 Task: Buy 5 Wheel Hubs & Bearings from Brake System section under best seller category for shipping address: Bethany Lewis, 779 Spadafore Drive, State College, Pennsylvania 16803, Cell Number 8148222457. Pay from credit card ending with 6010, CVV 682
Action: Mouse moved to (19, 101)
Screenshot: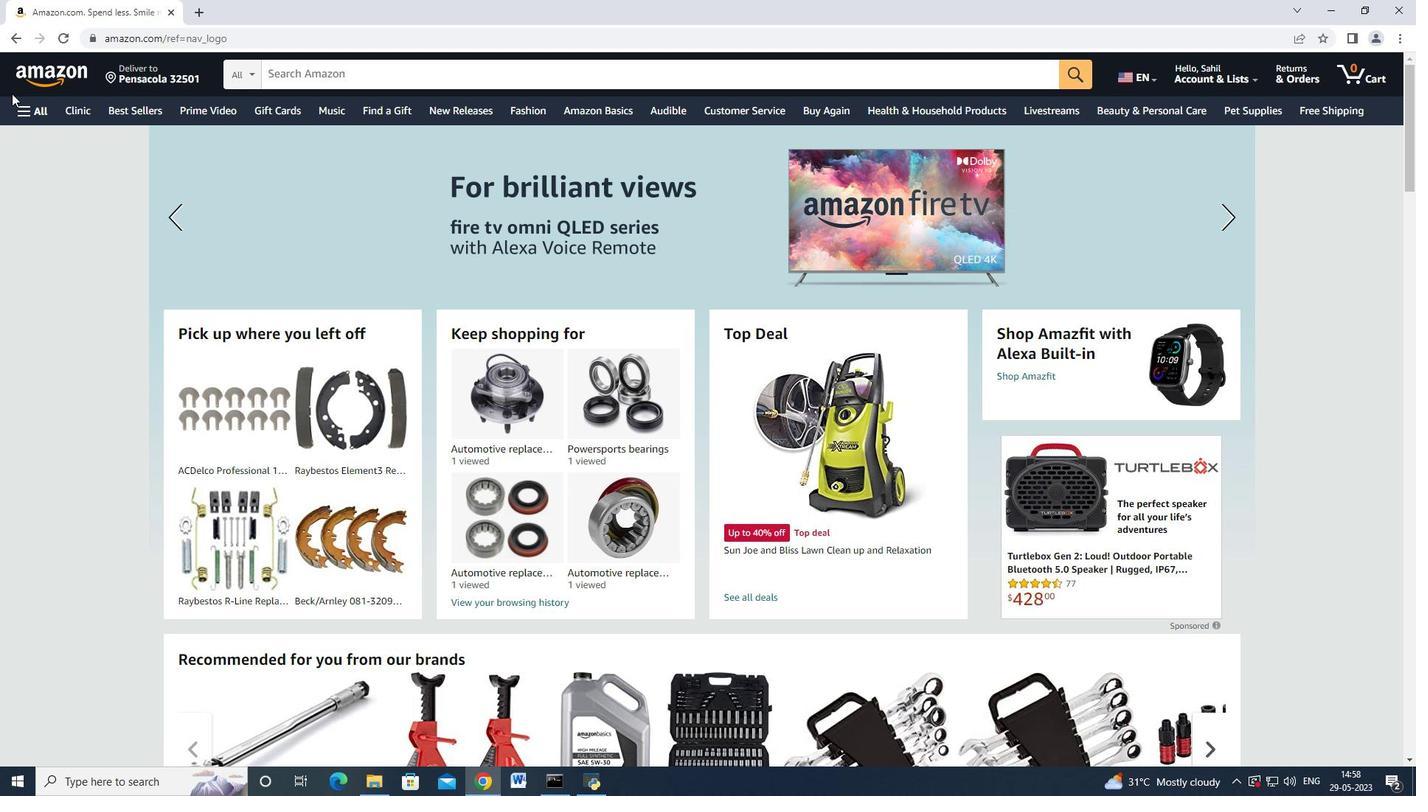 
Action: Mouse pressed left at (19, 101)
Screenshot: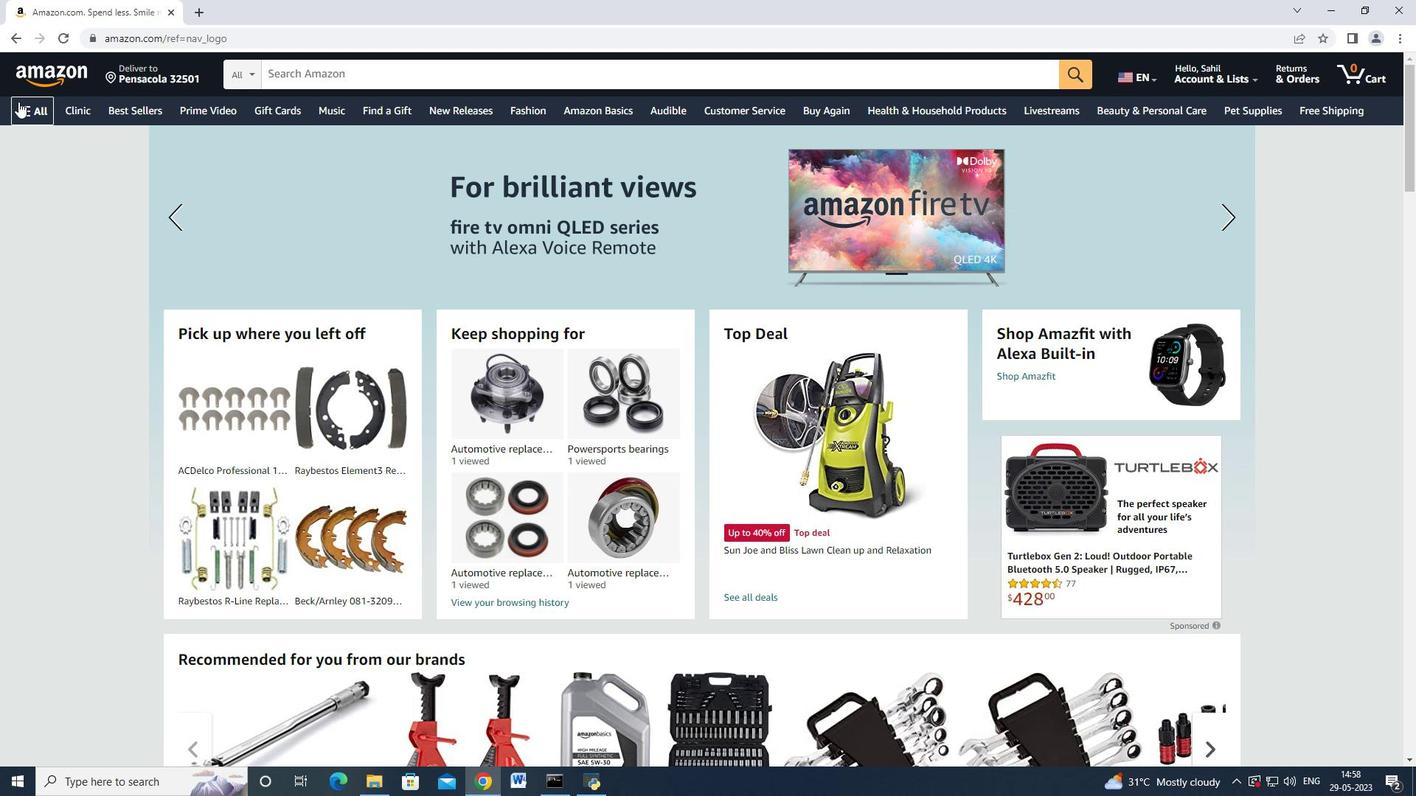 
Action: Mouse moved to (99, 362)
Screenshot: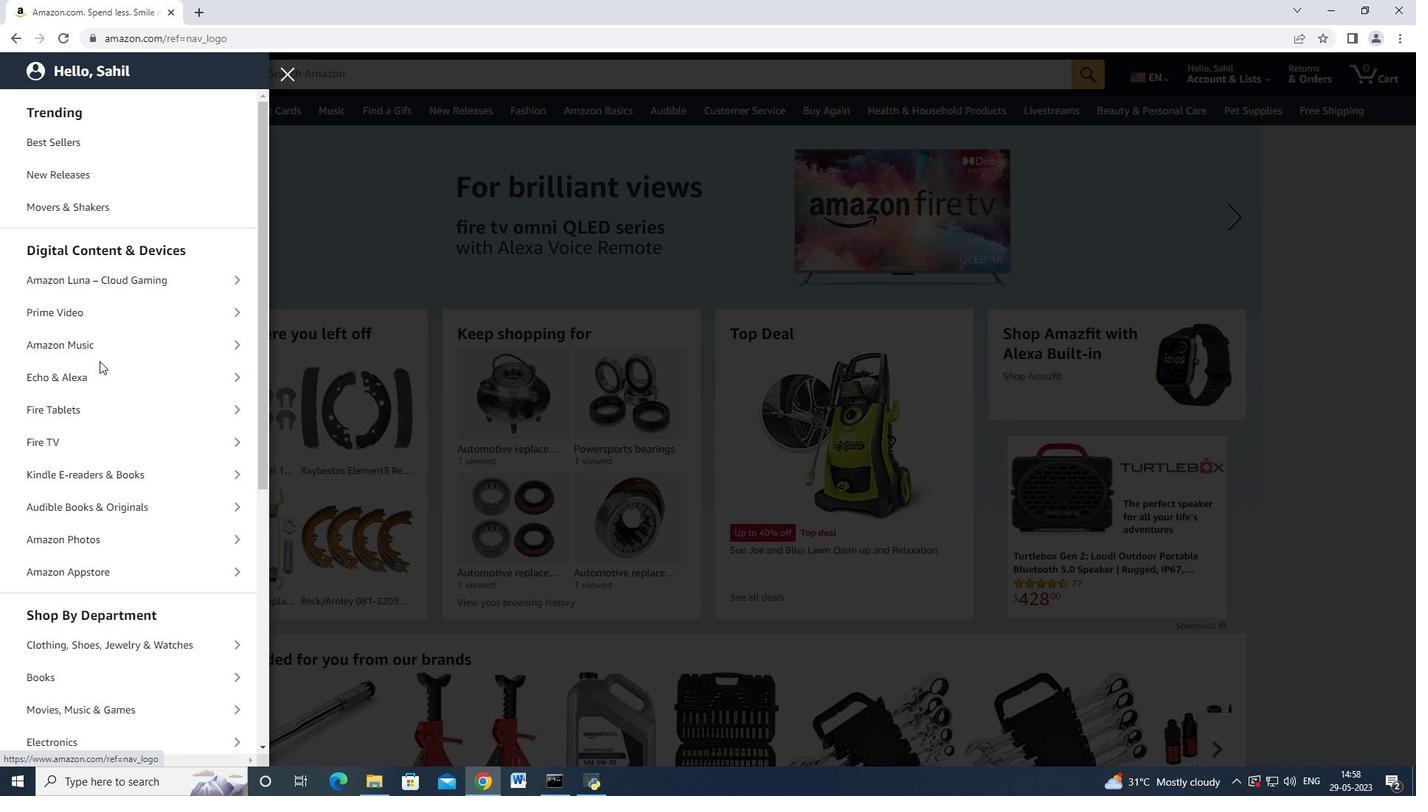 
Action: Mouse scrolled (99, 362) with delta (0, 0)
Screenshot: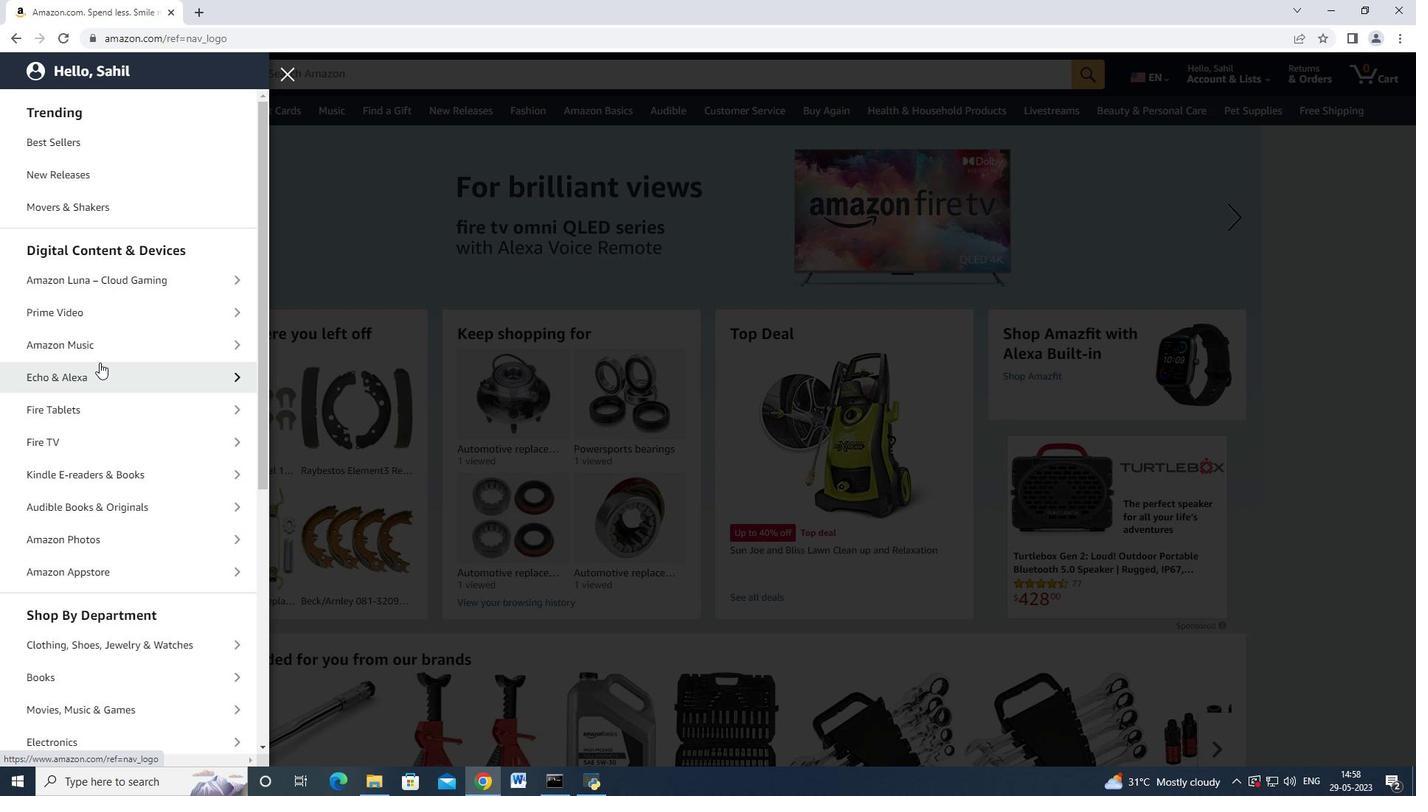 
Action: Mouse moved to (98, 362)
Screenshot: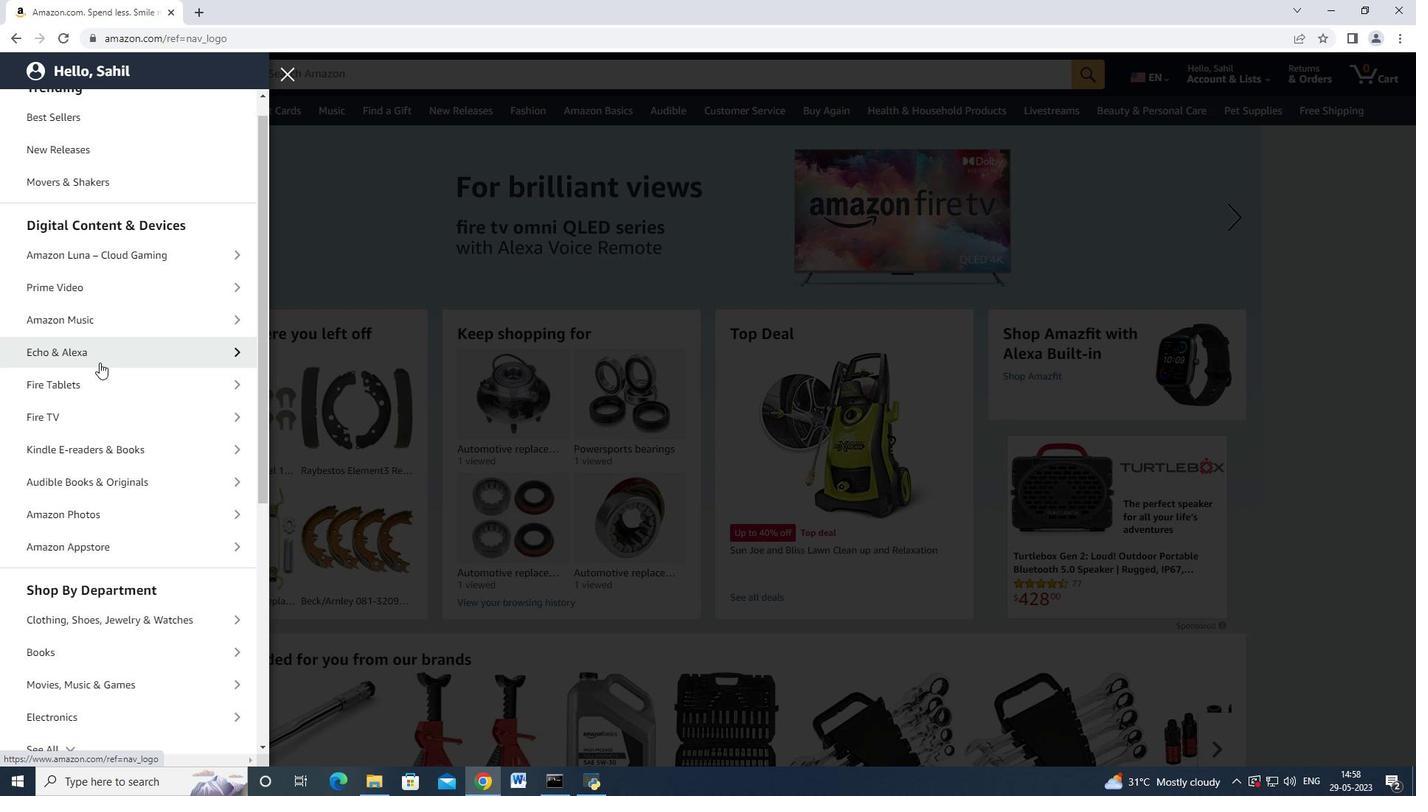 
Action: Mouse scrolled (98, 362) with delta (0, 0)
Screenshot: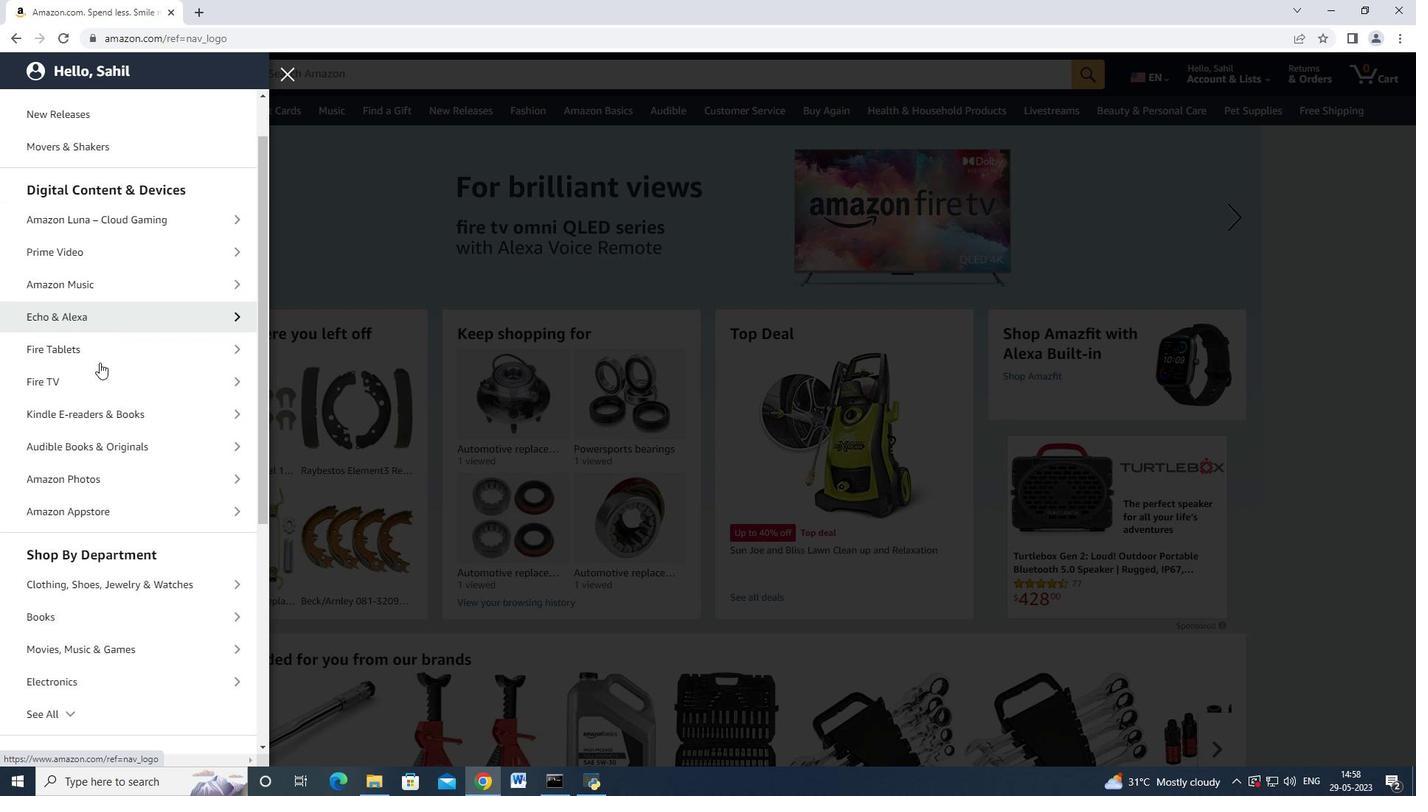 
Action: Mouse moved to (98, 362)
Screenshot: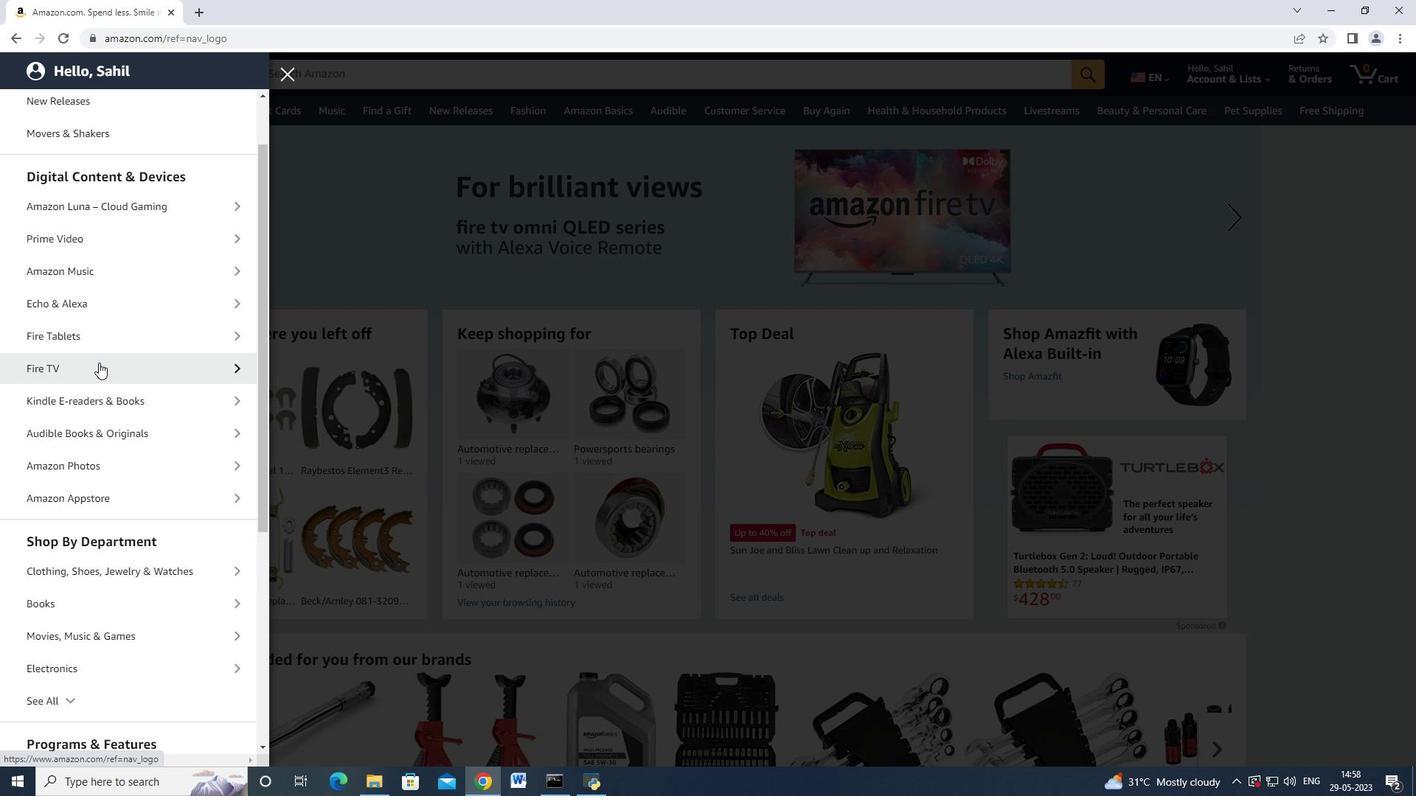 
Action: Mouse scrolled (98, 362) with delta (0, 0)
Screenshot: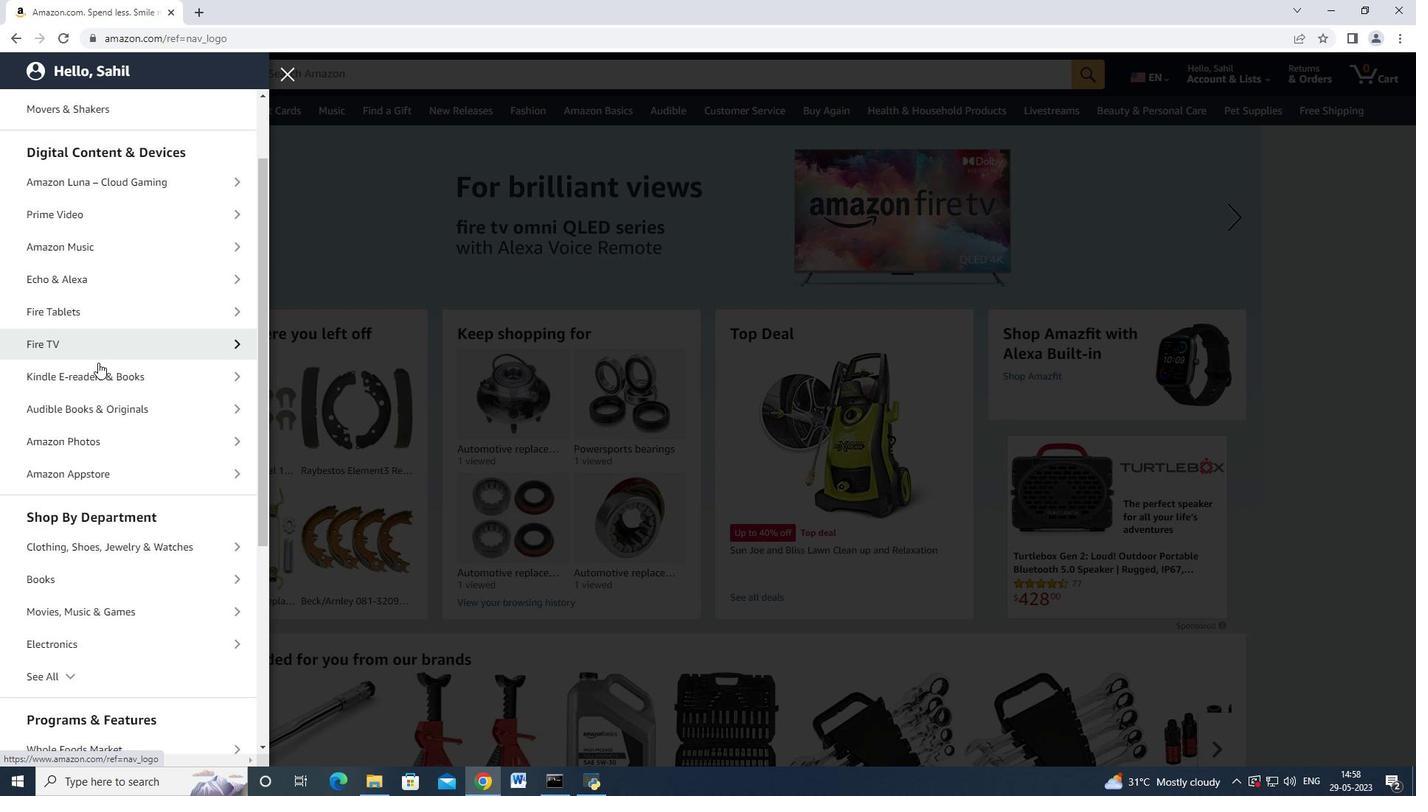 
Action: Mouse moved to (98, 362)
Screenshot: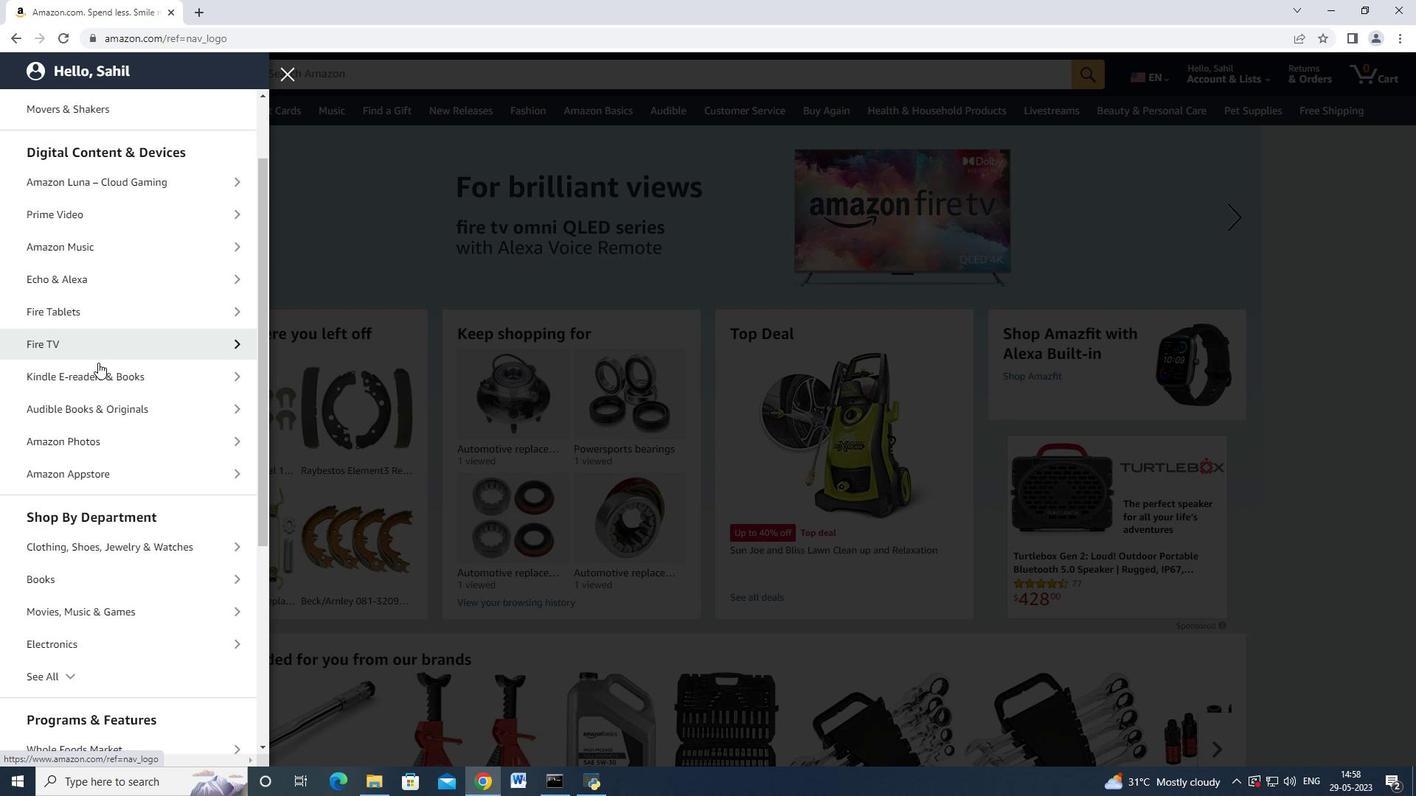 
Action: Mouse scrolled (98, 362) with delta (0, 0)
Screenshot: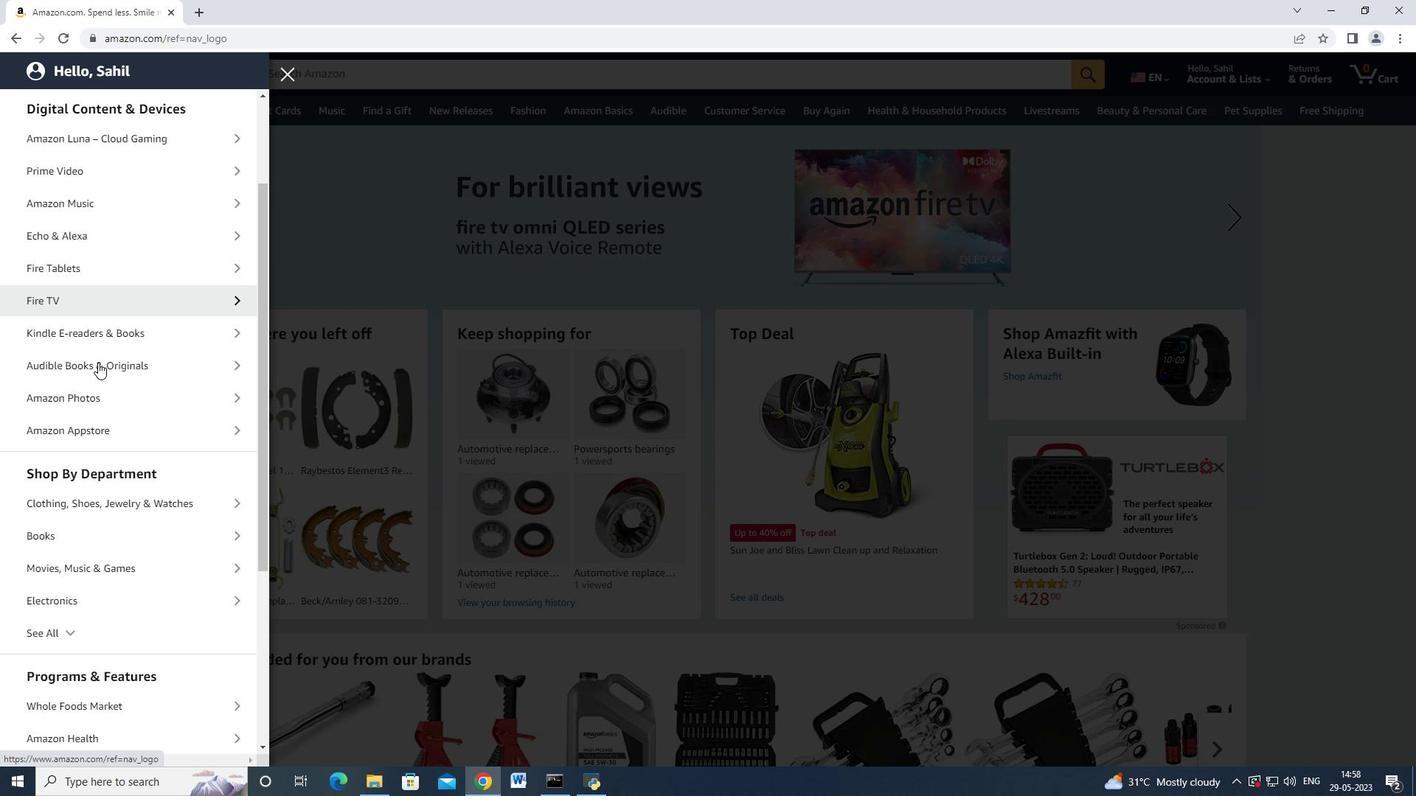 
Action: Mouse scrolled (98, 362) with delta (0, 0)
Screenshot: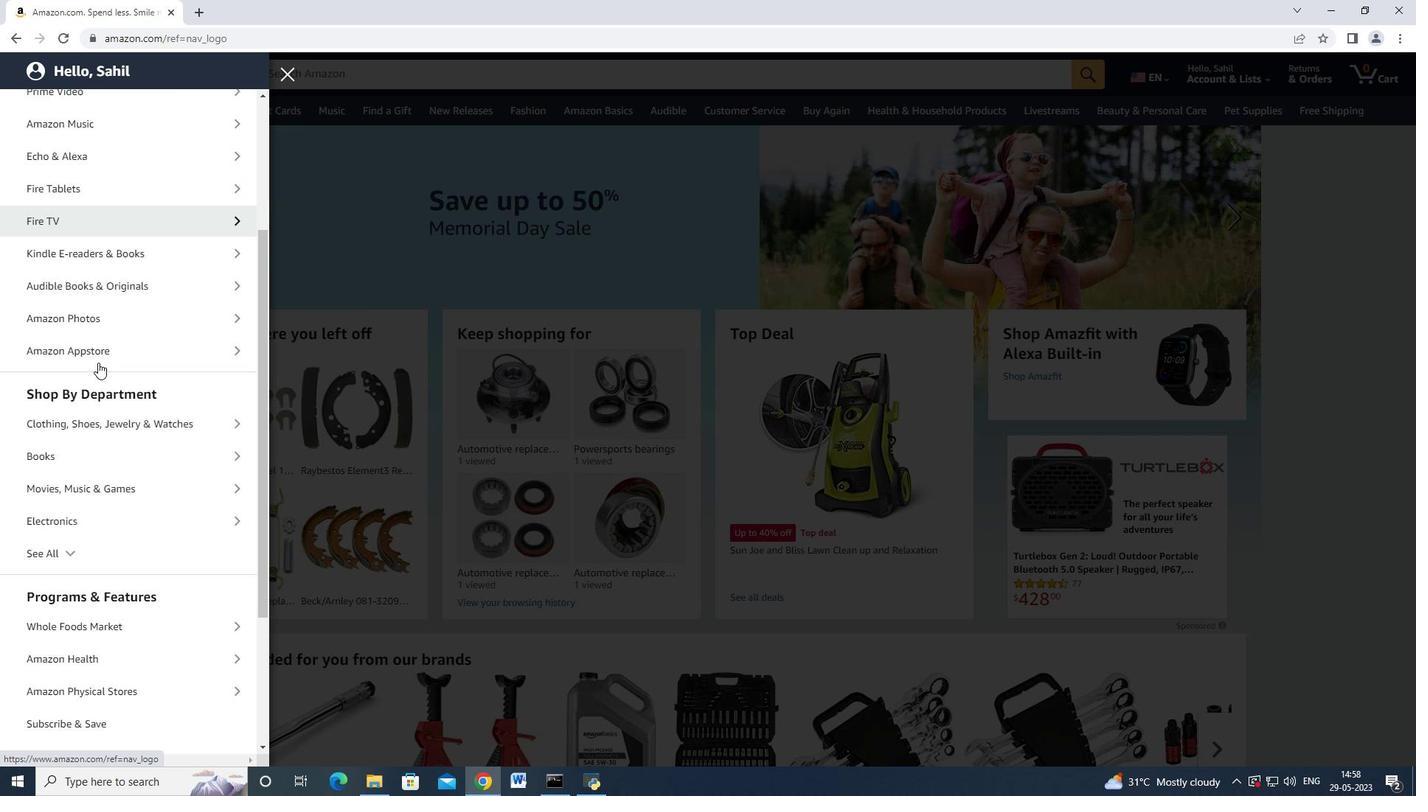 
Action: Mouse moved to (85, 362)
Screenshot: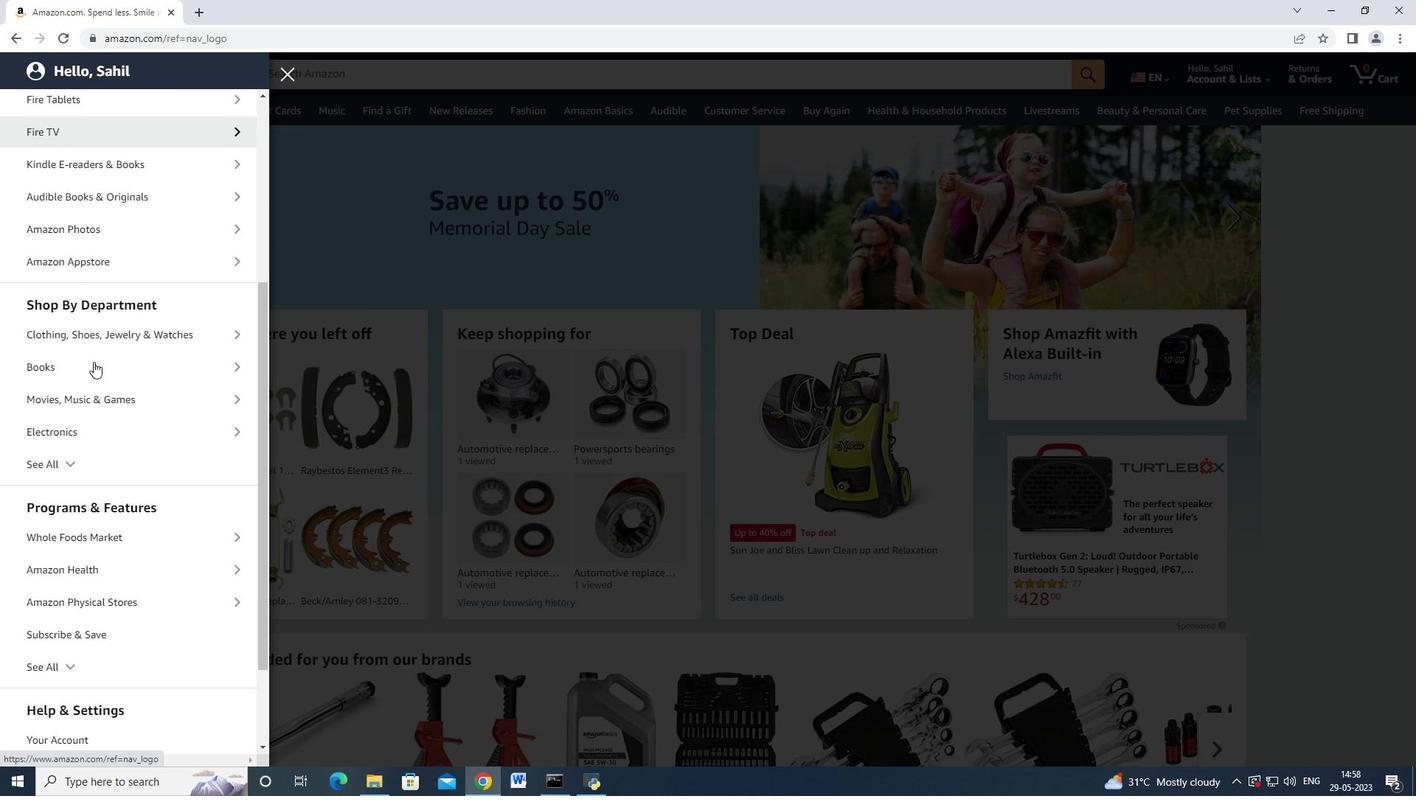 
Action: Mouse scrolled (85, 361) with delta (0, 0)
Screenshot: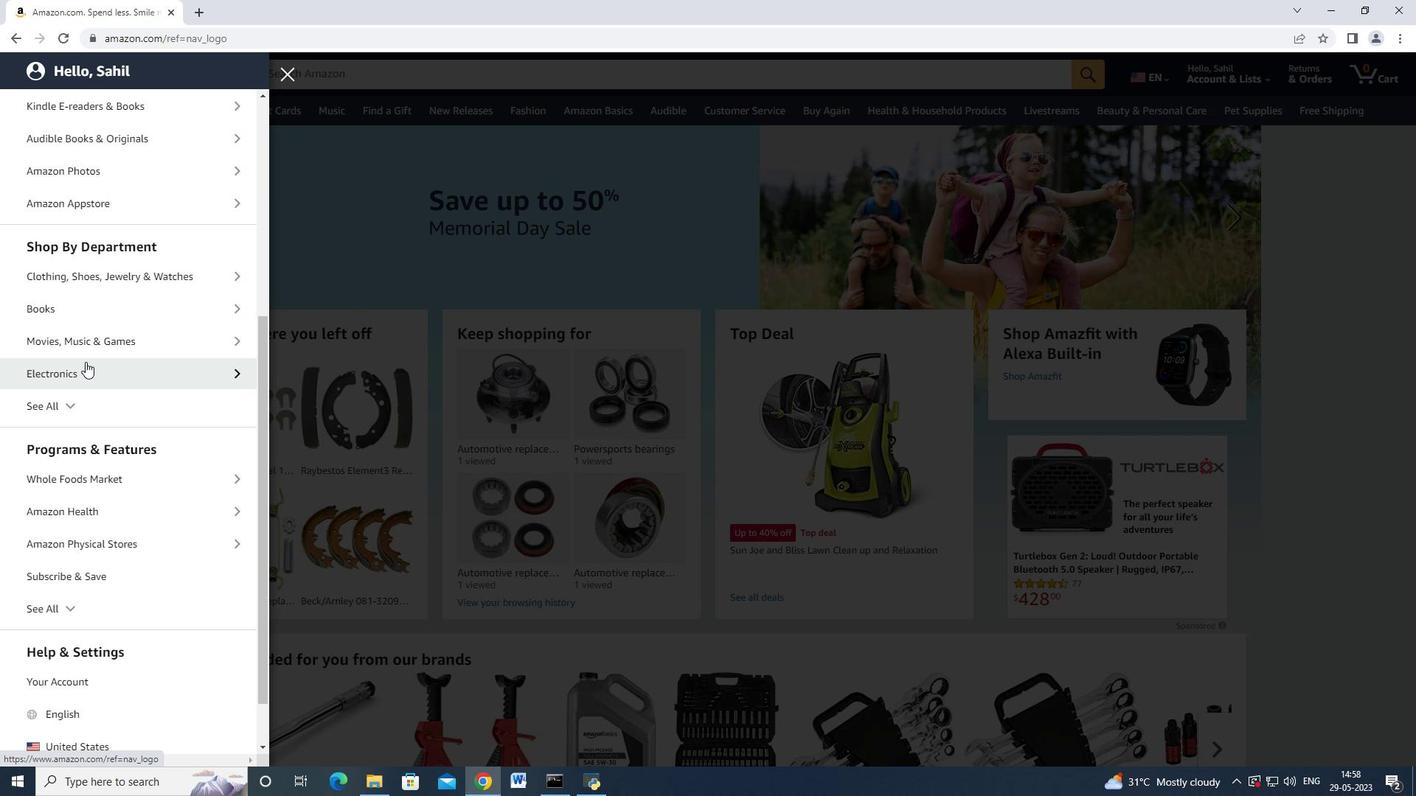 
Action: Mouse scrolled (85, 361) with delta (0, 0)
Screenshot: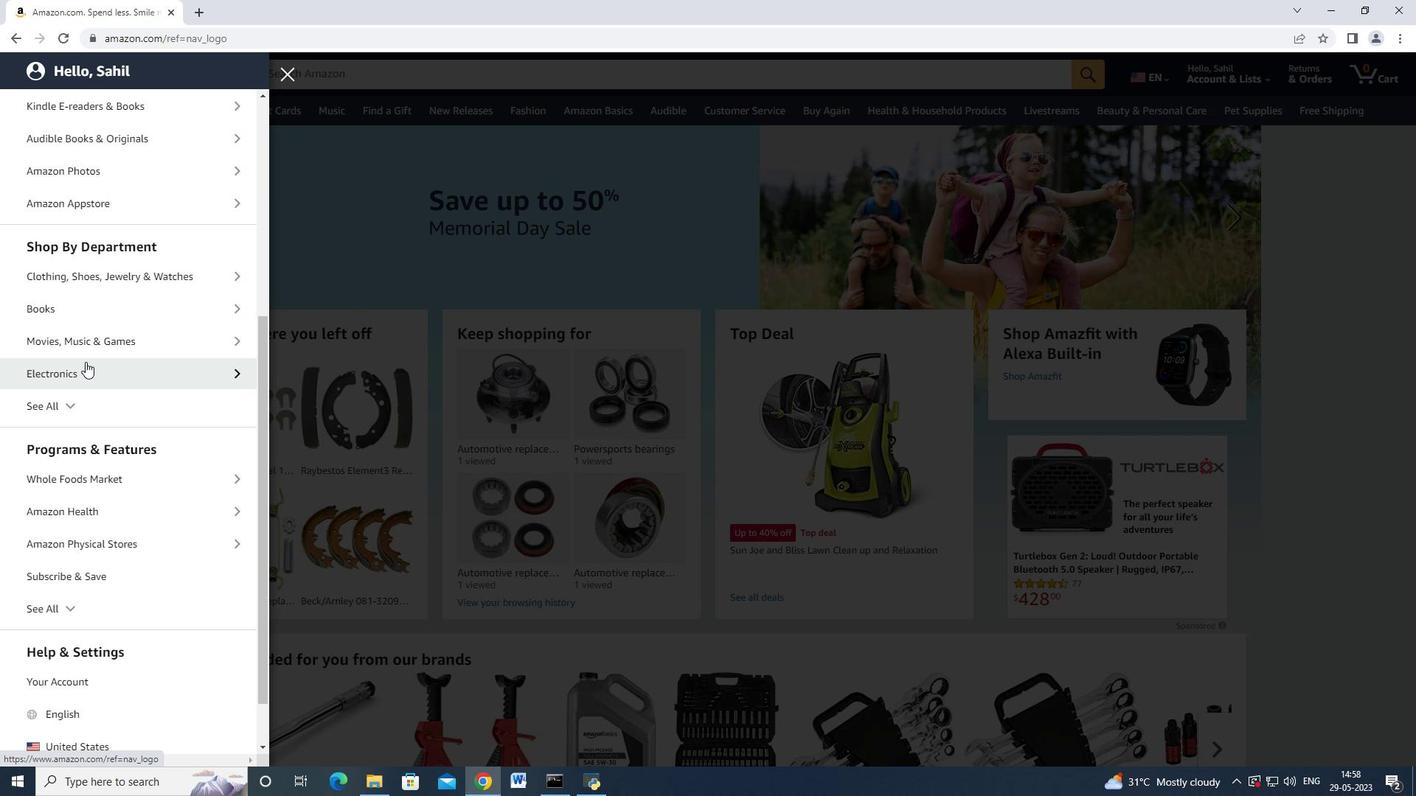 
Action: Mouse scrolled (85, 361) with delta (0, 0)
Screenshot: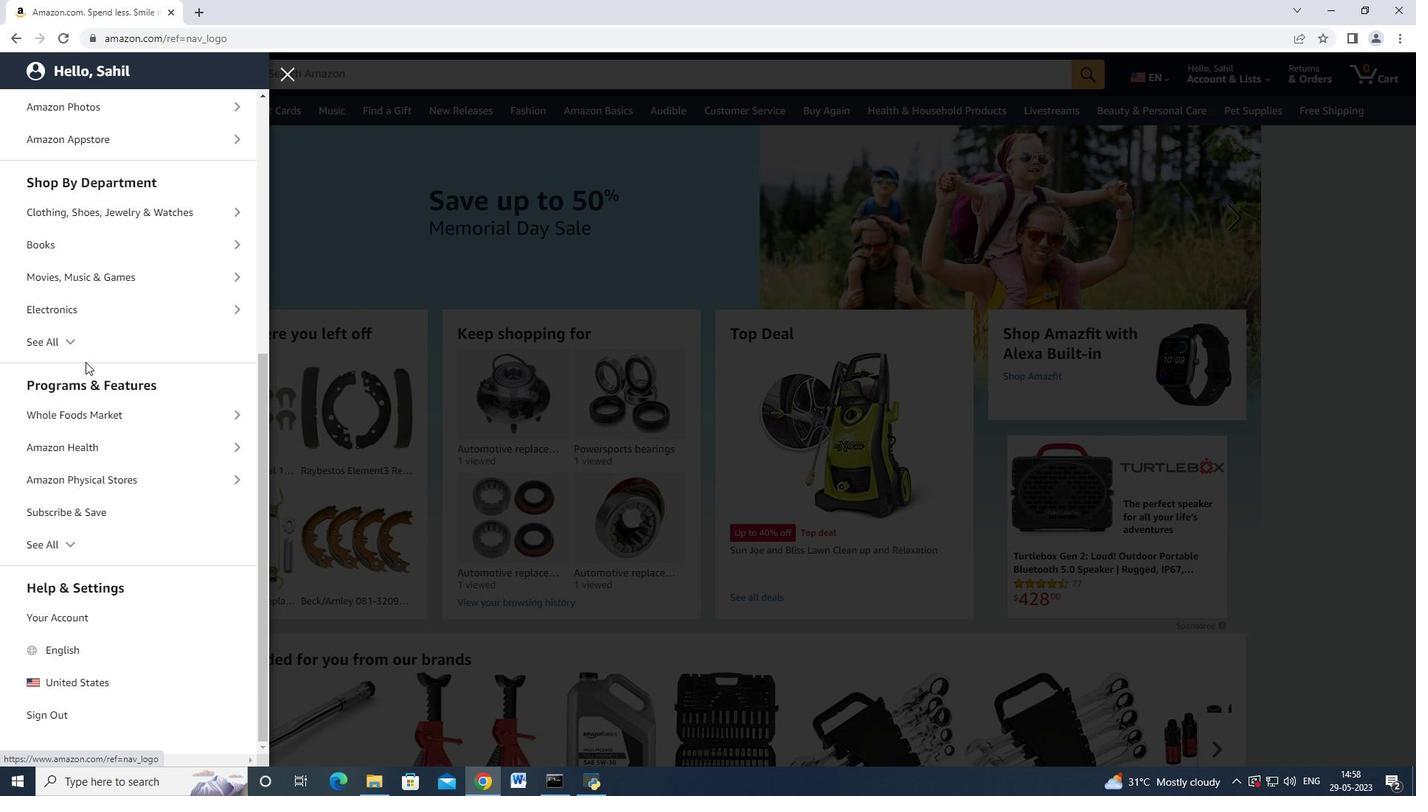 
Action: Mouse moved to (100, 380)
Screenshot: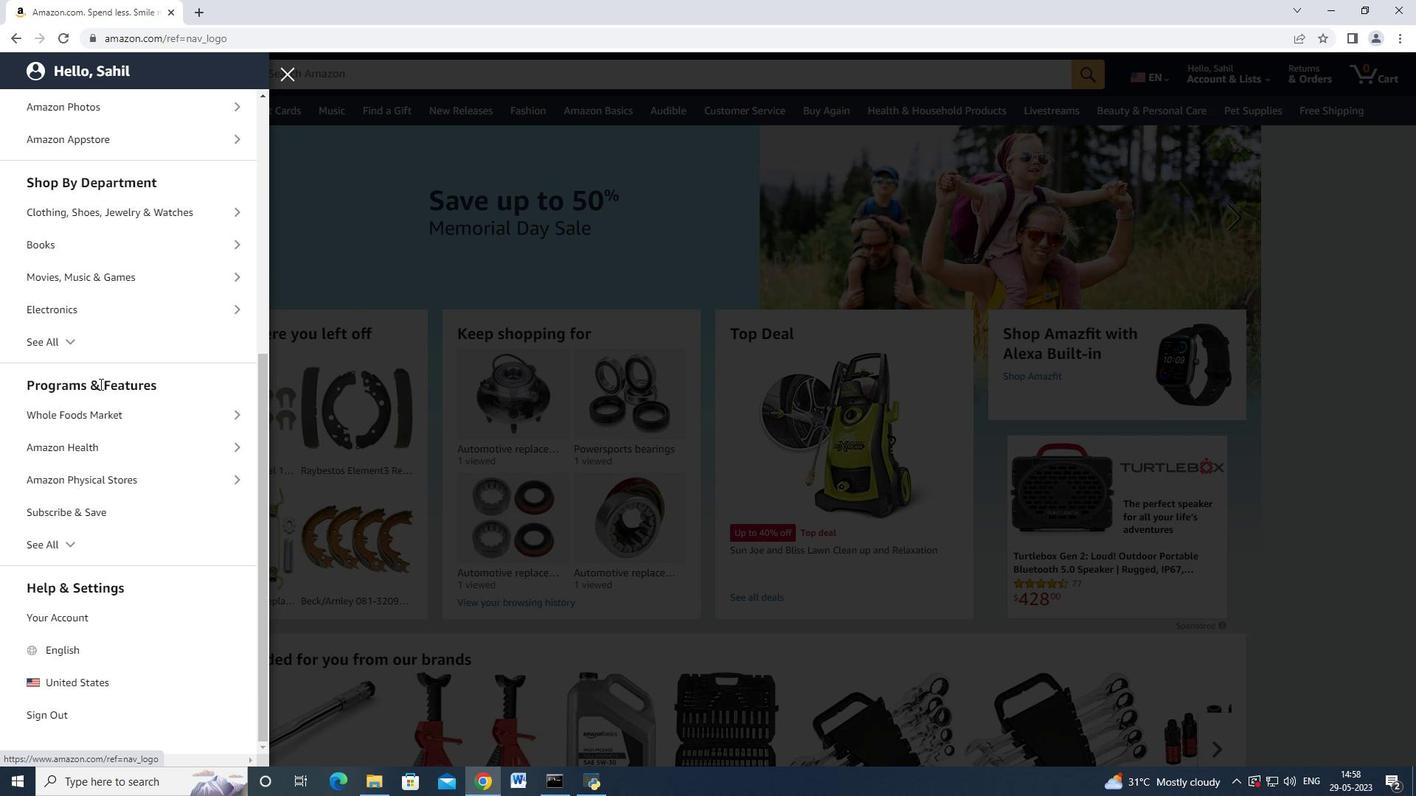 
Action: Mouse scrolled (100, 381) with delta (0, 0)
Screenshot: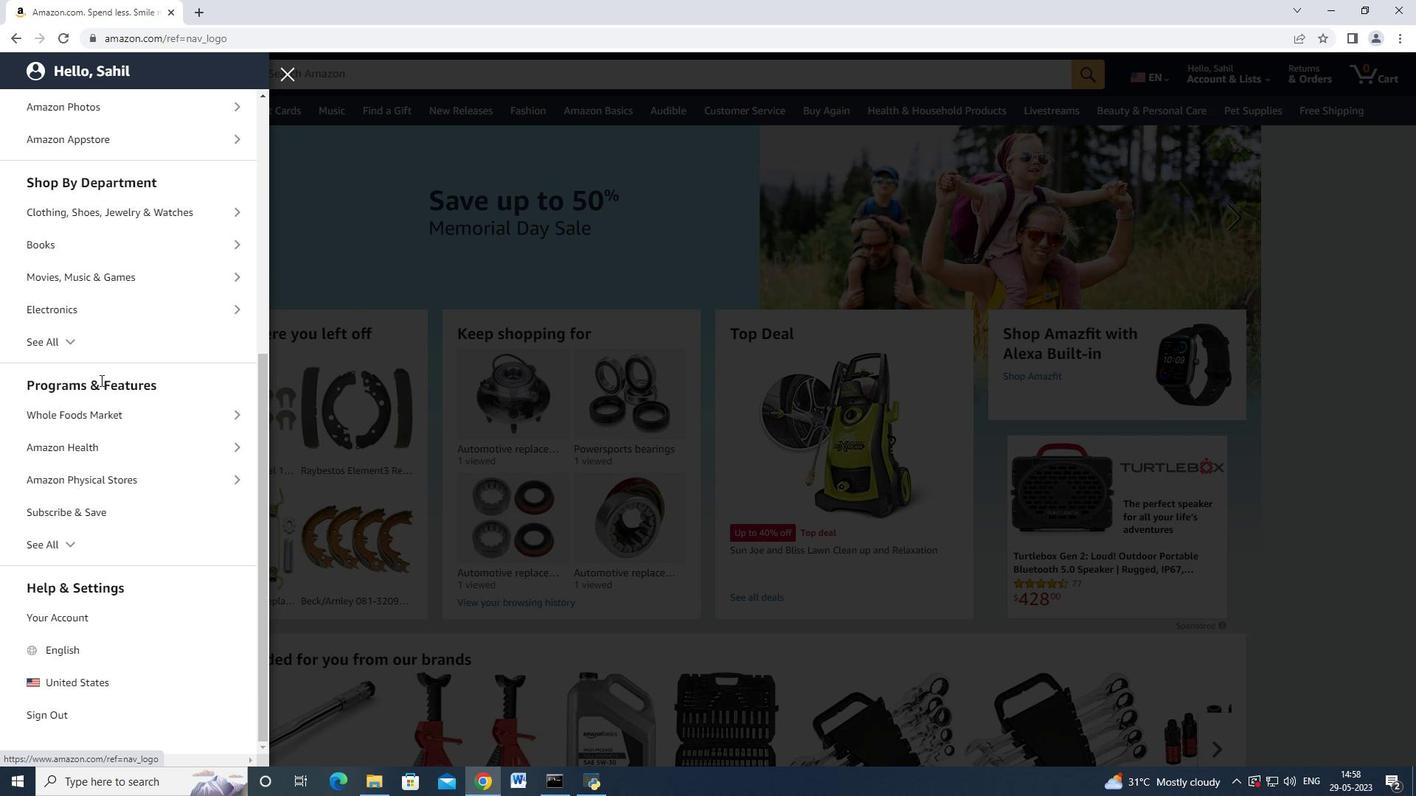 
Action: Mouse scrolled (100, 381) with delta (0, 0)
Screenshot: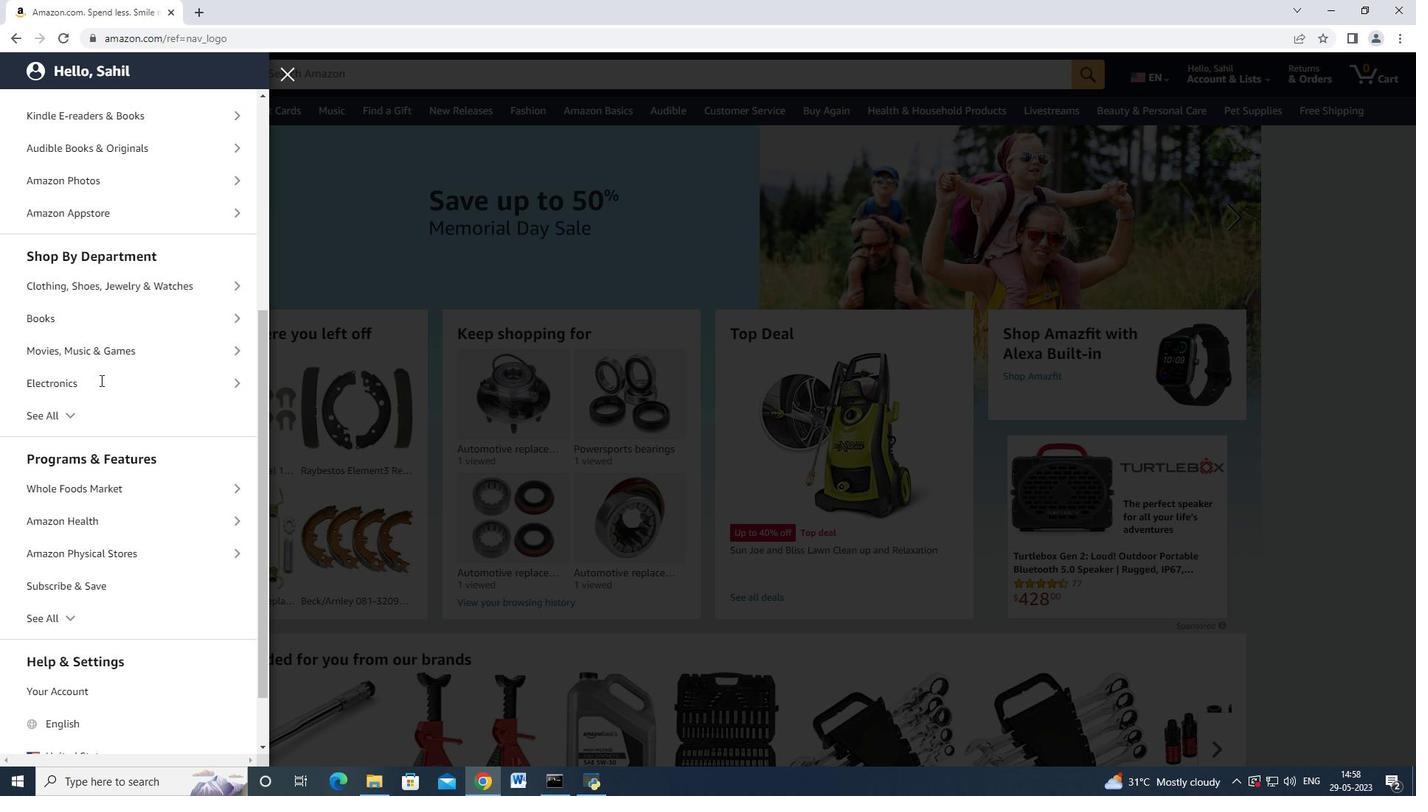 
Action: Mouse moved to (100, 380)
Screenshot: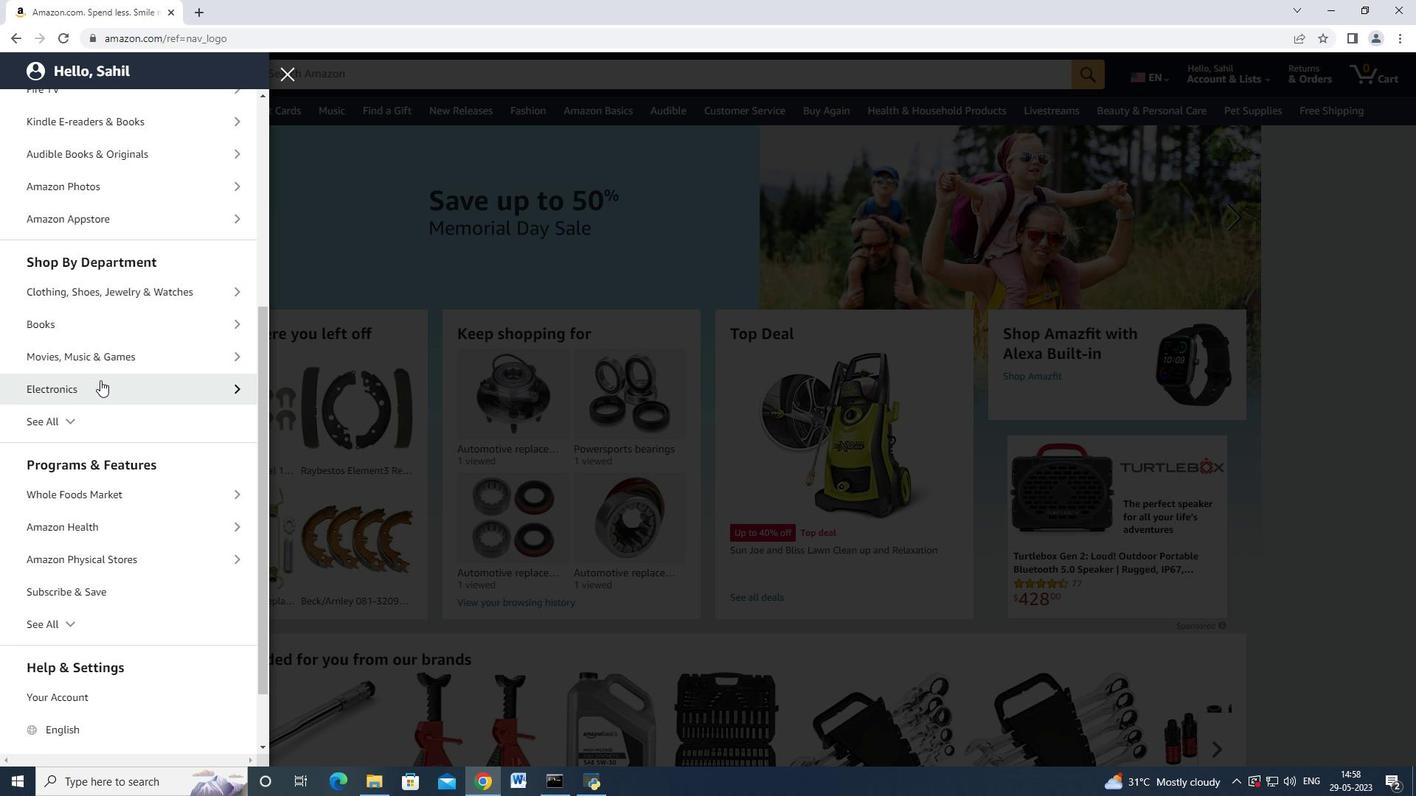
Action: Mouse scrolled (100, 381) with delta (0, 0)
Screenshot: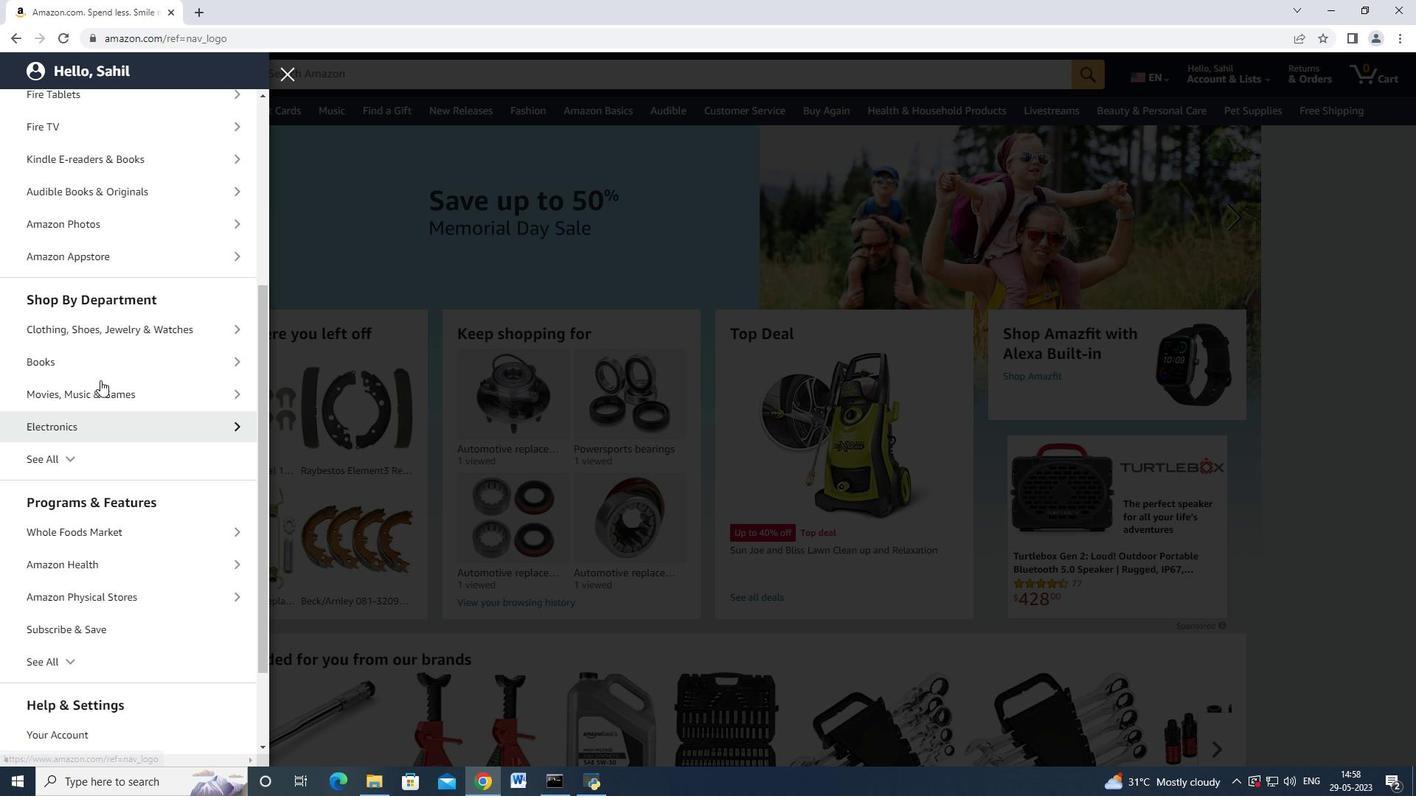 
Action: Mouse moved to (92, 382)
Screenshot: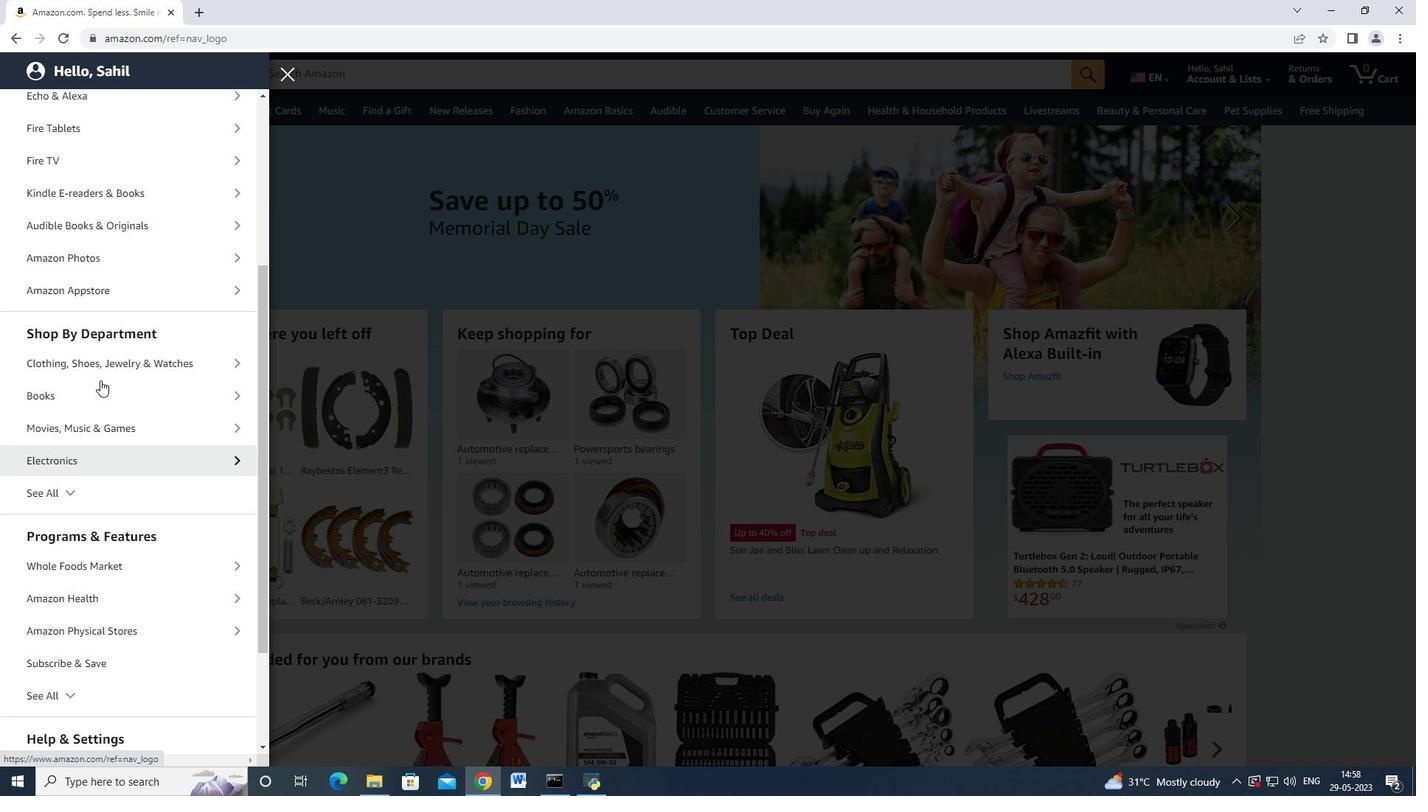 
Action: Mouse scrolled (92, 382) with delta (0, 0)
Screenshot: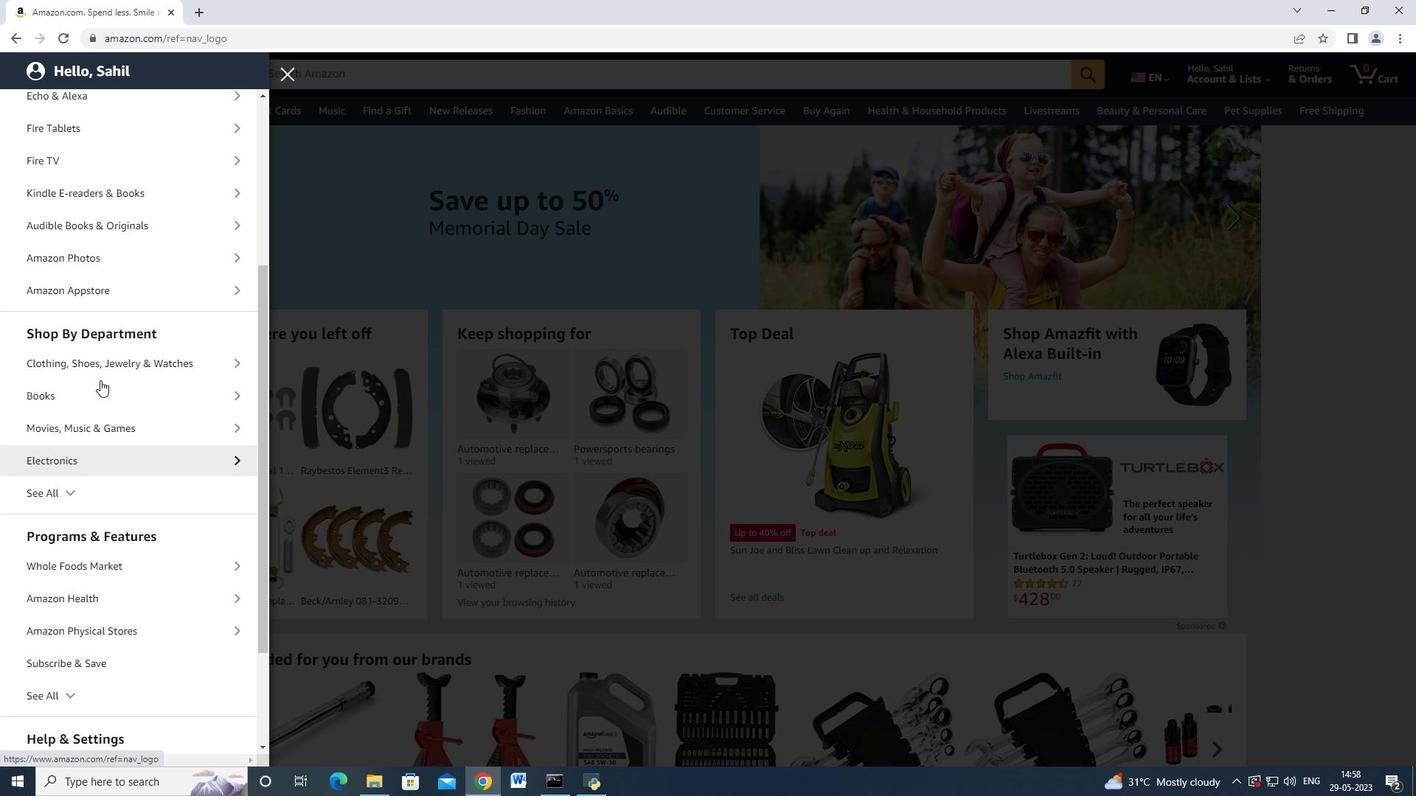 
Action: Mouse moved to (92, 382)
Screenshot: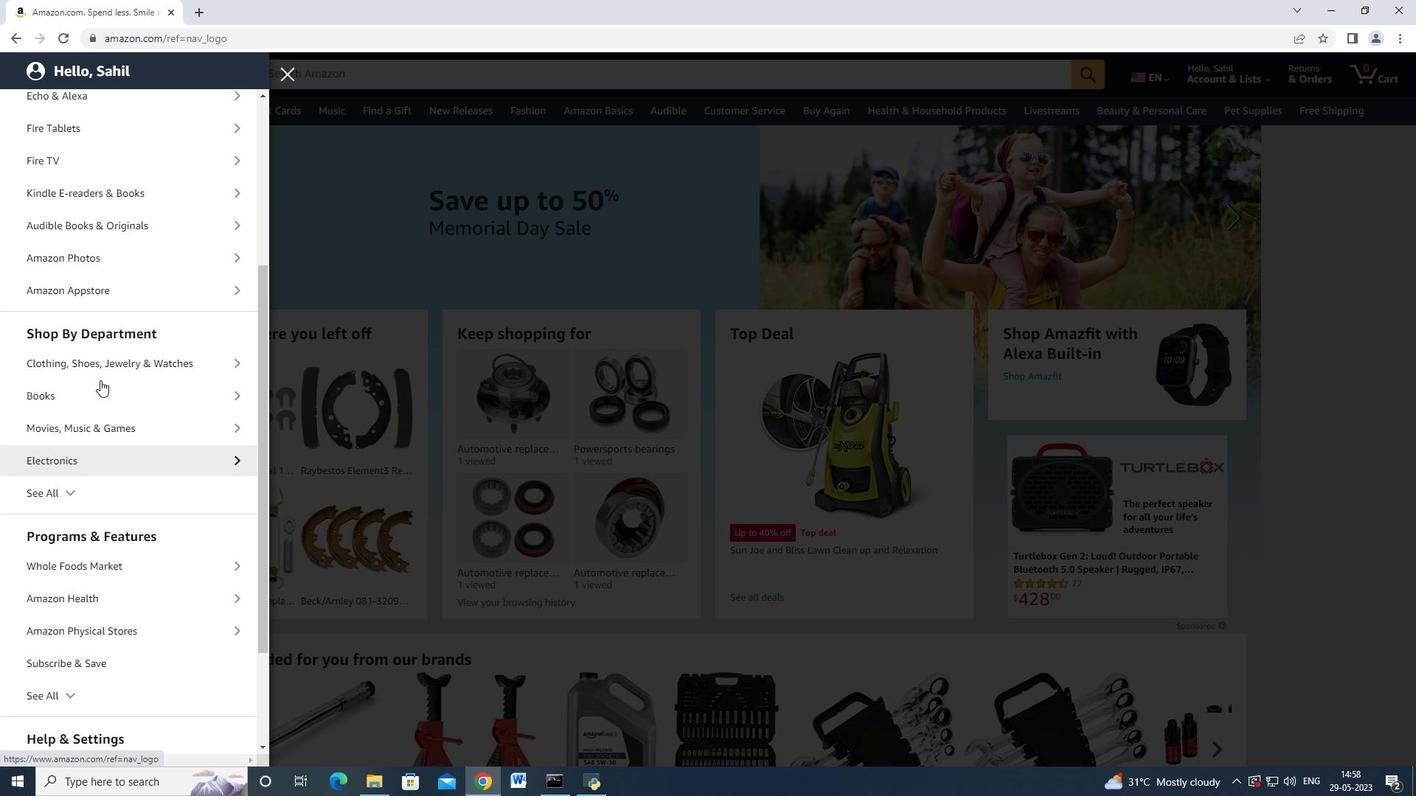 
Action: Mouse scrolled (92, 382) with delta (0, 0)
Screenshot: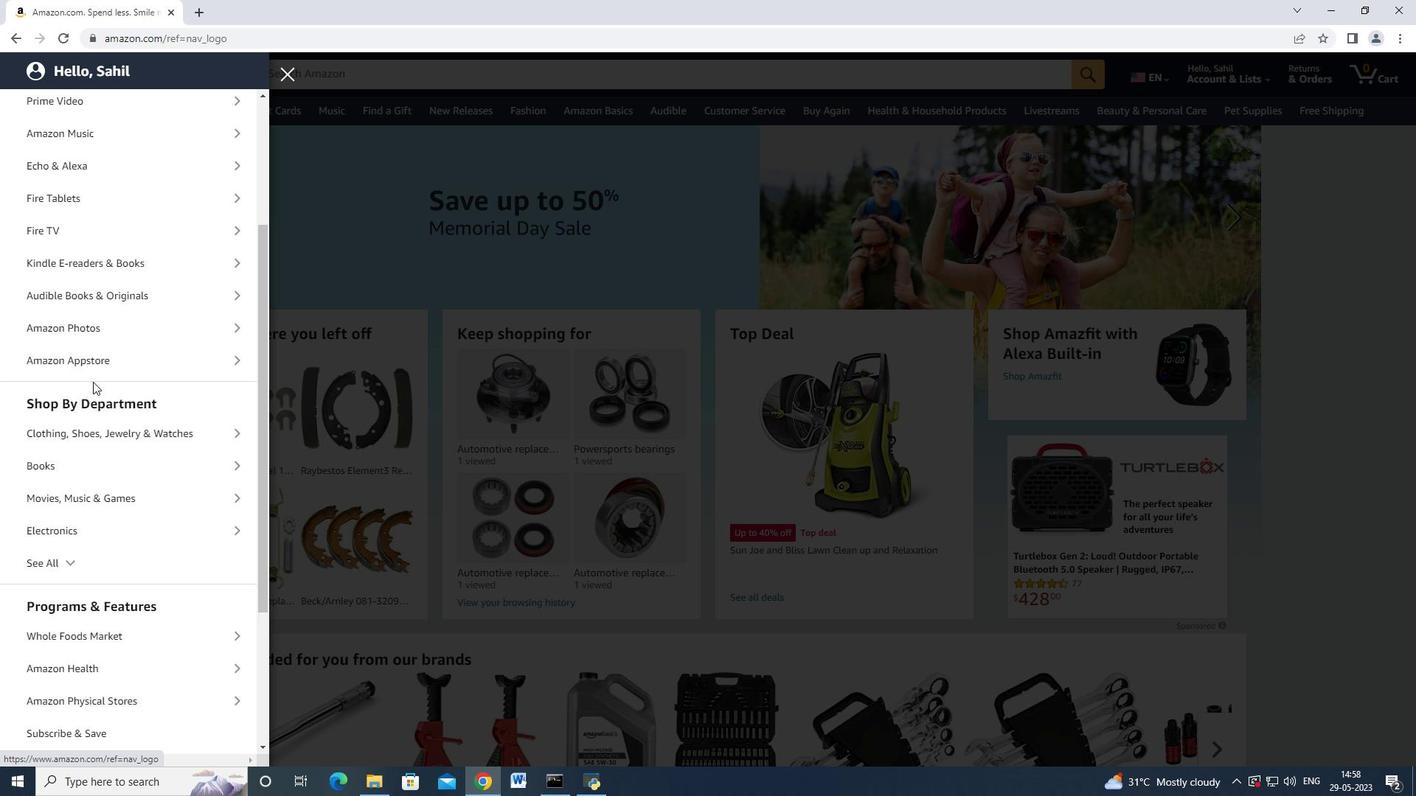 
Action: Mouse scrolled (92, 382) with delta (0, 0)
Screenshot: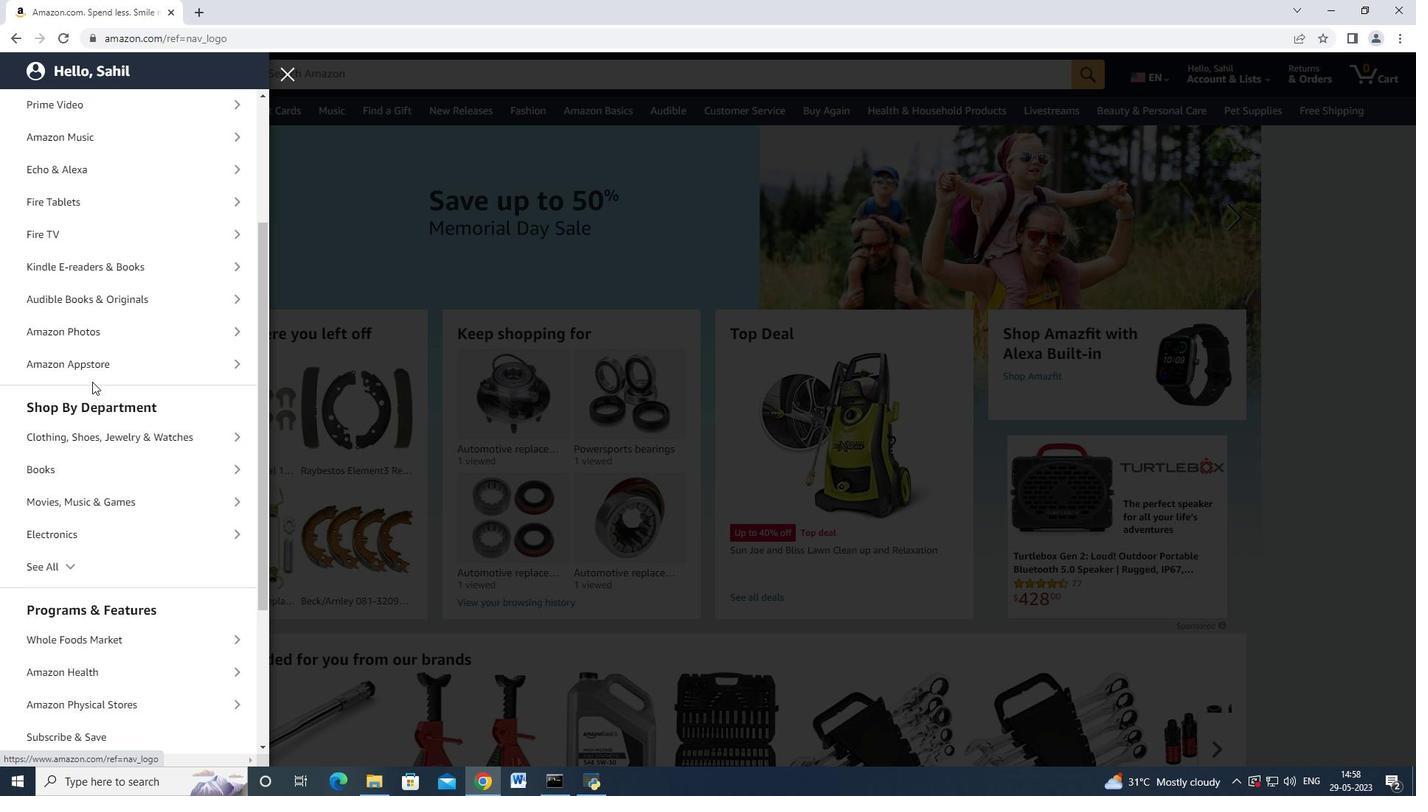 
Action: Mouse scrolled (92, 382) with delta (0, 0)
Screenshot: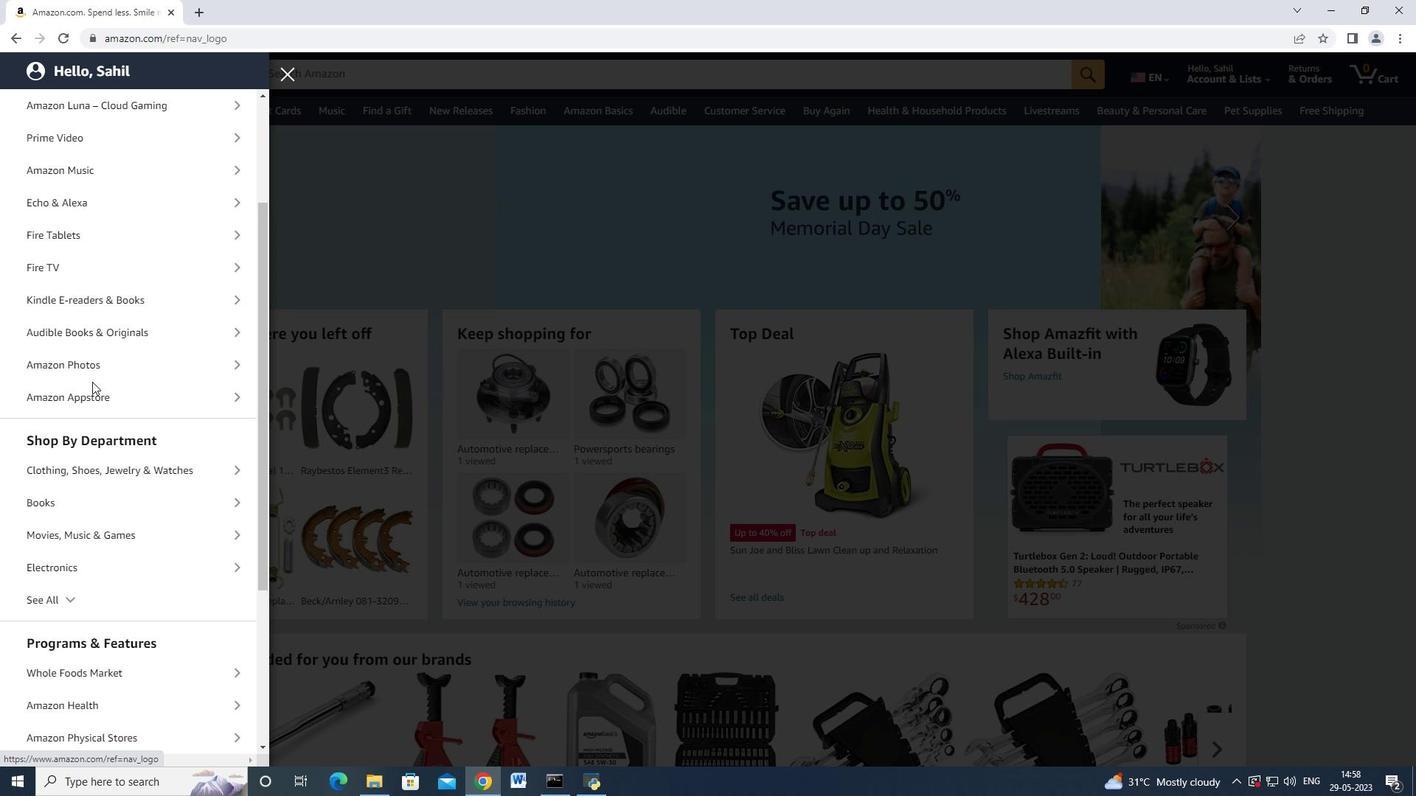 
Action: Mouse scrolled (92, 382) with delta (0, 0)
Screenshot: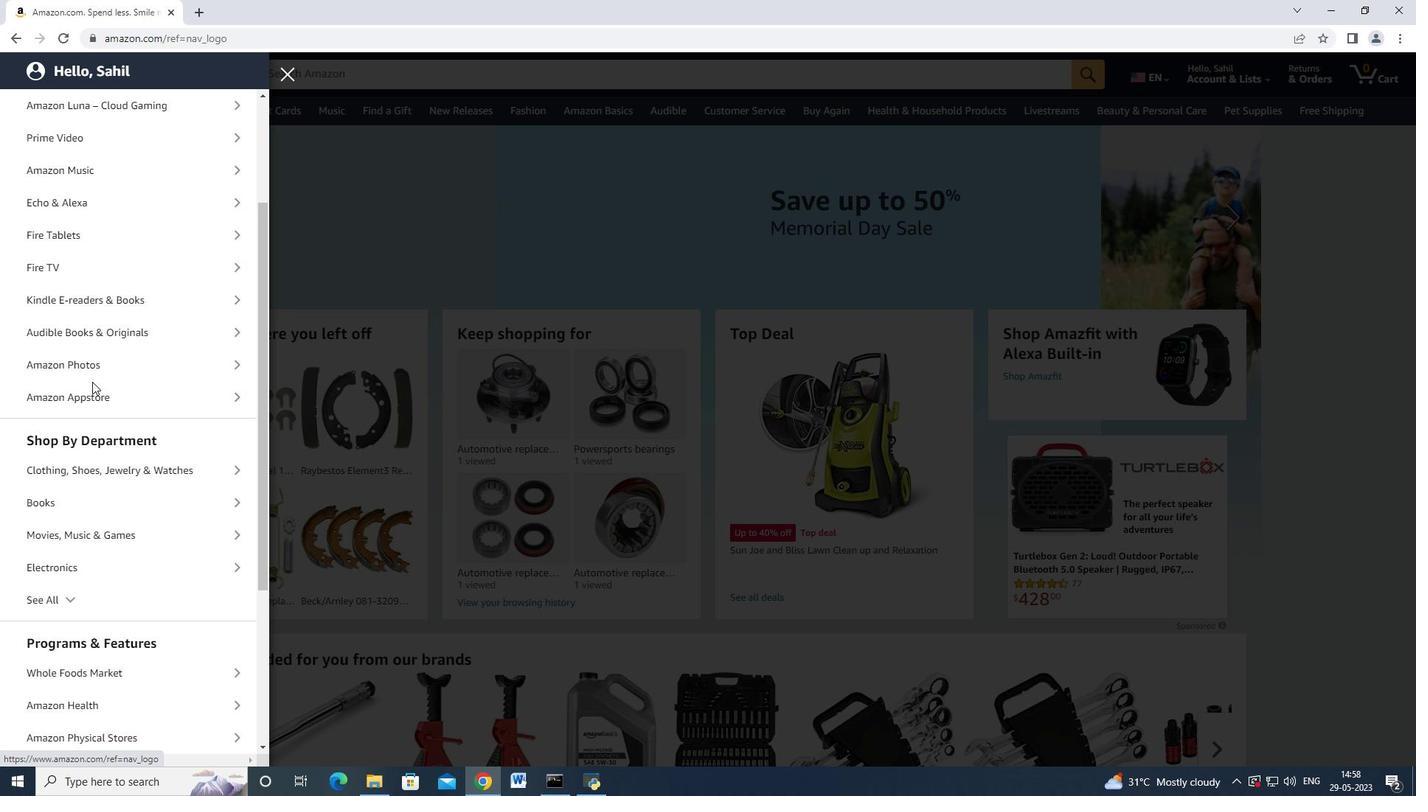
Action: Mouse scrolled (92, 382) with delta (0, 0)
Screenshot: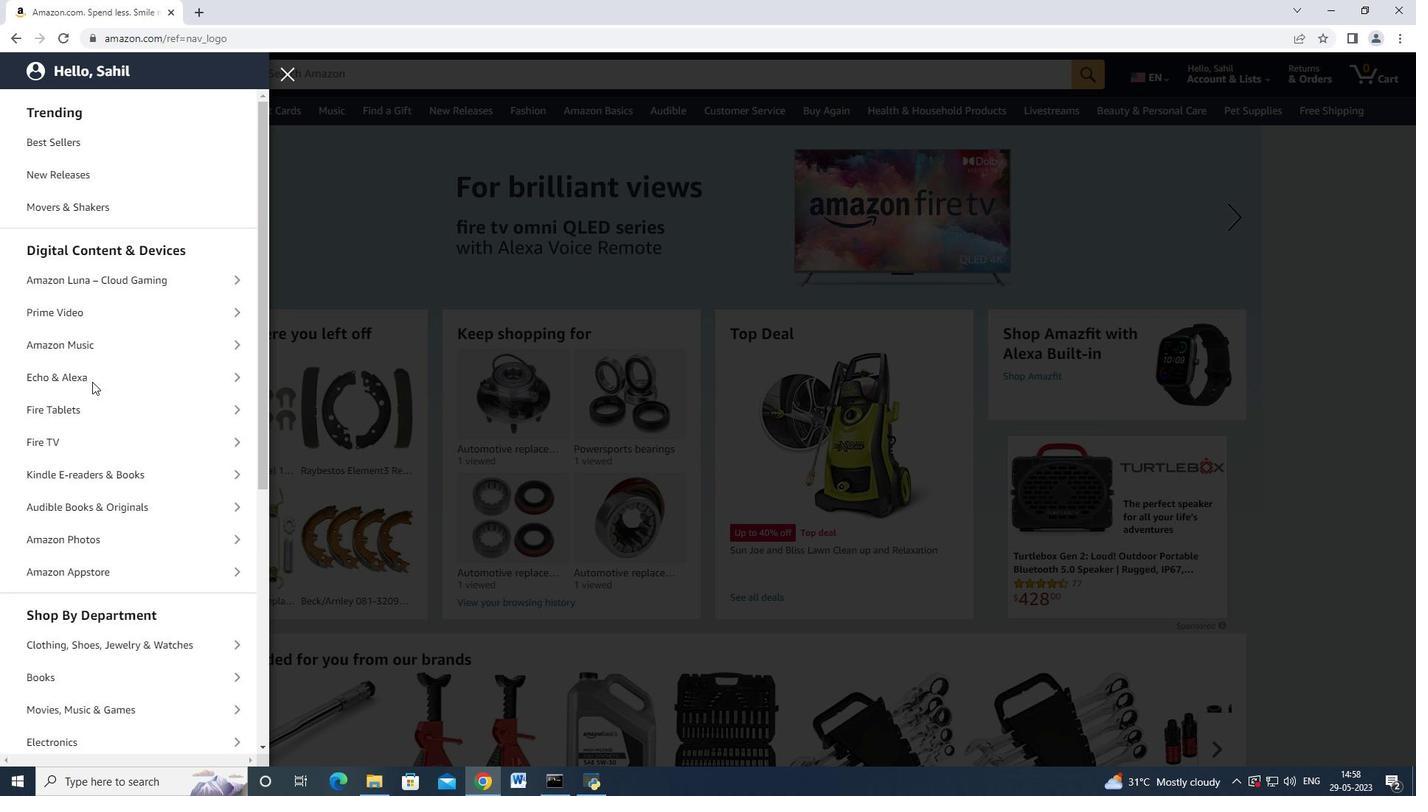 
Action: Mouse moved to (92, 382)
Screenshot: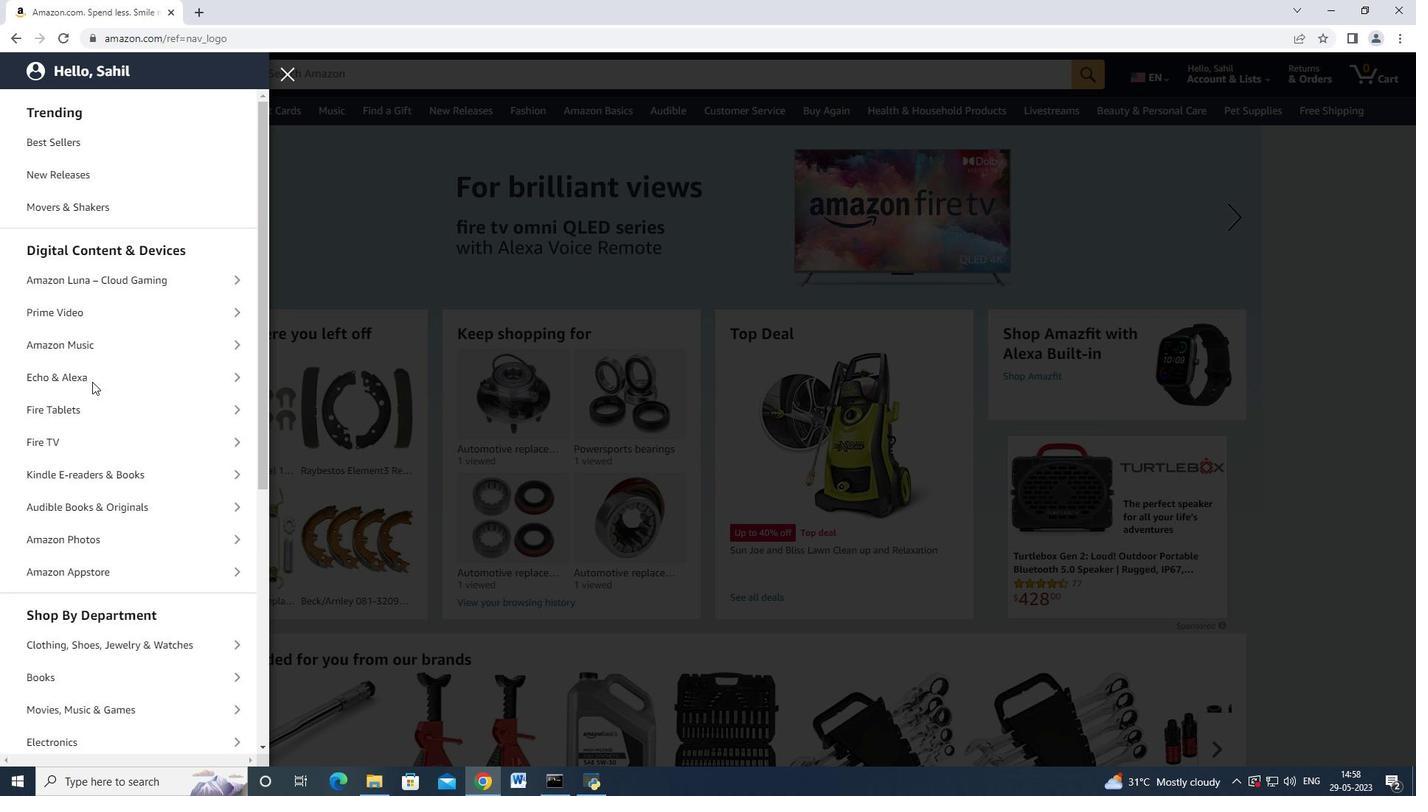 
Action: Mouse scrolled (92, 381) with delta (0, 0)
Screenshot: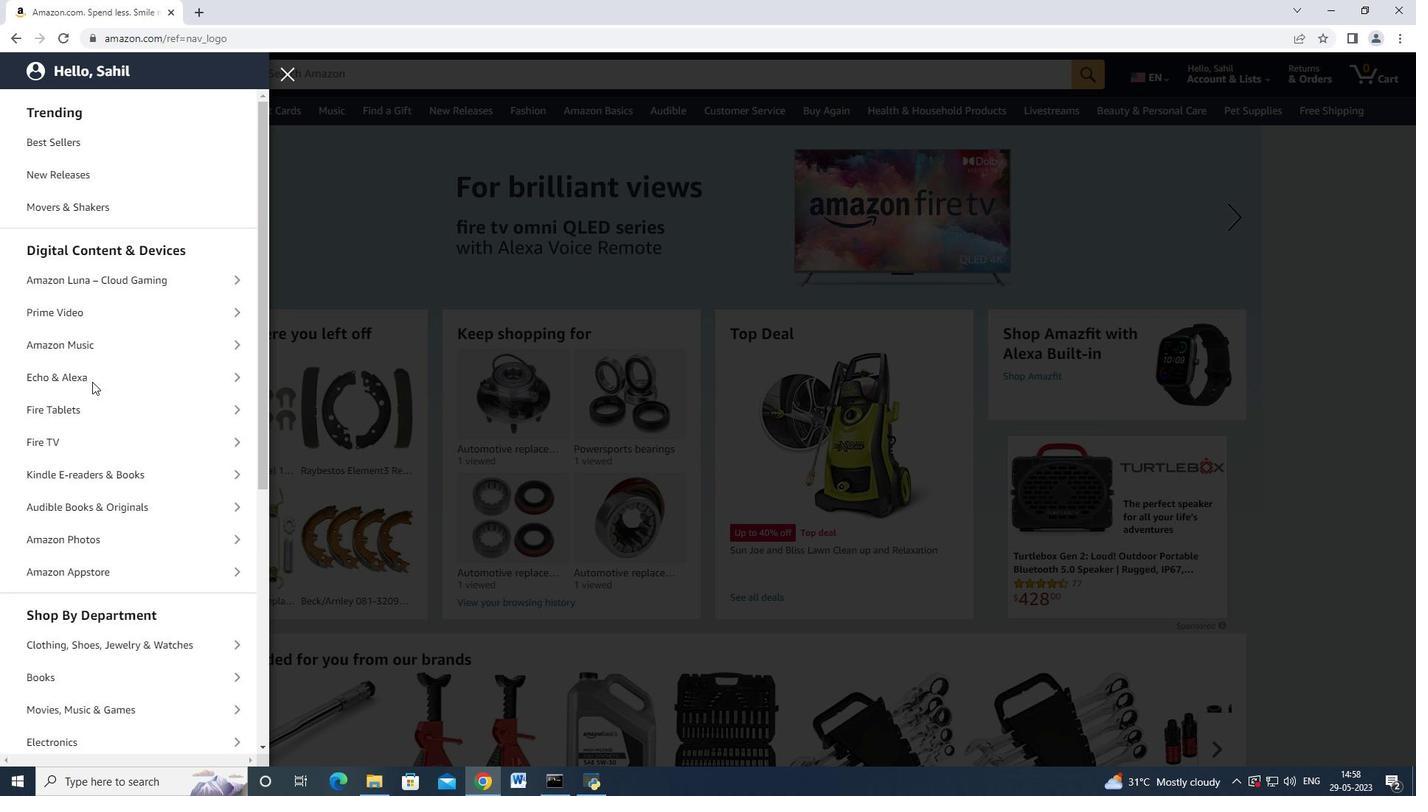 
Action: Mouse scrolled (92, 381) with delta (0, 0)
Screenshot: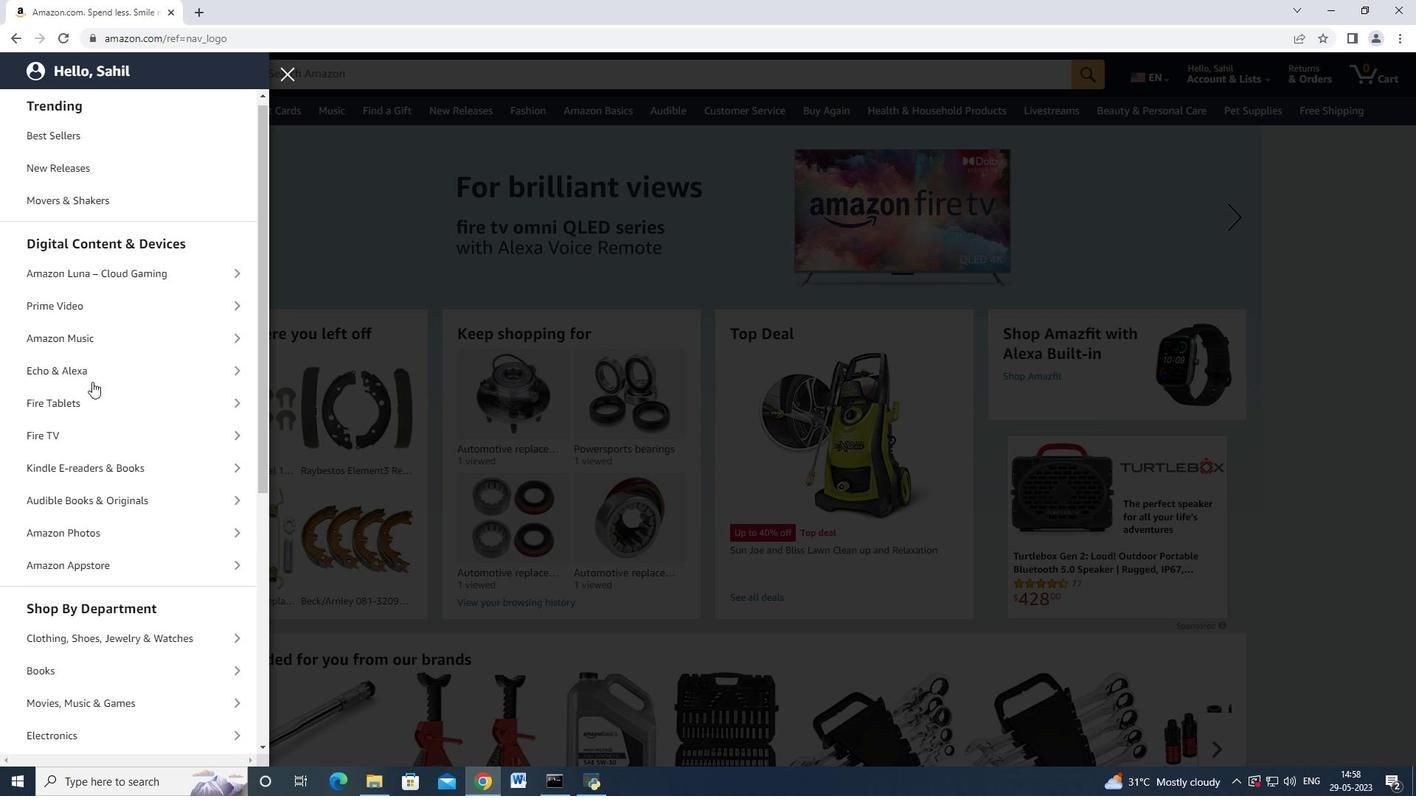 
Action: Mouse moved to (131, 286)
Screenshot: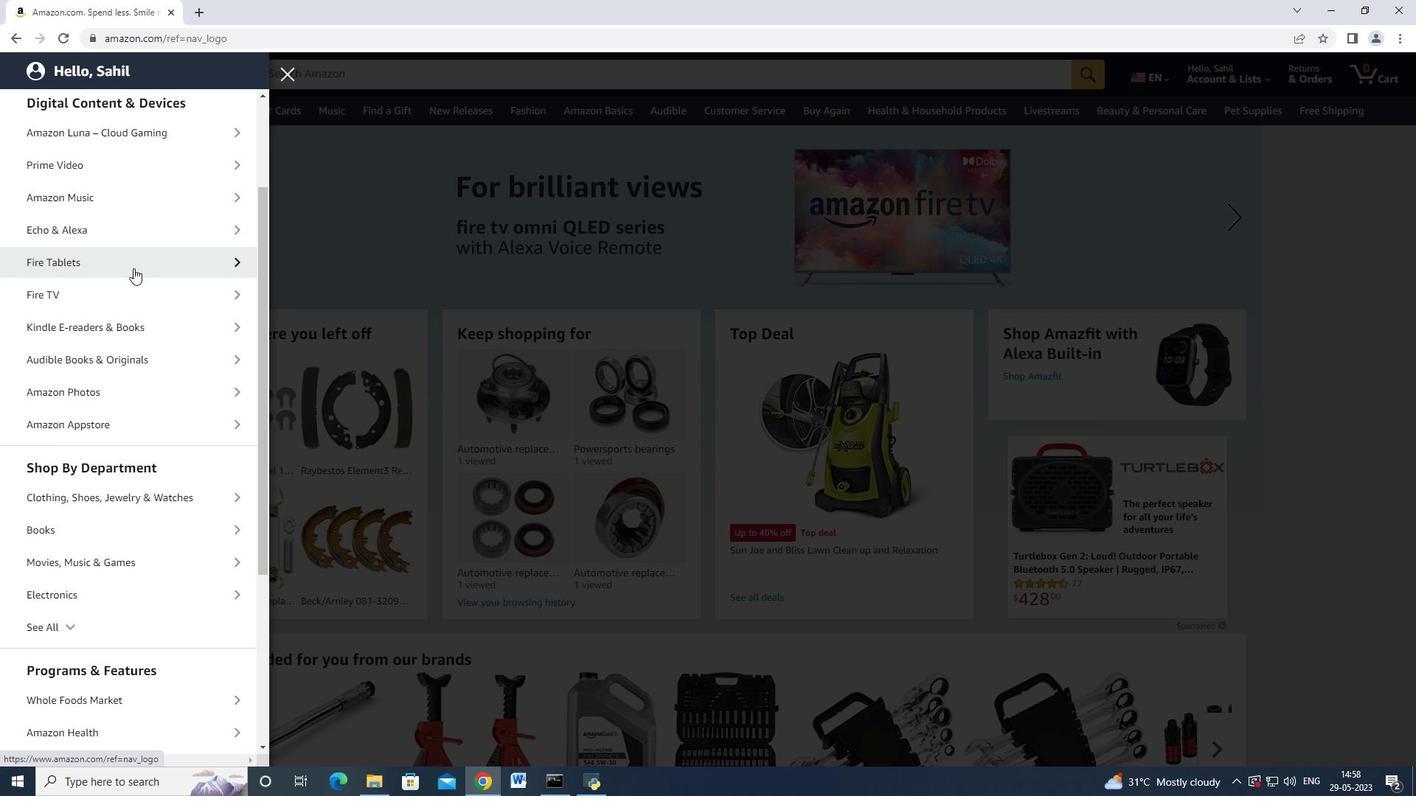 
Action: Mouse scrolled (131, 285) with delta (0, 0)
Screenshot: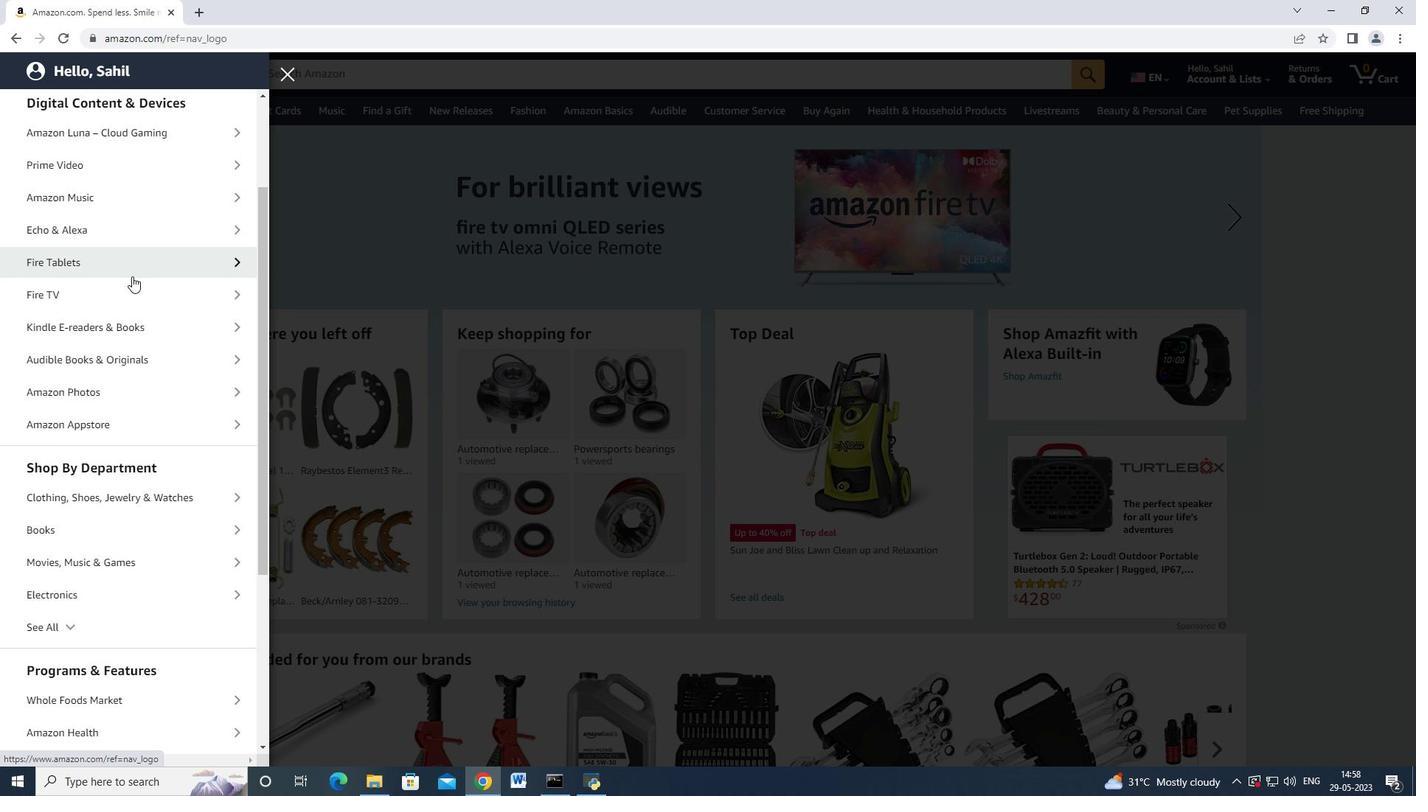 
Action: Mouse moved to (117, 340)
Screenshot: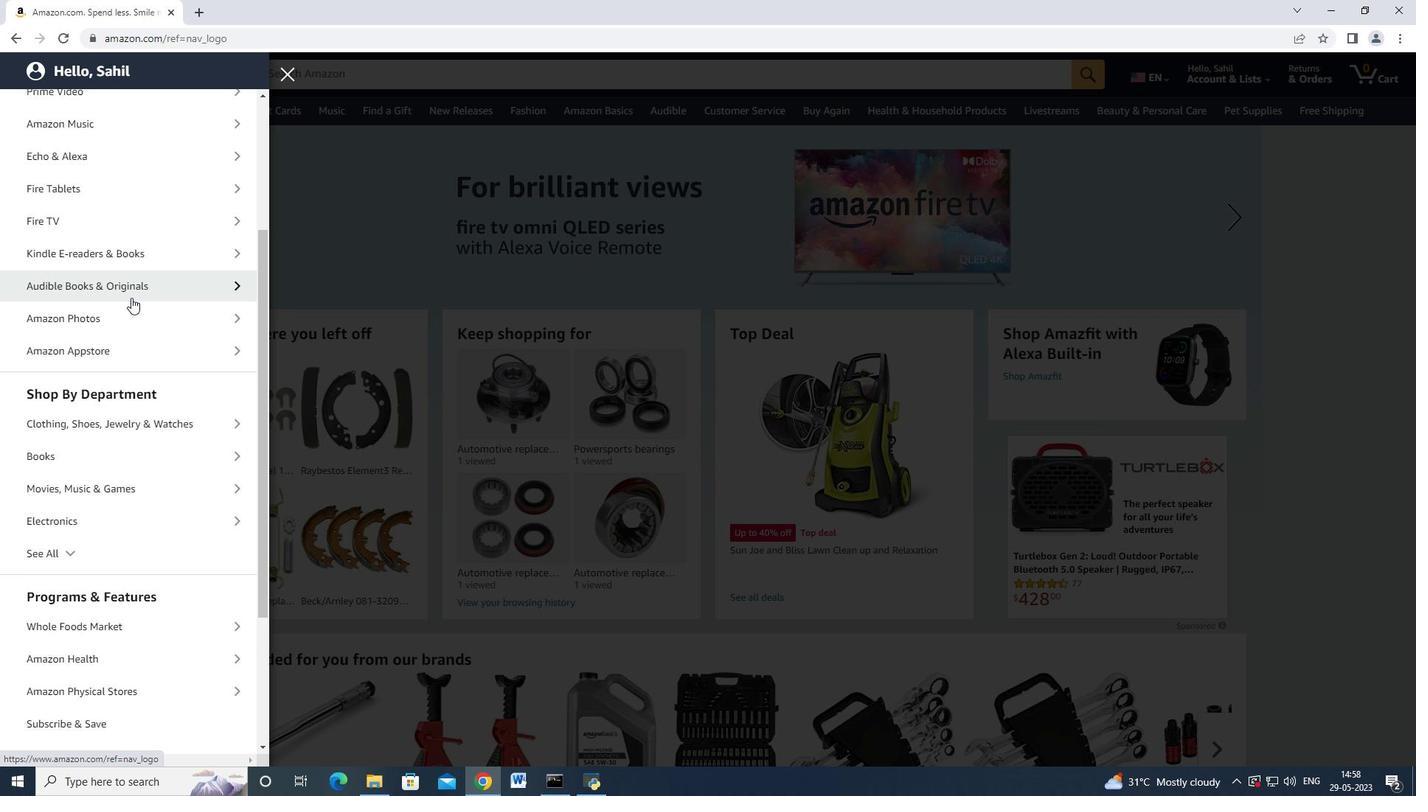 
Action: Mouse scrolled (117, 340) with delta (0, 0)
Screenshot: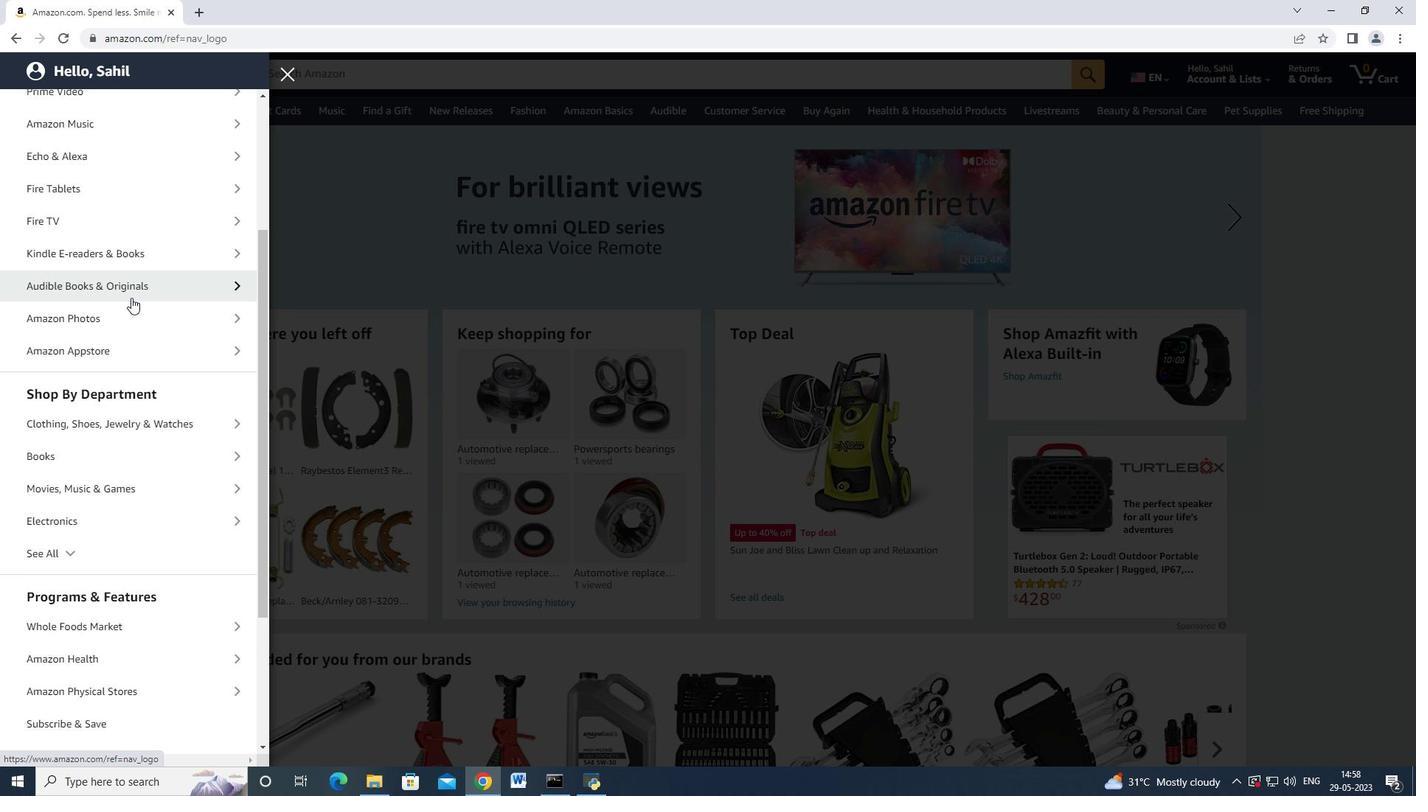 
Action: Mouse moved to (115, 351)
Screenshot: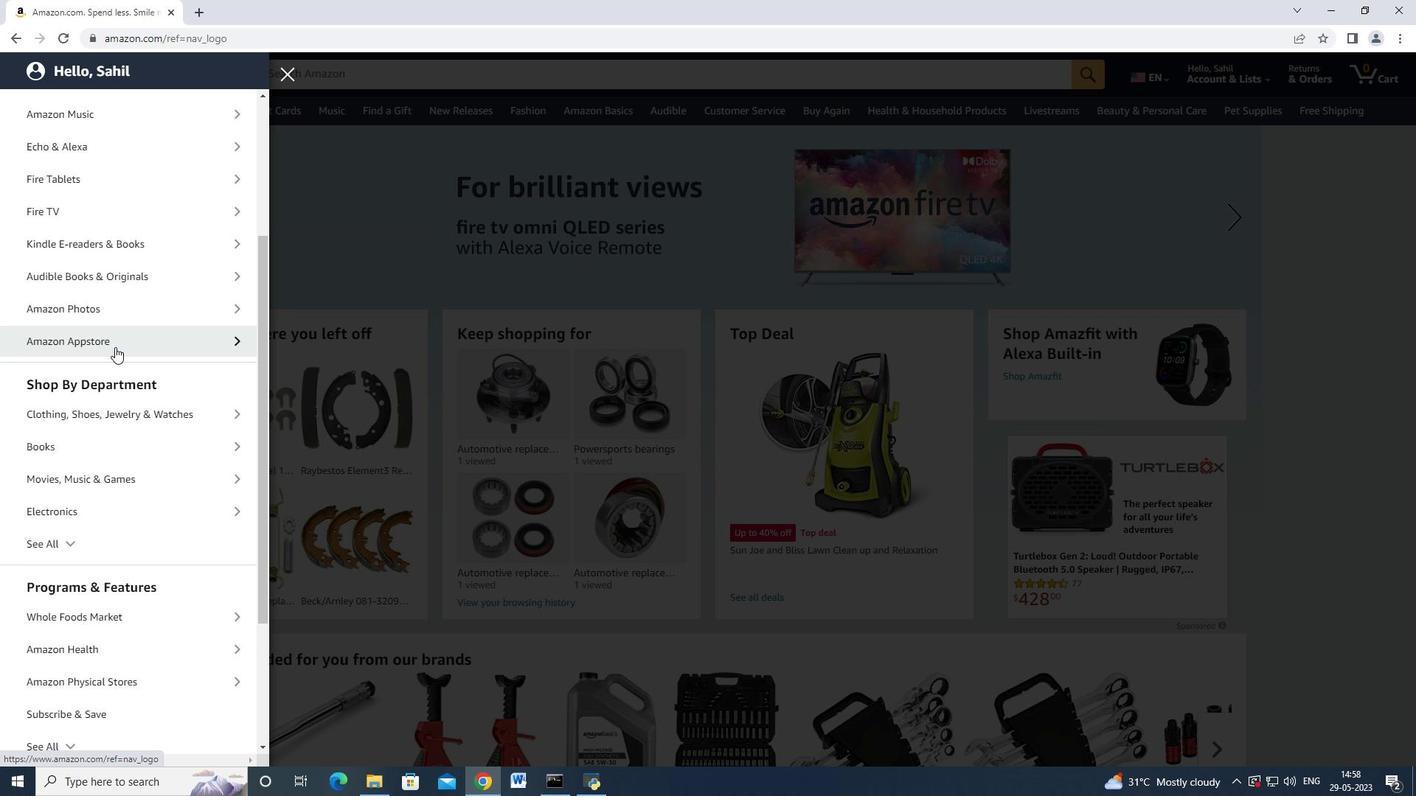 
Action: Mouse scrolled (115, 350) with delta (0, 0)
Screenshot: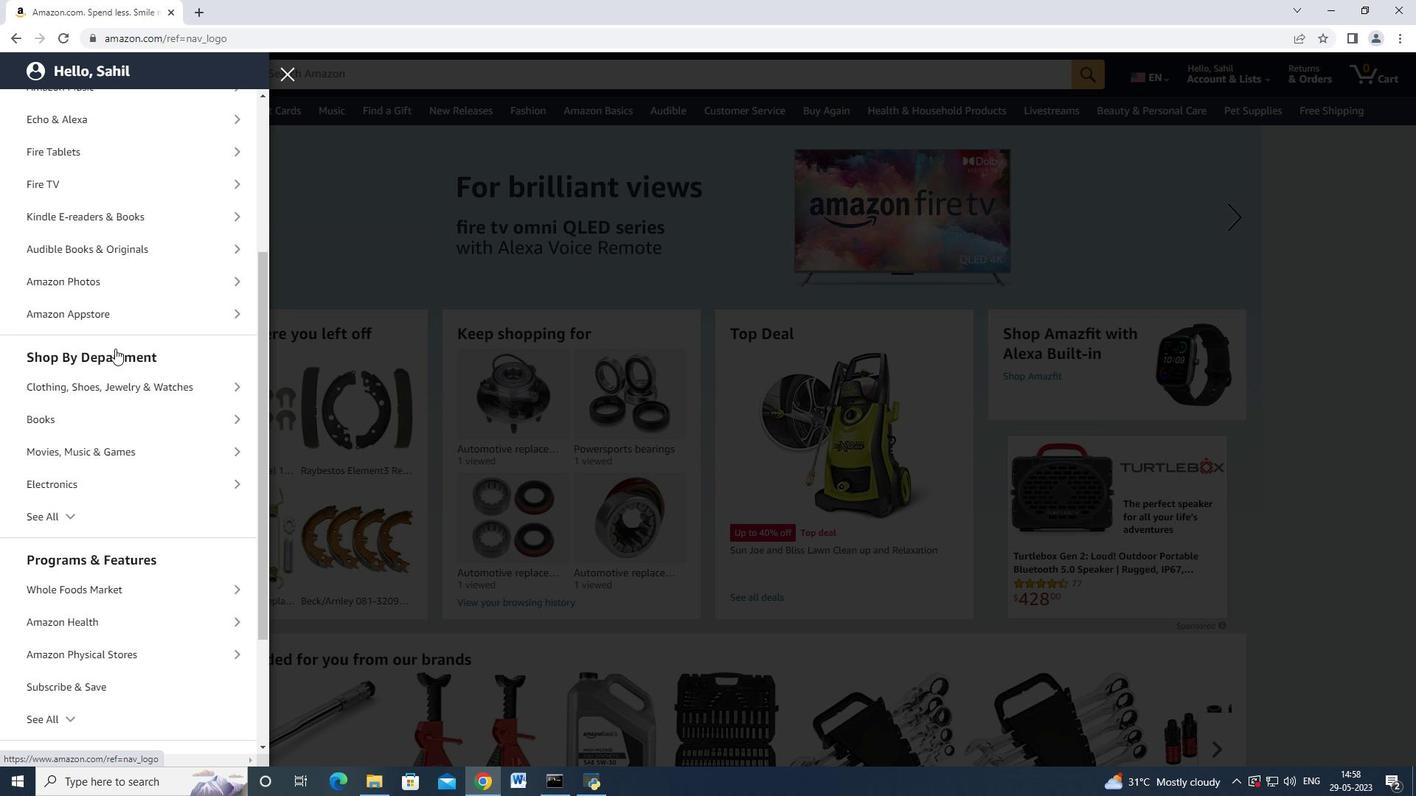 
Action: Mouse scrolled (115, 350) with delta (0, 0)
Screenshot: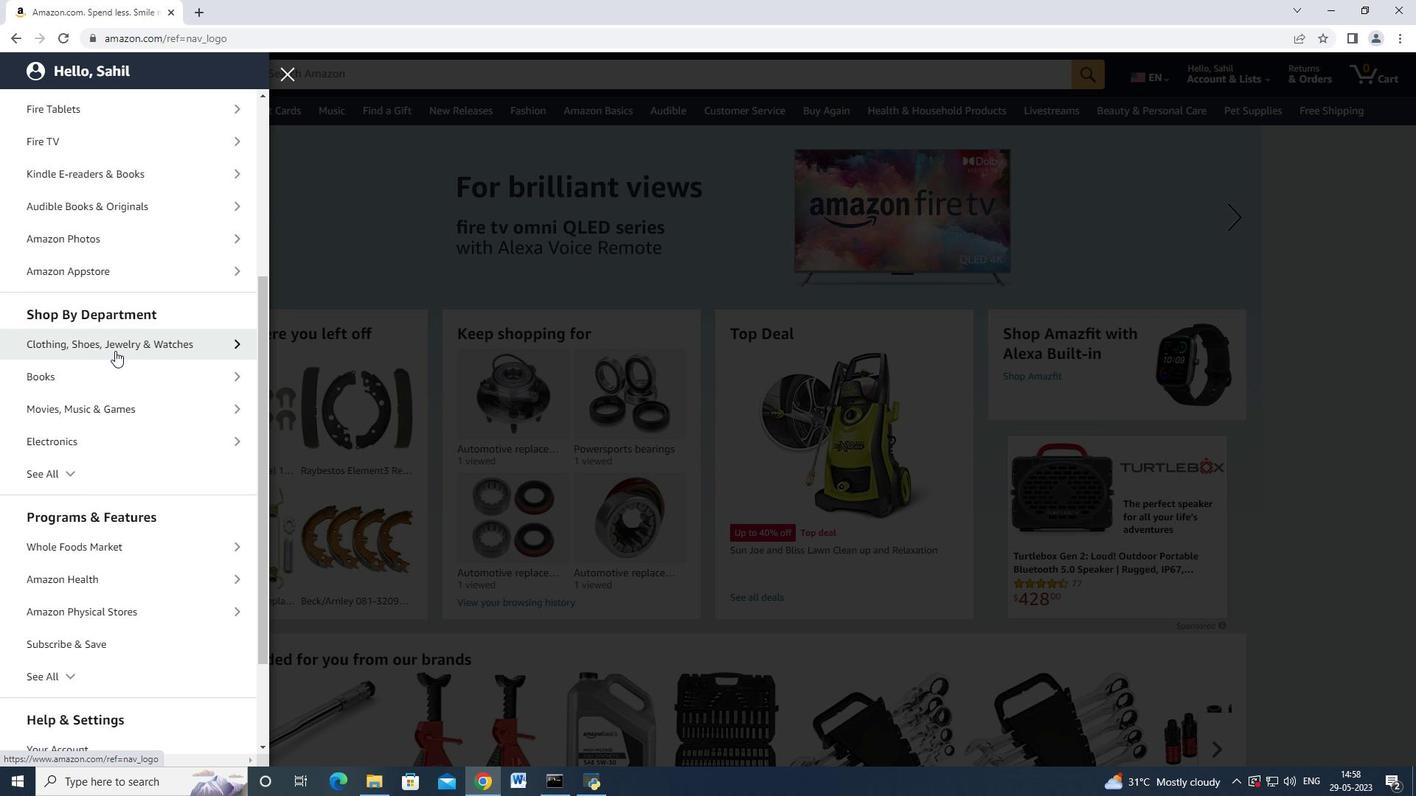 
Action: Mouse moved to (73, 209)
Screenshot: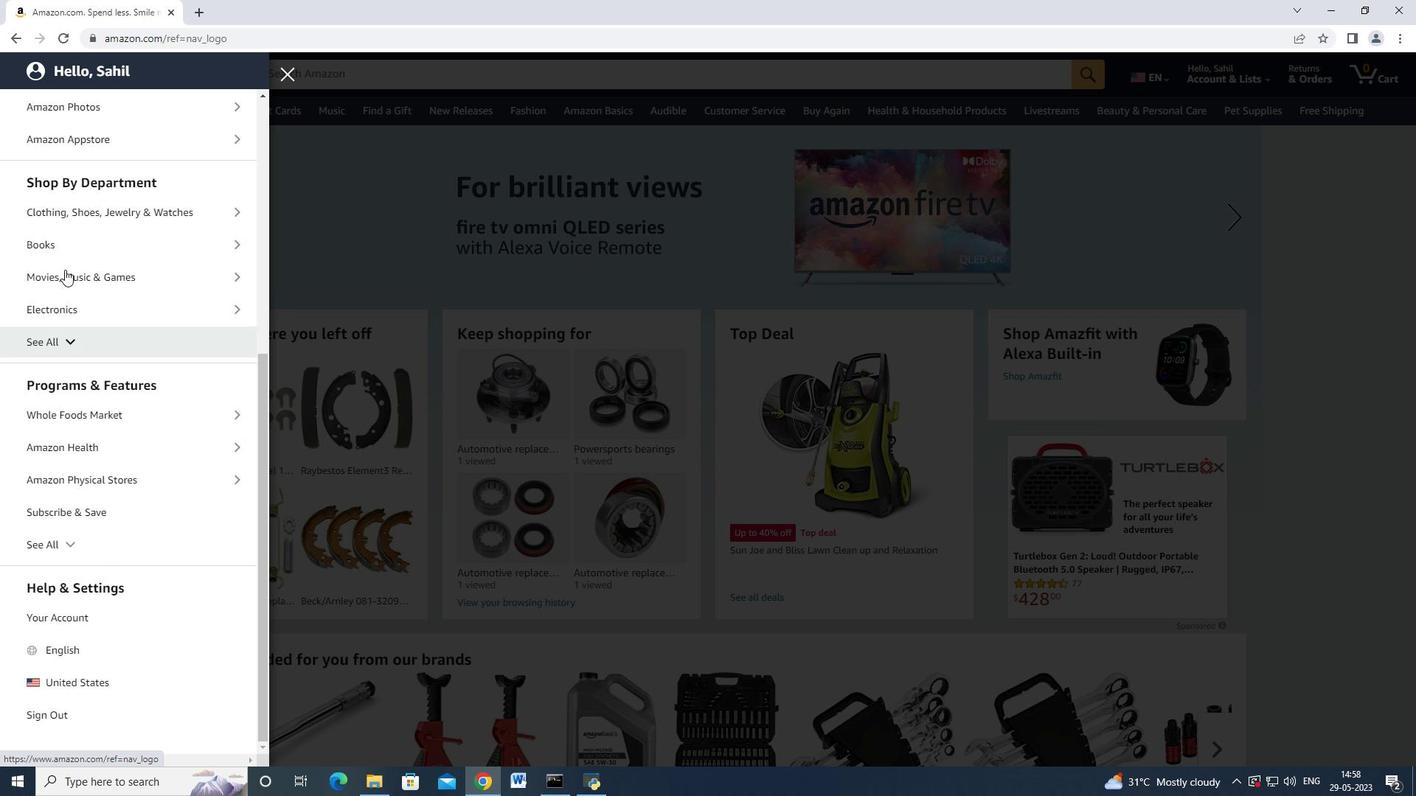 
Action: Mouse scrolled (73, 210) with delta (0, 0)
Screenshot: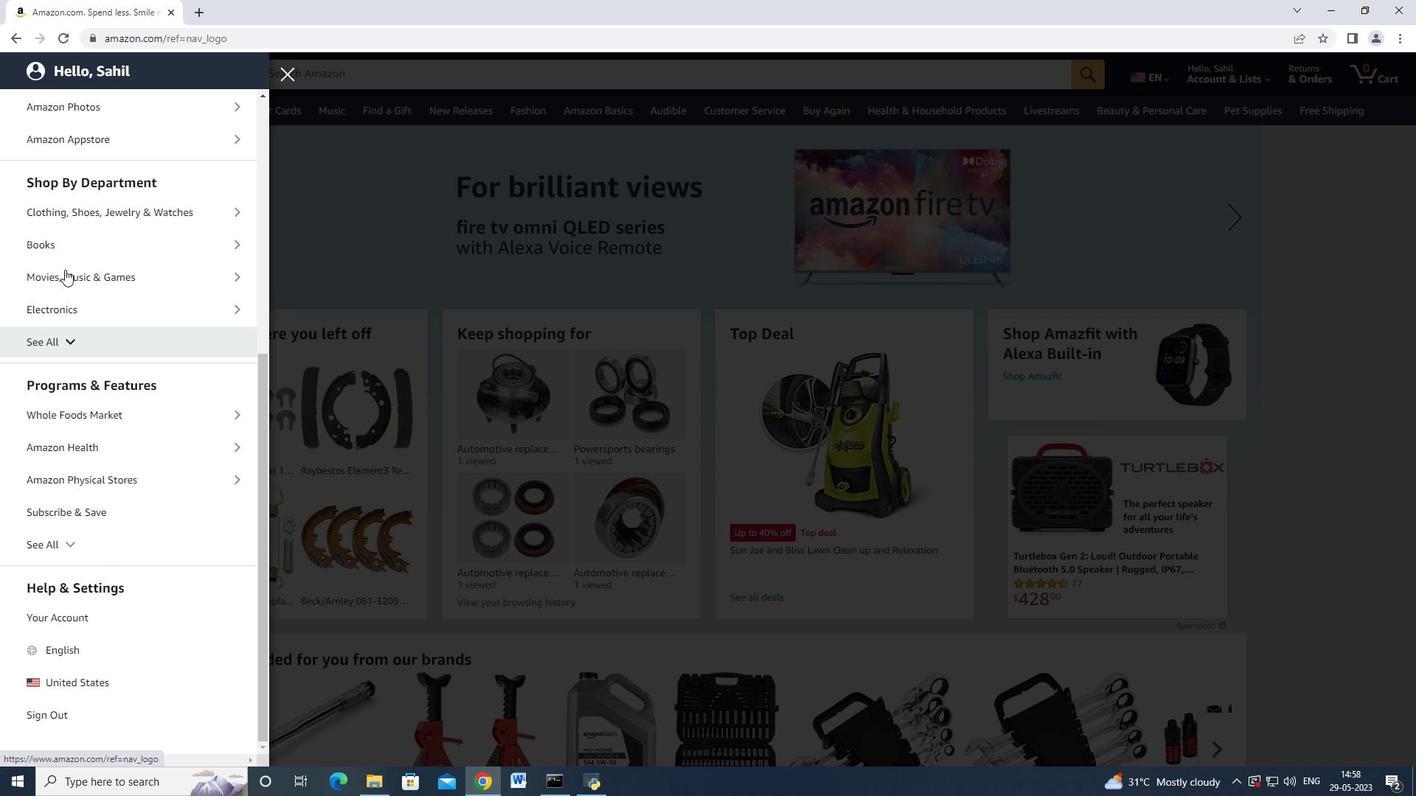 
Action: Mouse moved to (73, 411)
Screenshot: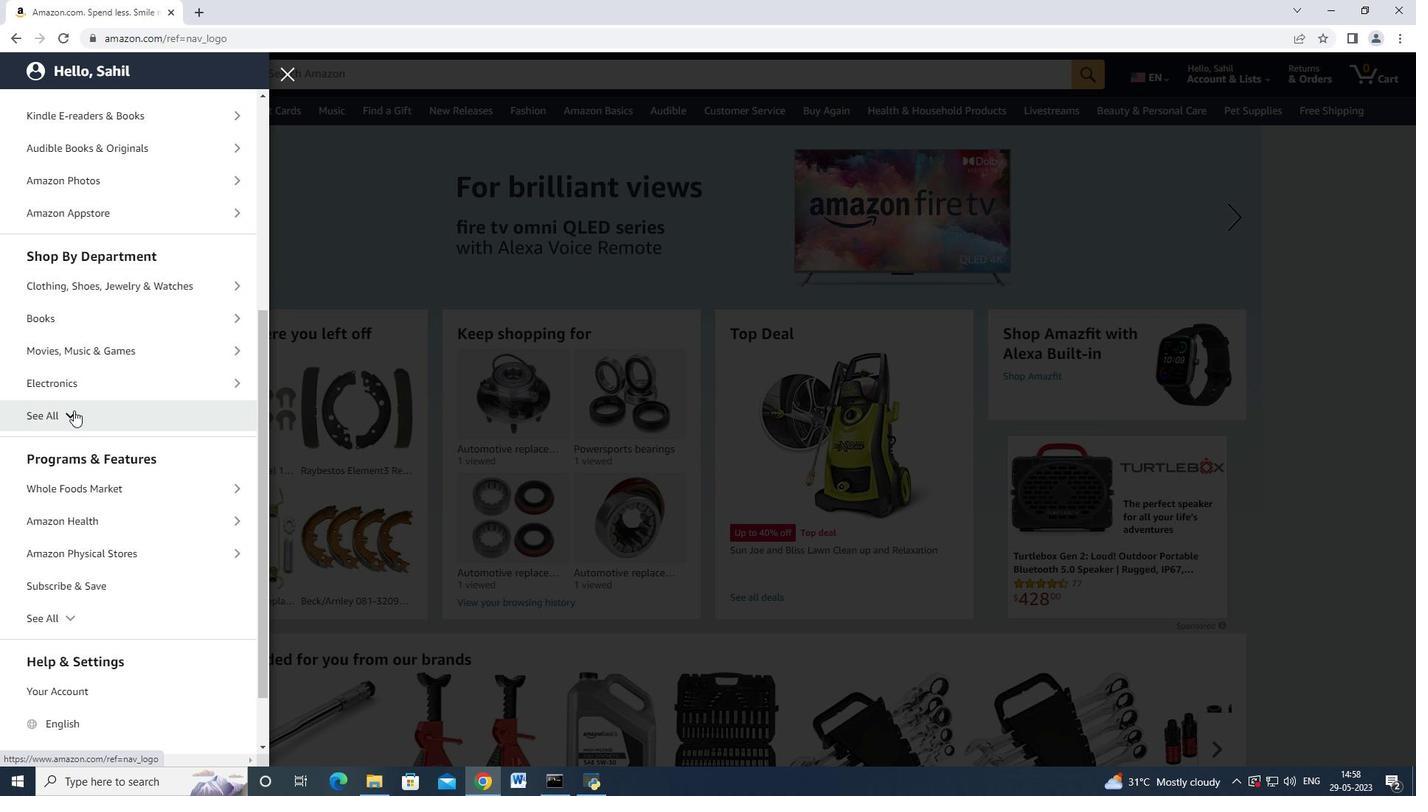 
Action: Mouse pressed left at (73, 411)
Screenshot: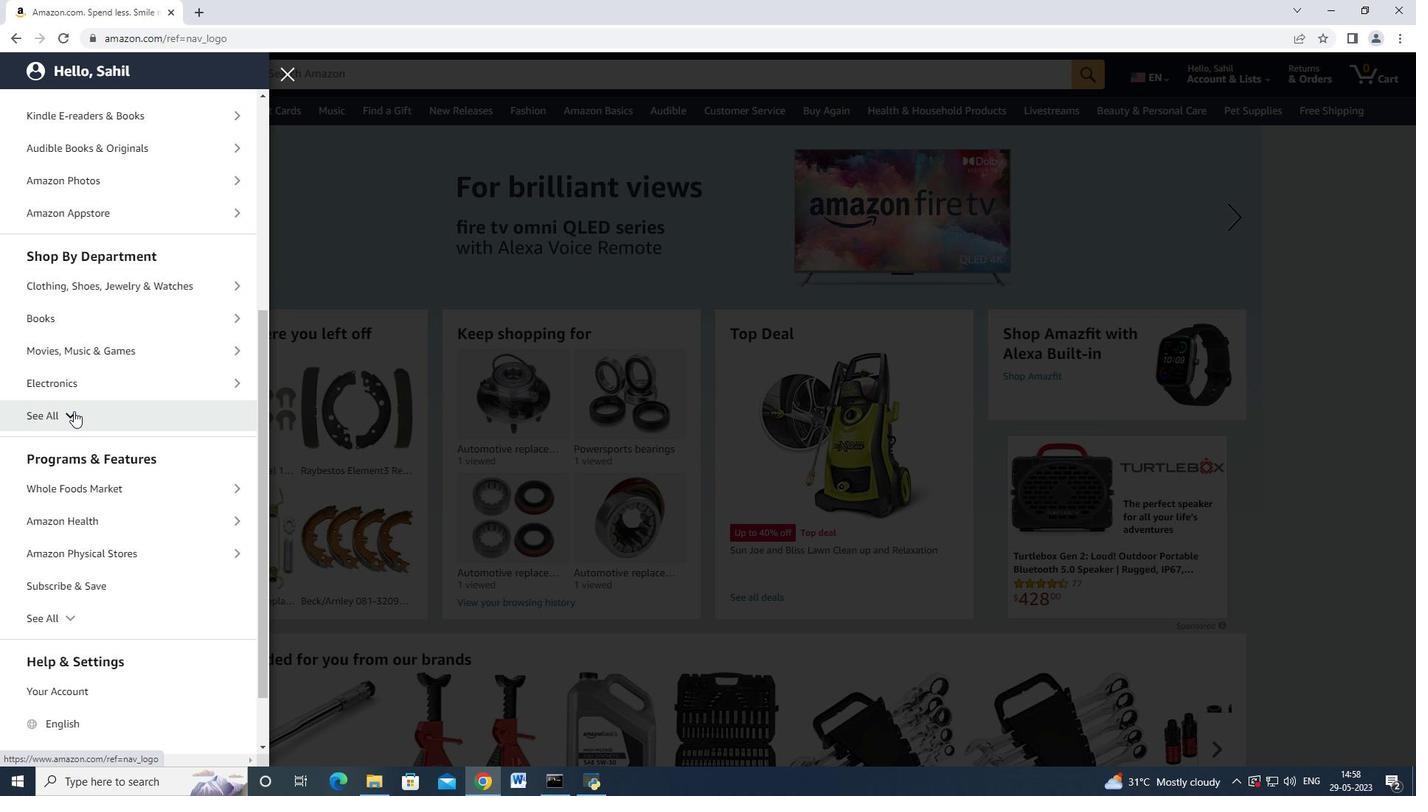
Action: Mouse moved to (78, 410)
Screenshot: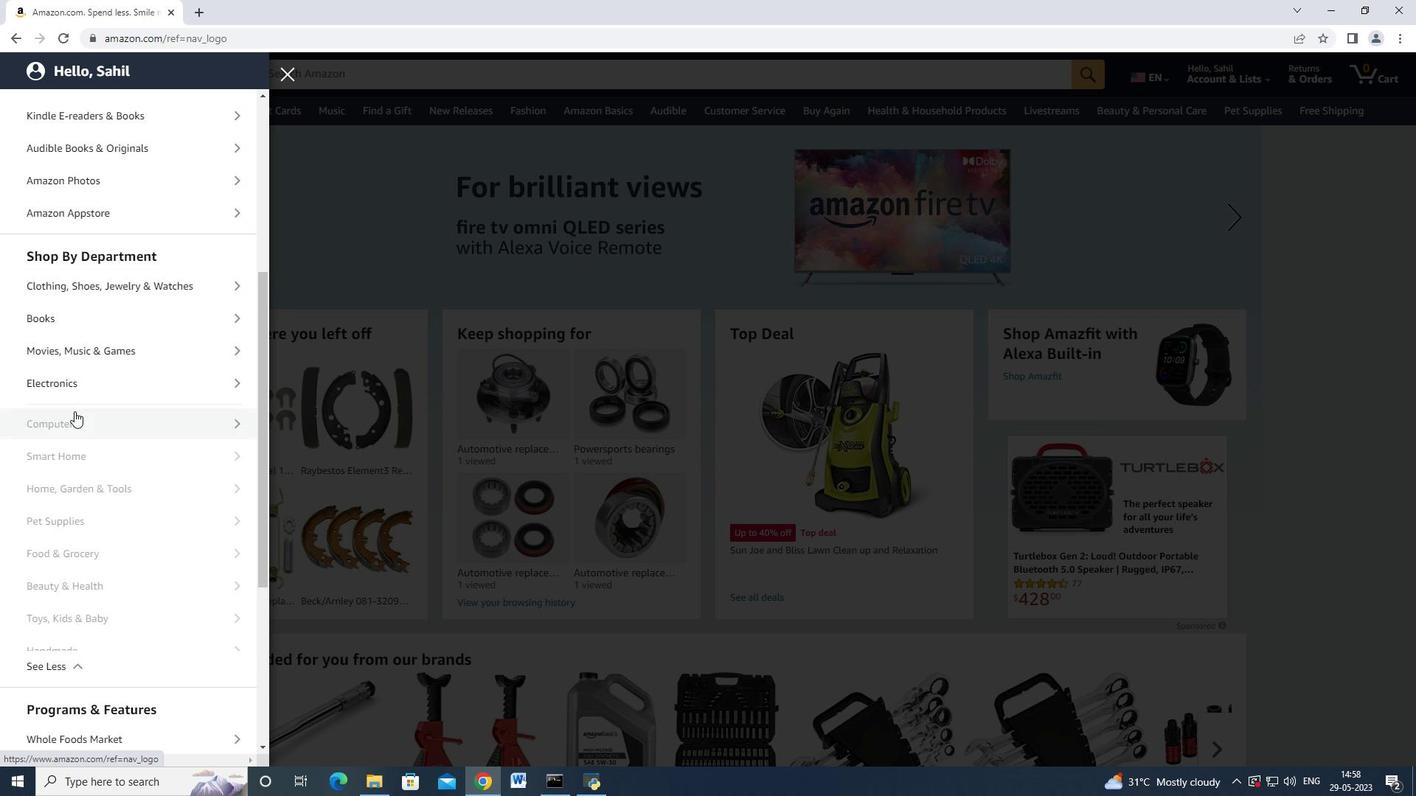 
Action: Mouse scrolled (78, 409) with delta (0, 0)
Screenshot: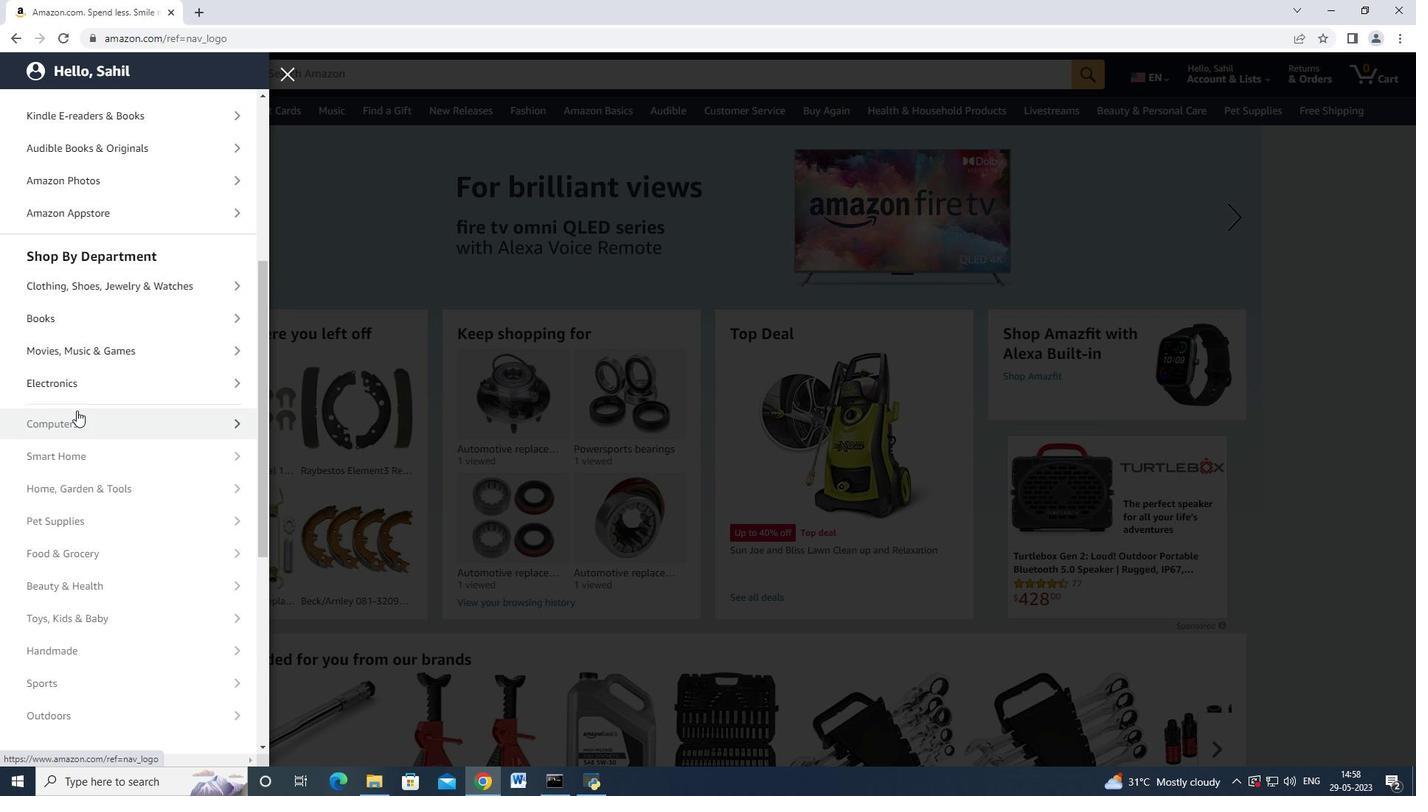 
Action: Mouse scrolled (78, 409) with delta (0, 0)
Screenshot: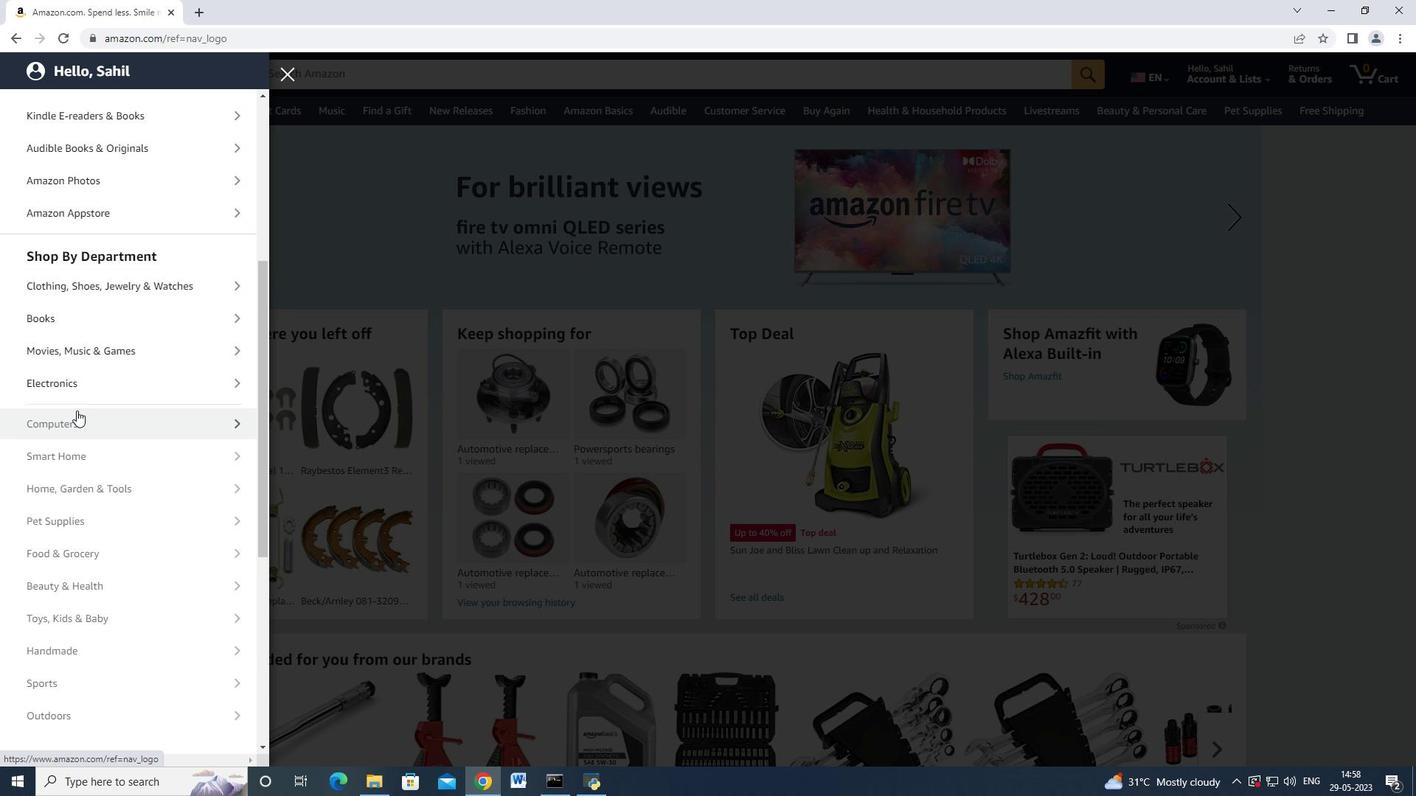 
Action: Mouse moved to (78, 410)
Screenshot: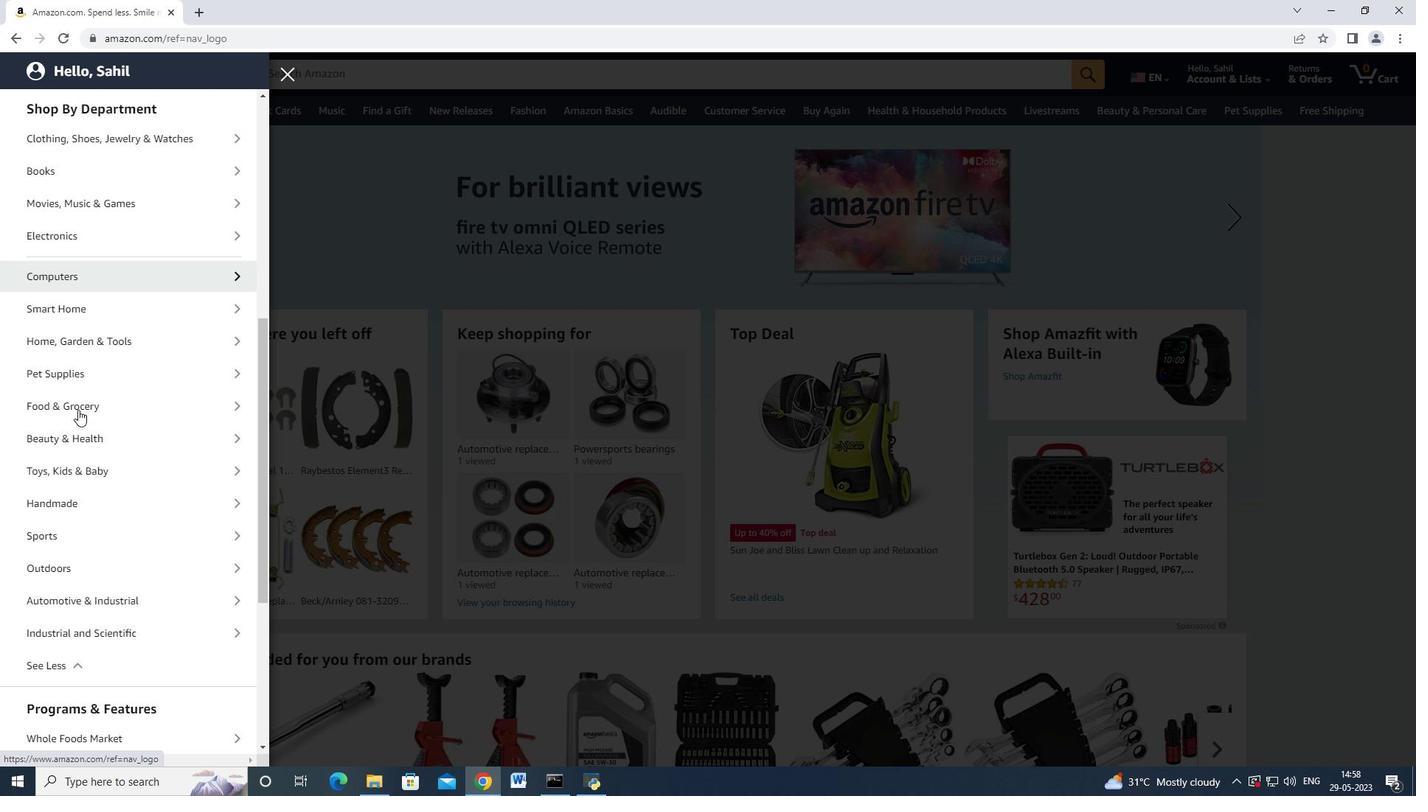 
Action: Mouse scrolled (78, 410) with delta (0, 0)
Screenshot: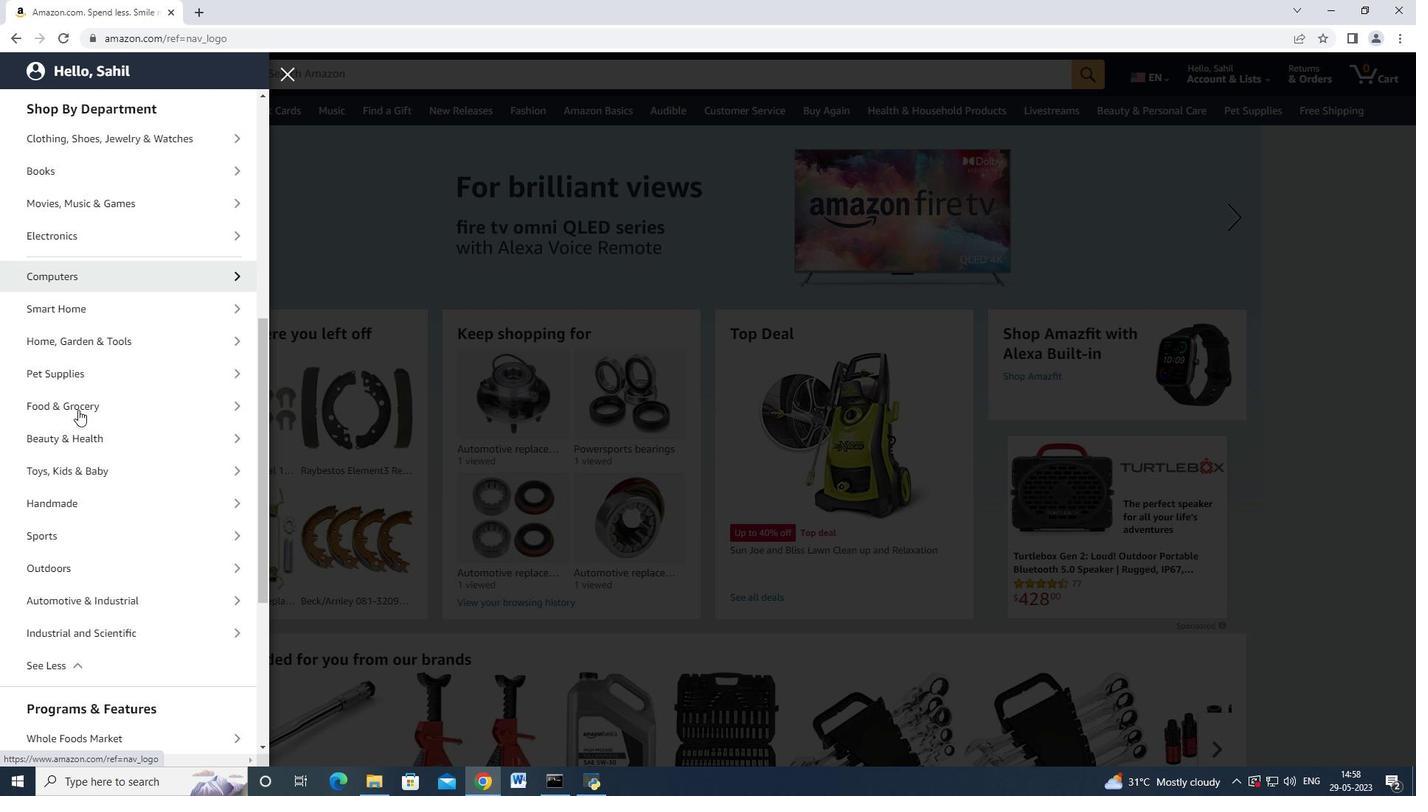 
Action: Mouse moved to (102, 538)
Screenshot: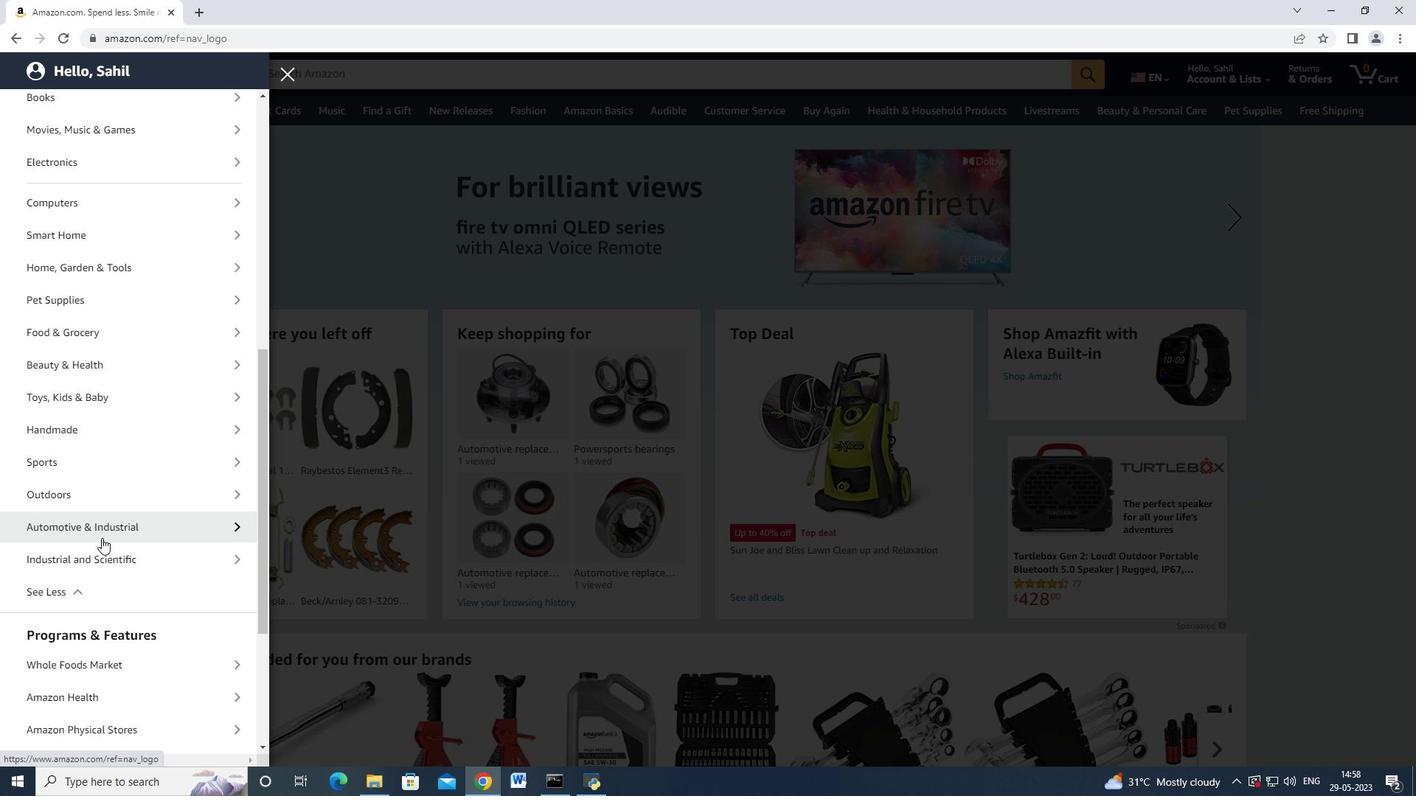 
Action: Mouse pressed left at (102, 538)
Screenshot: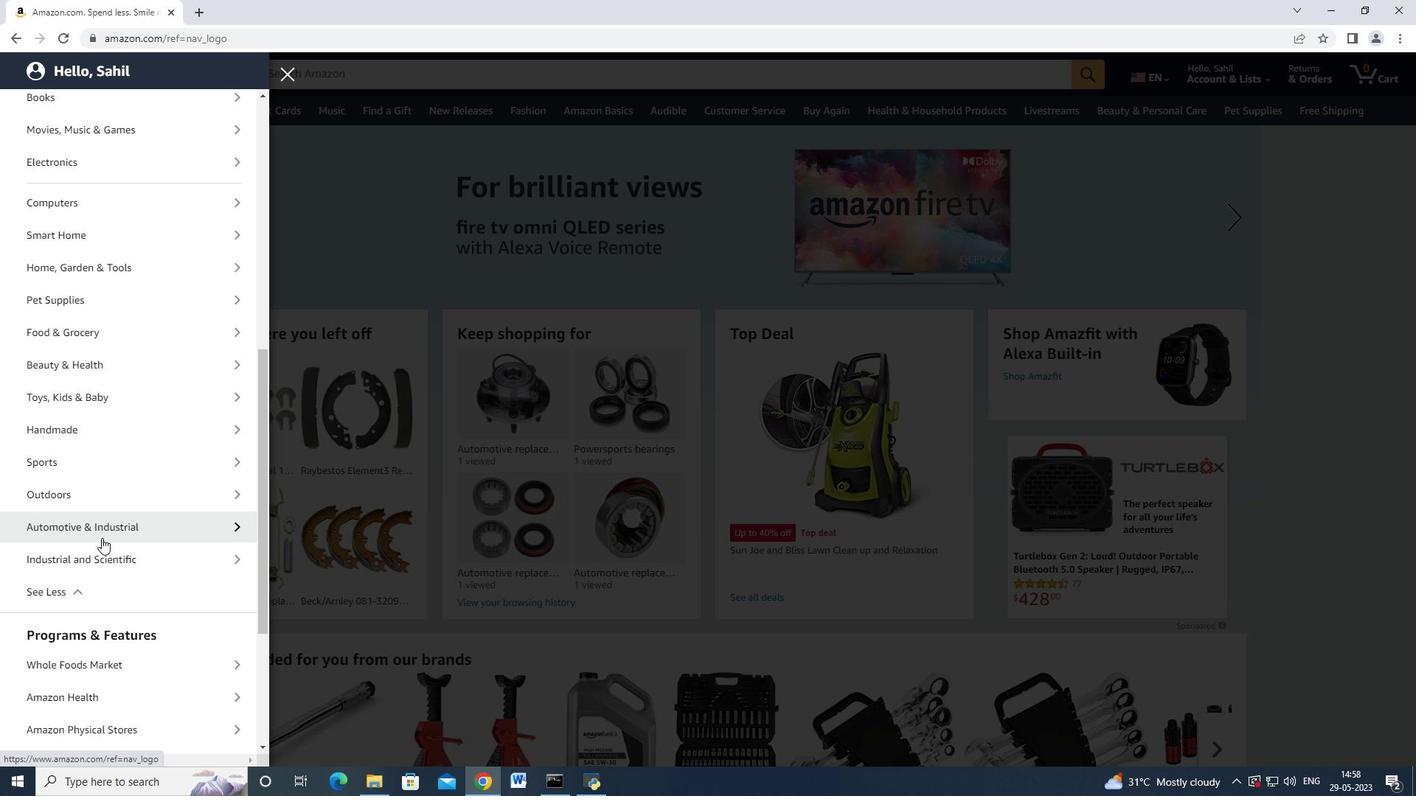 
Action: Mouse moved to (150, 177)
Screenshot: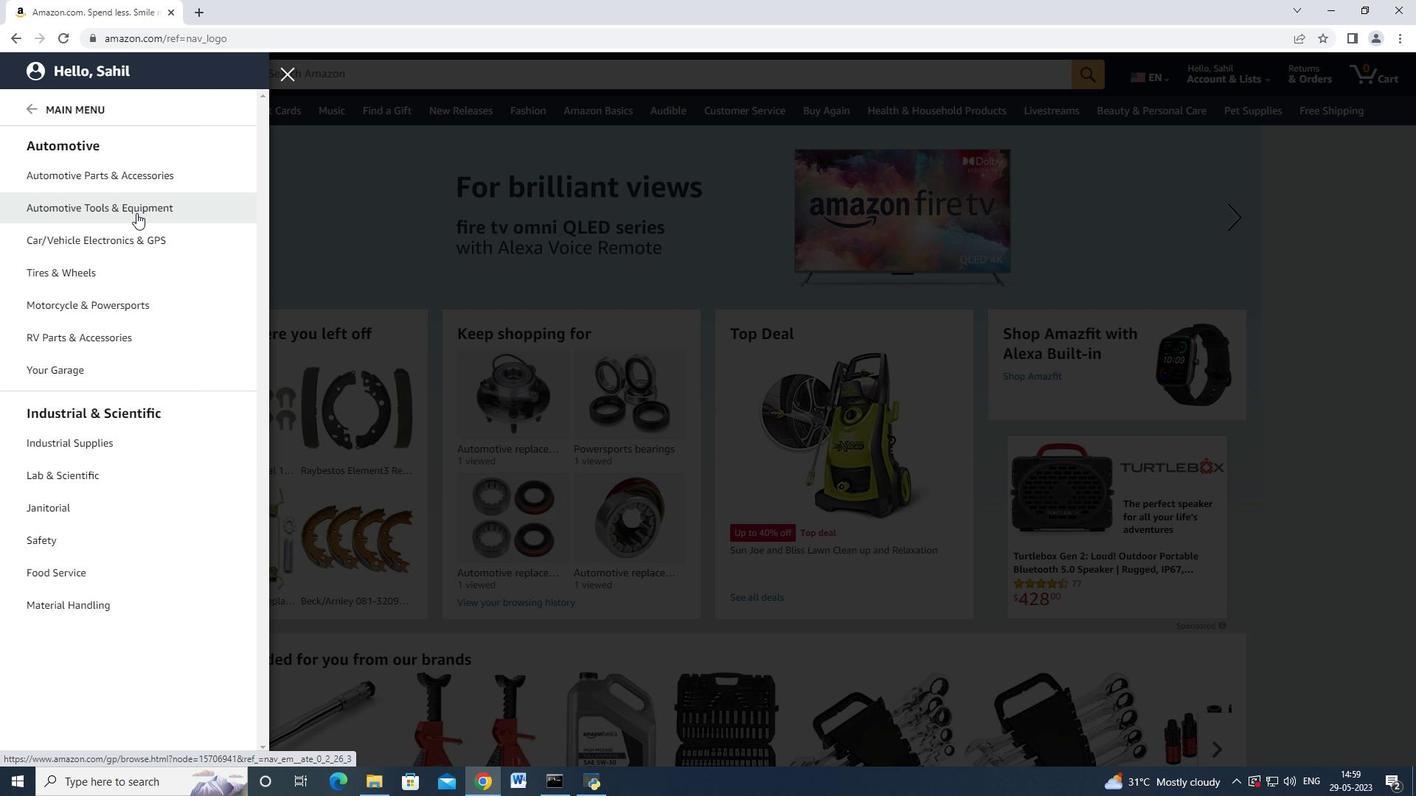 
Action: Mouse pressed left at (150, 177)
Screenshot: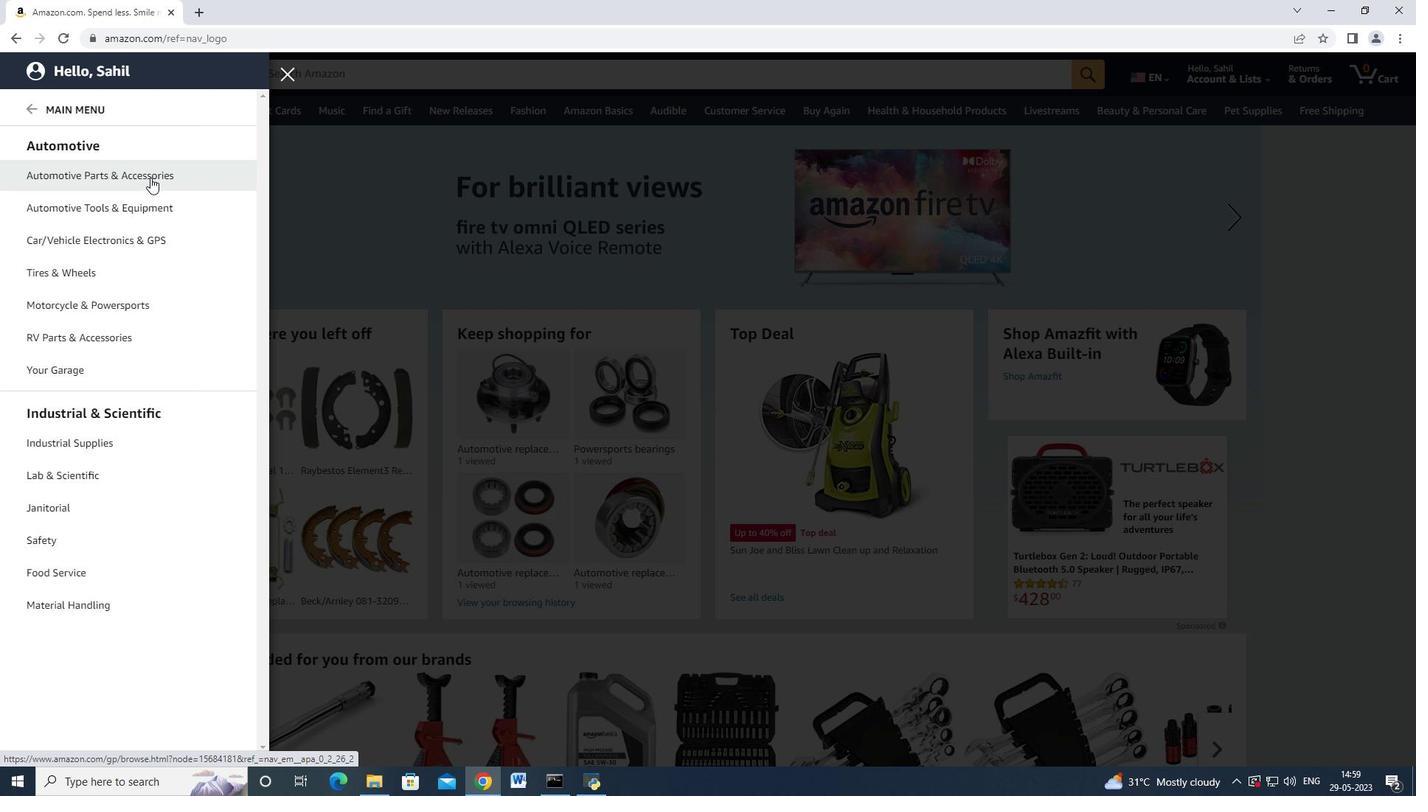 
Action: Mouse moved to (269, 146)
Screenshot: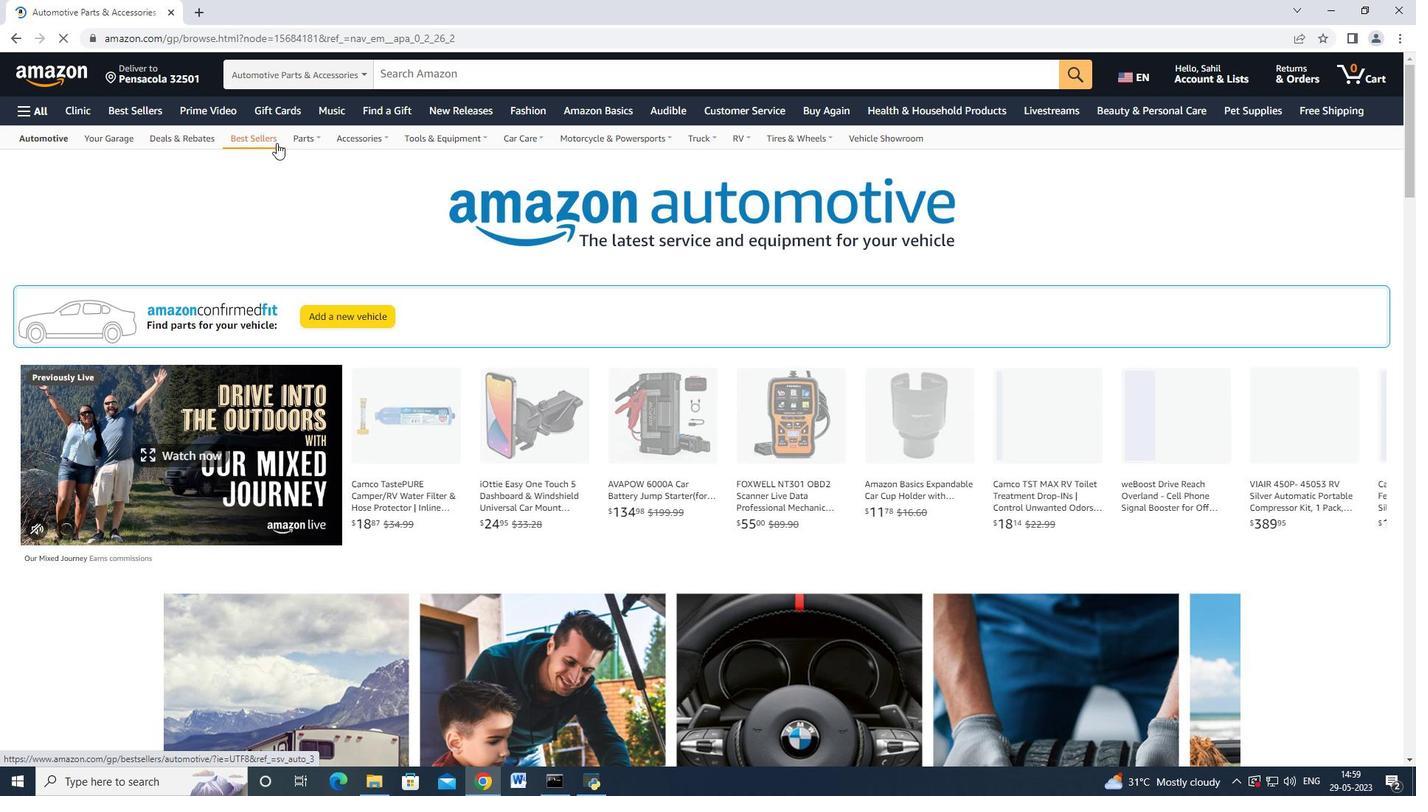 
Action: Mouse pressed left at (269, 146)
Screenshot: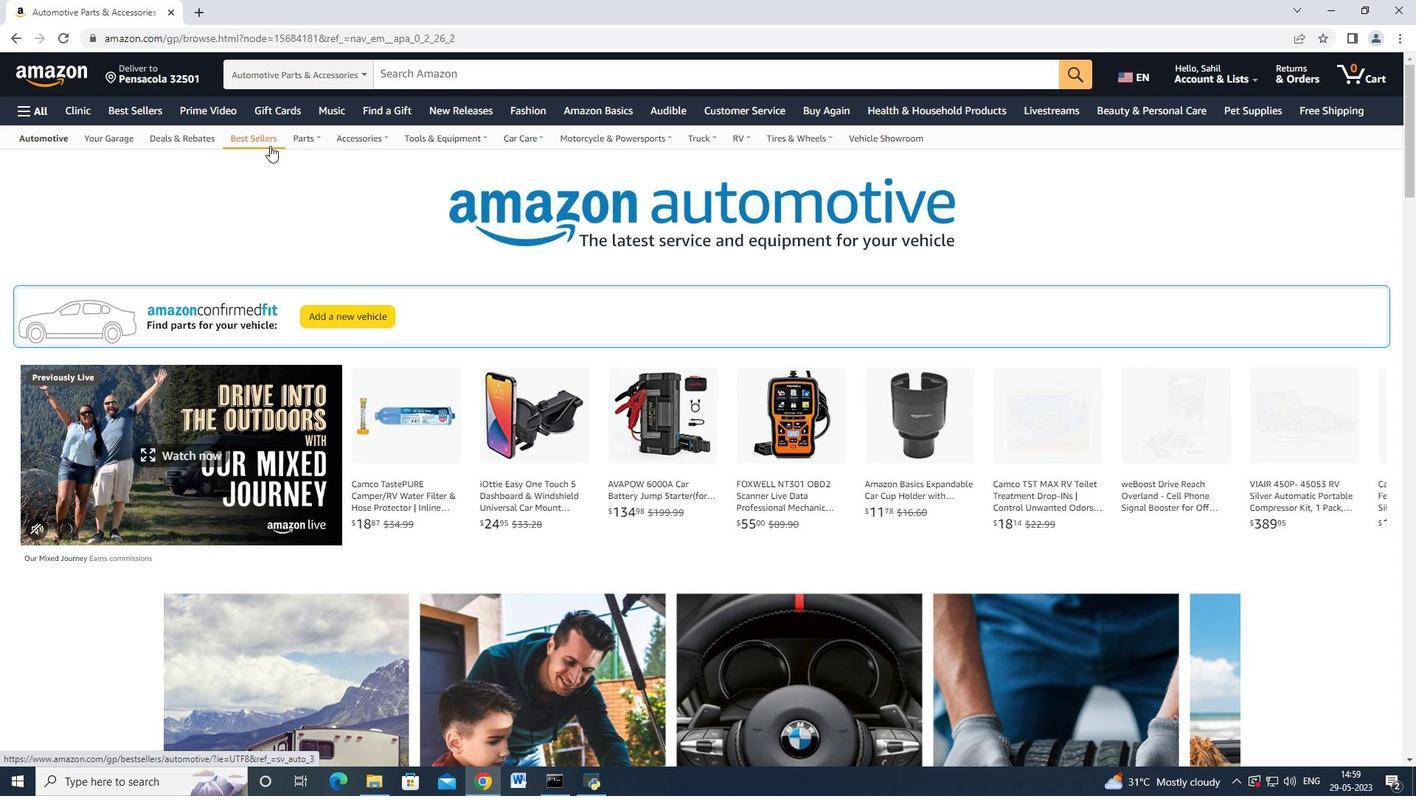 
Action: Mouse moved to (60, 470)
Screenshot: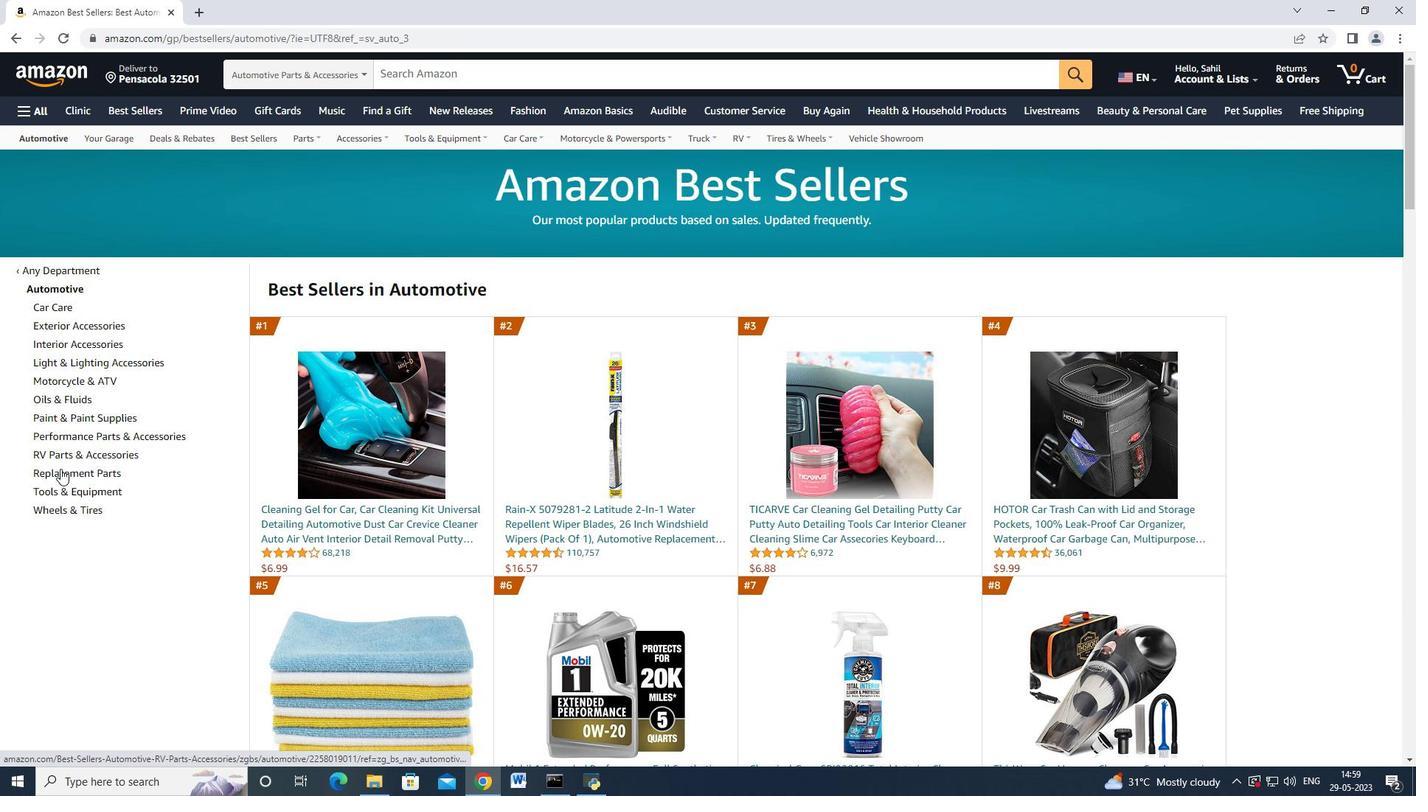 
Action: Mouse pressed left at (60, 470)
Screenshot: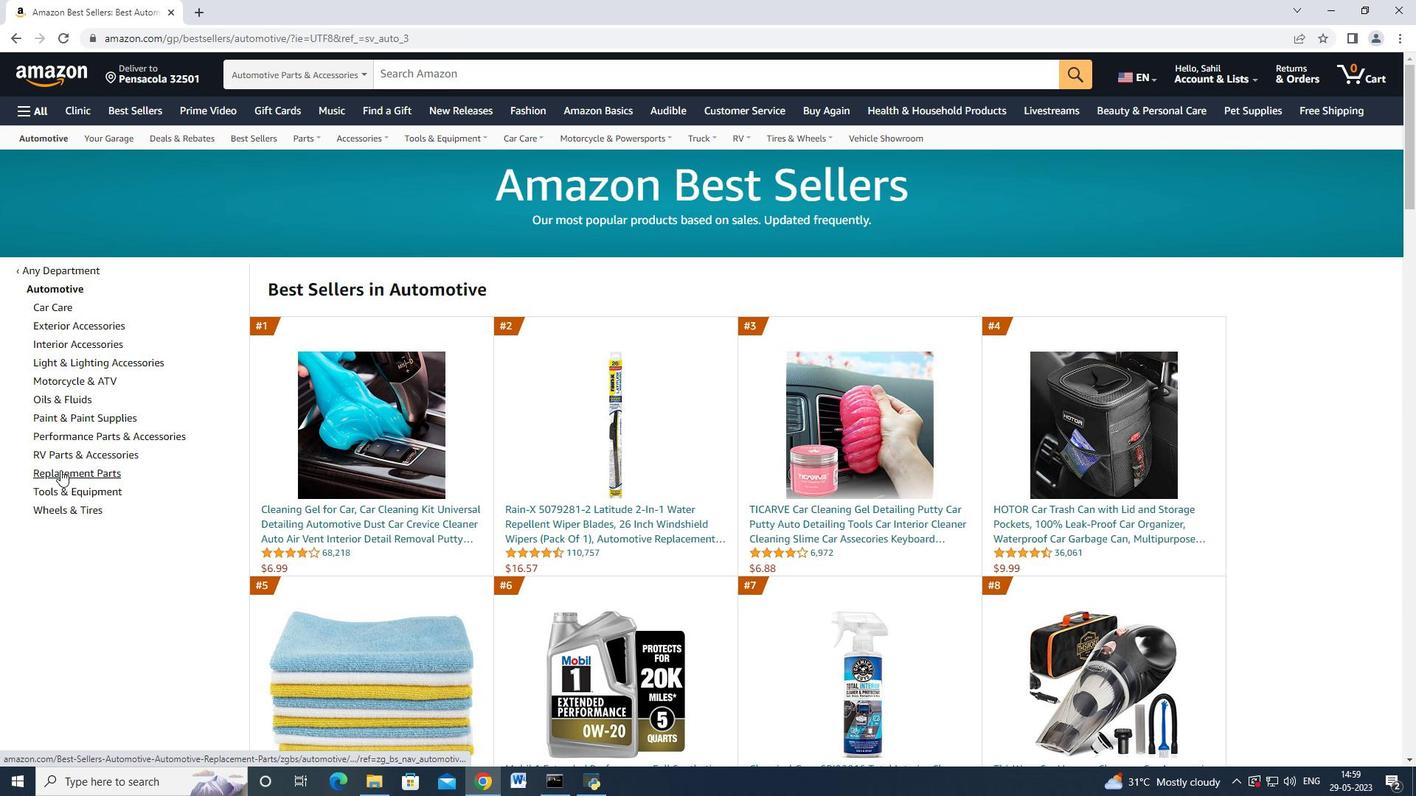 
Action: Mouse moved to (84, 343)
Screenshot: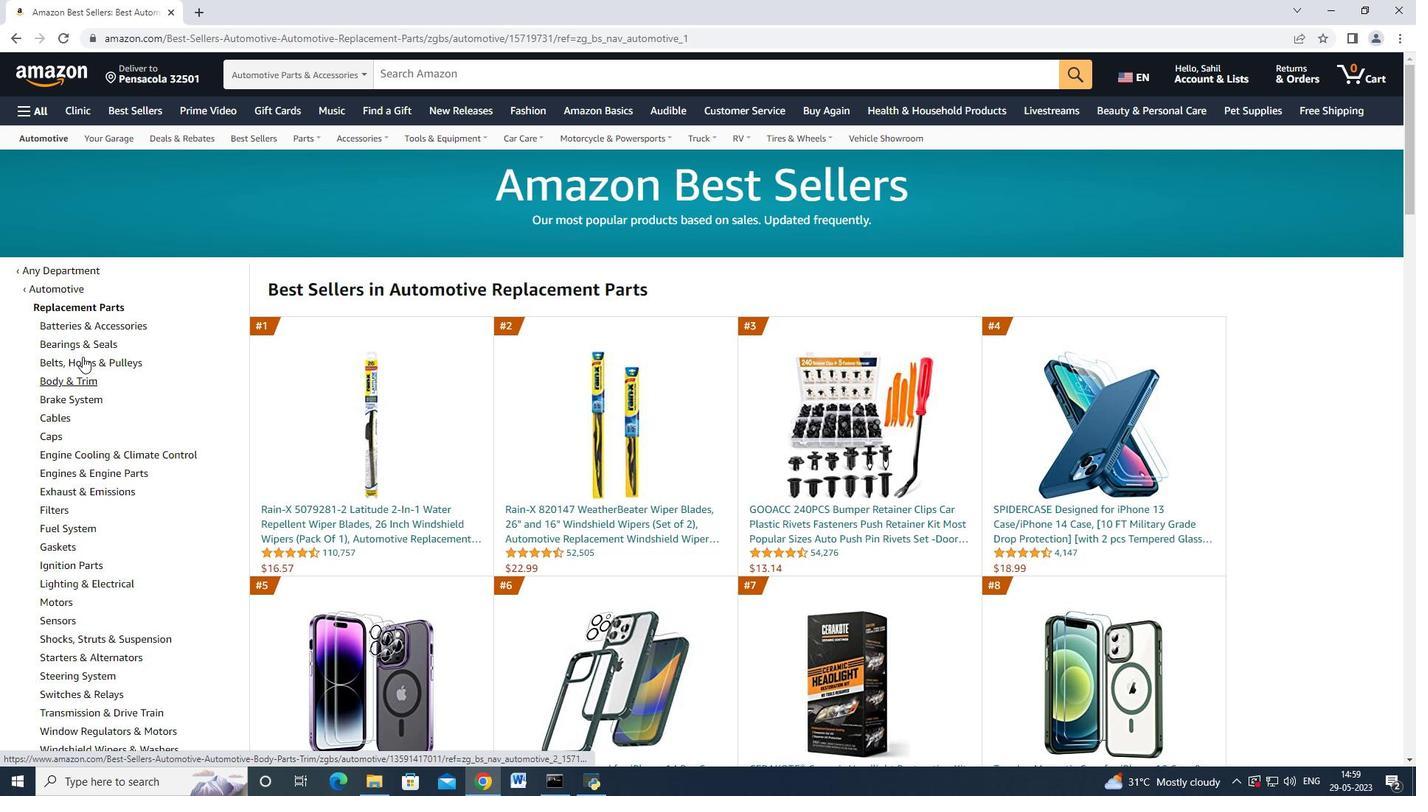 
Action: Mouse pressed left at (84, 343)
Screenshot: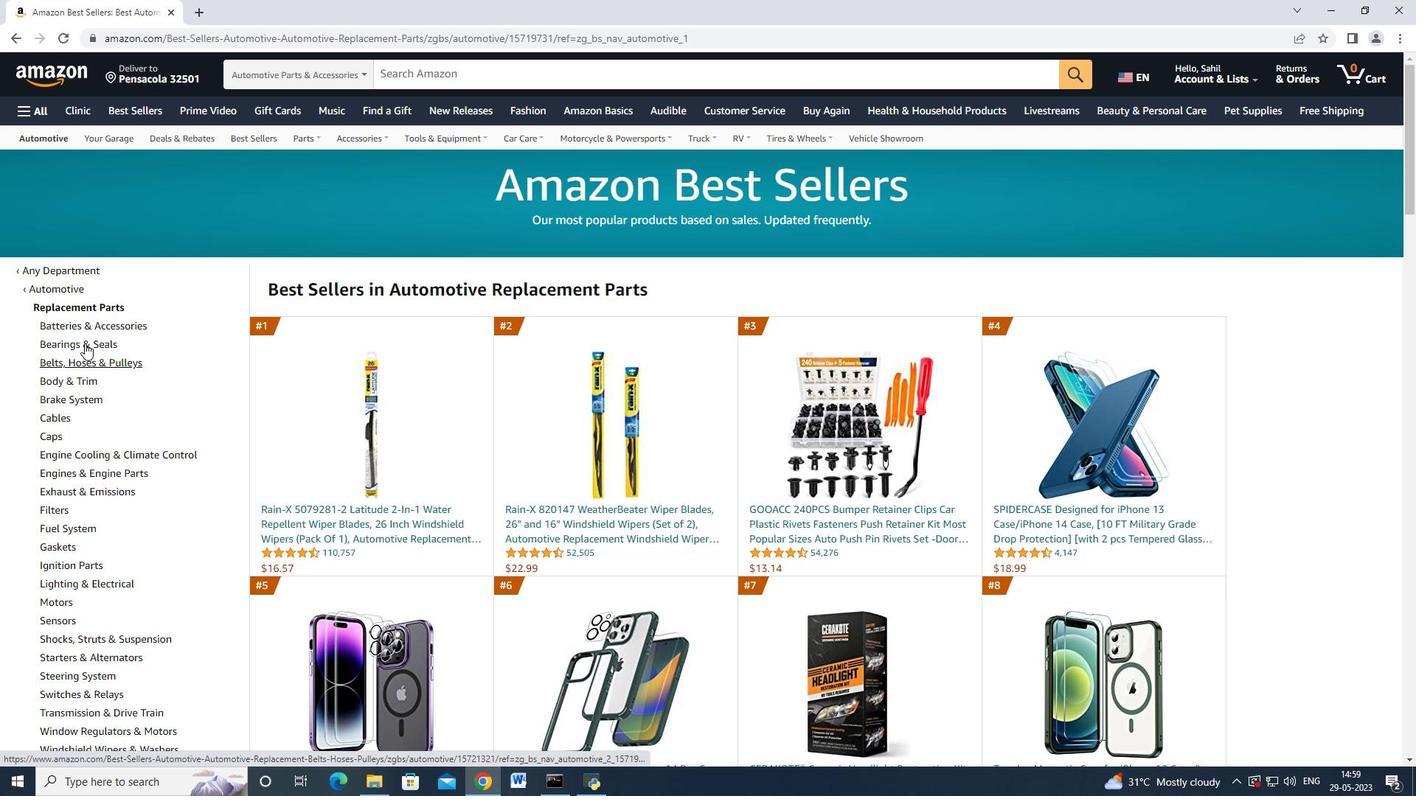 
Action: Mouse moved to (519, 512)
Screenshot: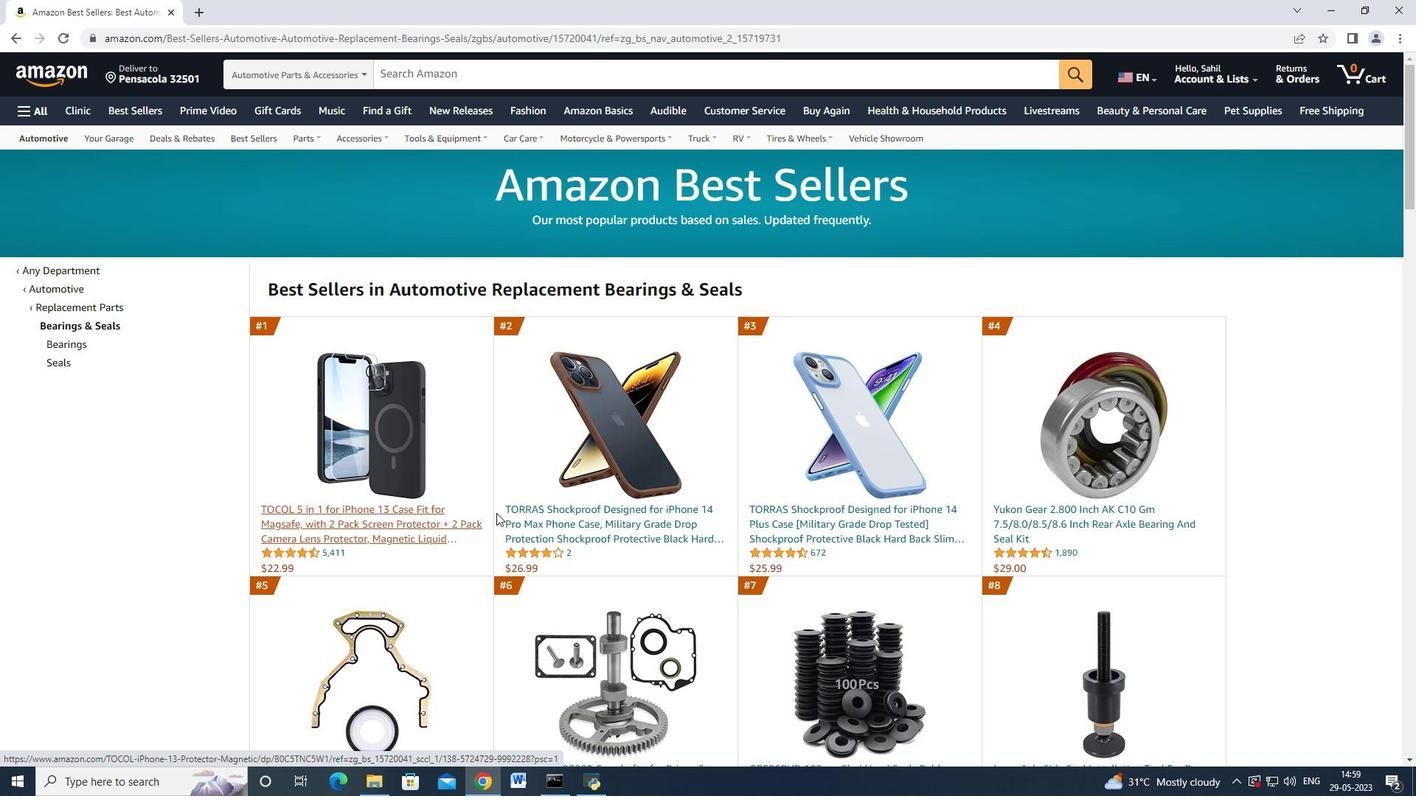 
Action: Mouse scrolled (519, 511) with delta (0, 0)
Screenshot: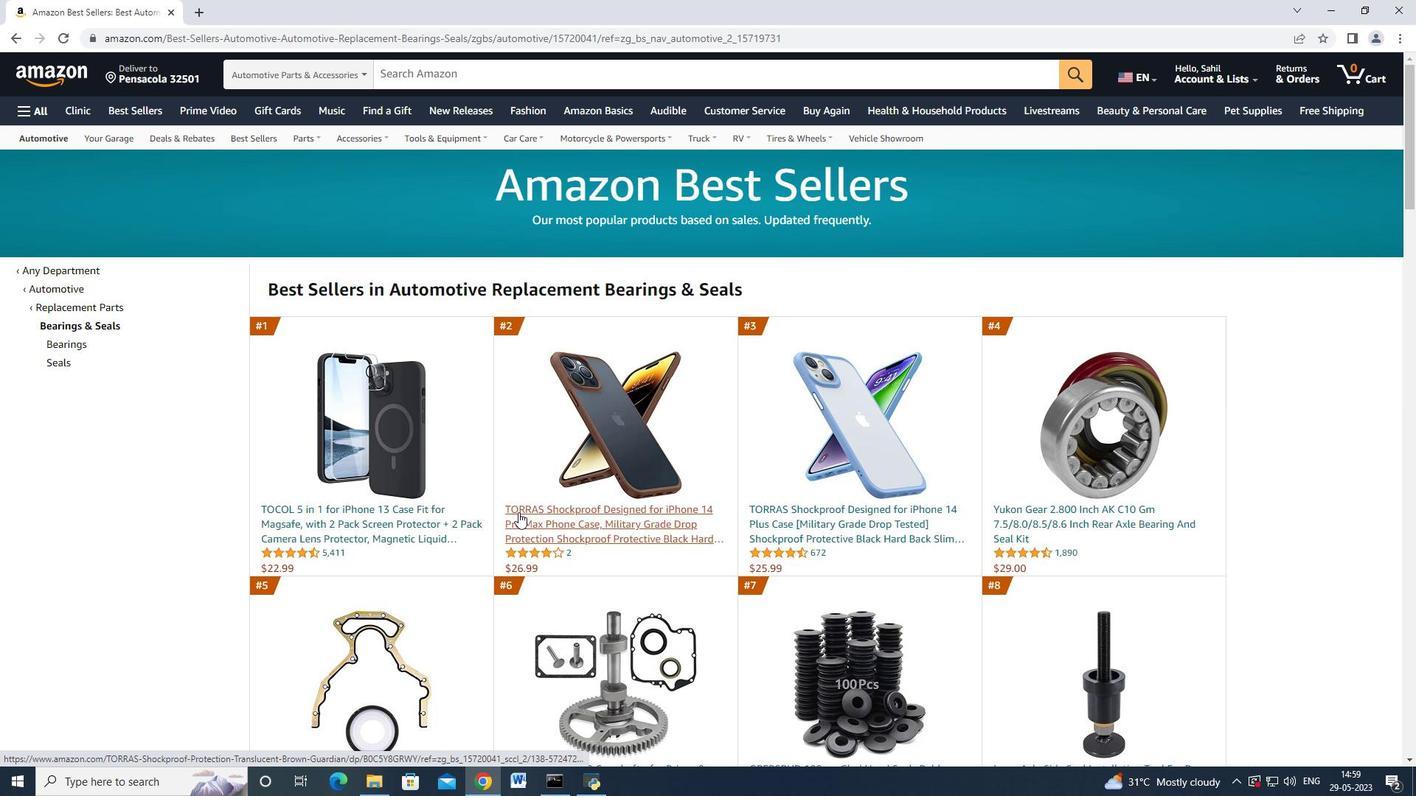 
Action: Mouse scrolled (519, 511) with delta (0, 0)
Screenshot: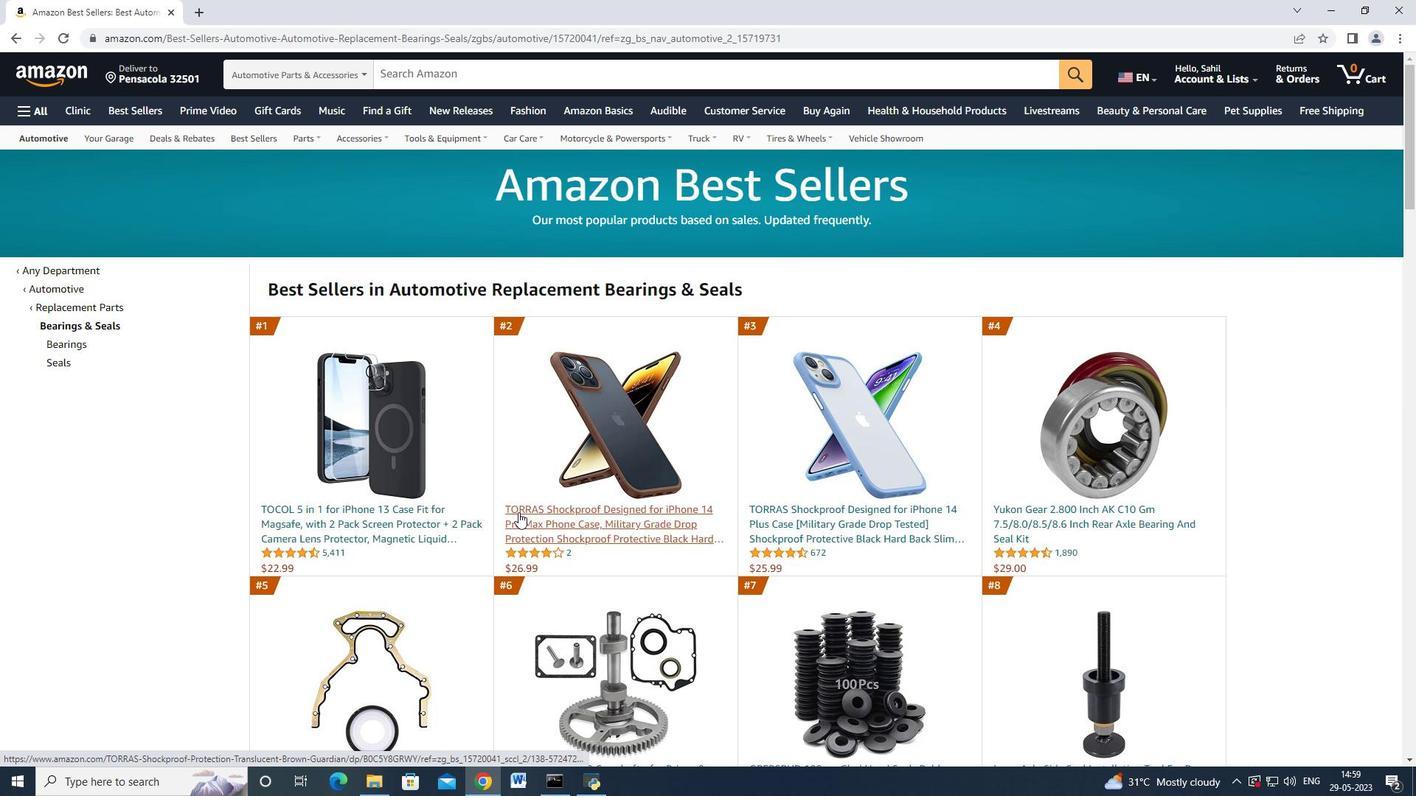 
Action: Mouse scrolled (519, 511) with delta (0, 0)
Screenshot: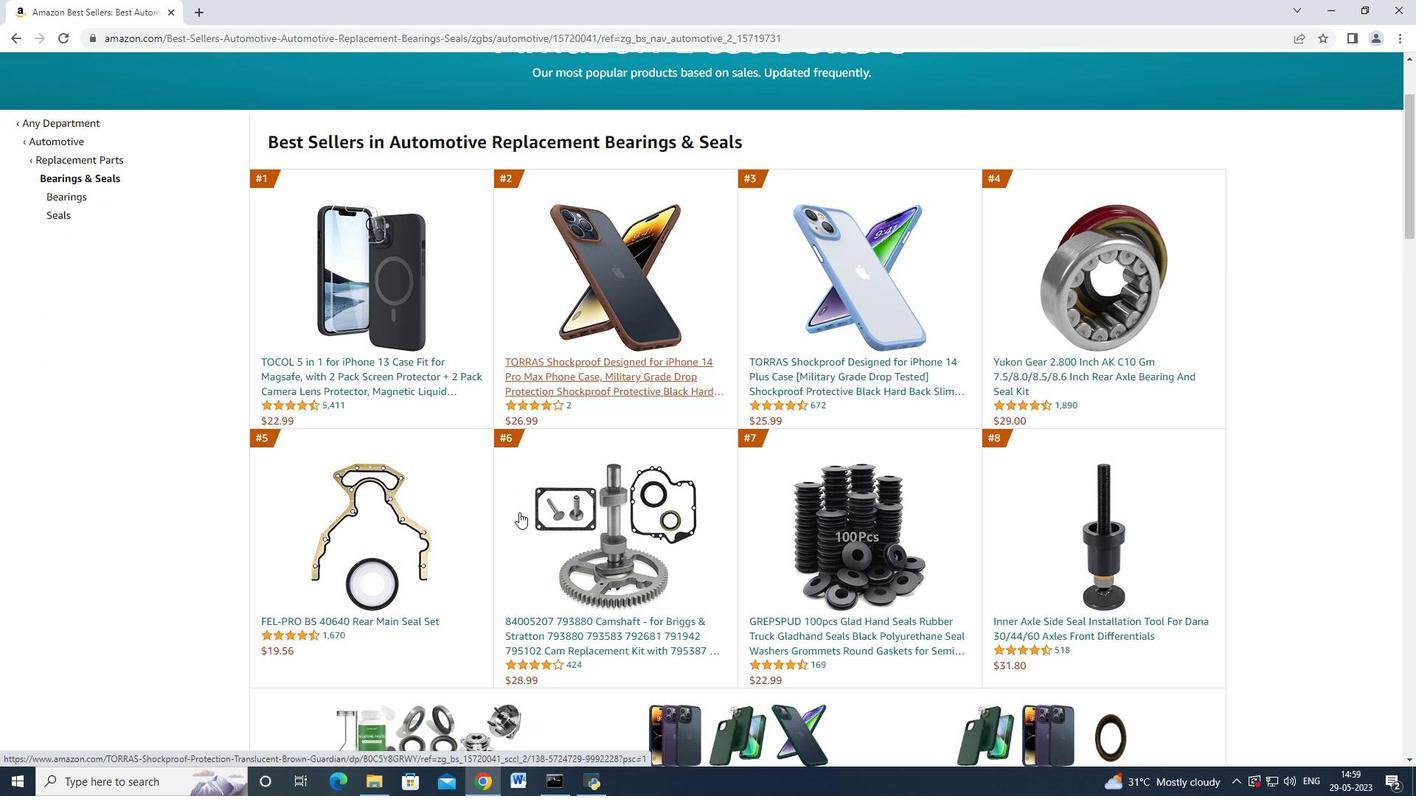 
Action: Mouse moved to (79, 128)
Screenshot: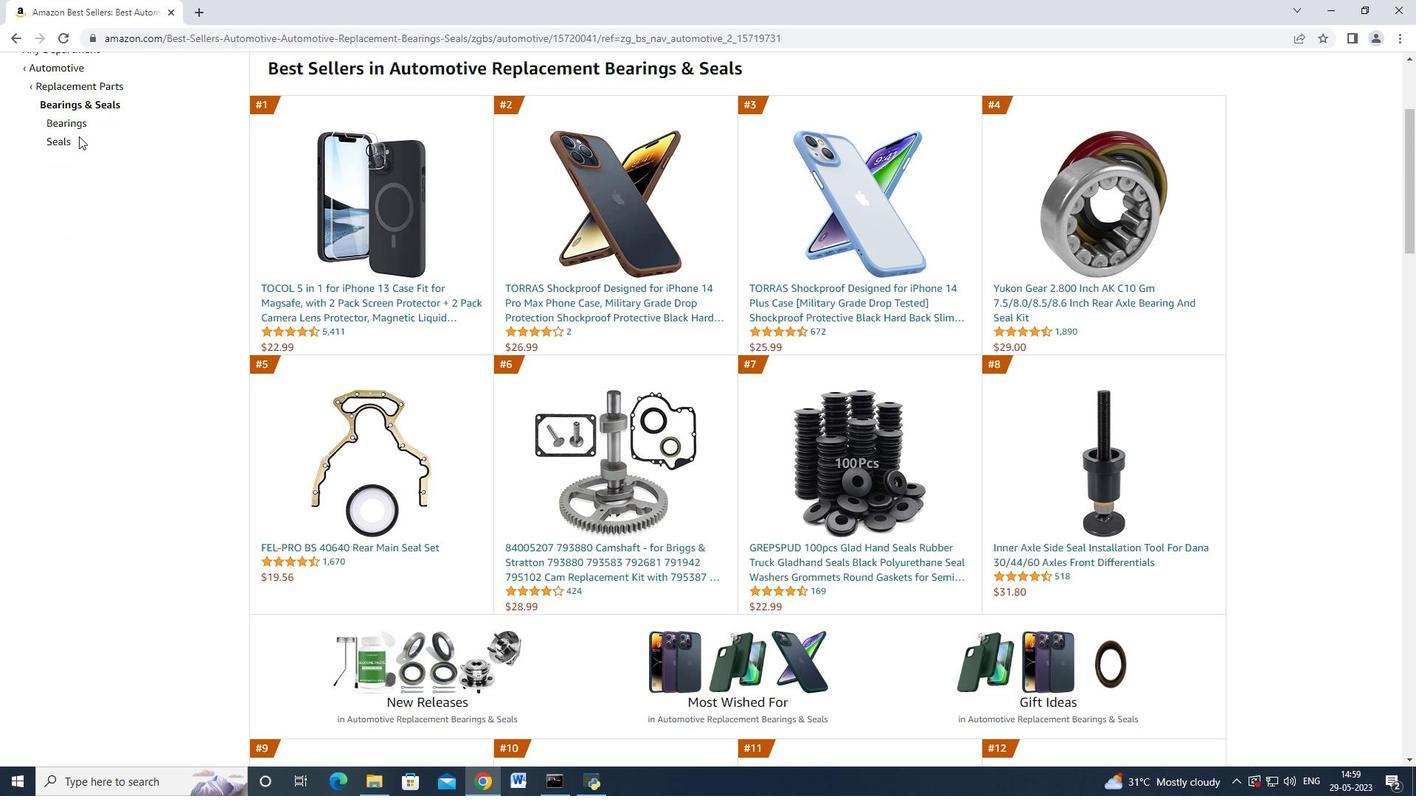 
Action: Mouse pressed left at (79, 128)
Screenshot: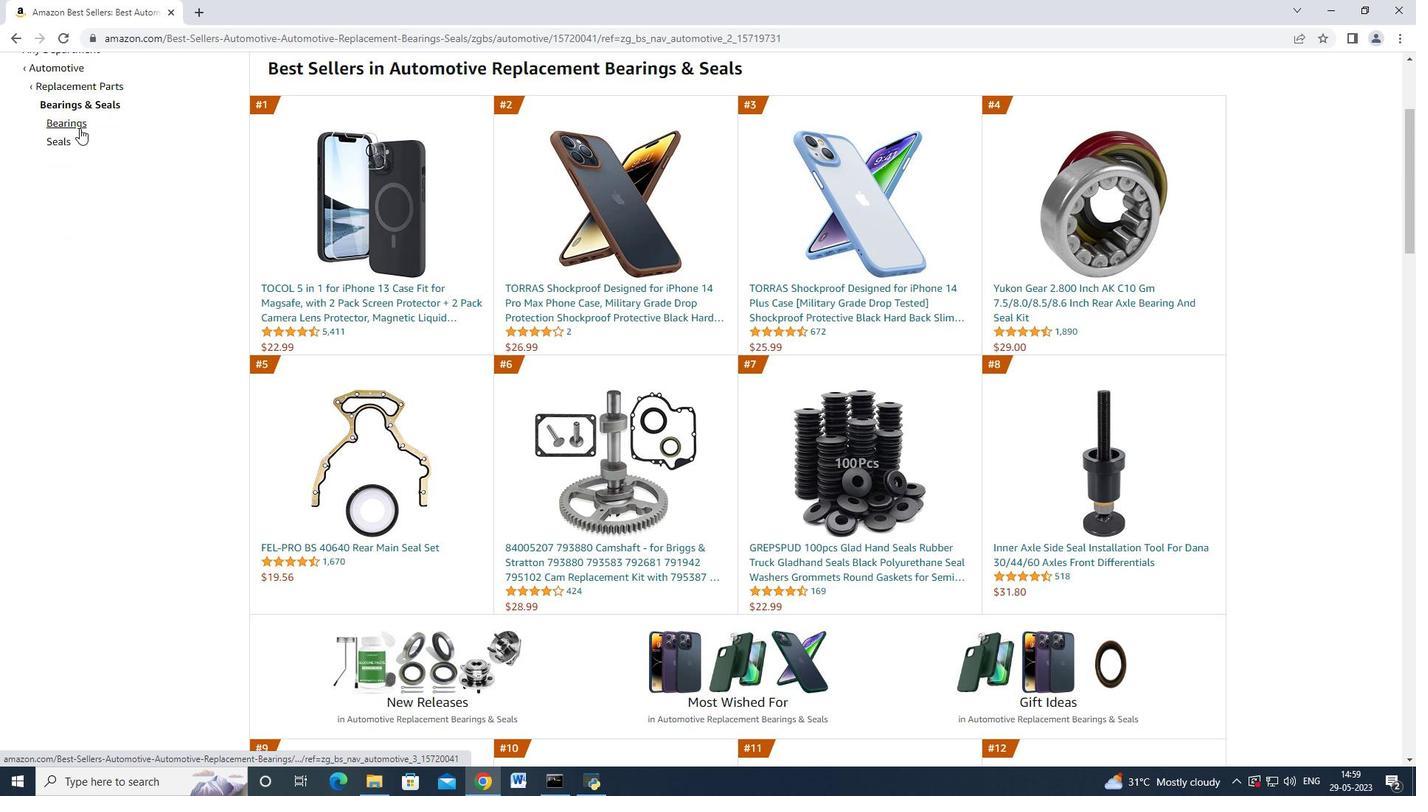 
Action: Mouse moved to (424, 314)
Screenshot: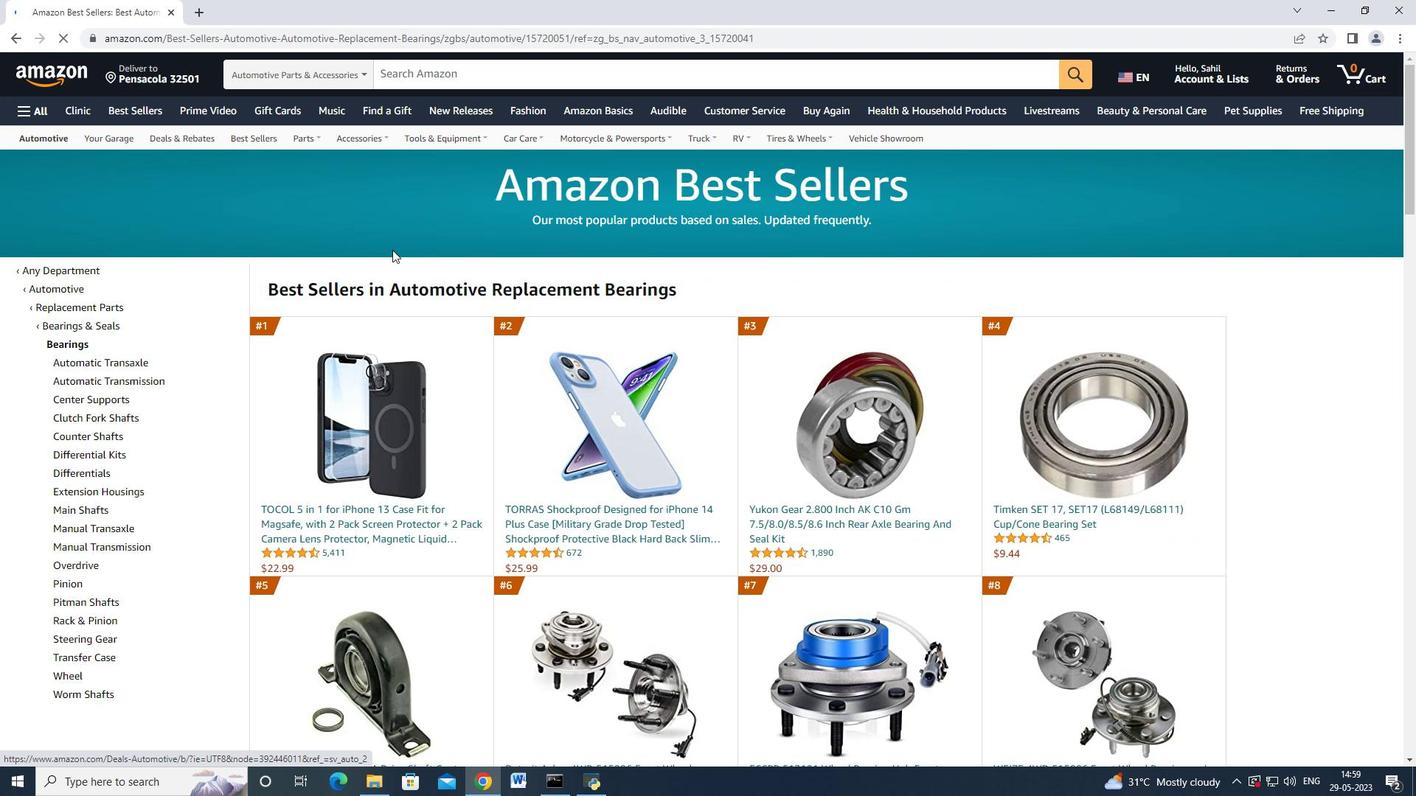 
Action: Mouse scrolled (424, 313) with delta (0, 0)
Screenshot: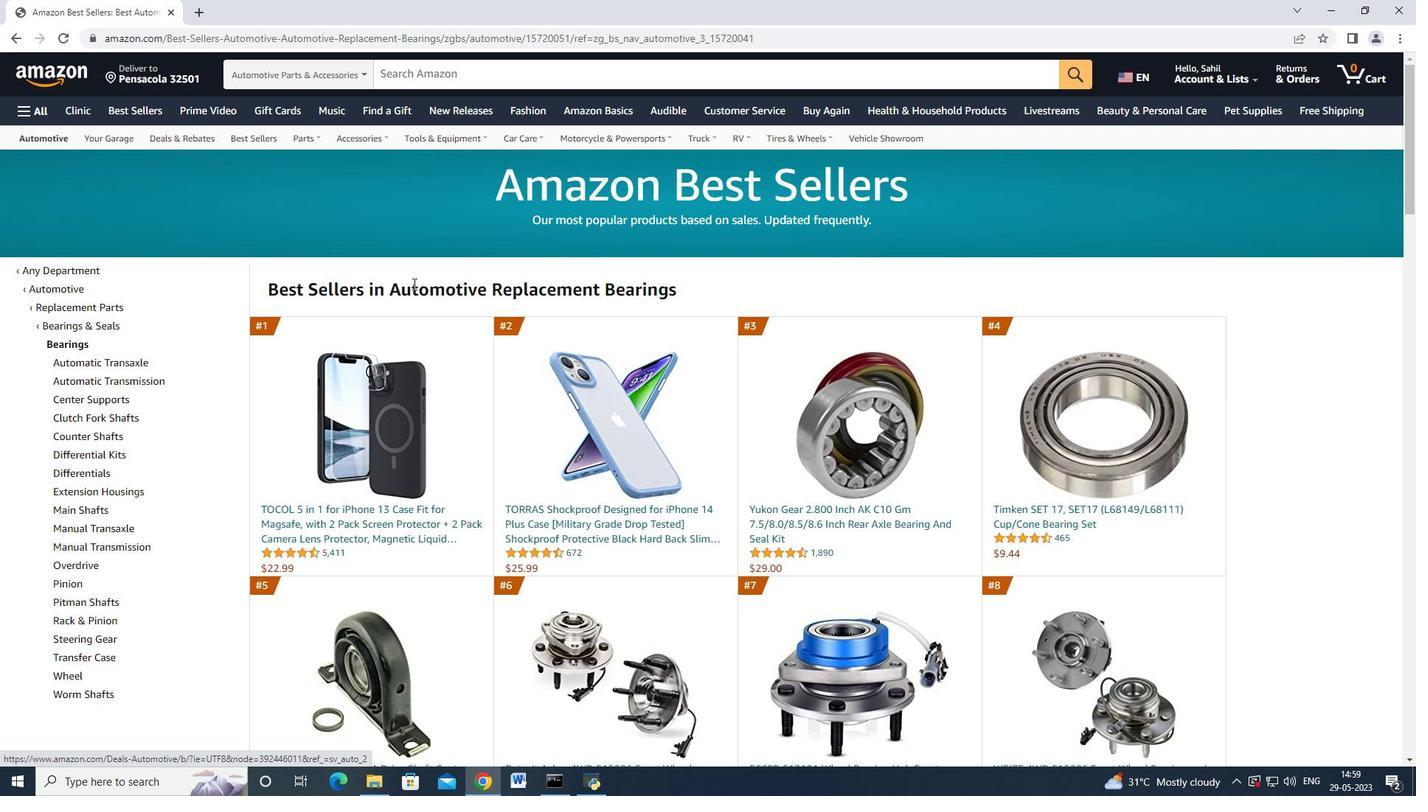 
Action: Mouse scrolled (424, 313) with delta (0, 0)
Screenshot: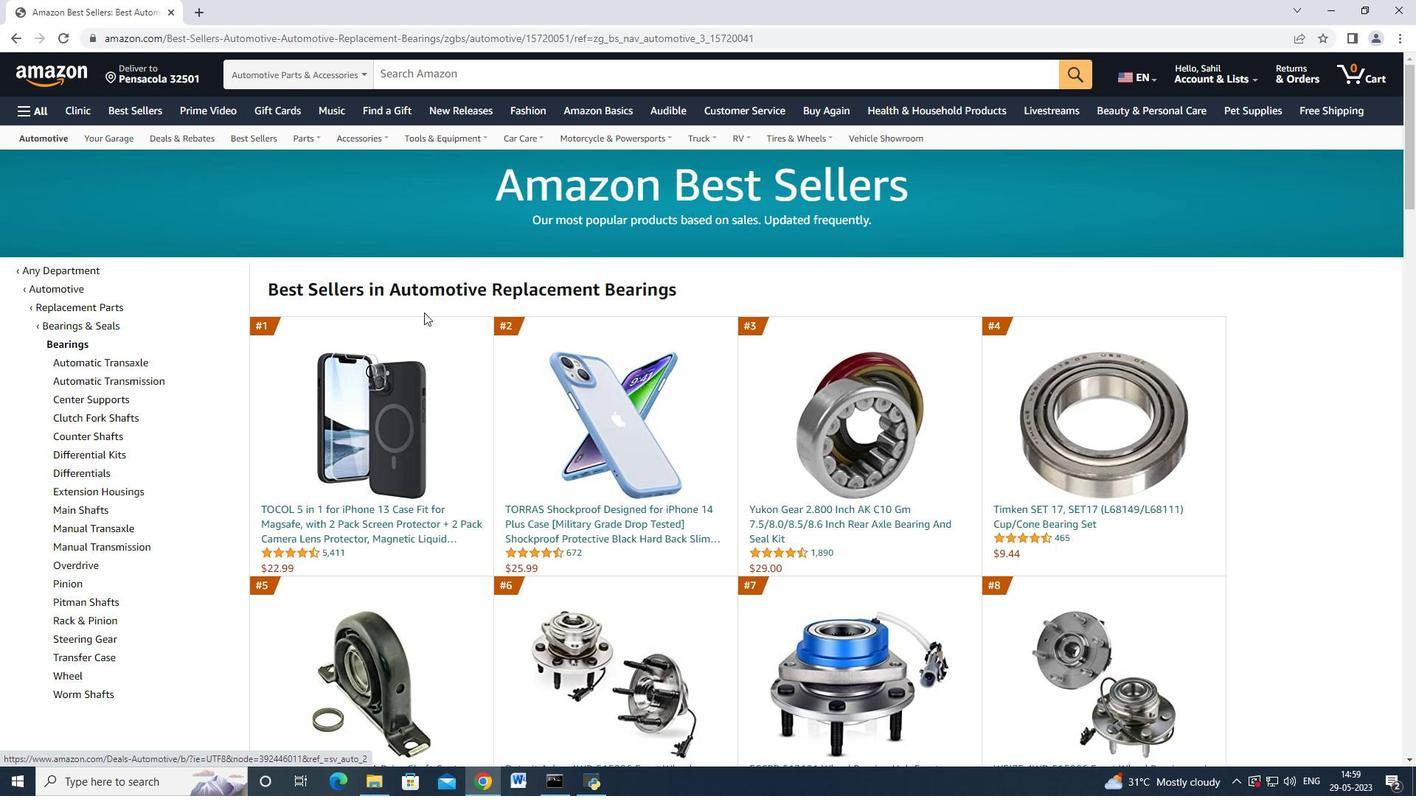 
Action: Mouse scrolled (424, 313) with delta (0, 0)
Screenshot: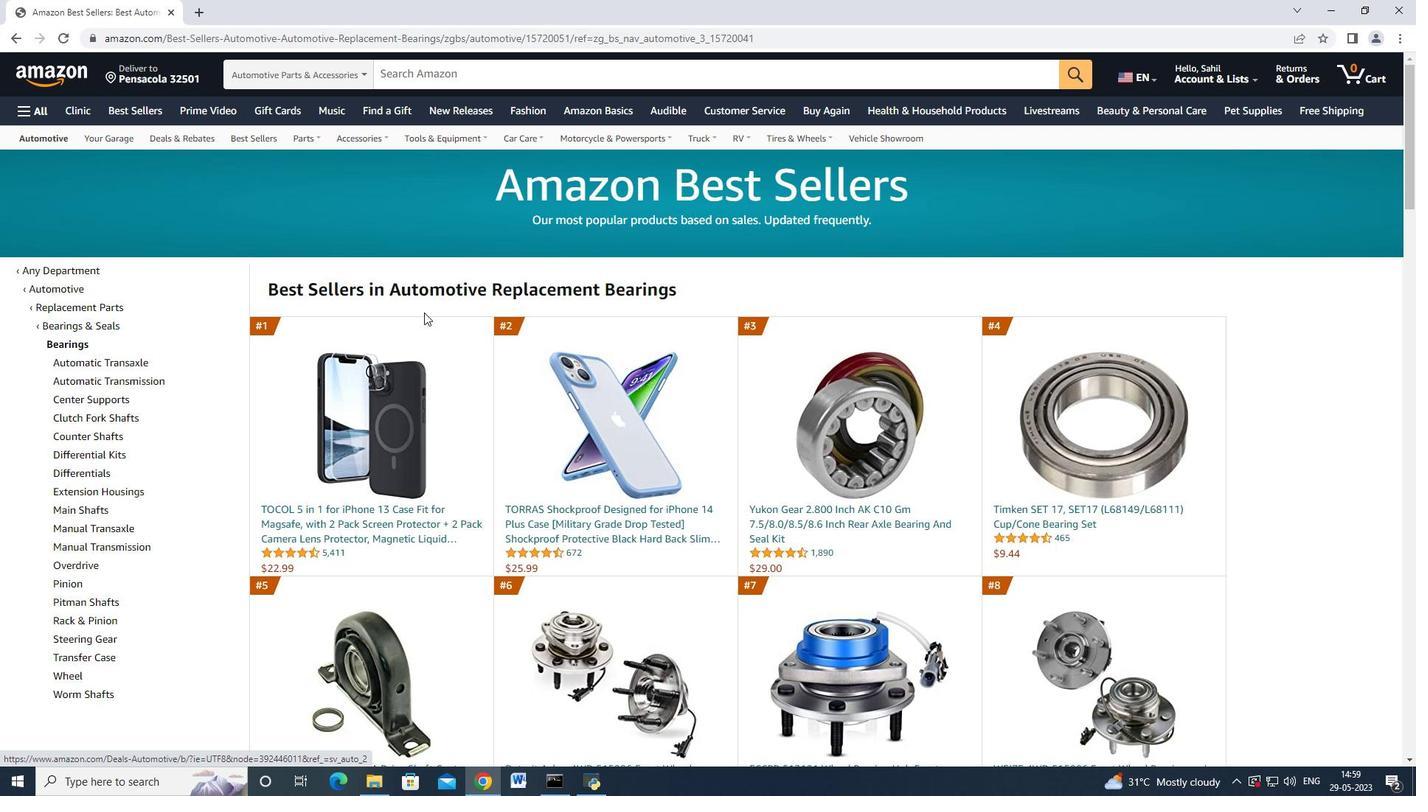 
Action: Mouse moved to (483, 317)
Screenshot: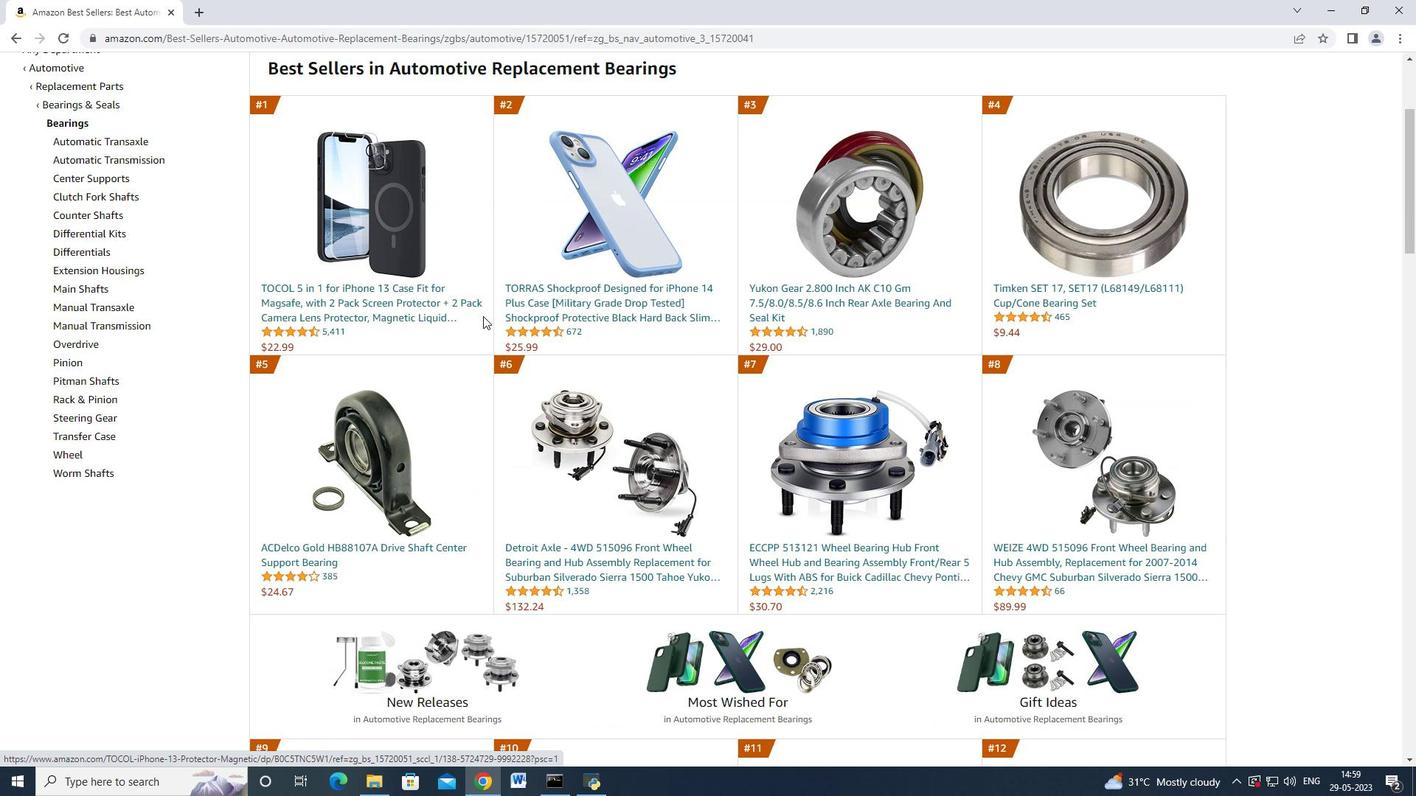 
Action: Mouse scrolled (483, 317) with delta (0, 0)
Screenshot: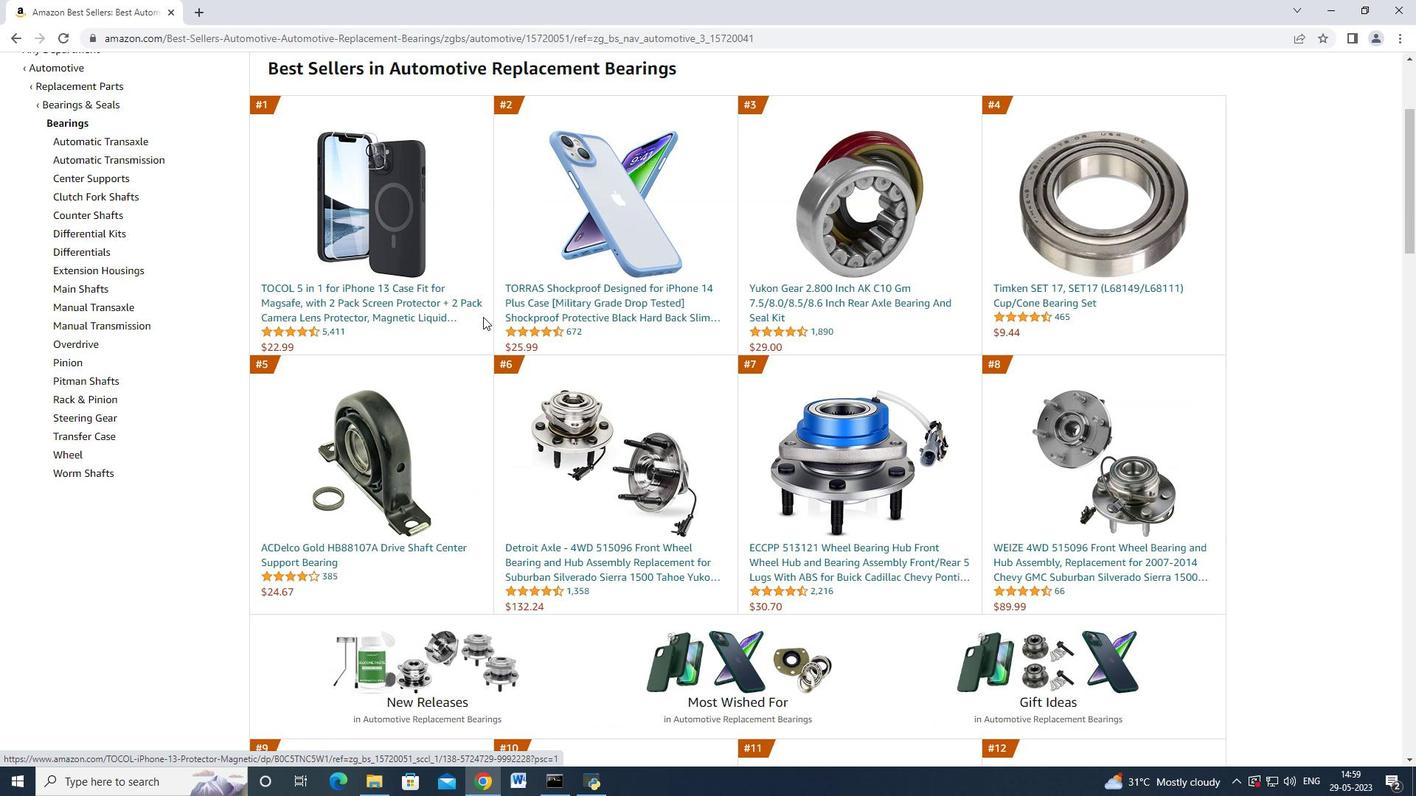 
Action: Mouse scrolled (483, 317) with delta (0, 0)
Screenshot: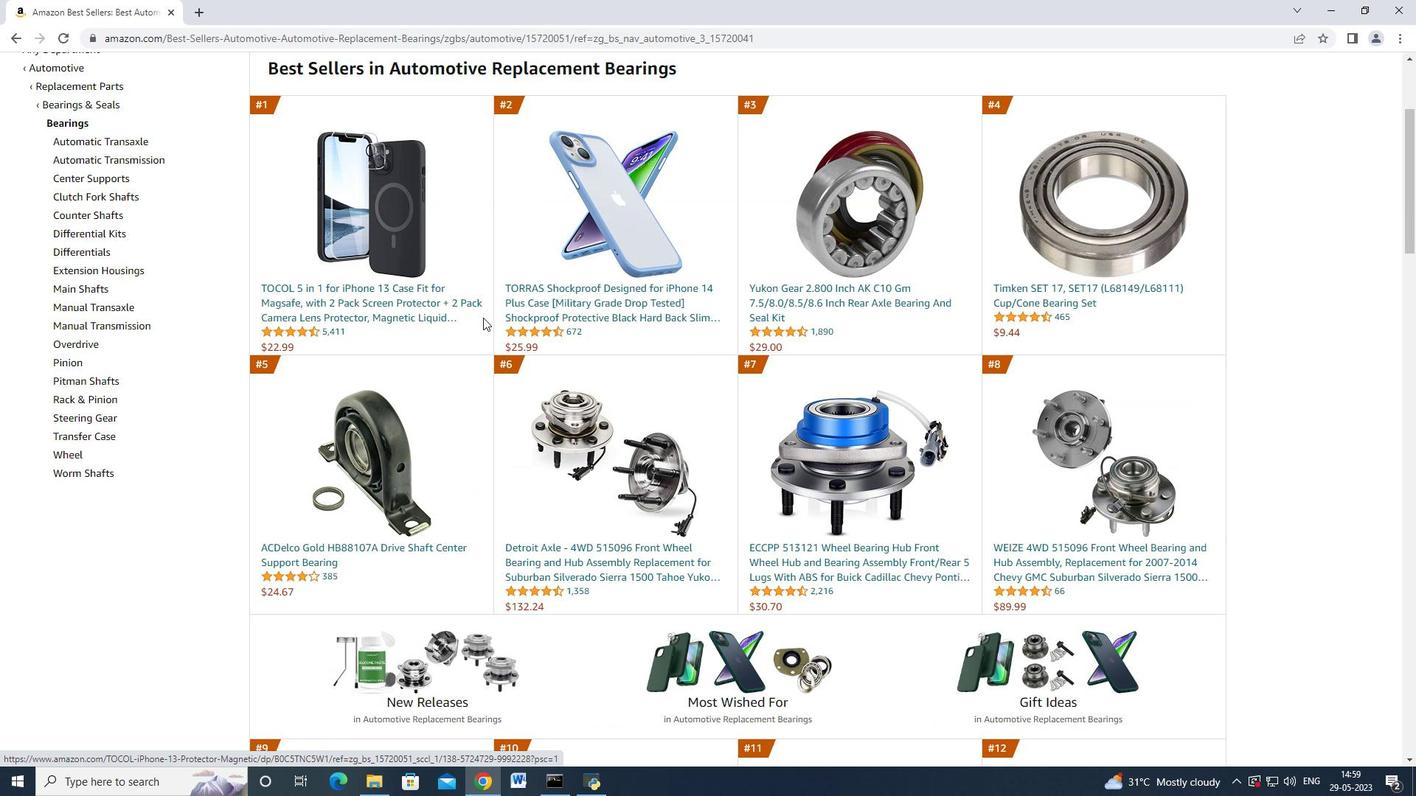 
Action: Mouse scrolled (483, 317) with delta (0, 0)
Screenshot: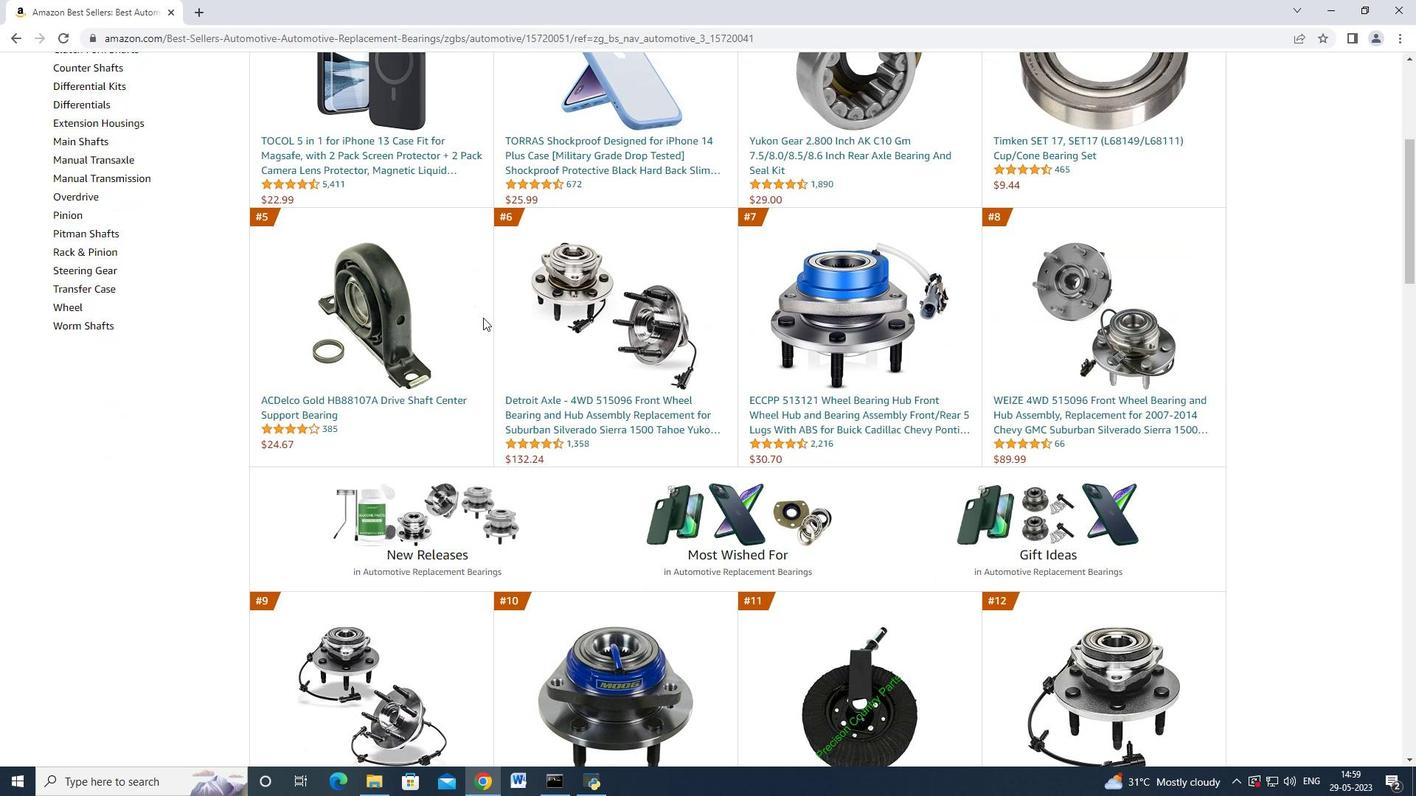 
Action: Mouse scrolled (483, 317) with delta (0, 0)
Screenshot: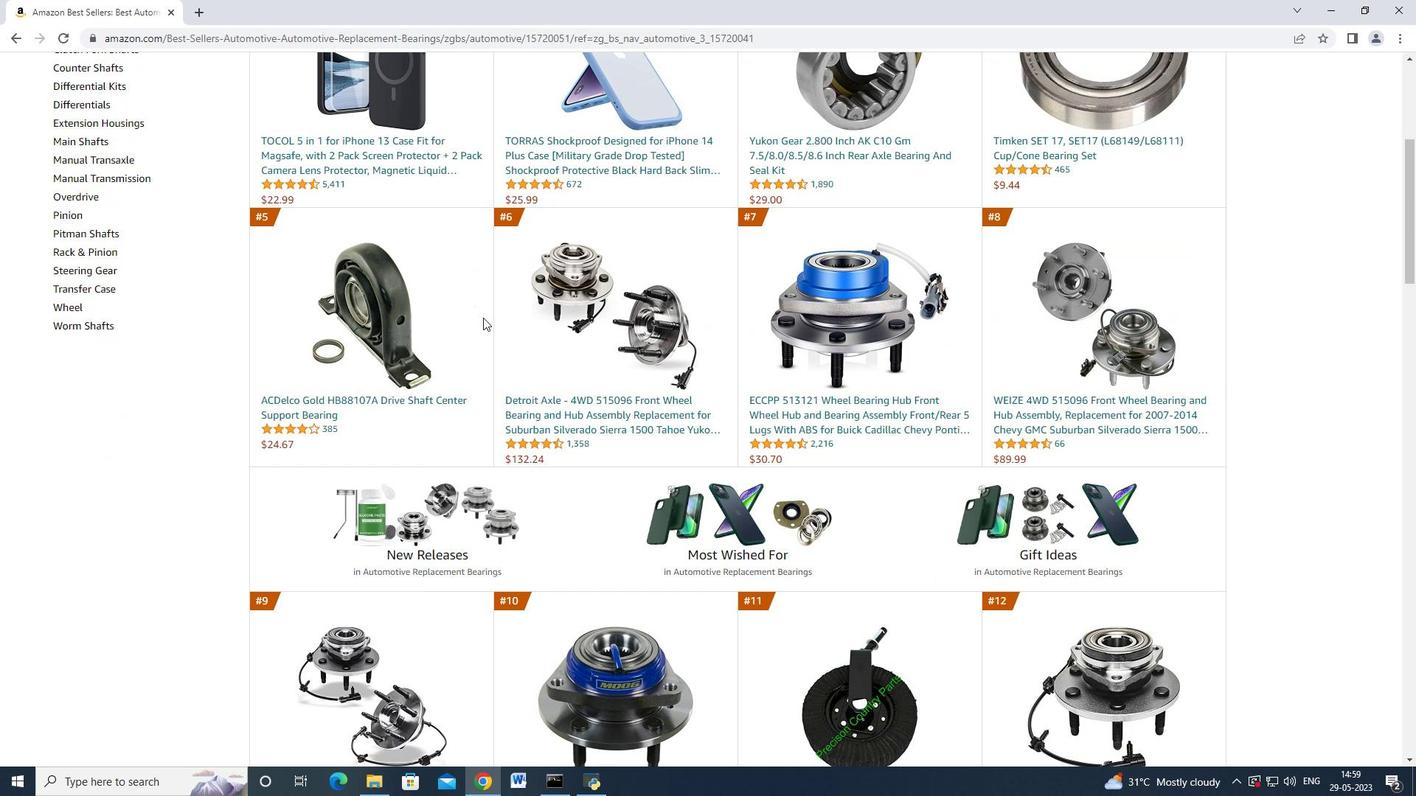 
Action: Mouse scrolled (483, 317) with delta (0, 0)
Screenshot: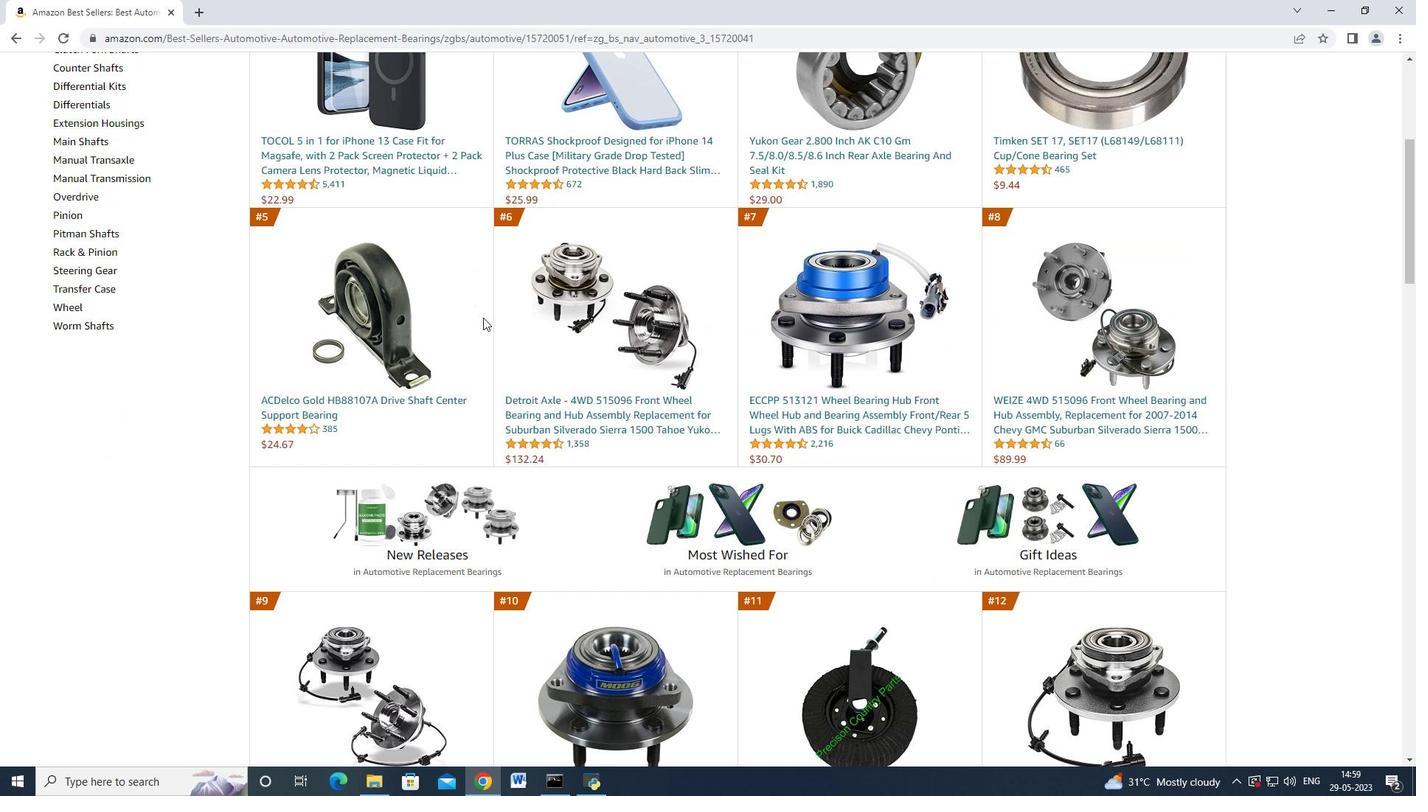 
Action: Mouse moved to (567, 559)
Screenshot: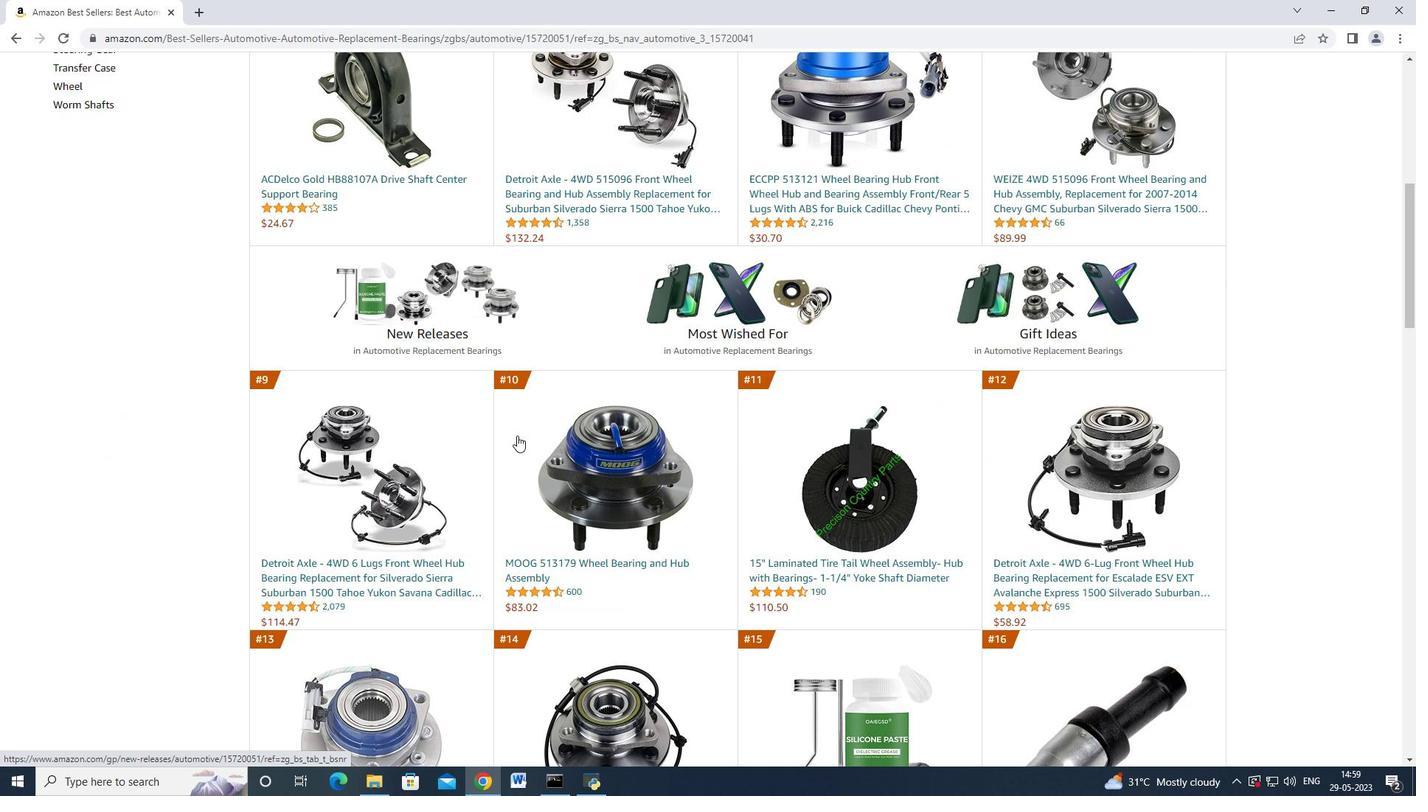 
Action: Mouse pressed left at (567, 559)
Screenshot: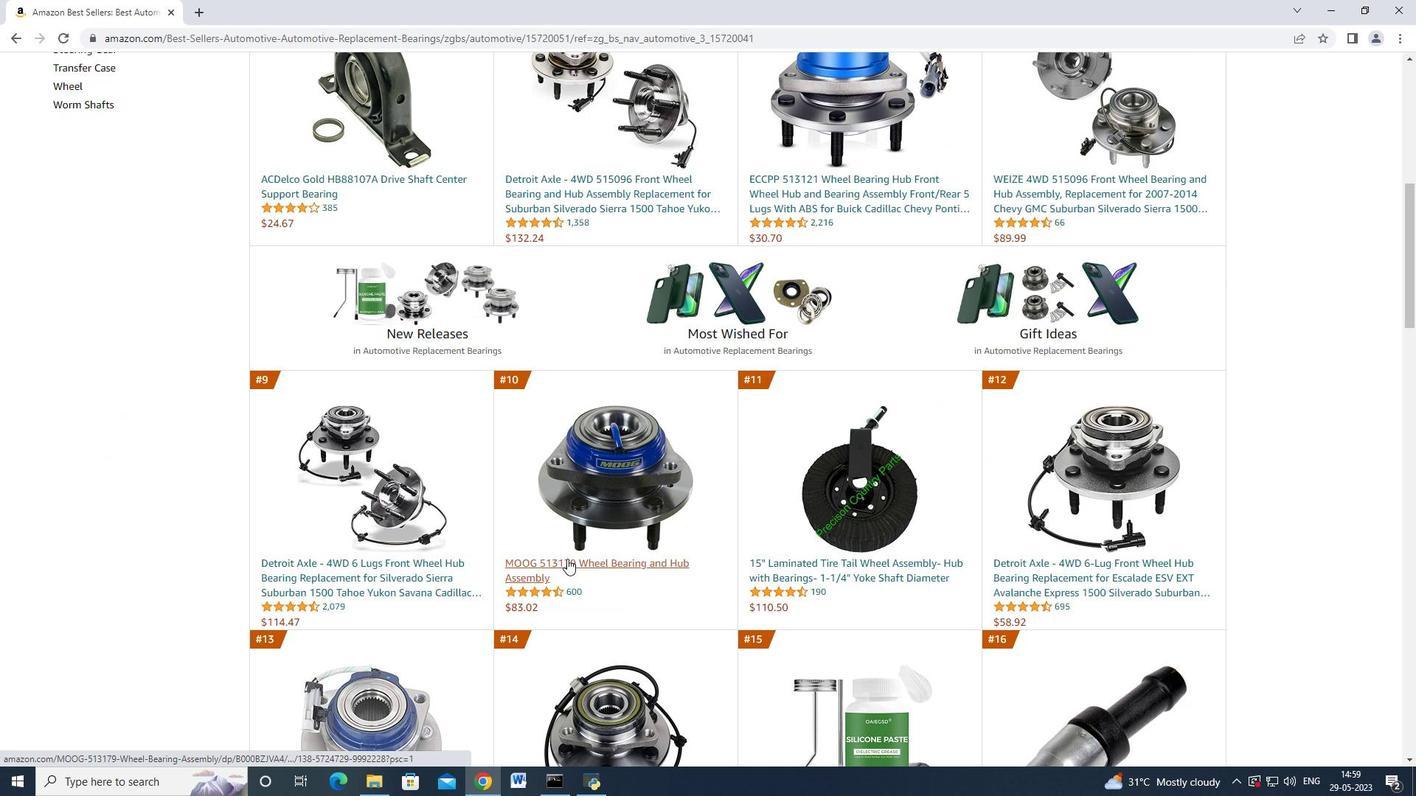 
Action: Mouse moved to (1120, 559)
Screenshot: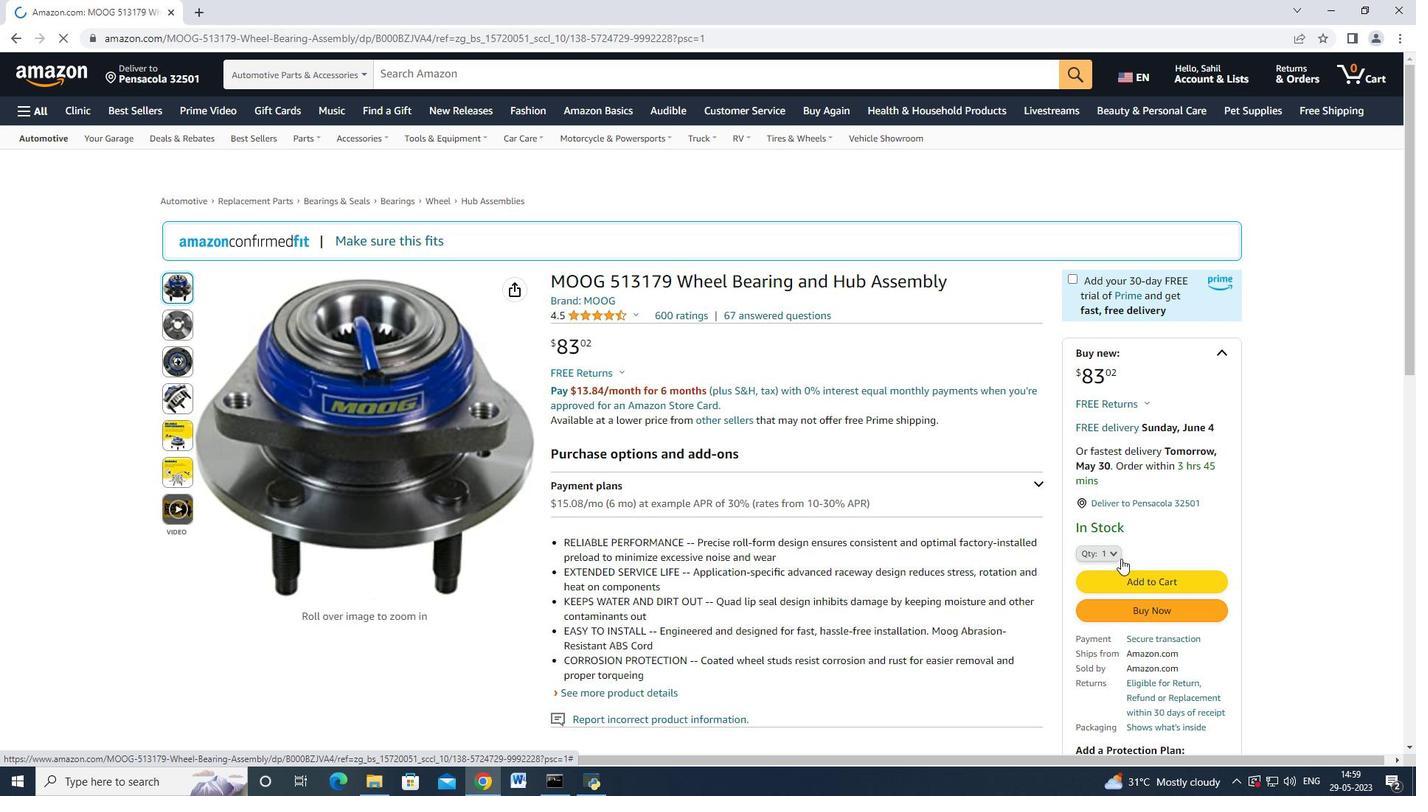 
Action: Mouse pressed left at (1120, 559)
Screenshot: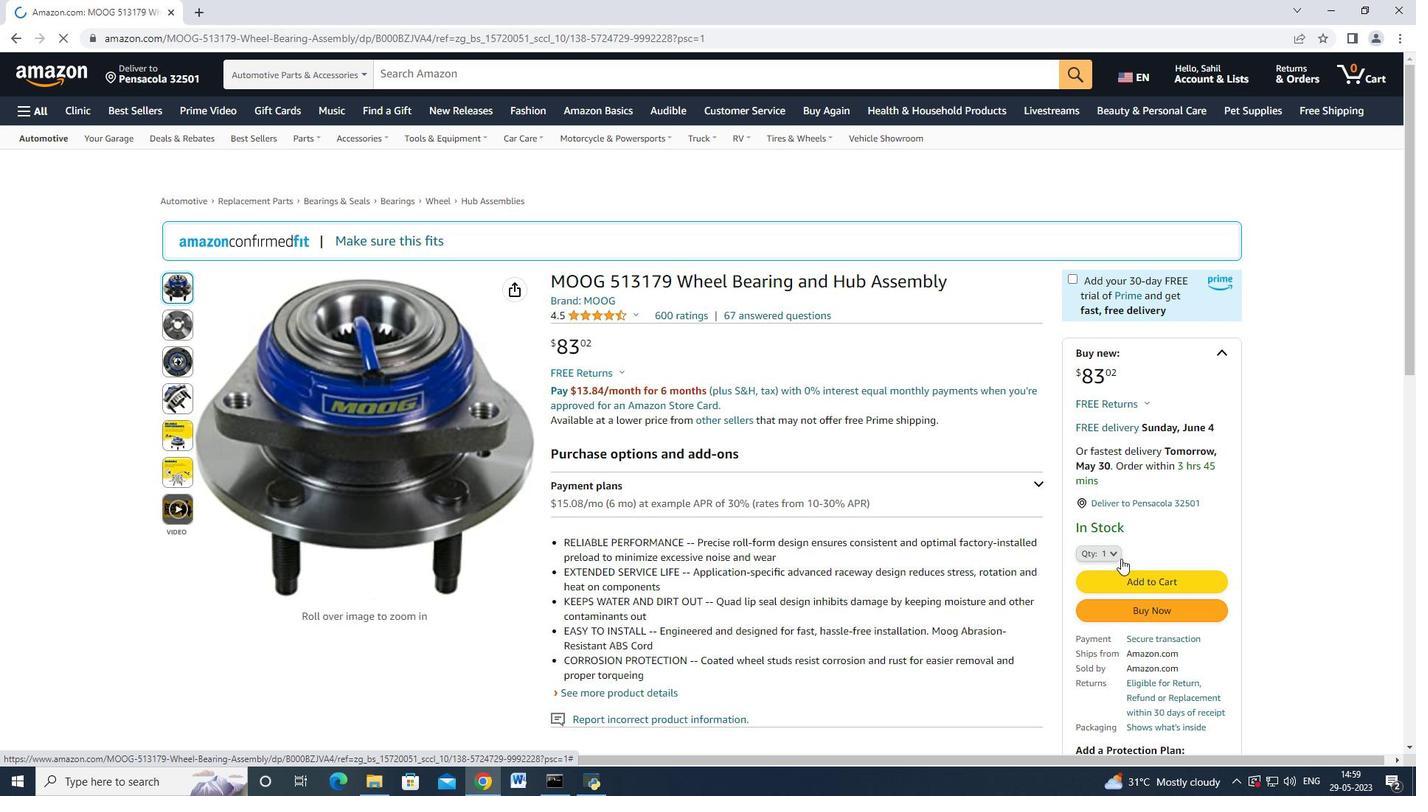 
Action: Mouse moved to (1097, 167)
Screenshot: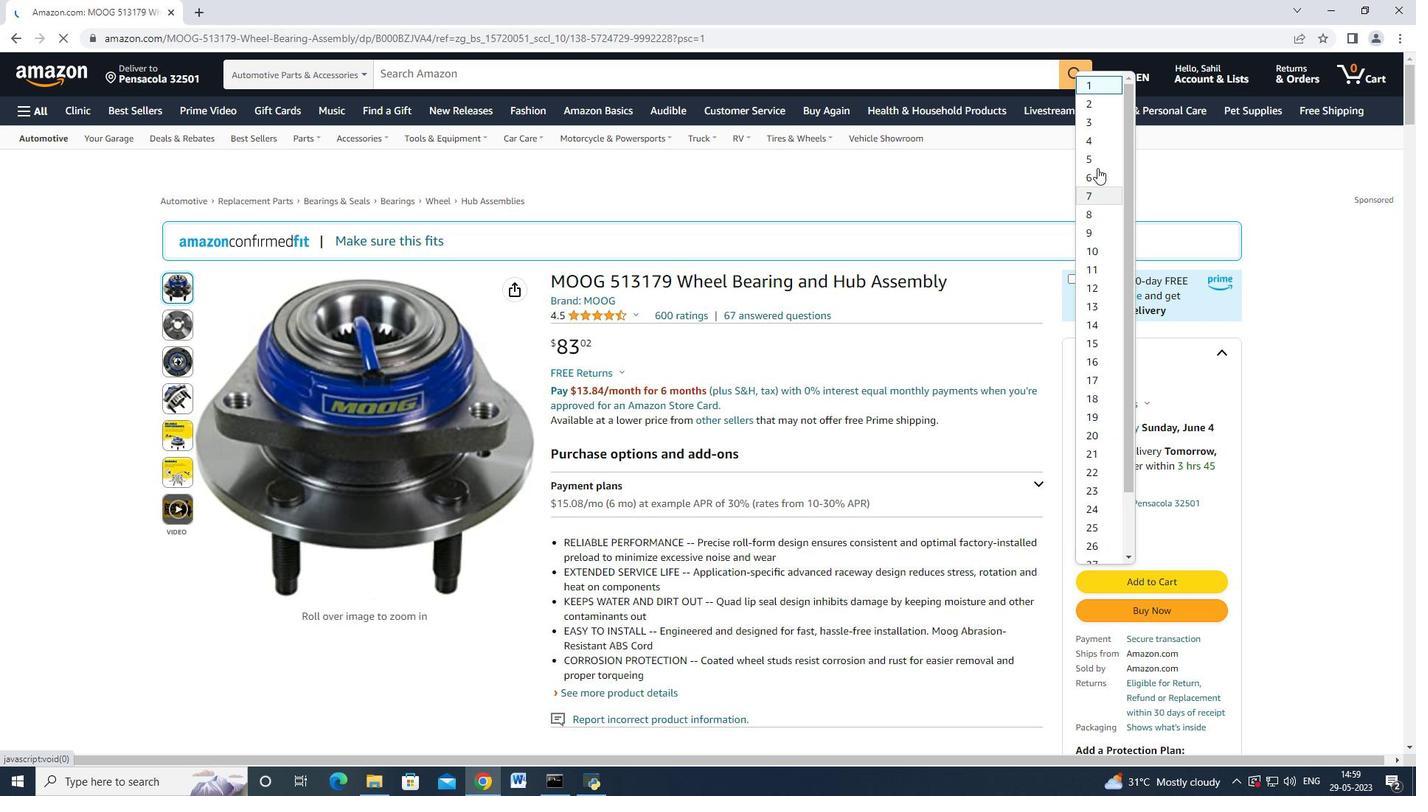 
Action: Mouse pressed left at (1097, 167)
Screenshot: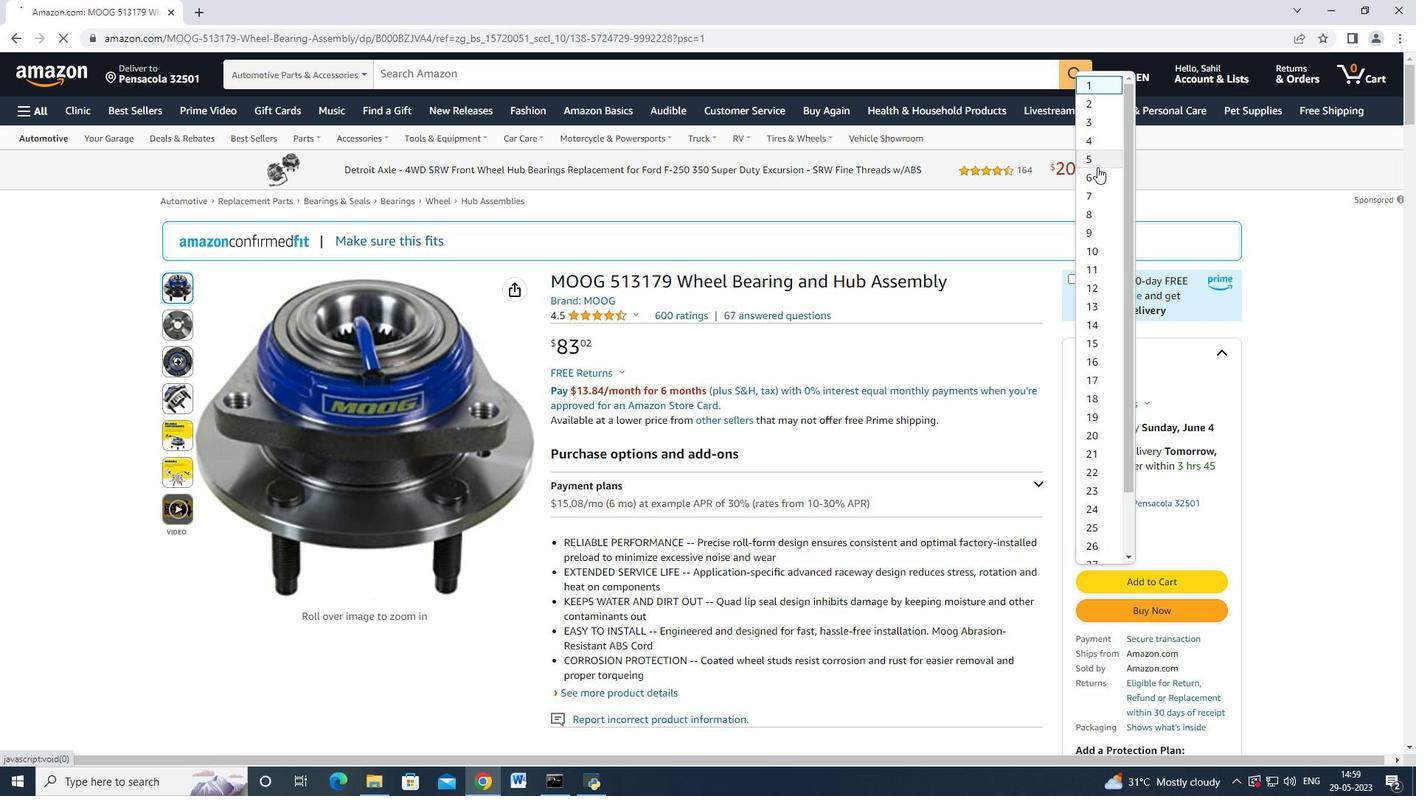 
Action: Mouse moved to (1156, 580)
Screenshot: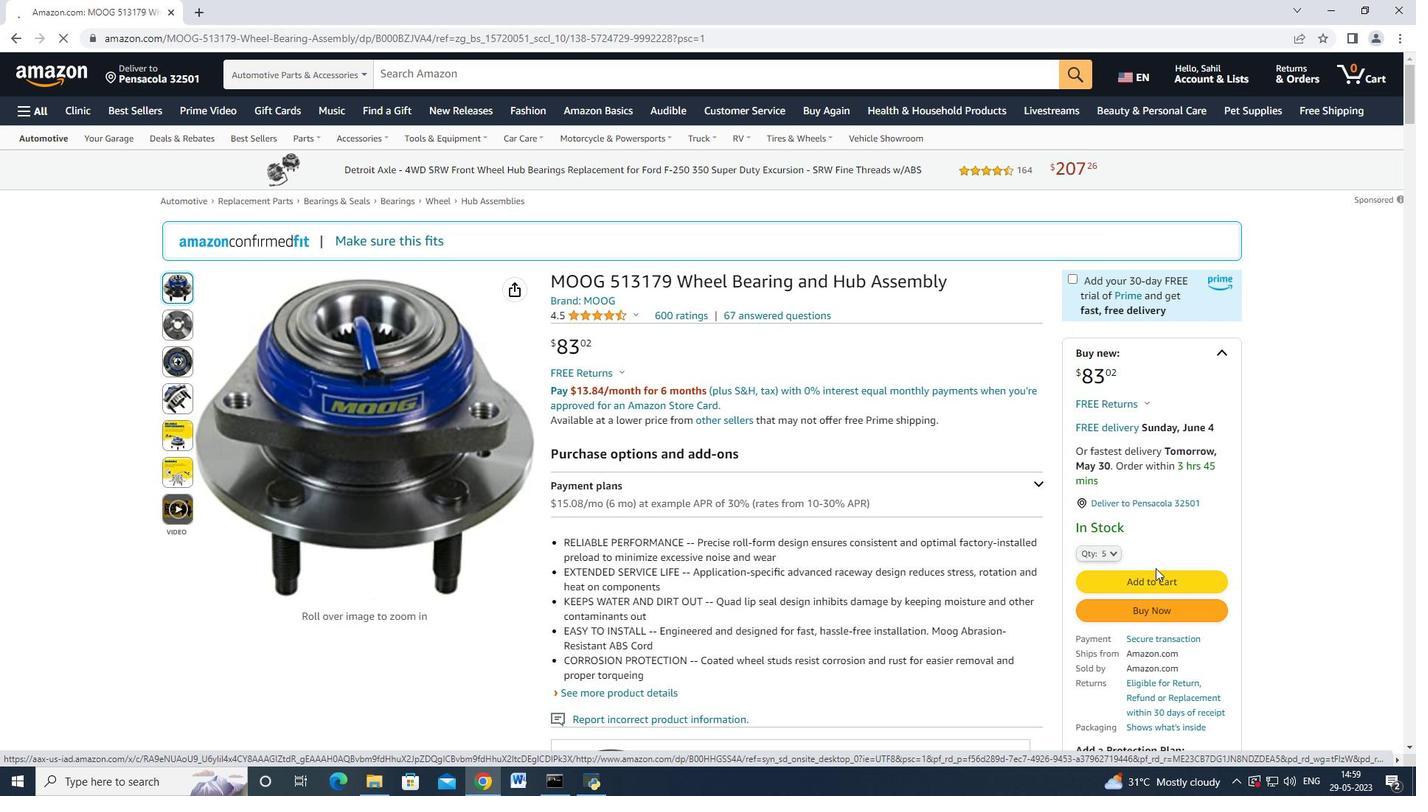 
Action: Mouse pressed left at (1156, 580)
Screenshot: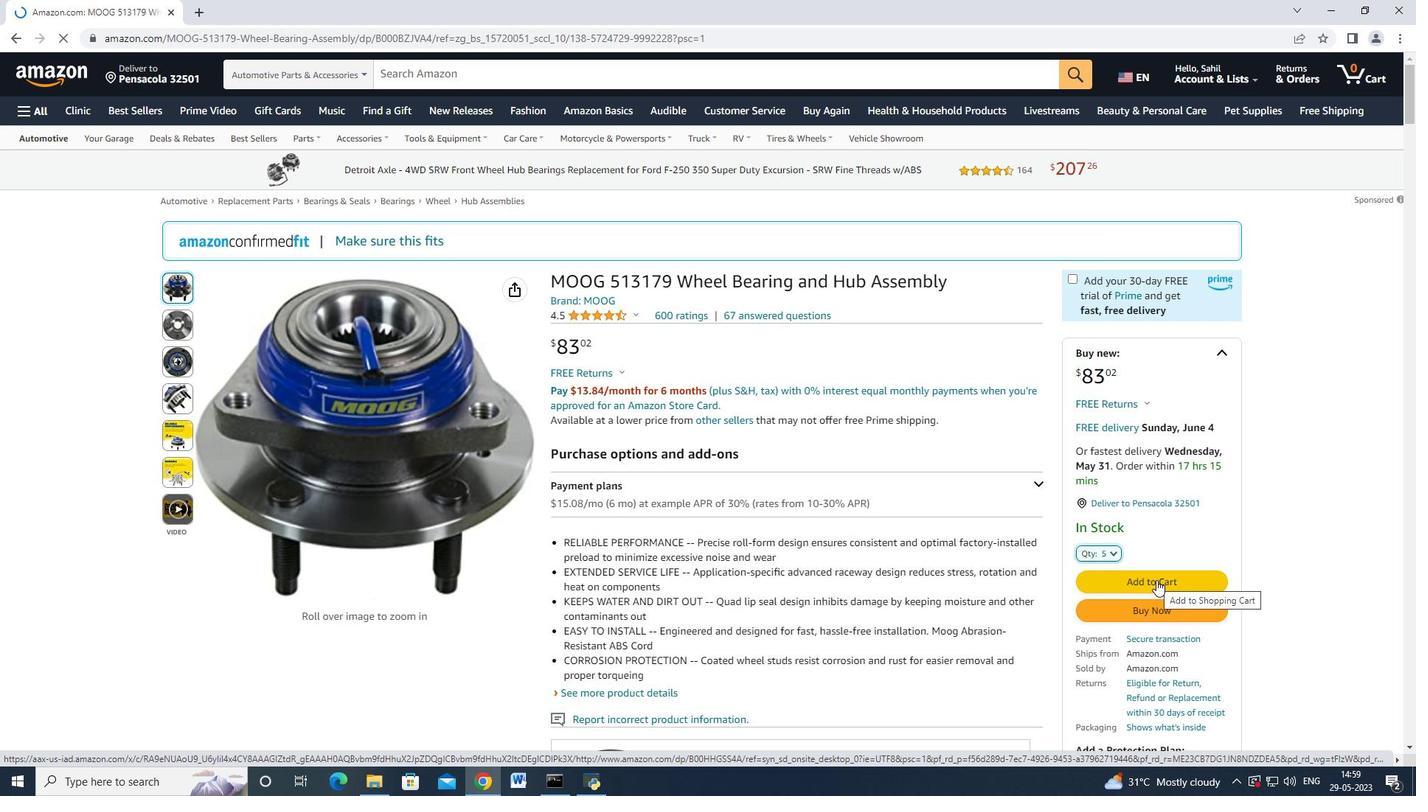 
Action: Mouse moved to (1195, 382)
Screenshot: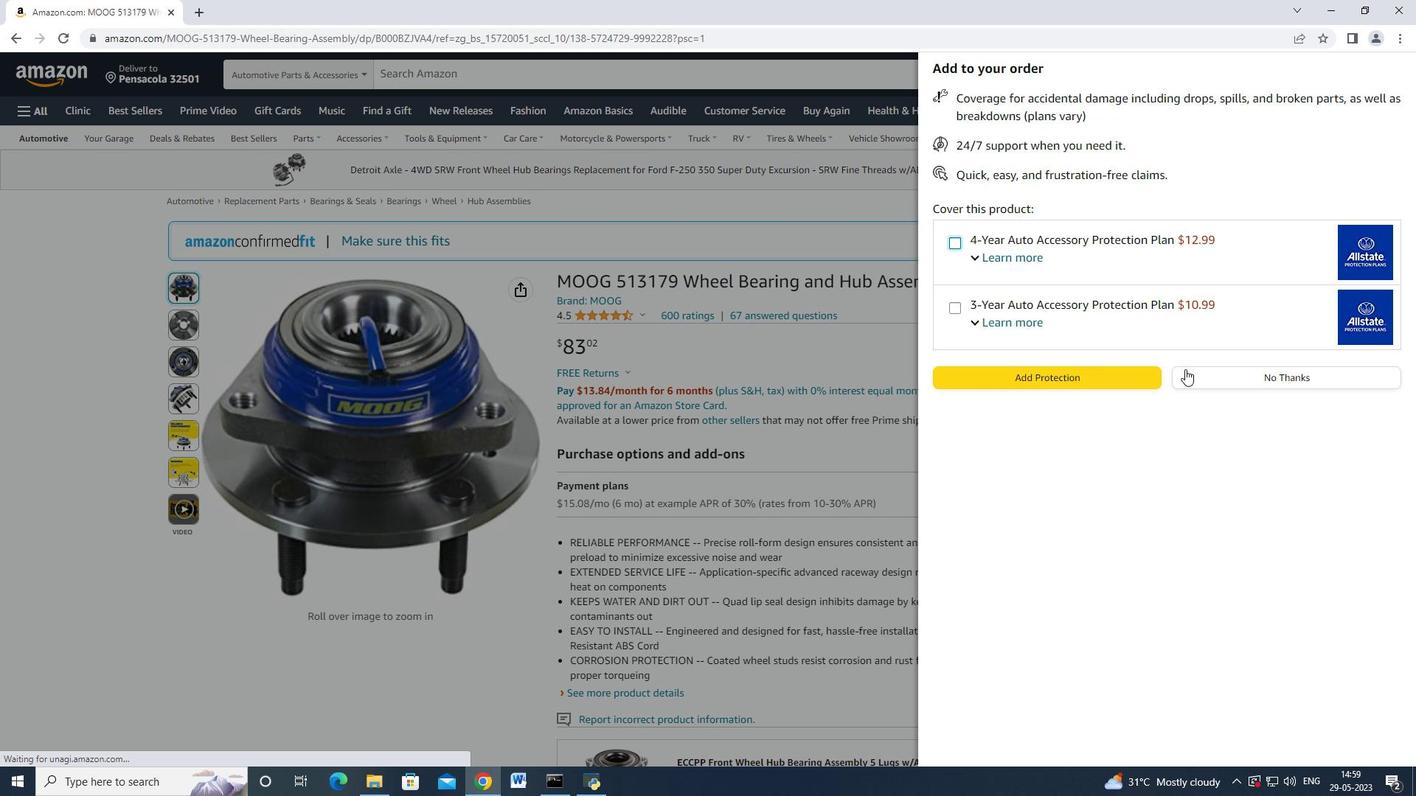 
Action: Mouse pressed left at (1195, 382)
Screenshot: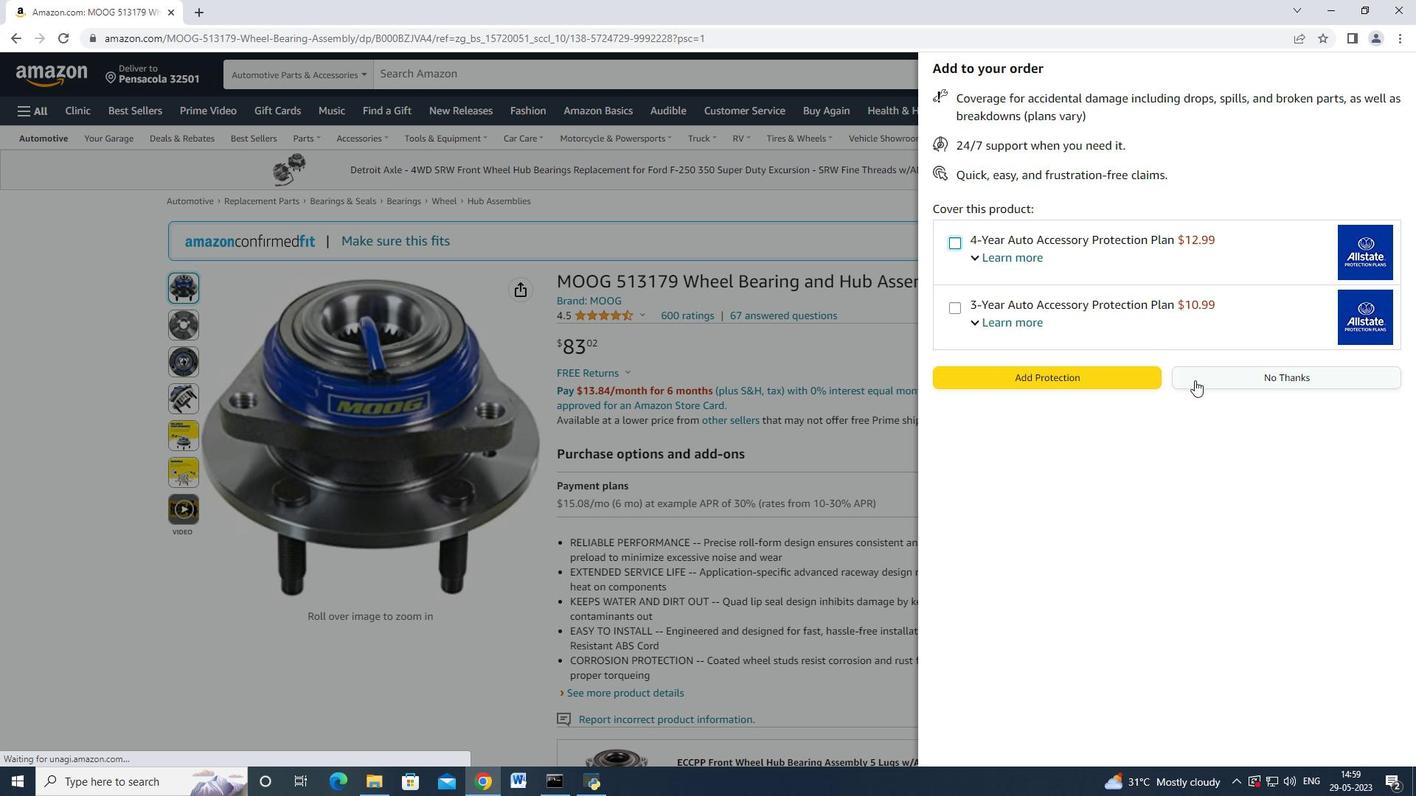 
Action: Mouse moved to (1141, 196)
Screenshot: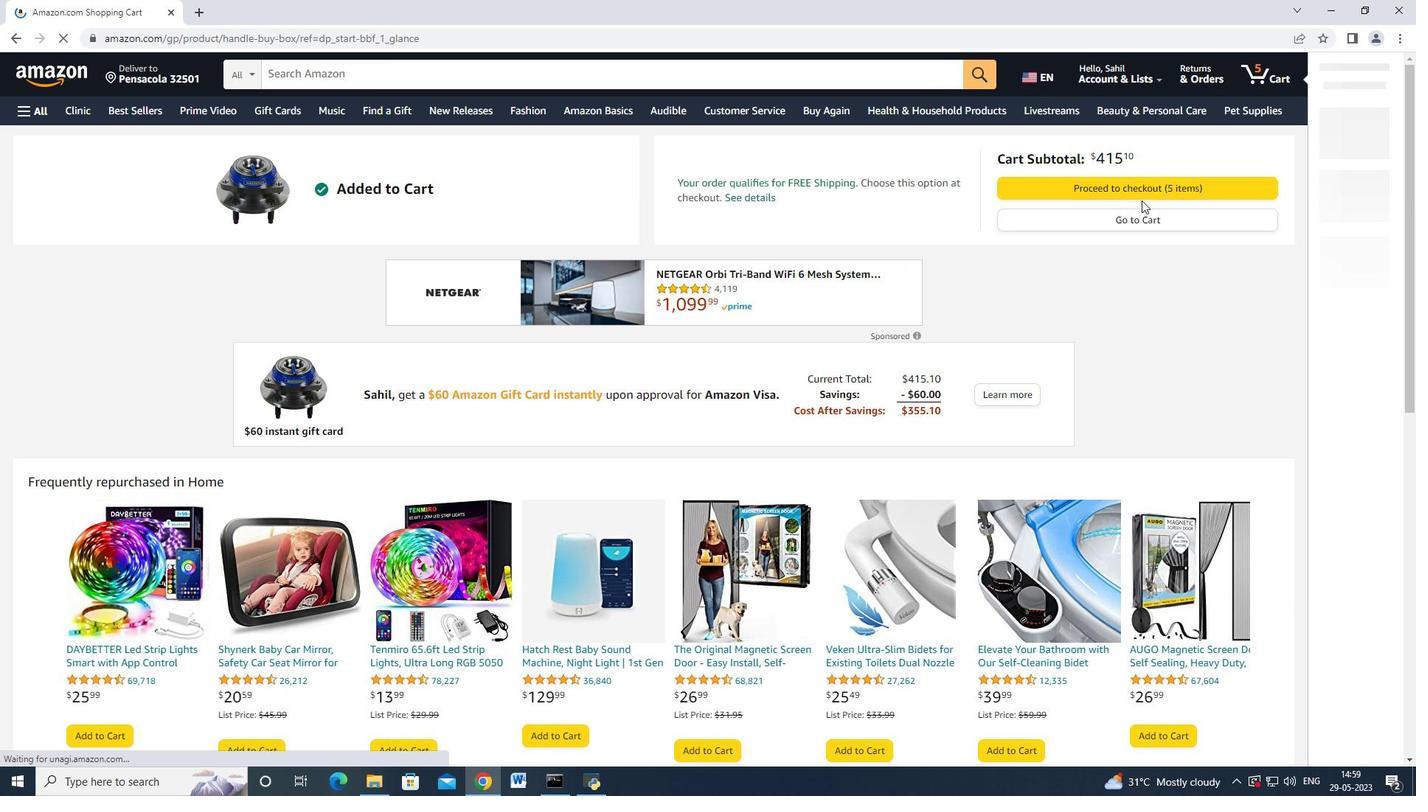 
Action: Mouse pressed left at (1141, 196)
Screenshot: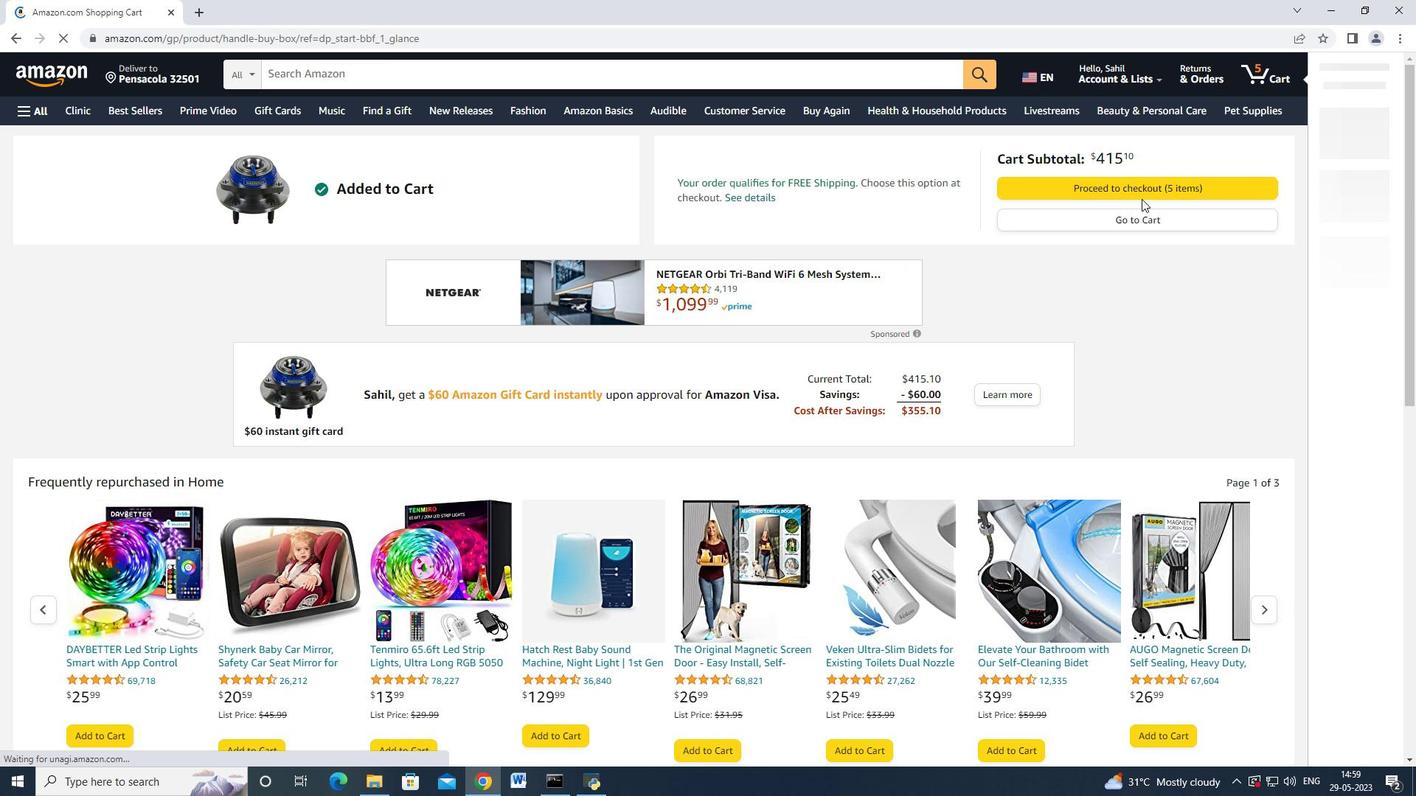 
Action: Mouse moved to (450, 359)
Screenshot: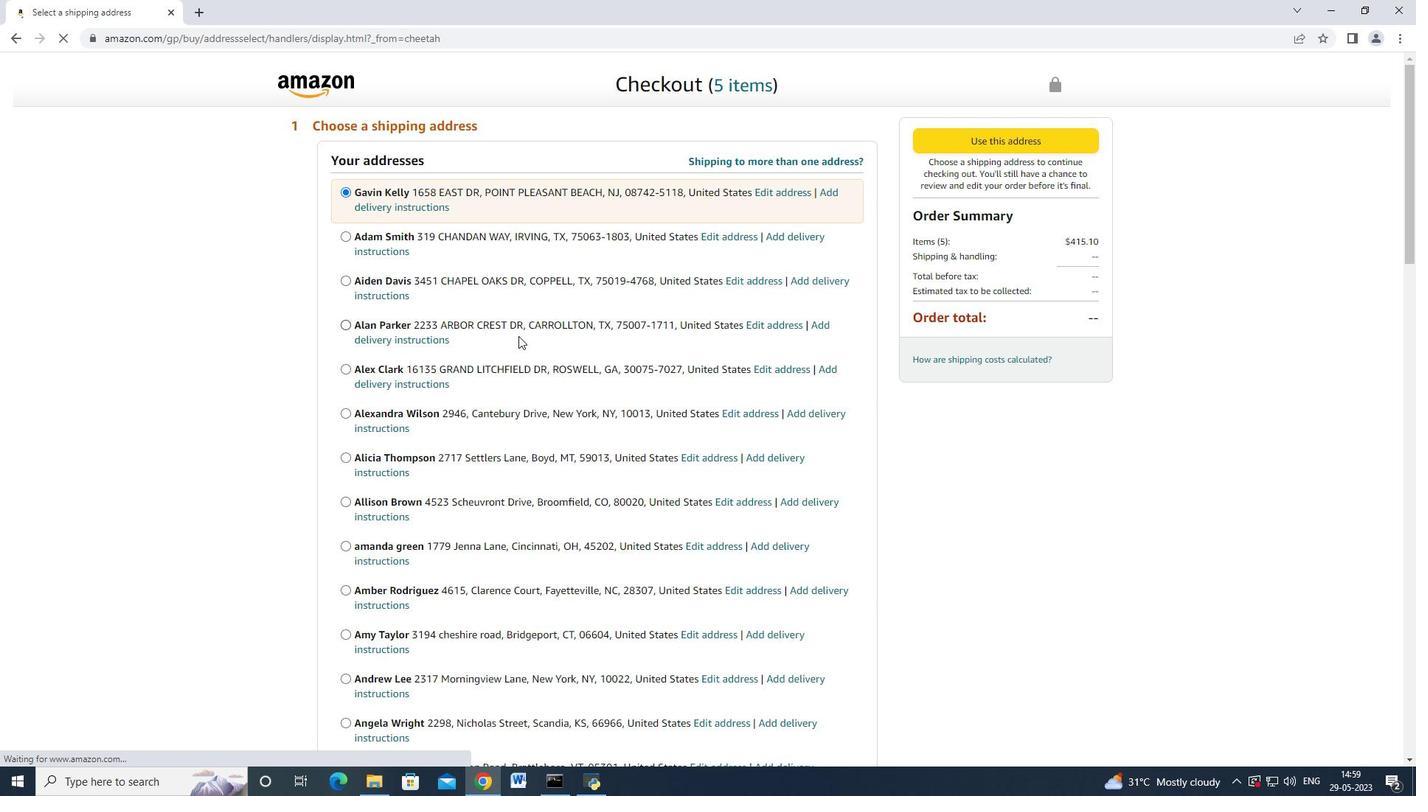 
Action: Mouse scrolled (450, 358) with delta (0, 0)
Screenshot: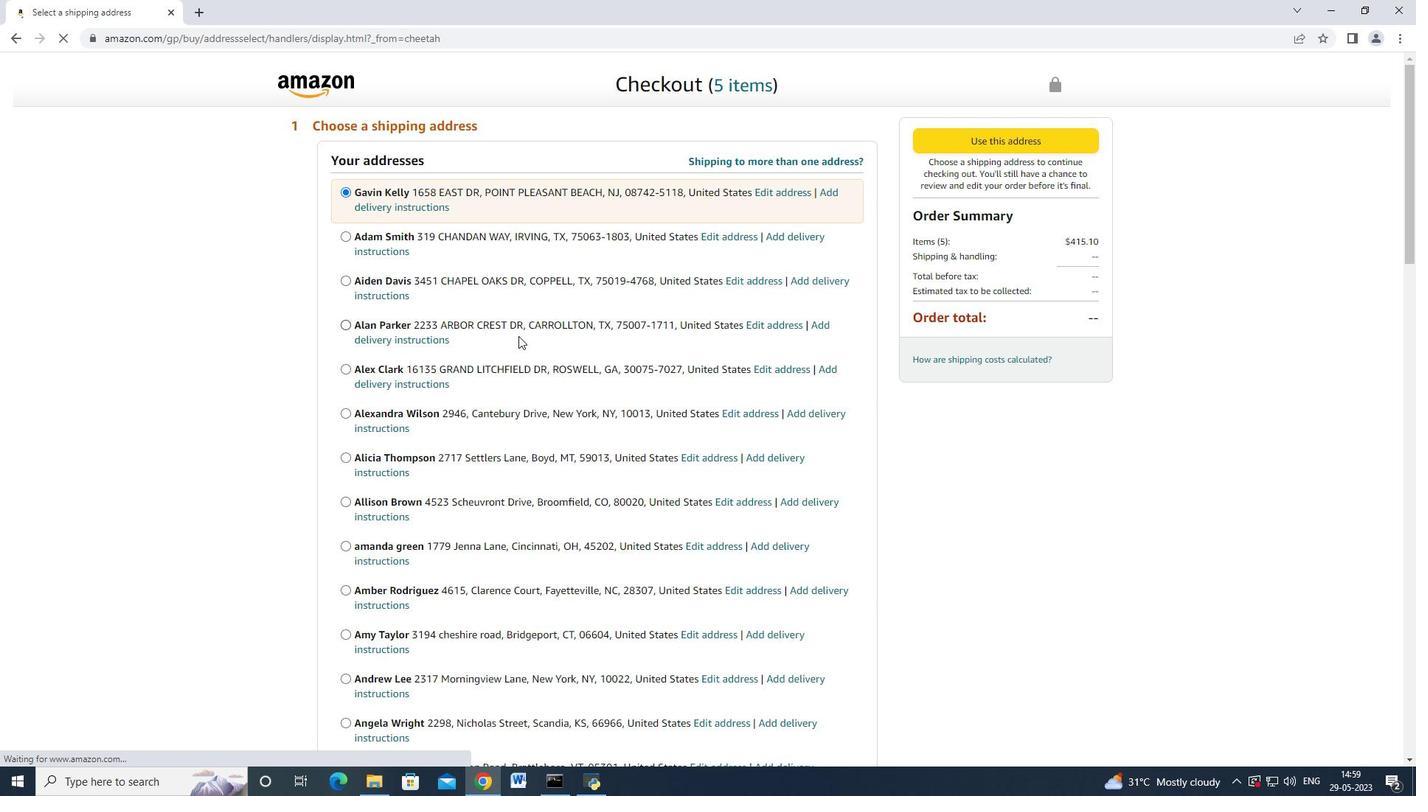 
Action: Mouse scrolled (450, 358) with delta (0, 0)
Screenshot: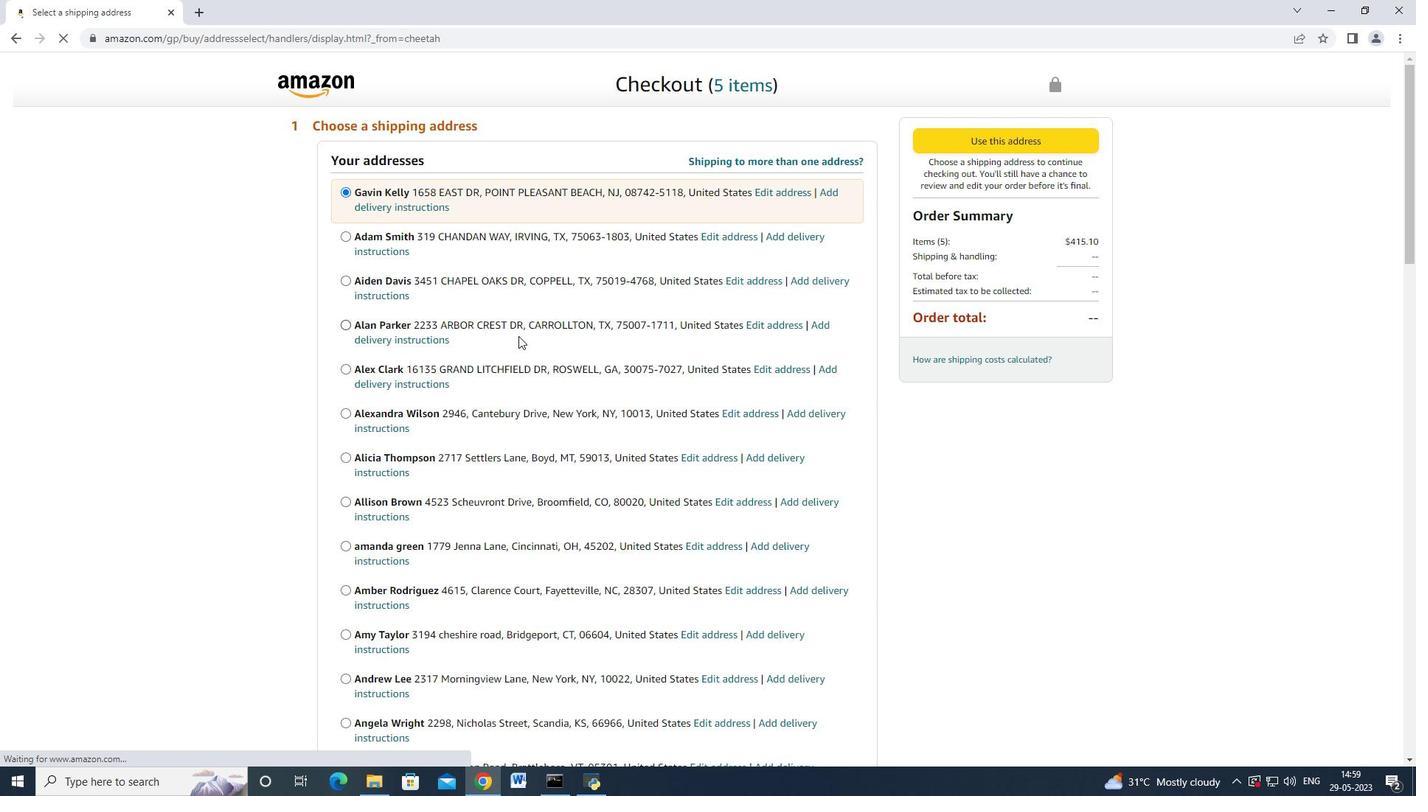 
Action: Mouse scrolled (450, 358) with delta (0, 0)
Screenshot: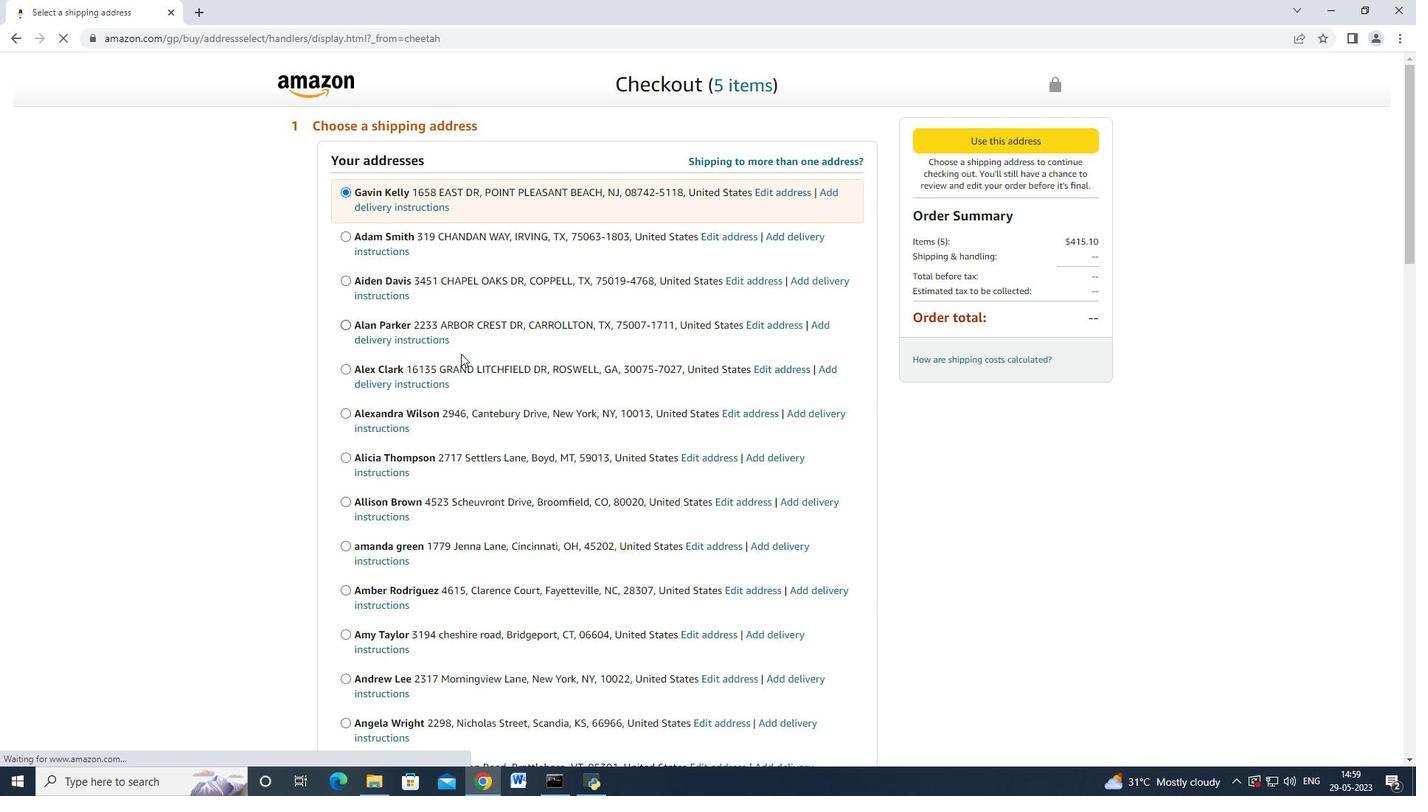 
Action: Mouse scrolled (450, 358) with delta (0, 0)
Screenshot: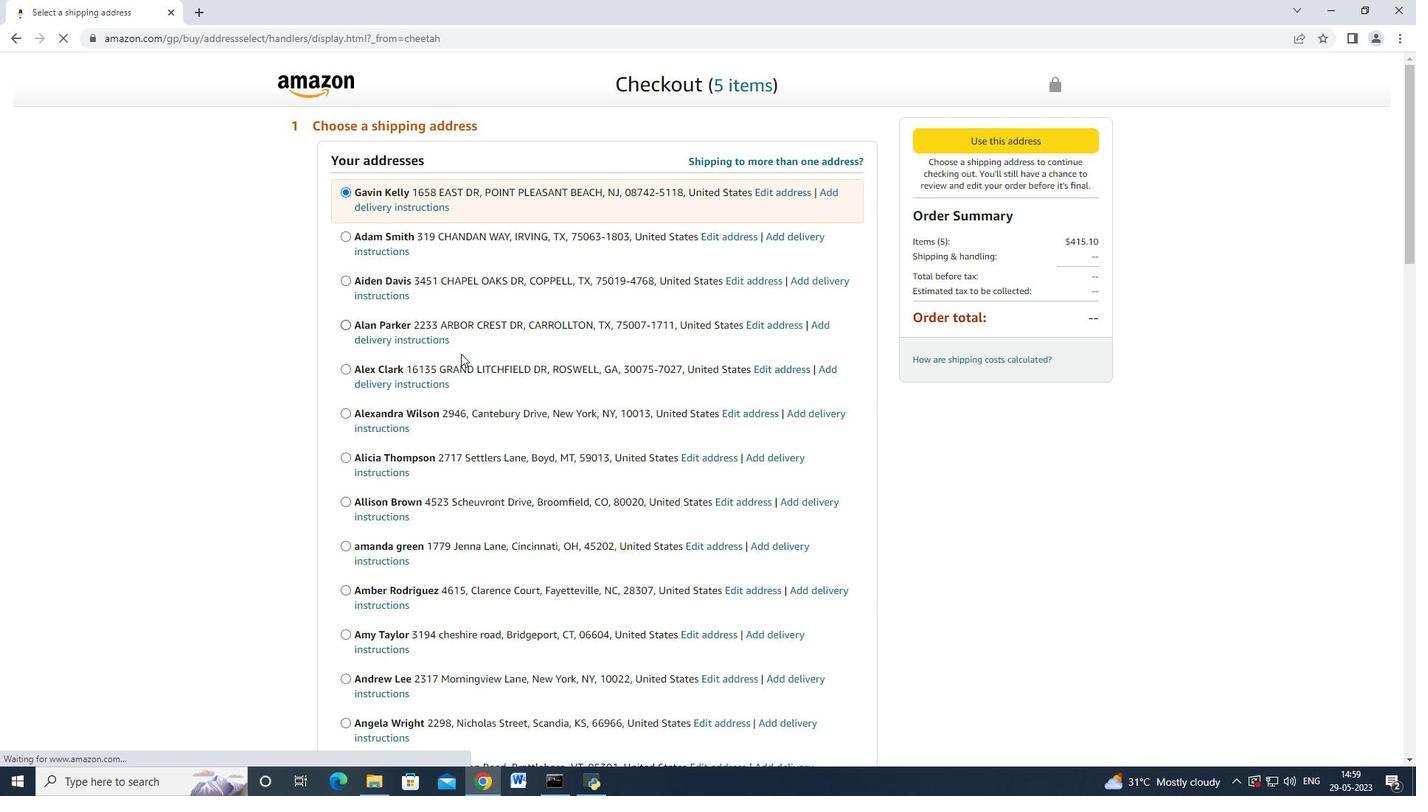 
Action: Mouse scrolled (450, 358) with delta (0, 0)
Screenshot: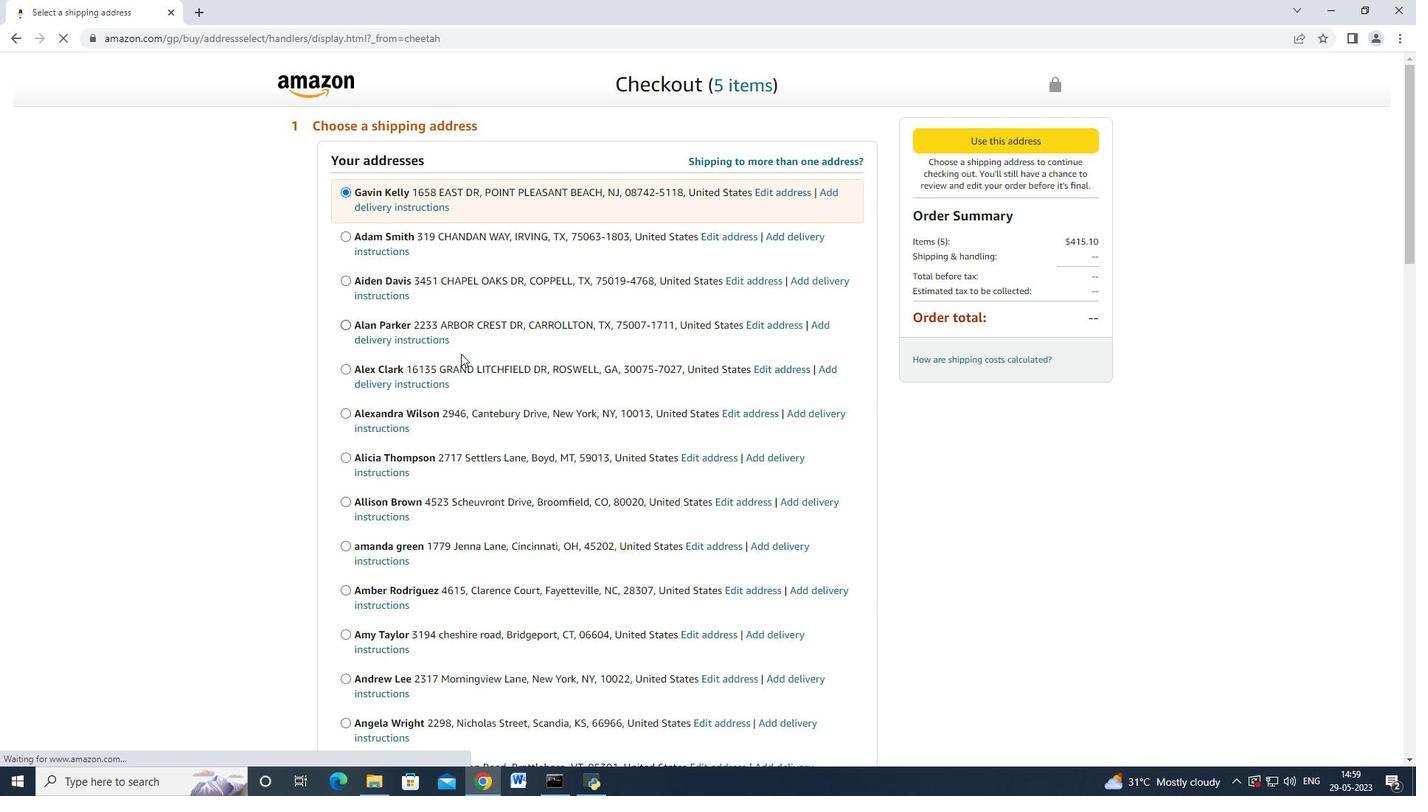 
Action: Mouse moved to (451, 357)
Screenshot: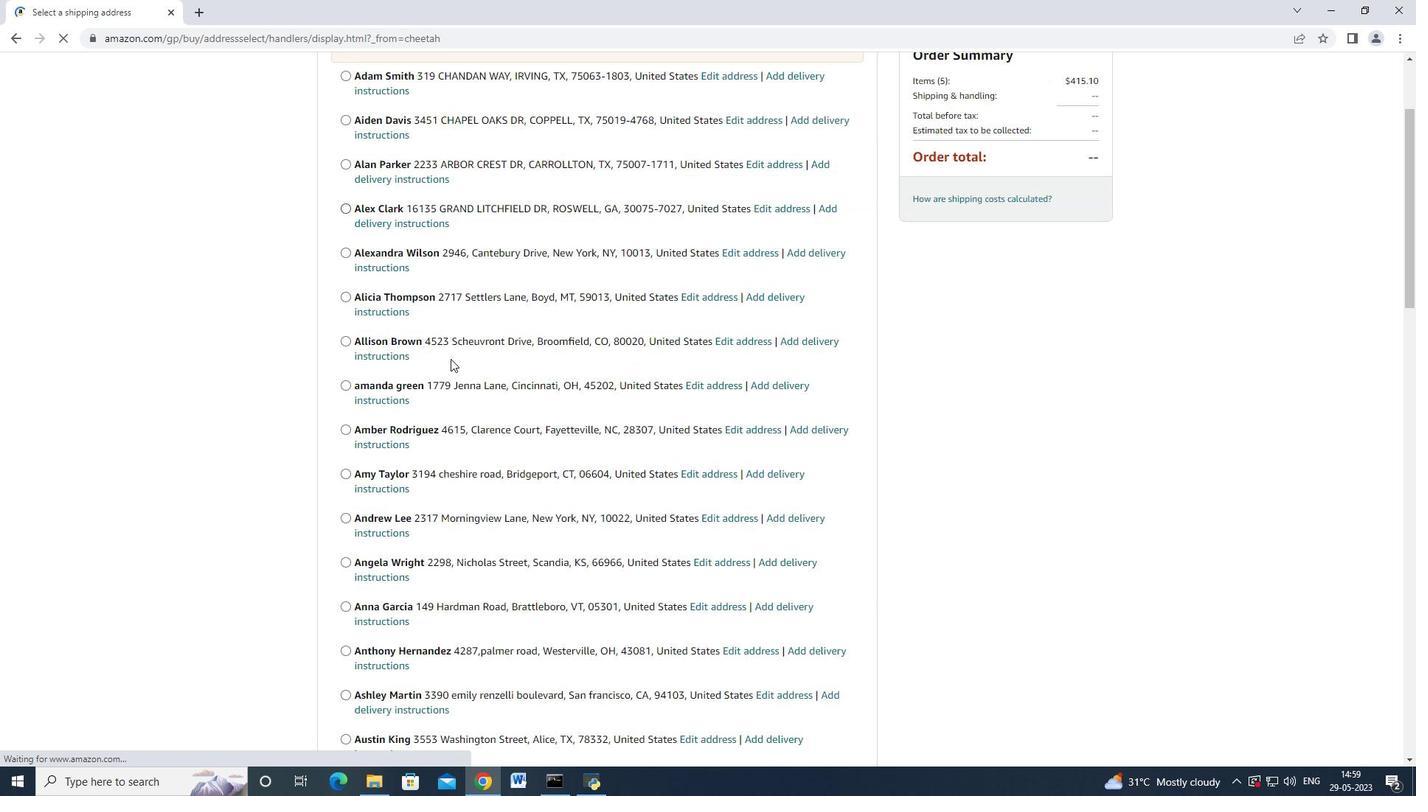 
Action: Mouse scrolled (451, 356) with delta (0, 0)
Screenshot: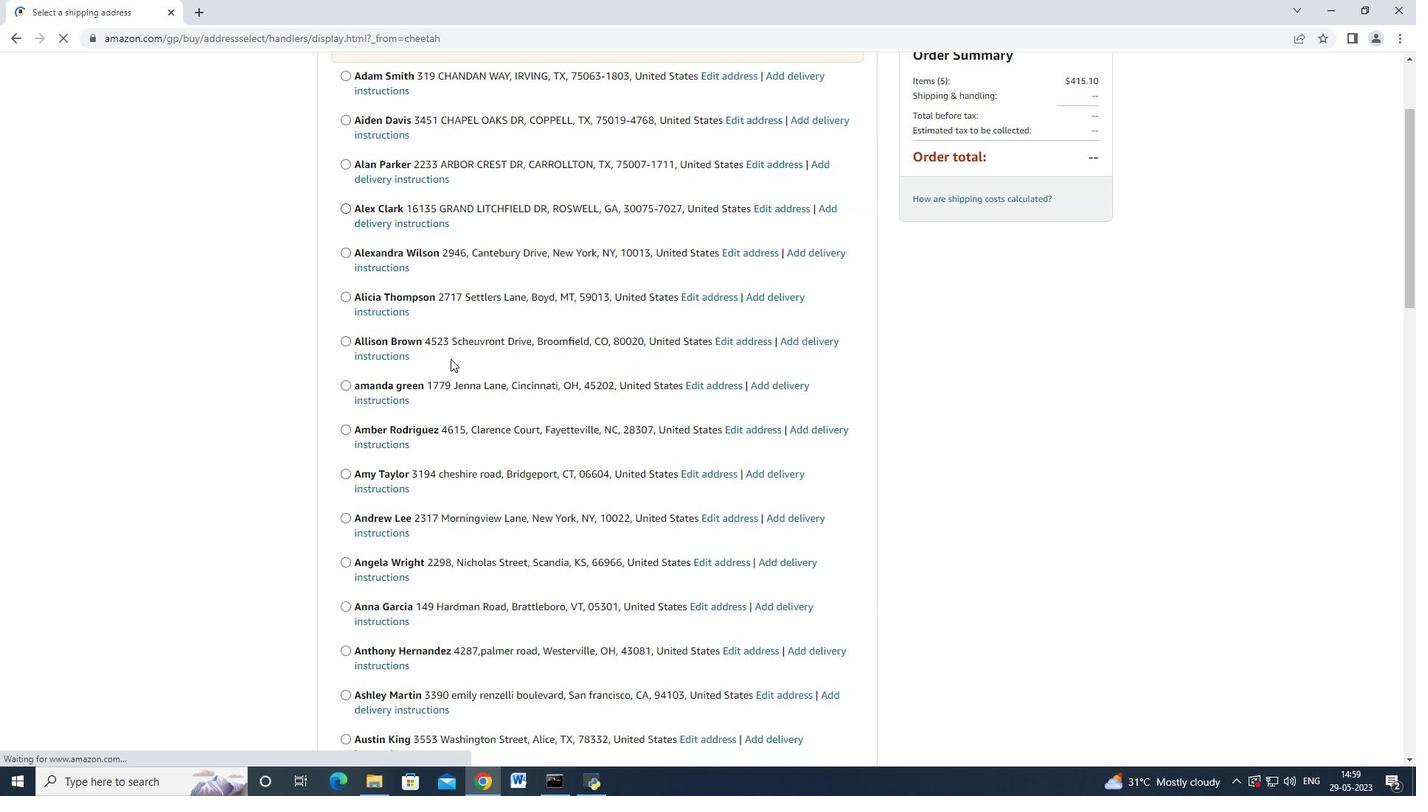 
Action: Mouse scrolled (451, 356) with delta (0, 0)
Screenshot: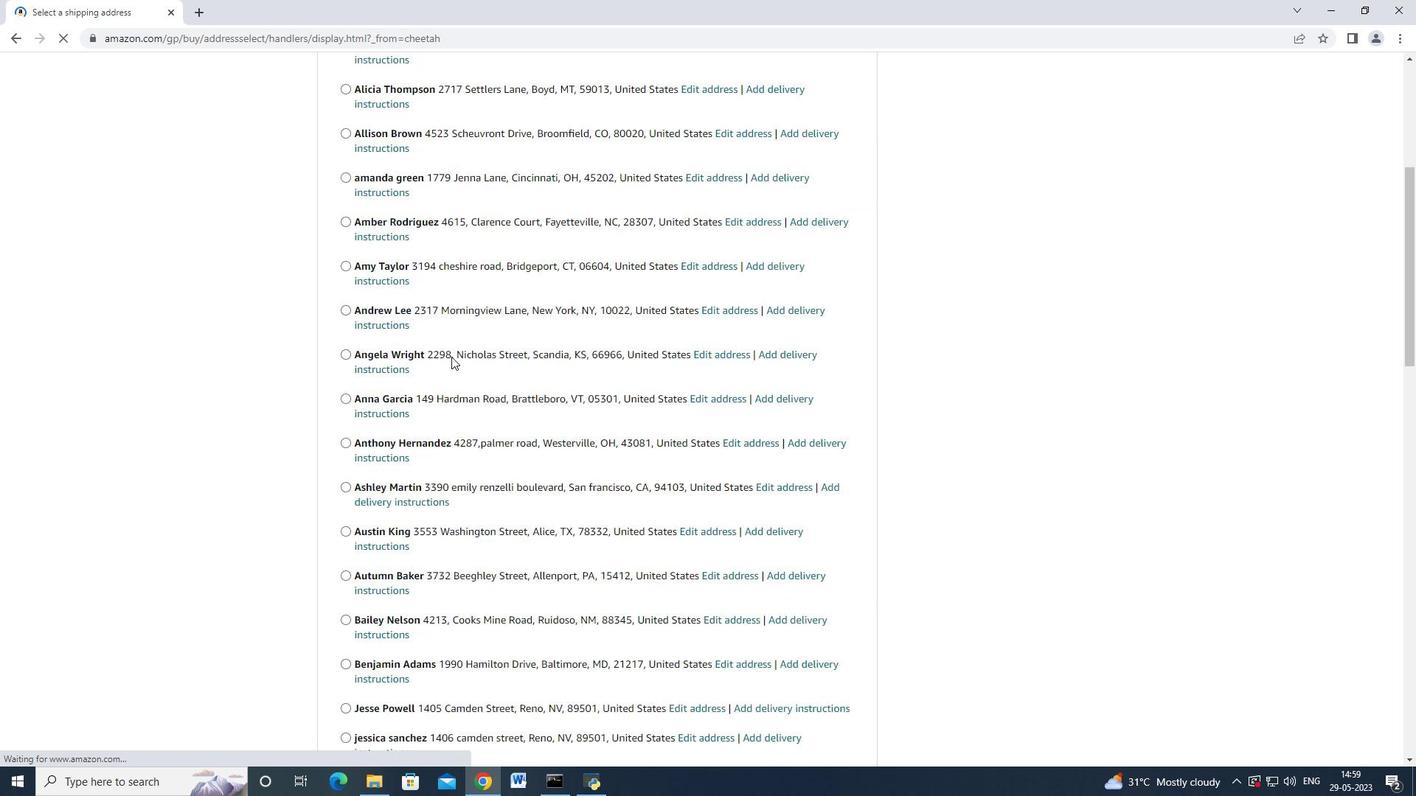 
Action: Mouse scrolled (451, 356) with delta (0, 0)
Screenshot: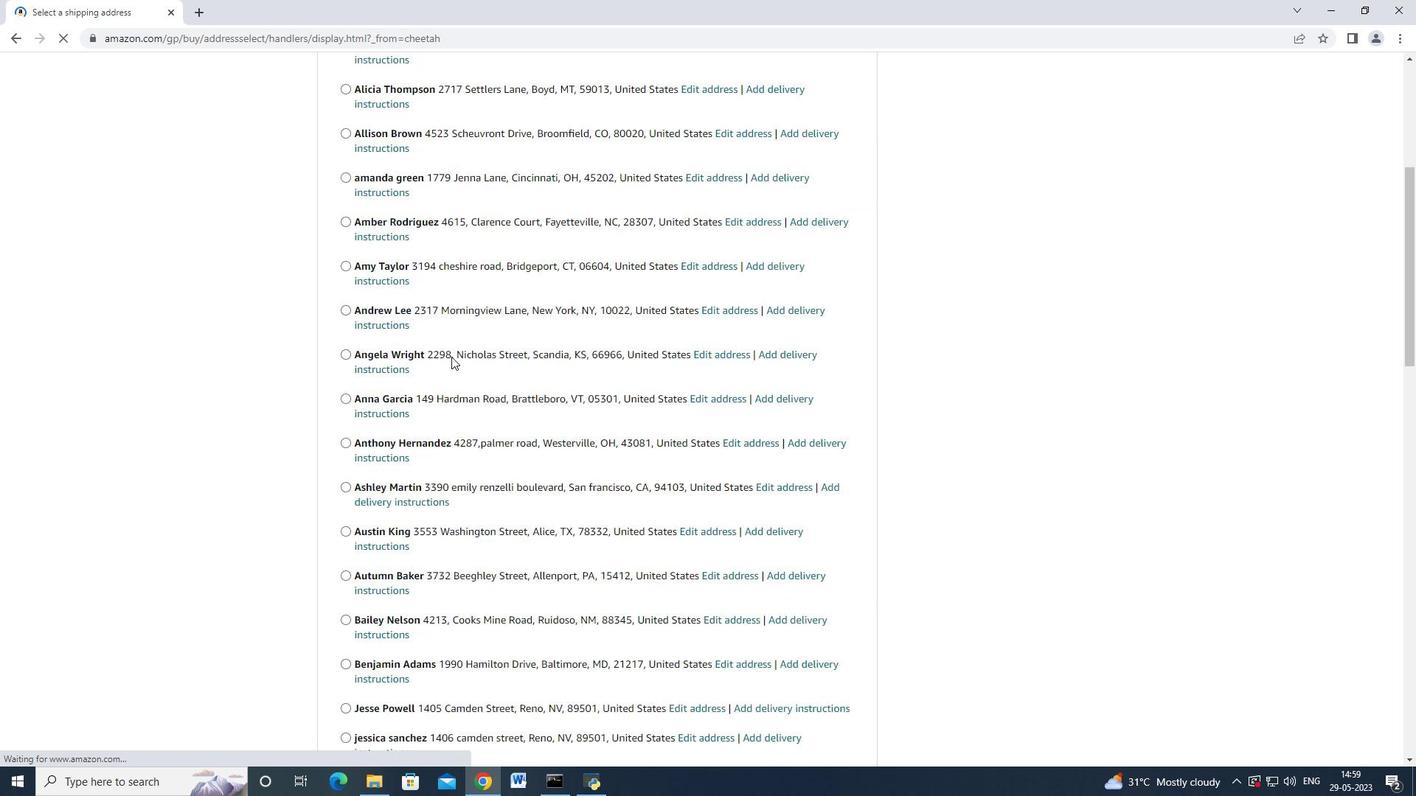 
Action: Mouse moved to (452, 357)
Screenshot: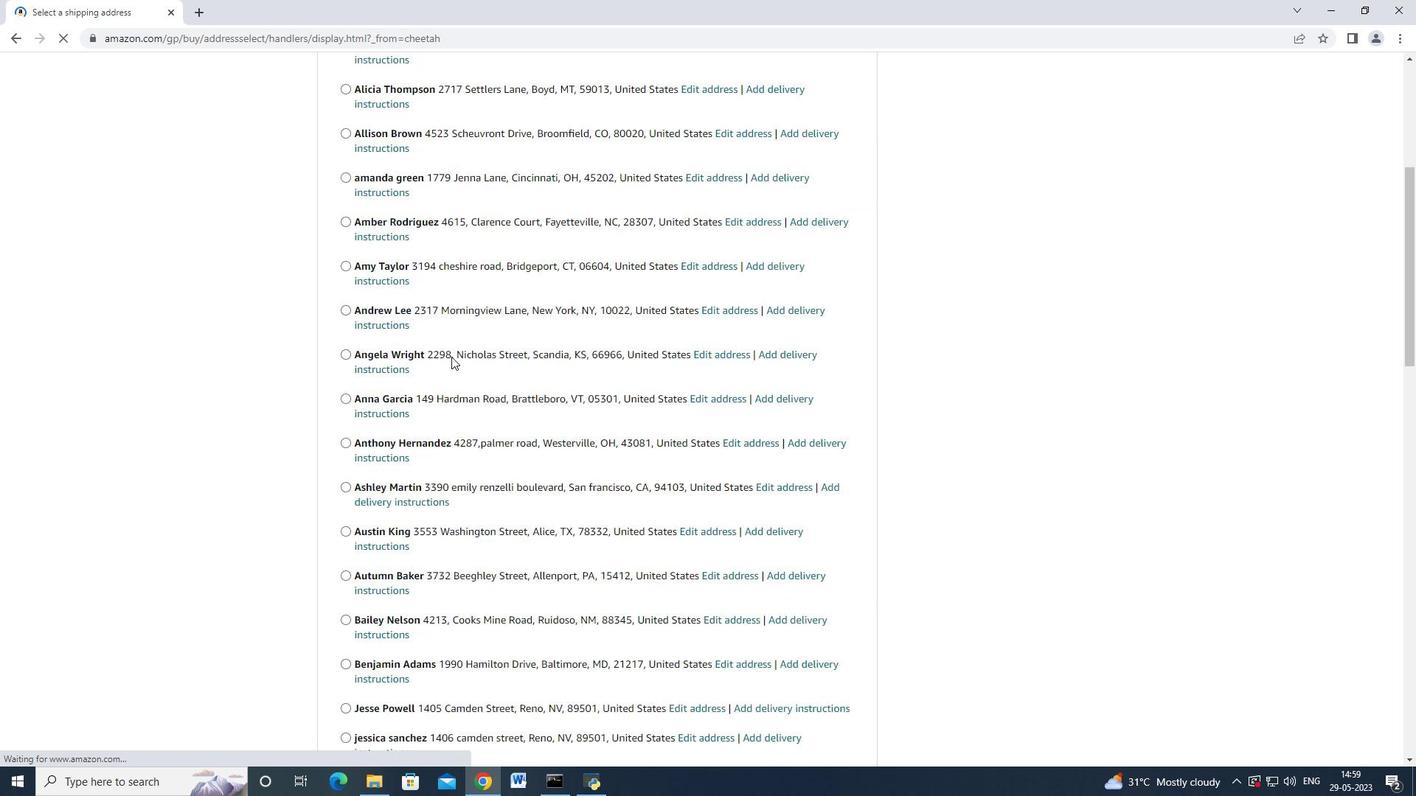 
Action: Mouse scrolled (452, 356) with delta (0, 0)
Screenshot: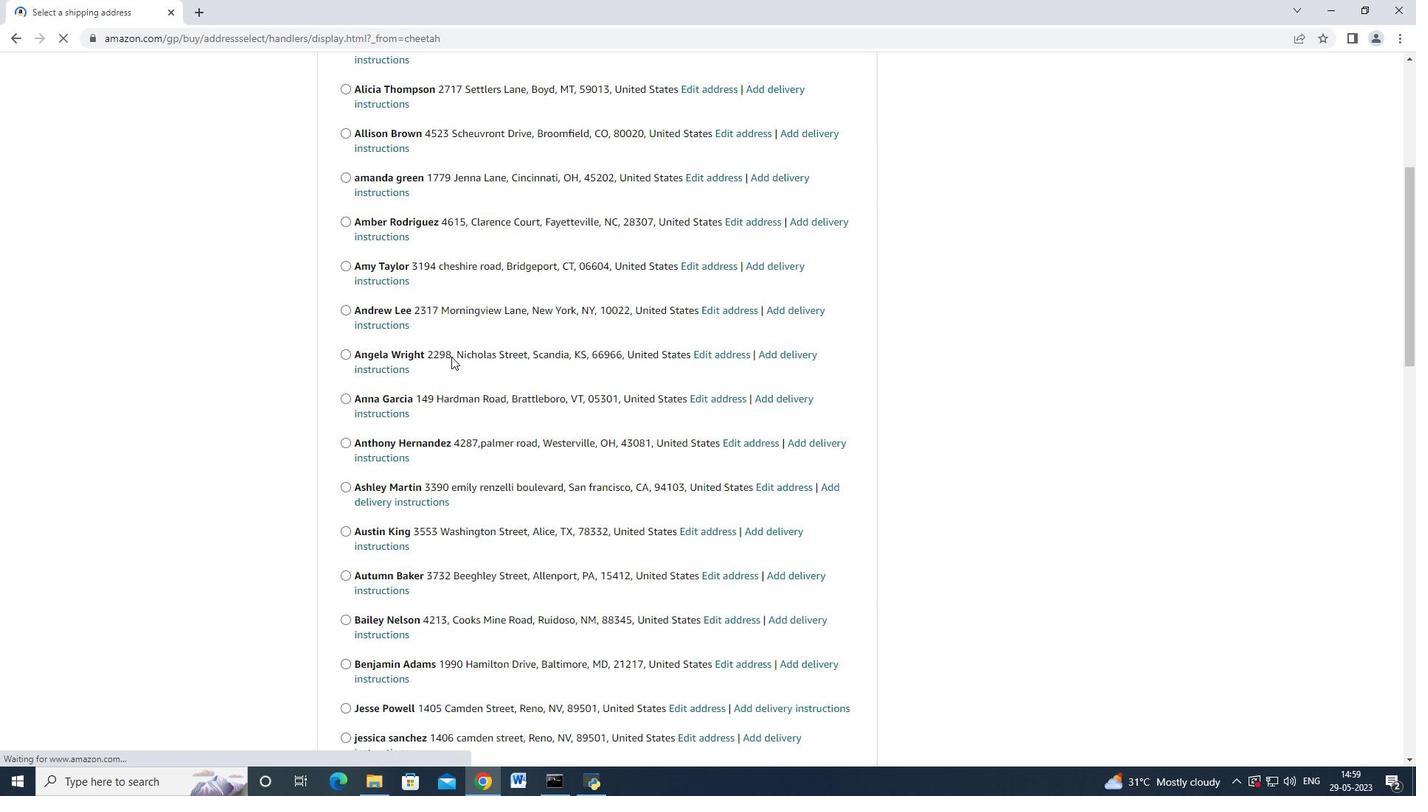 
Action: Mouse moved to (452, 357)
Screenshot: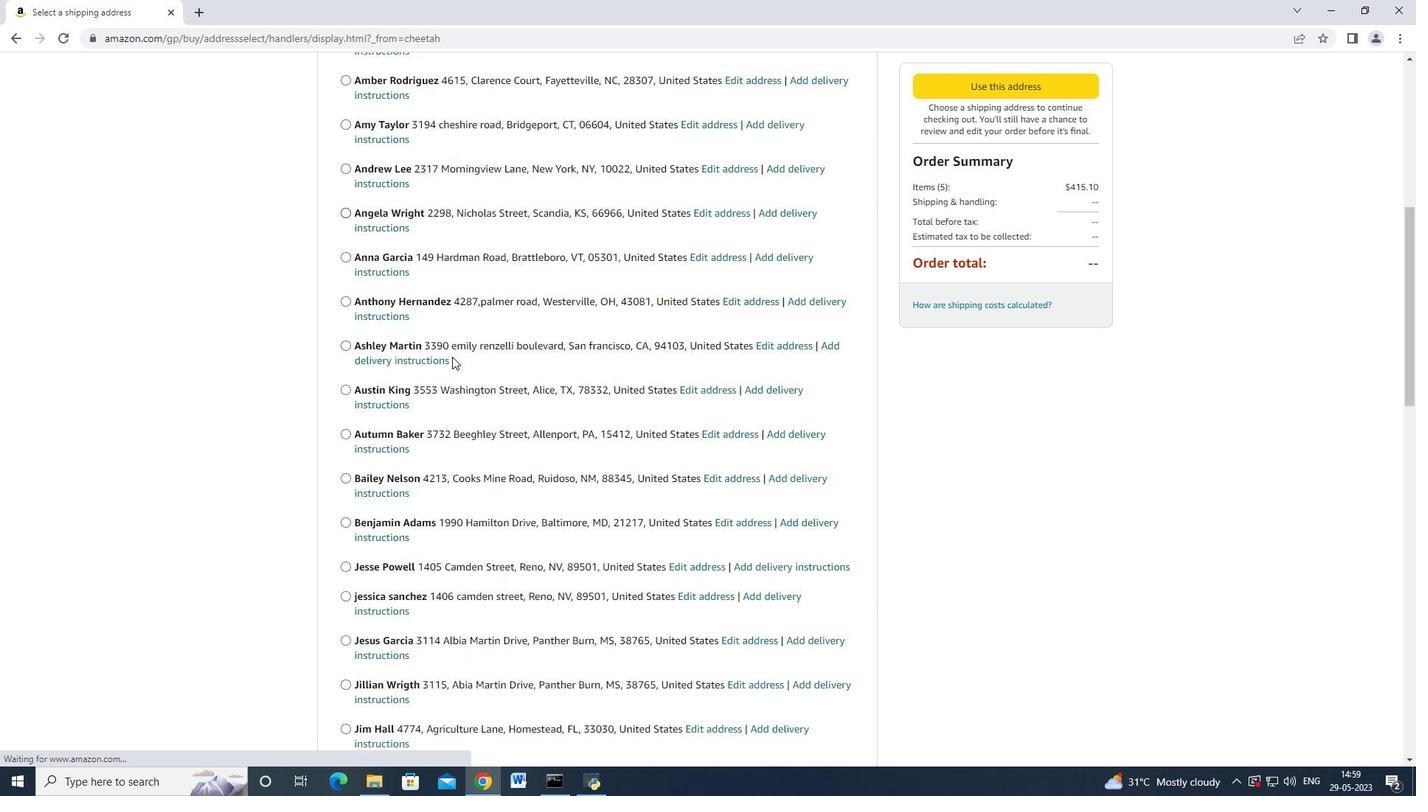 
Action: Mouse scrolled (452, 357) with delta (0, 0)
Screenshot: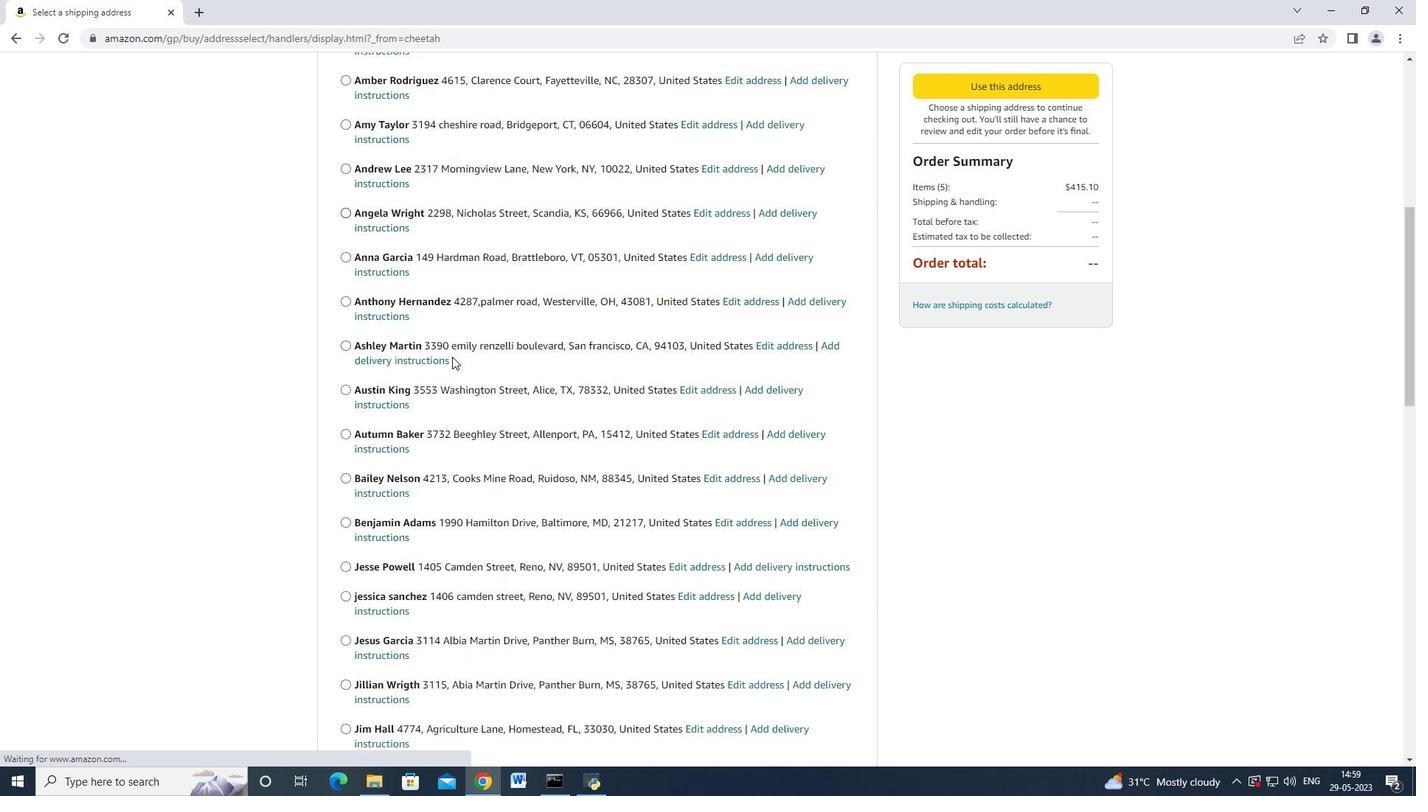 
Action: Mouse scrolled (452, 357) with delta (0, 0)
Screenshot: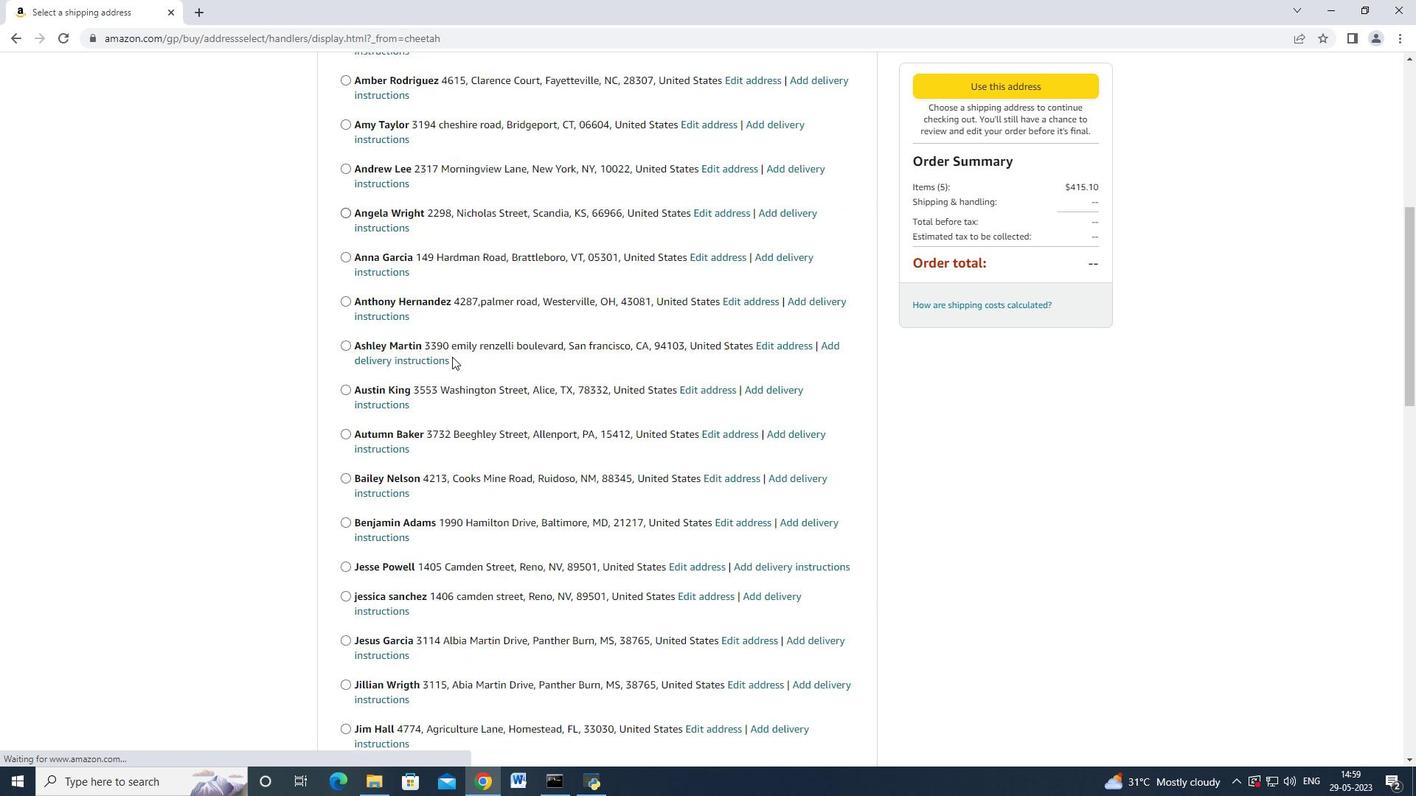 
Action: Mouse scrolled (452, 357) with delta (0, 0)
Screenshot: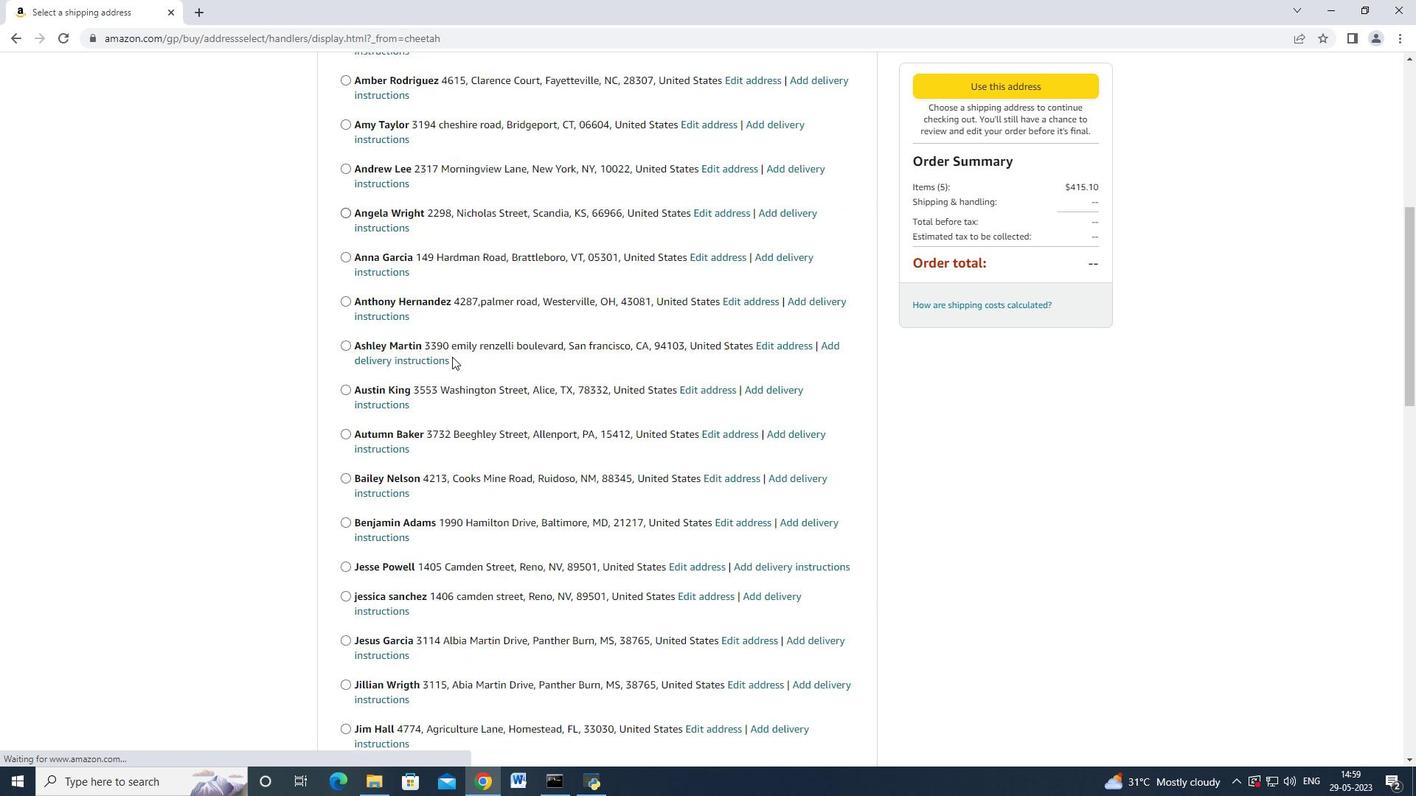 
Action: Mouse scrolled (452, 357) with delta (0, 0)
Screenshot: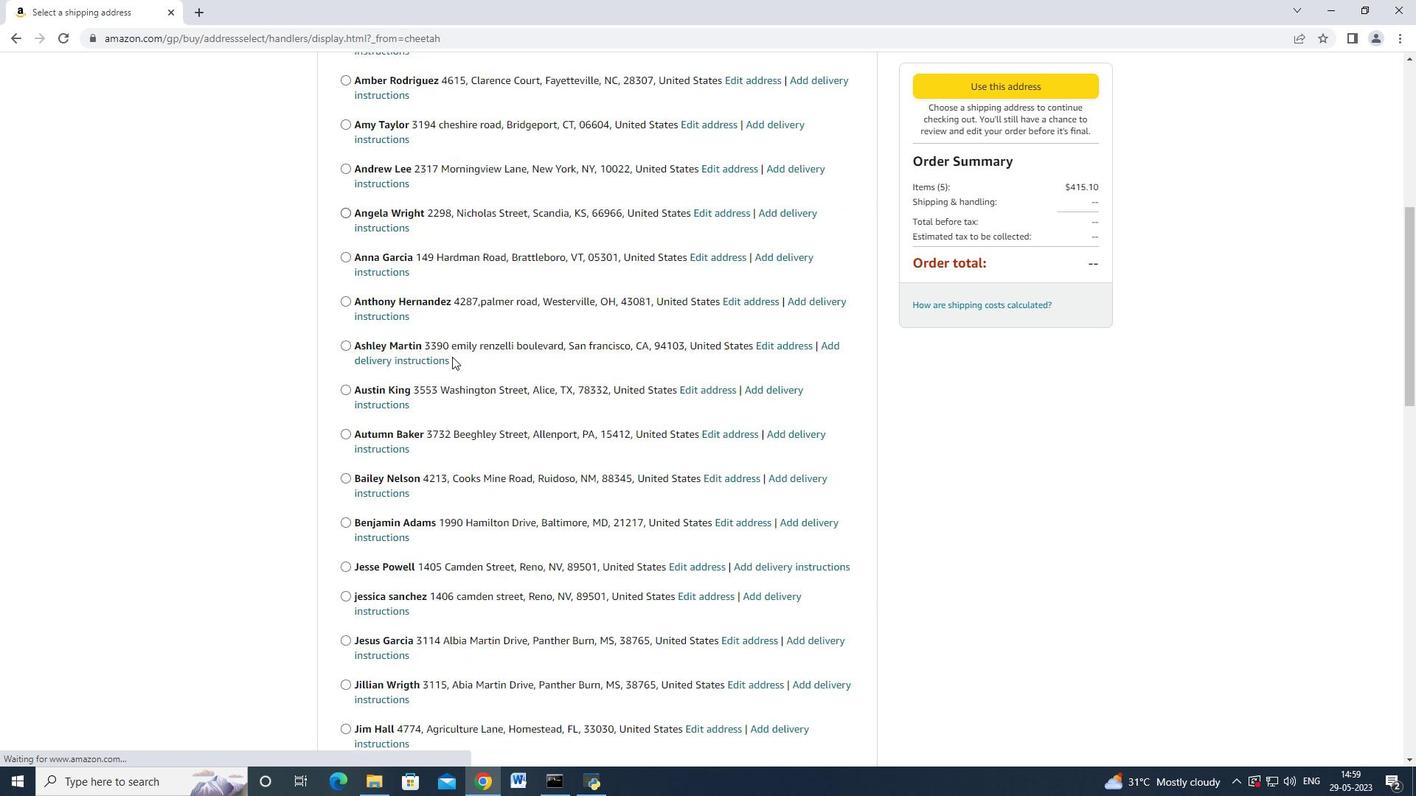 
Action: Mouse scrolled (452, 357) with delta (0, 0)
Screenshot: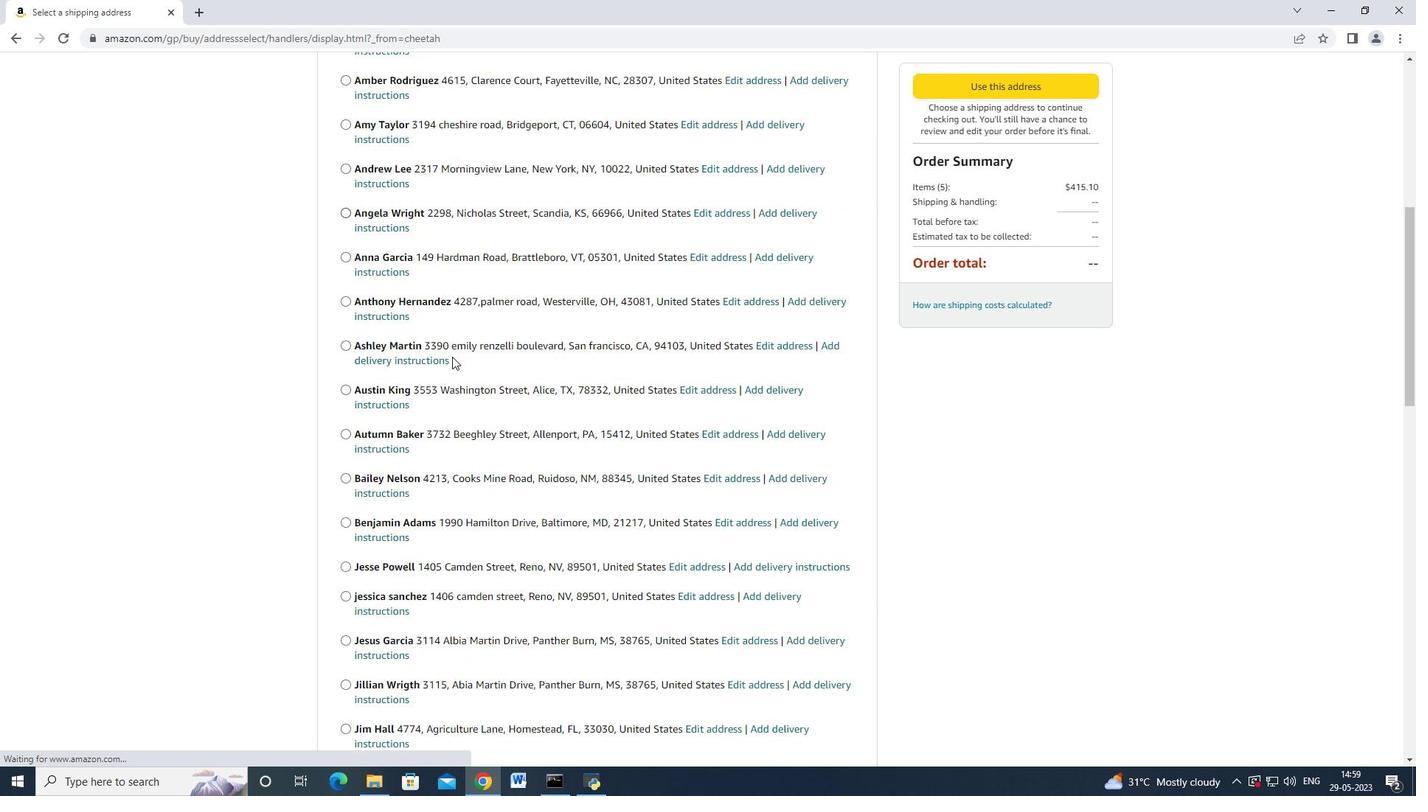 
Action: Mouse moved to (452, 359)
Screenshot: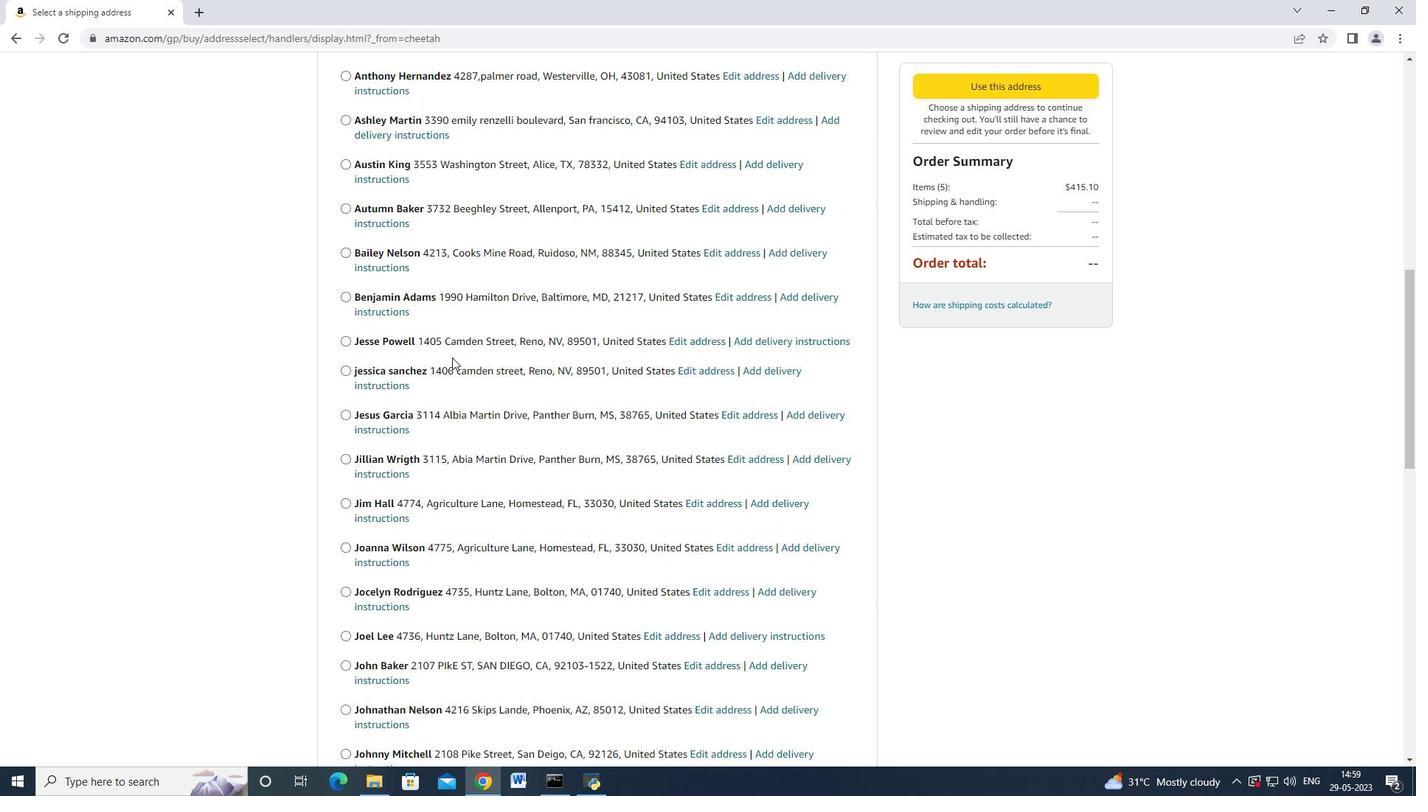 
Action: Mouse scrolled (452, 358) with delta (0, 0)
Screenshot: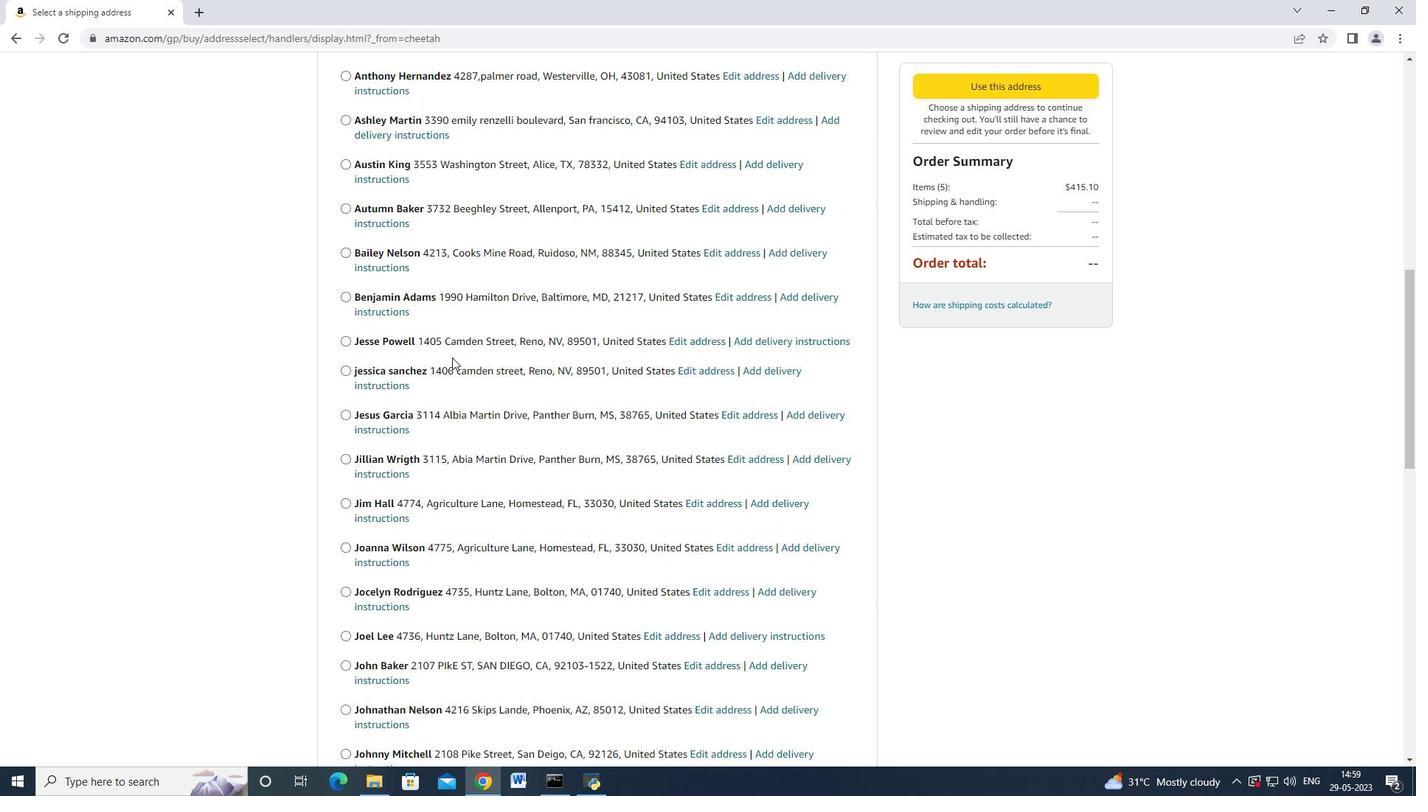 
Action: Mouse scrolled (452, 358) with delta (0, 0)
Screenshot: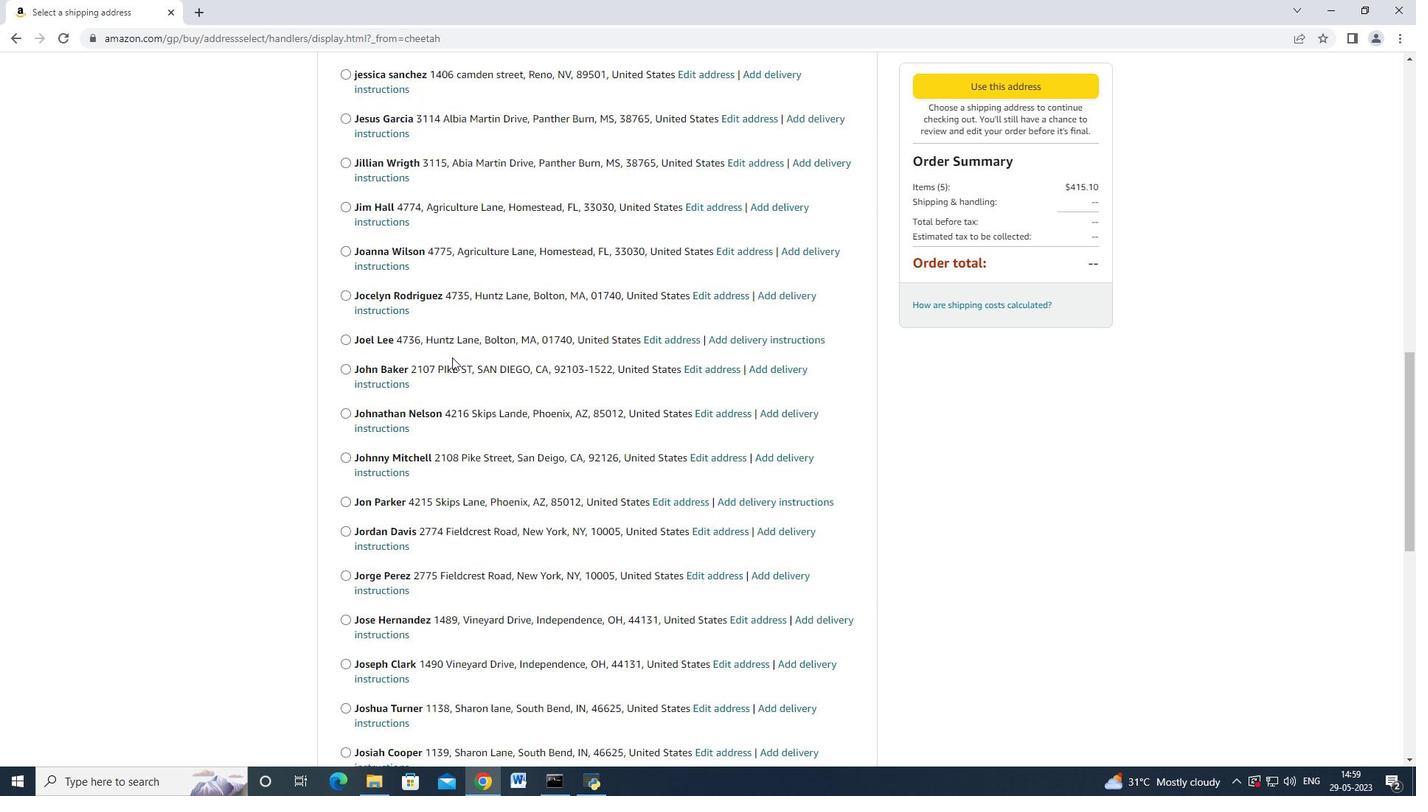 
Action: Mouse scrolled (452, 358) with delta (0, 0)
Screenshot: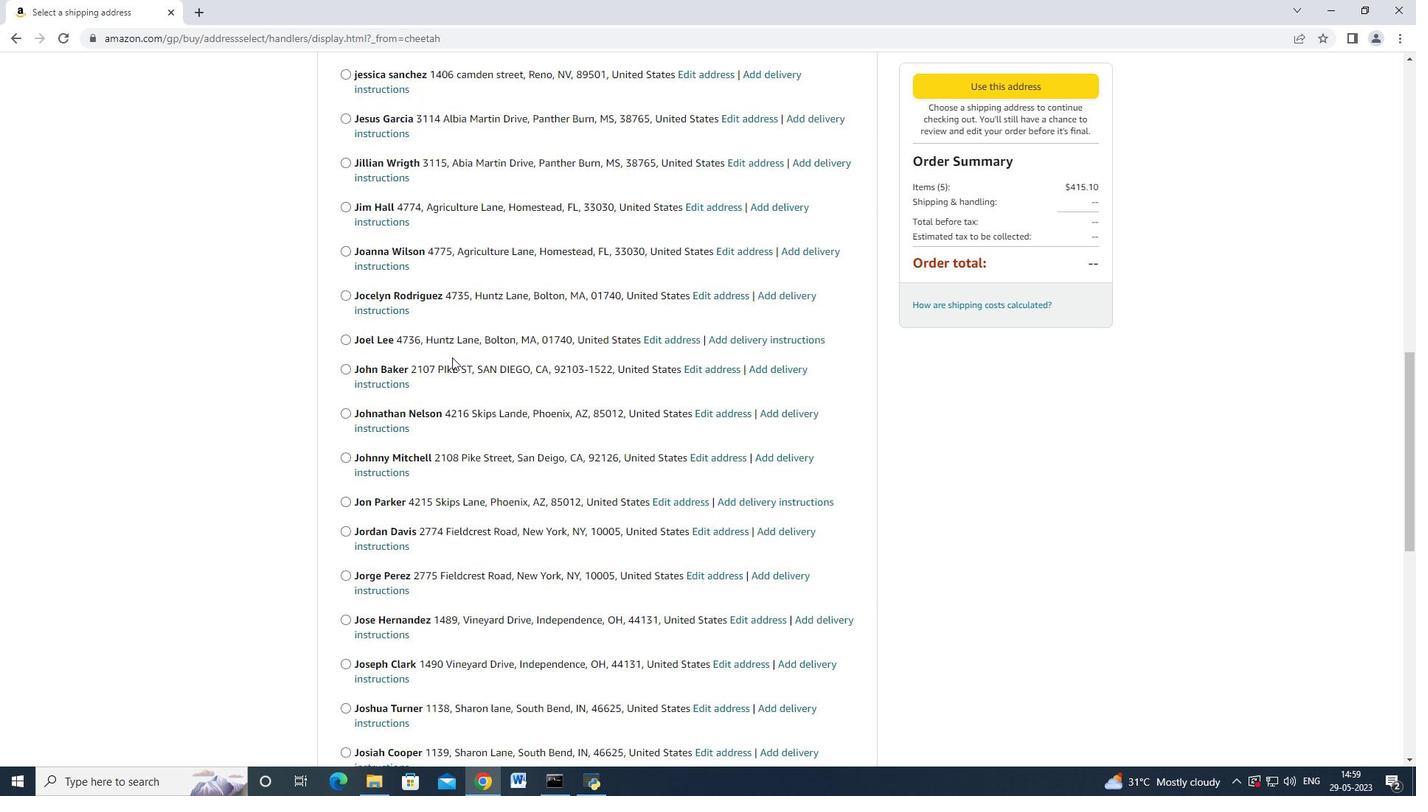 
Action: Mouse scrolled (452, 358) with delta (0, 0)
Screenshot: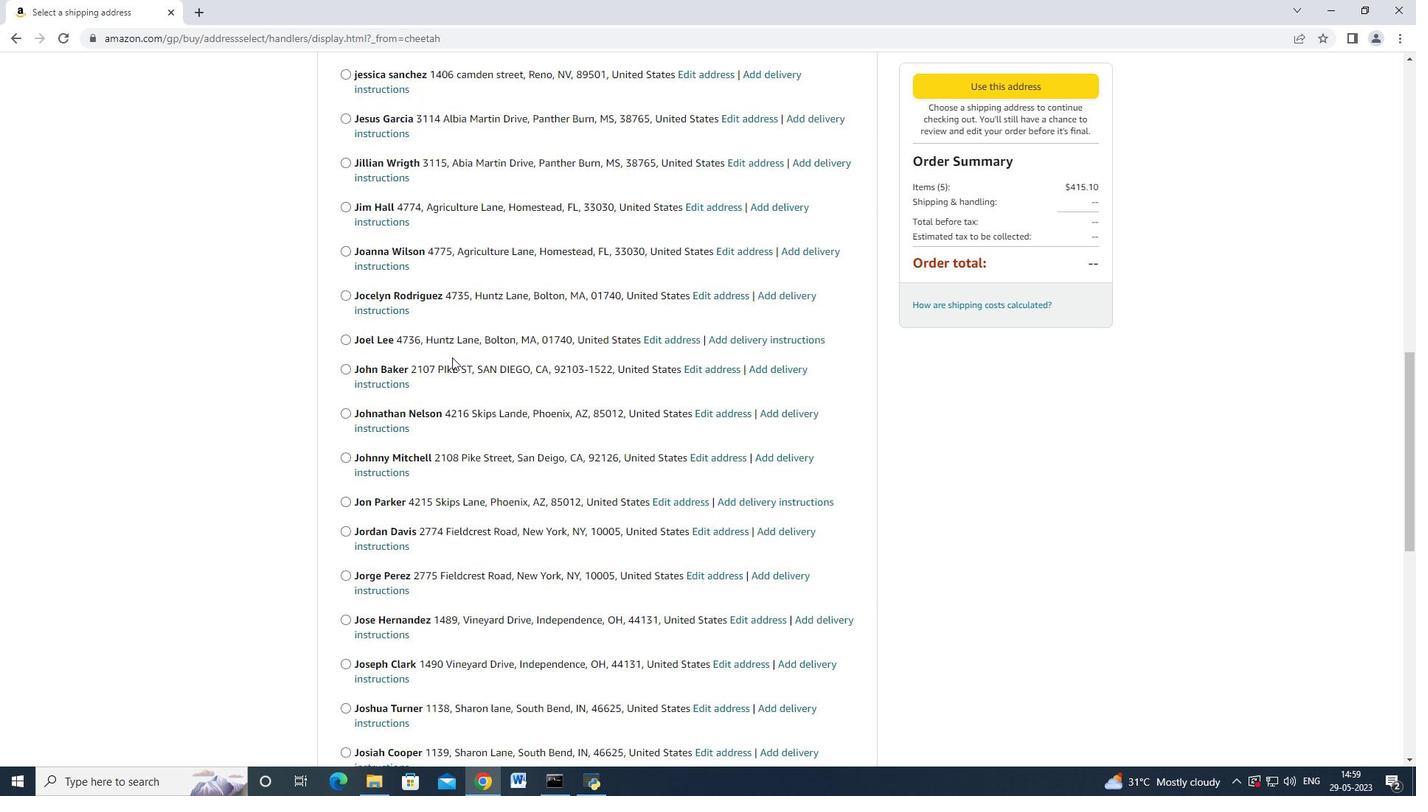 
Action: Mouse moved to (452, 360)
Screenshot: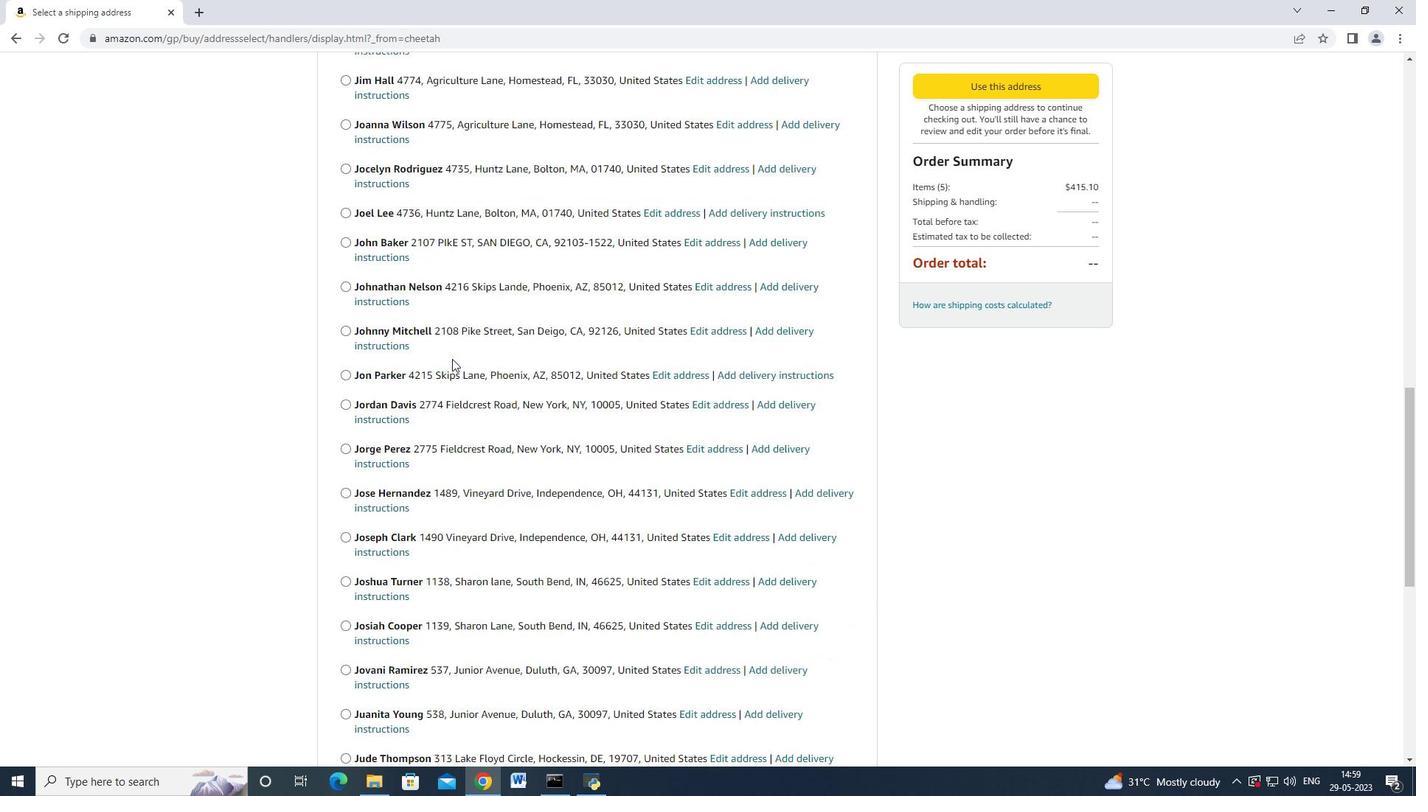 
Action: Mouse scrolled (452, 359) with delta (0, 0)
Screenshot: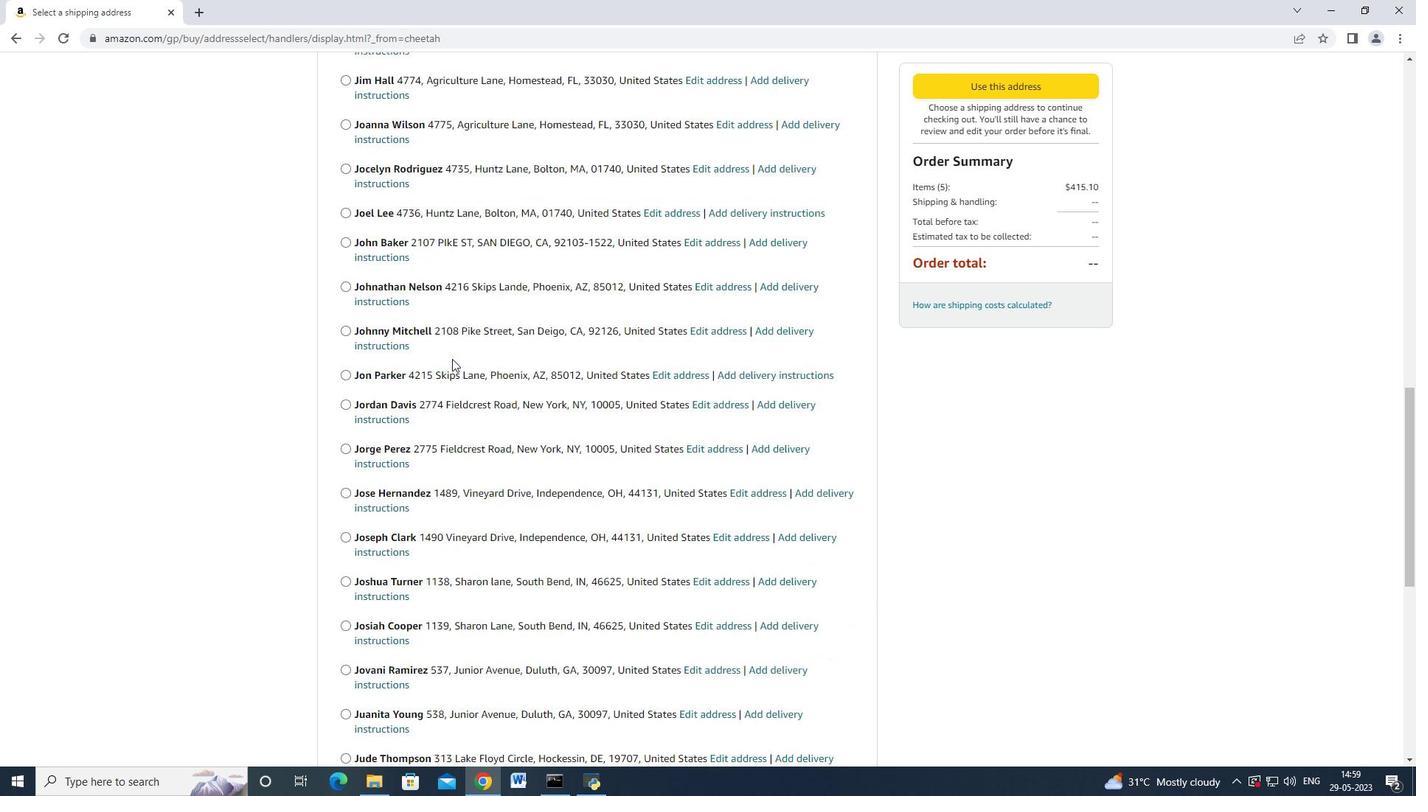 
Action: Mouse scrolled (452, 359) with delta (0, 0)
Screenshot: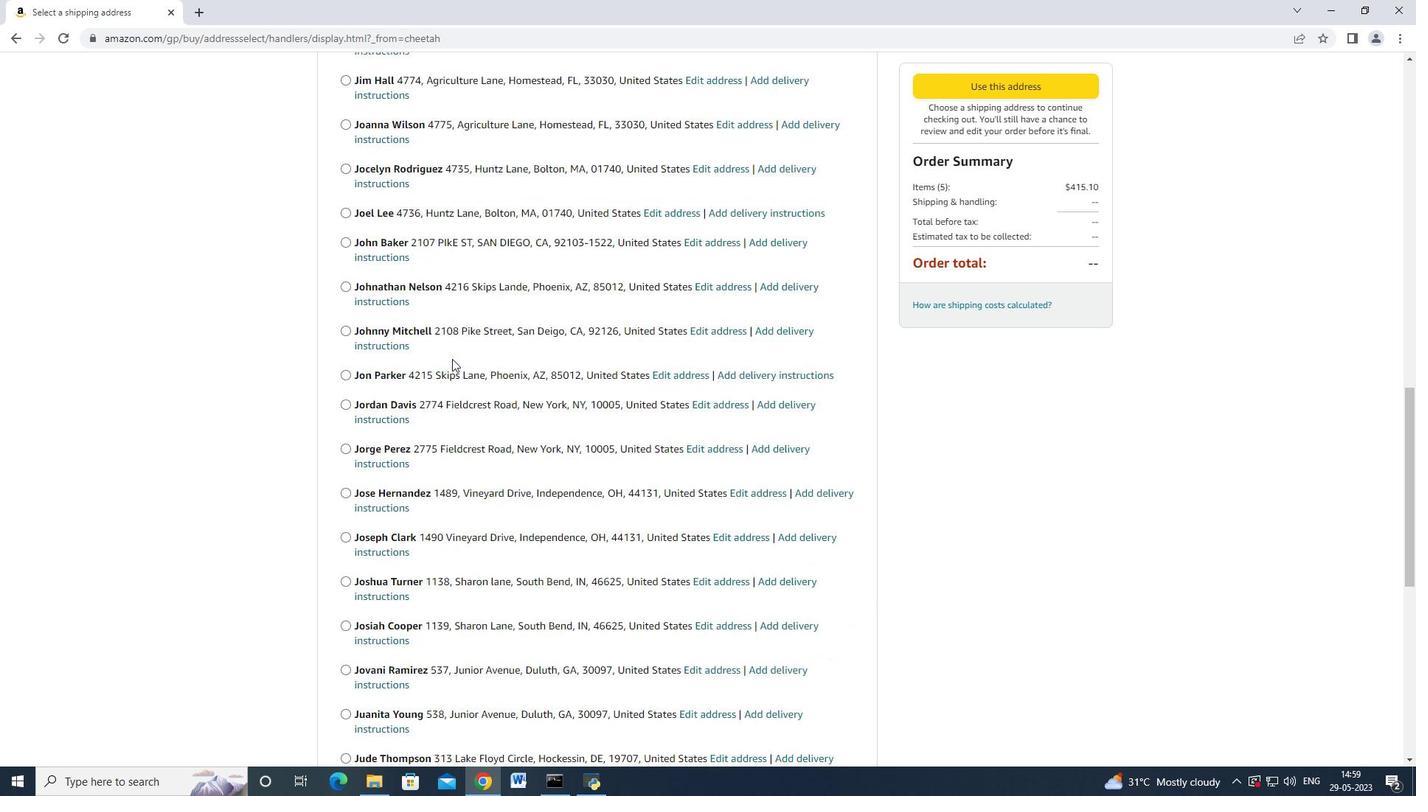 
Action: Mouse scrolled (452, 359) with delta (0, 0)
Screenshot: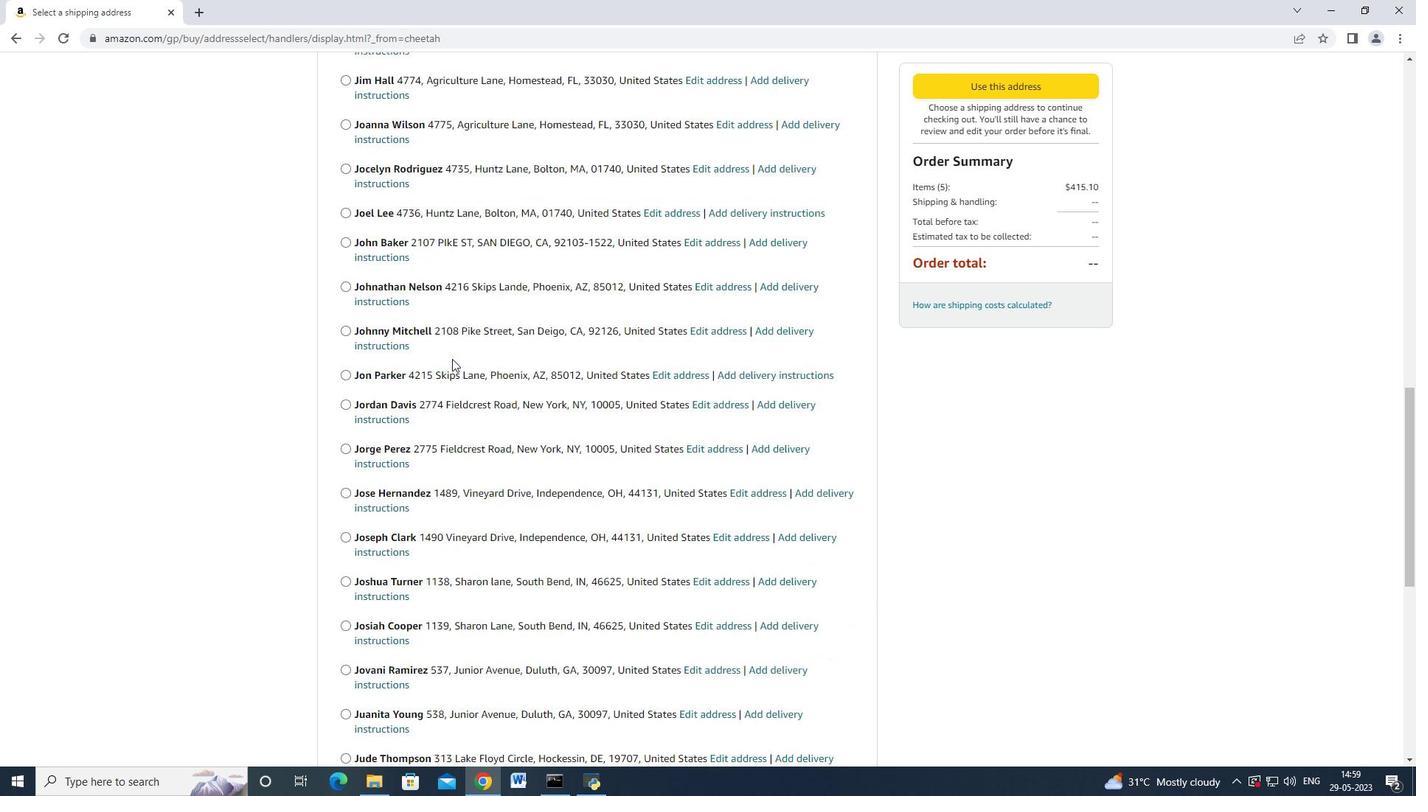 
Action: Mouse scrolled (452, 359) with delta (0, 0)
Screenshot: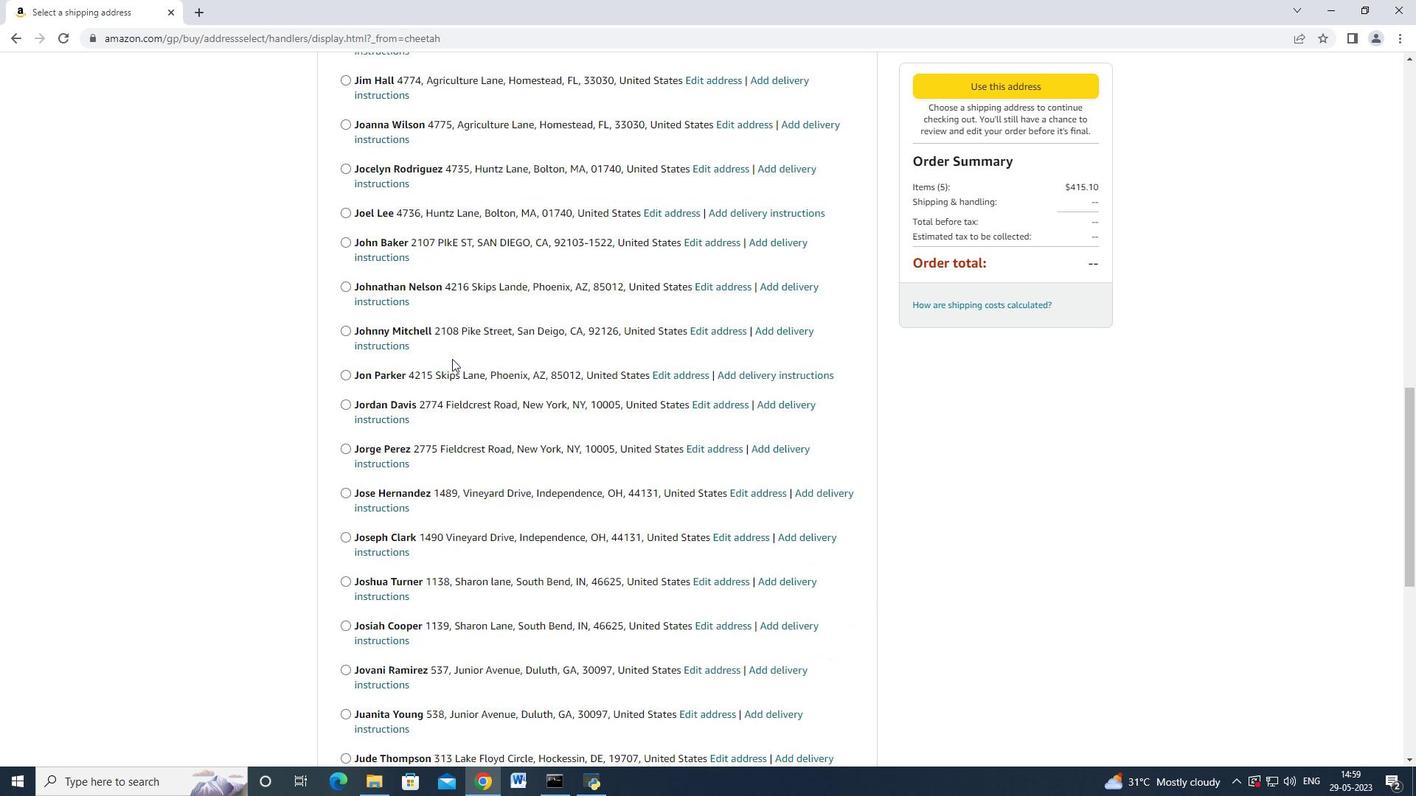 
Action: Mouse scrolled (452, 359) with delta (0, 0)
Screenshot: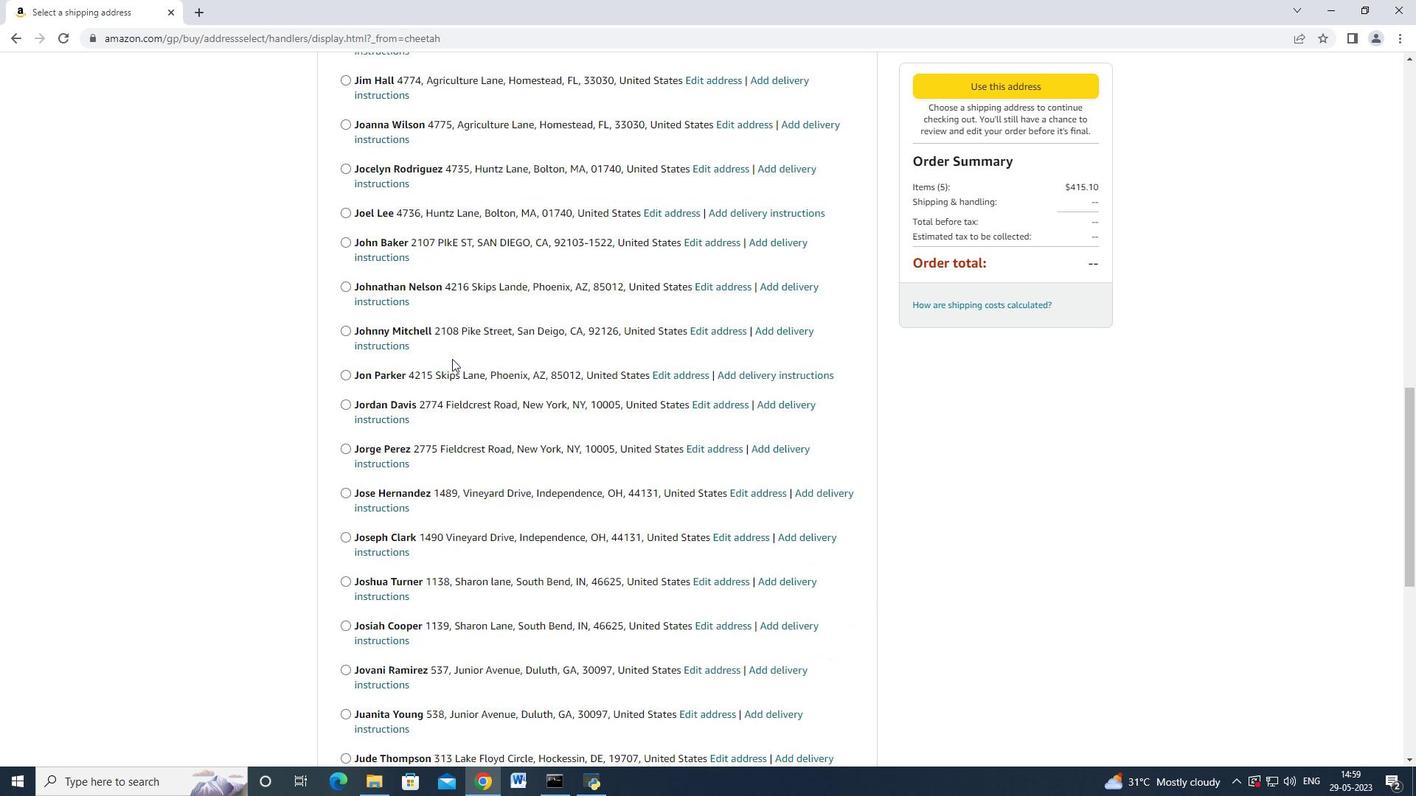 
Action: Mouse moved to (452, 360)
Screenshot: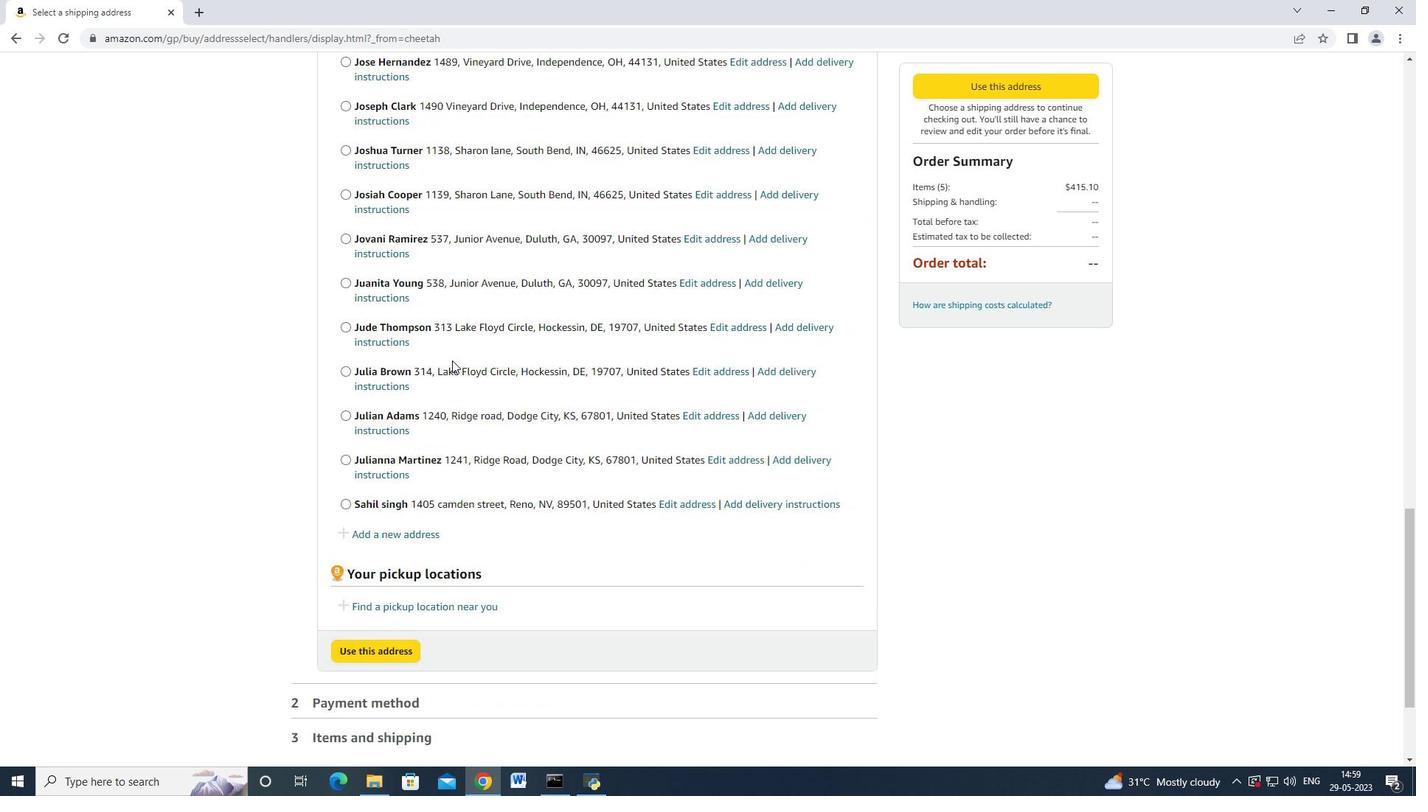 
Action: Mouse scrolled (452, 359) with delta (0, 0)
Screenshot: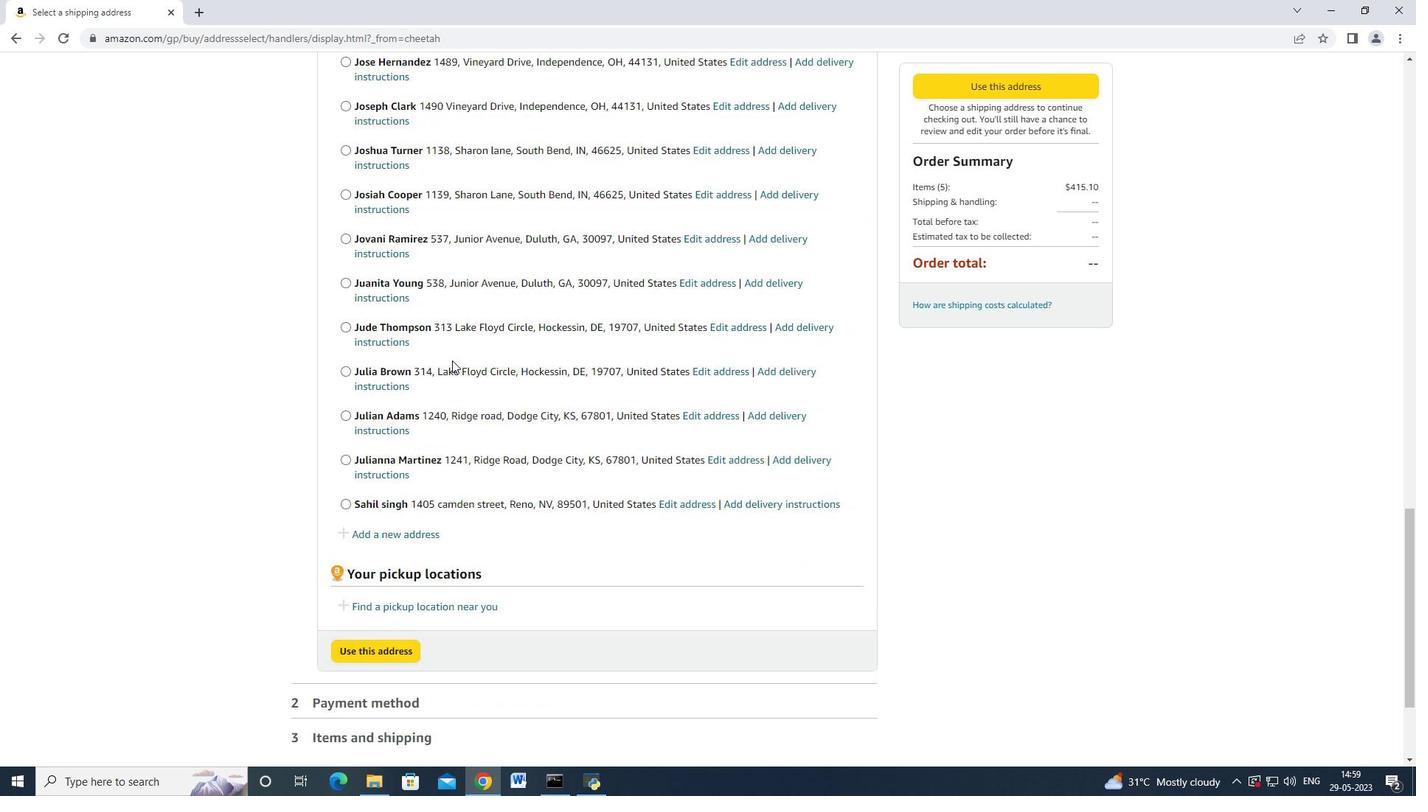 
Action: Mouse scrolled (452, 359) with delta (0, 0)
Screenshot: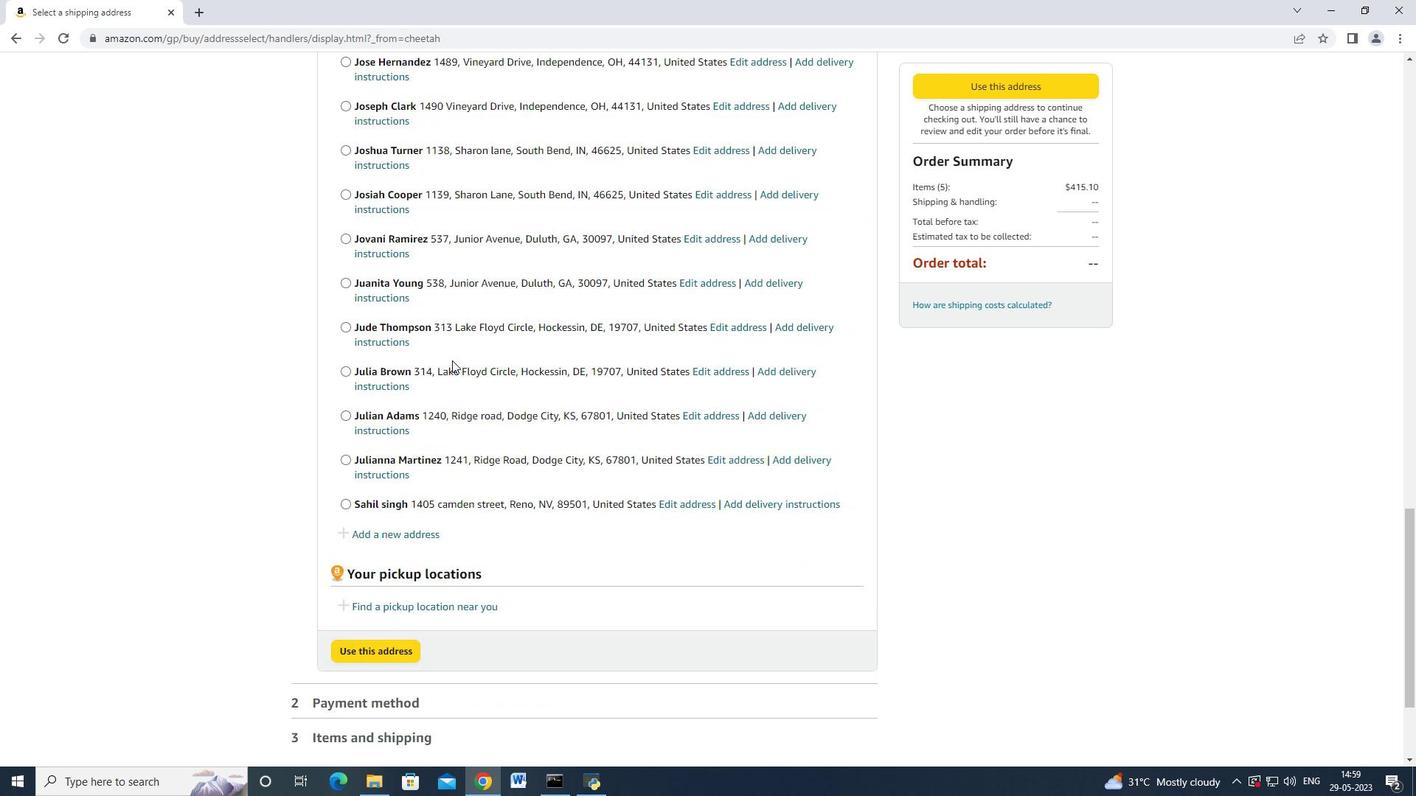 
Action: Mouse scrolled (452, 359) with delta (0, 0)
Screenshot: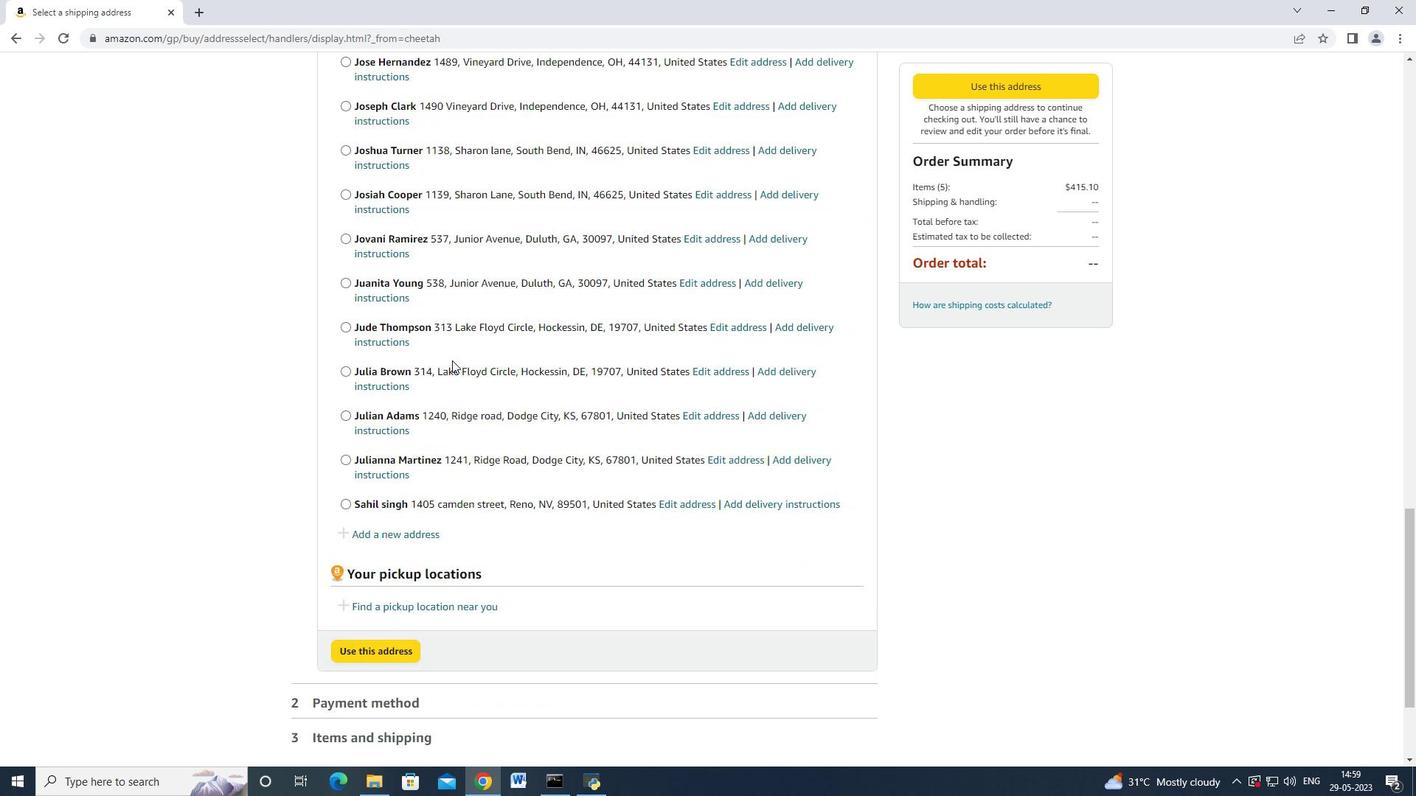 
Action: Mouse moved to (452, 360)
Screenshot: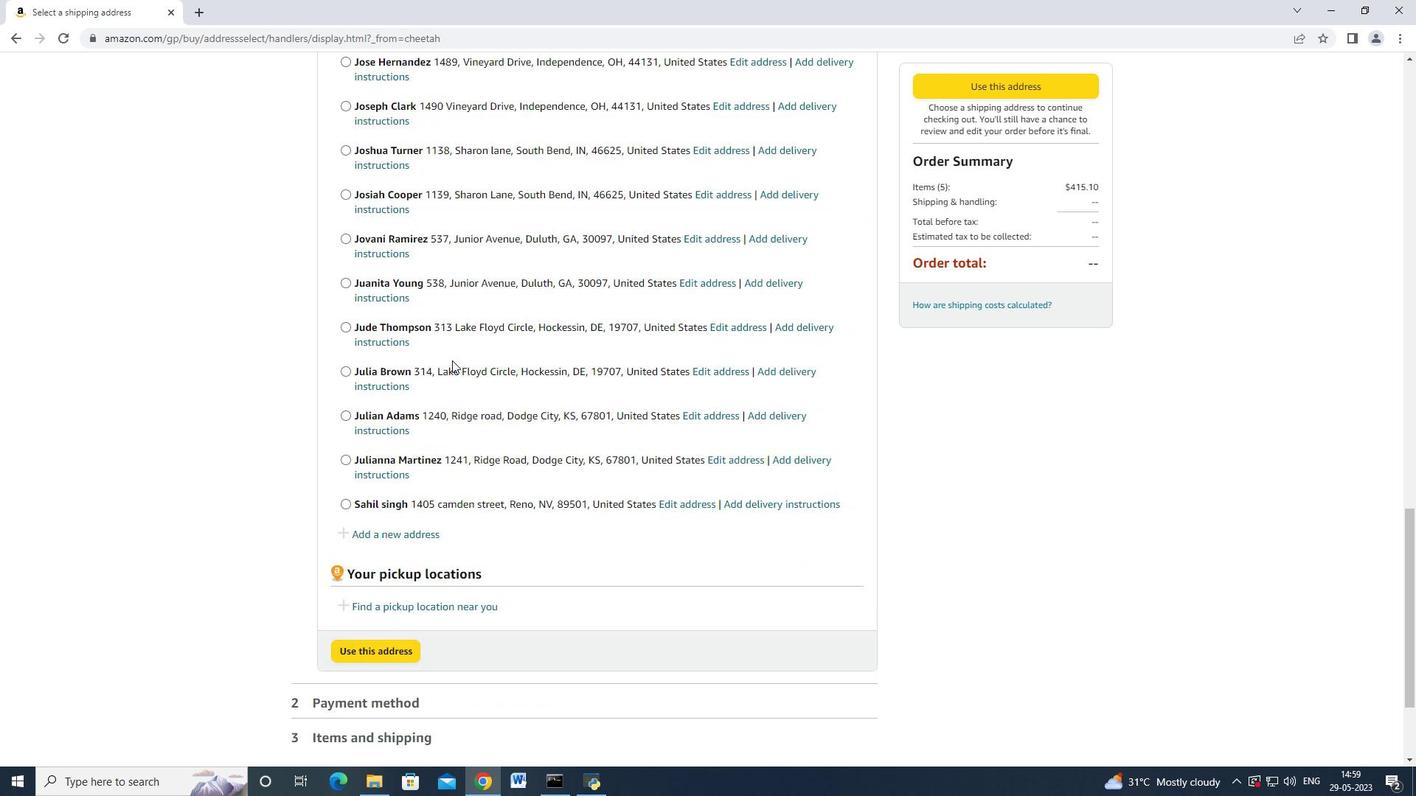 
Action: Mouse scrolled (452, 359) with delta (0, 0)
Screenshot: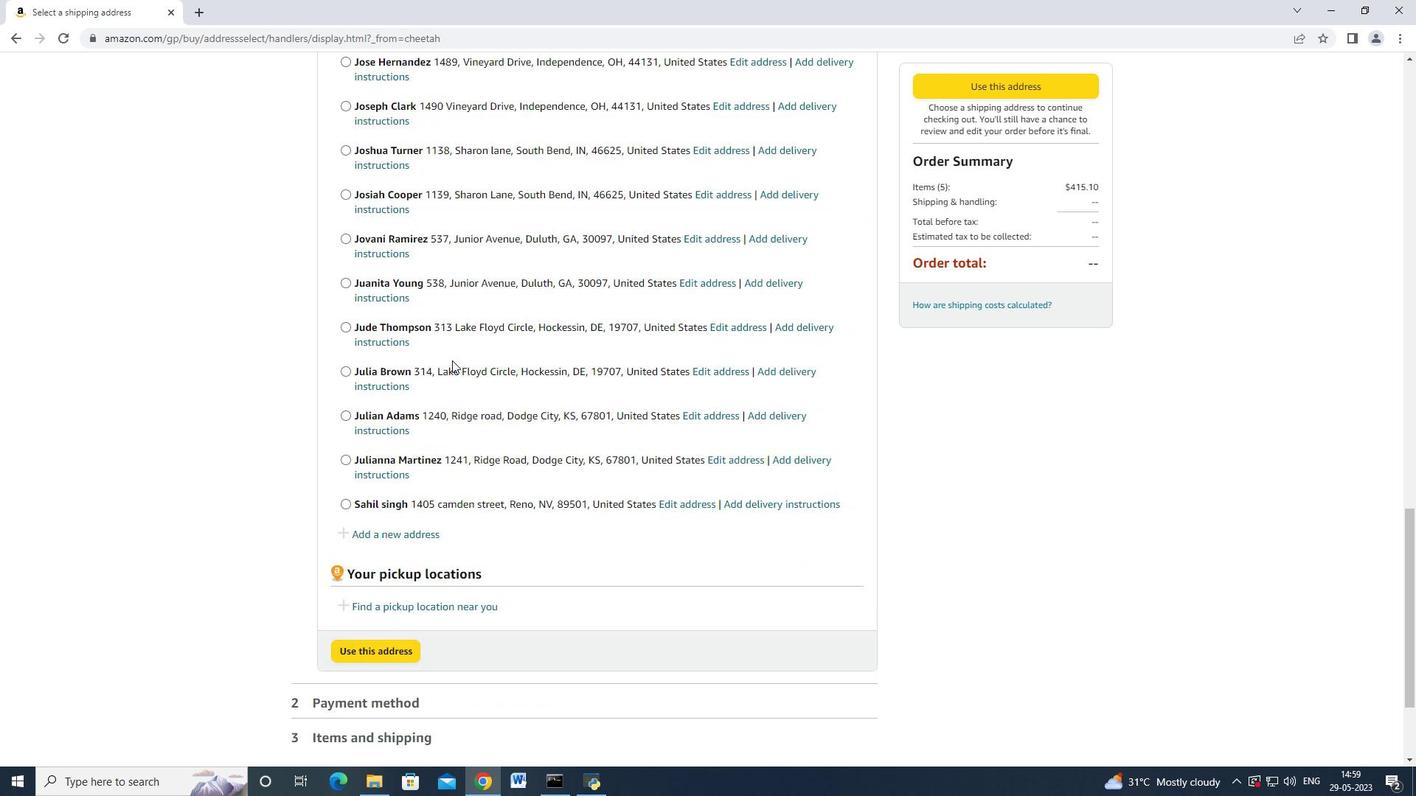 
Action: Mouse moved to (406, 367)
Screenshot: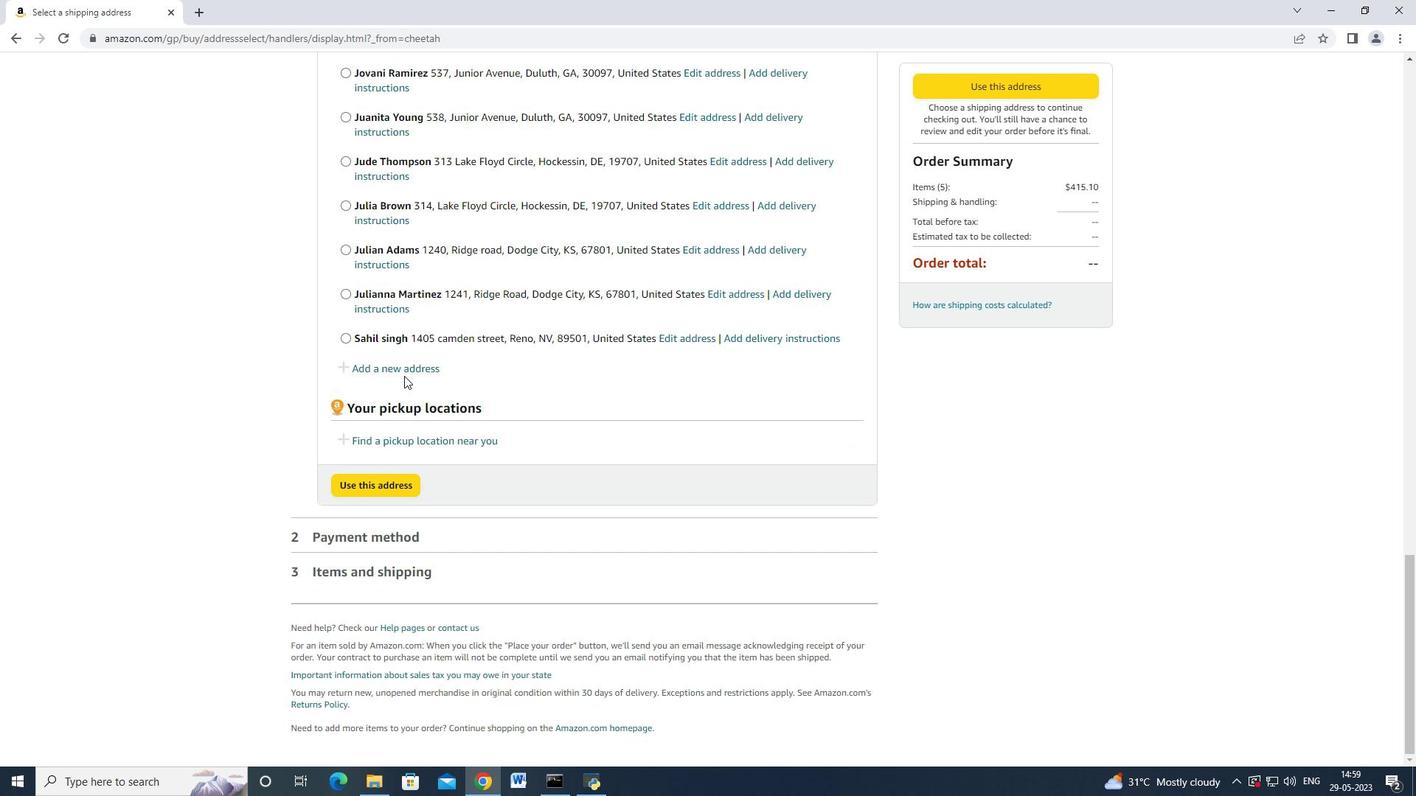 
Action: Mouse pressed left at (406, 367)
Screenshot: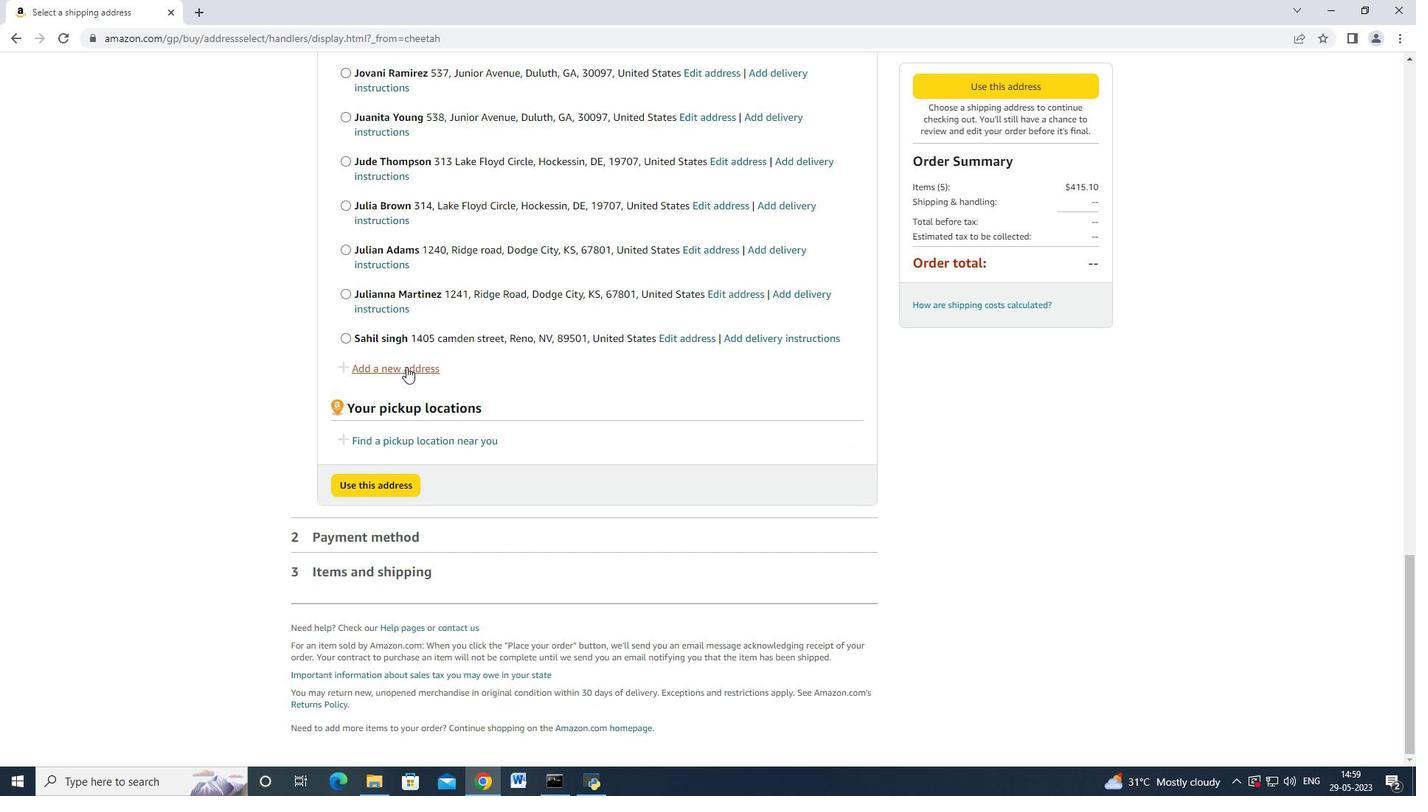 
Action: Mouse moved to (501, 365)
Screenshot: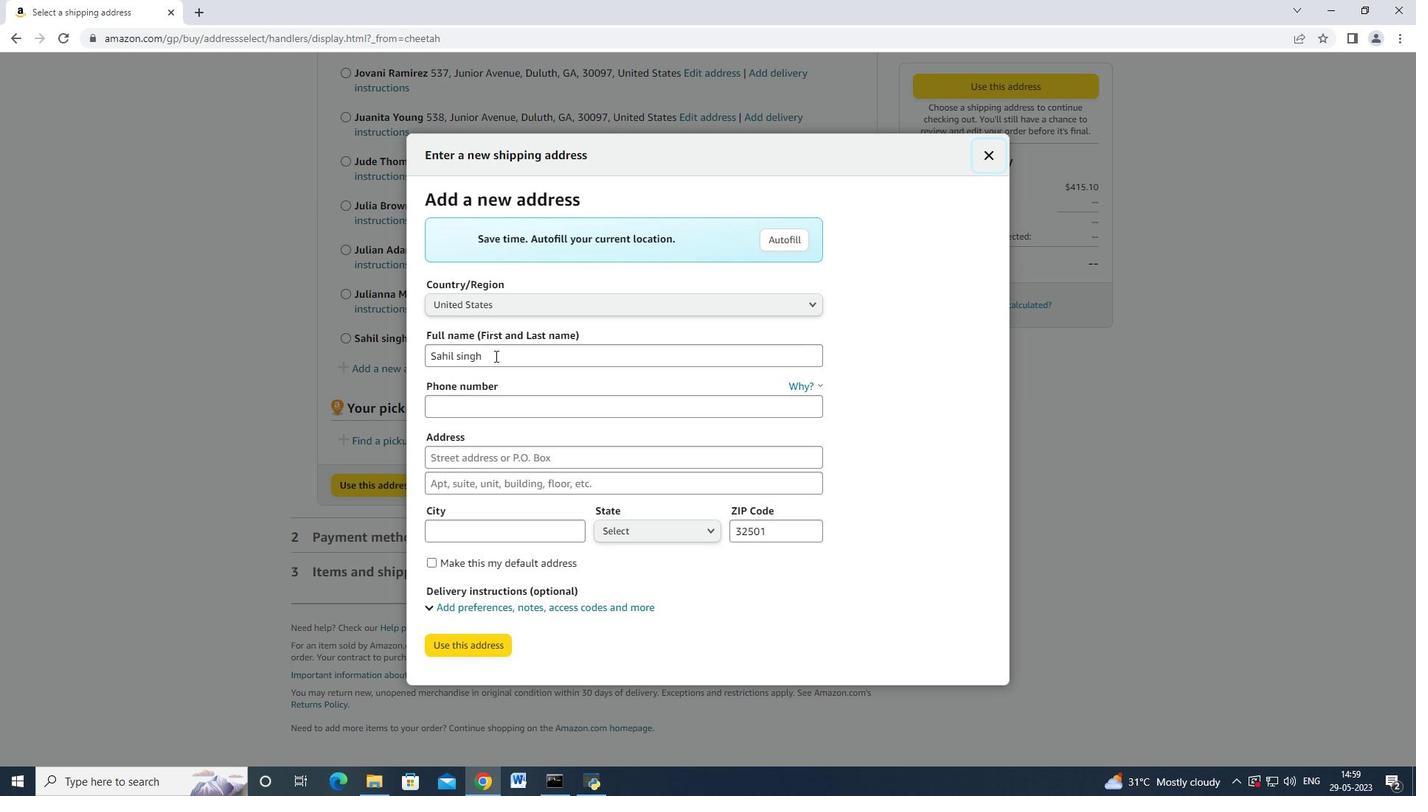 
Action: Mouse pressed left at (501, 365)
Screenshot: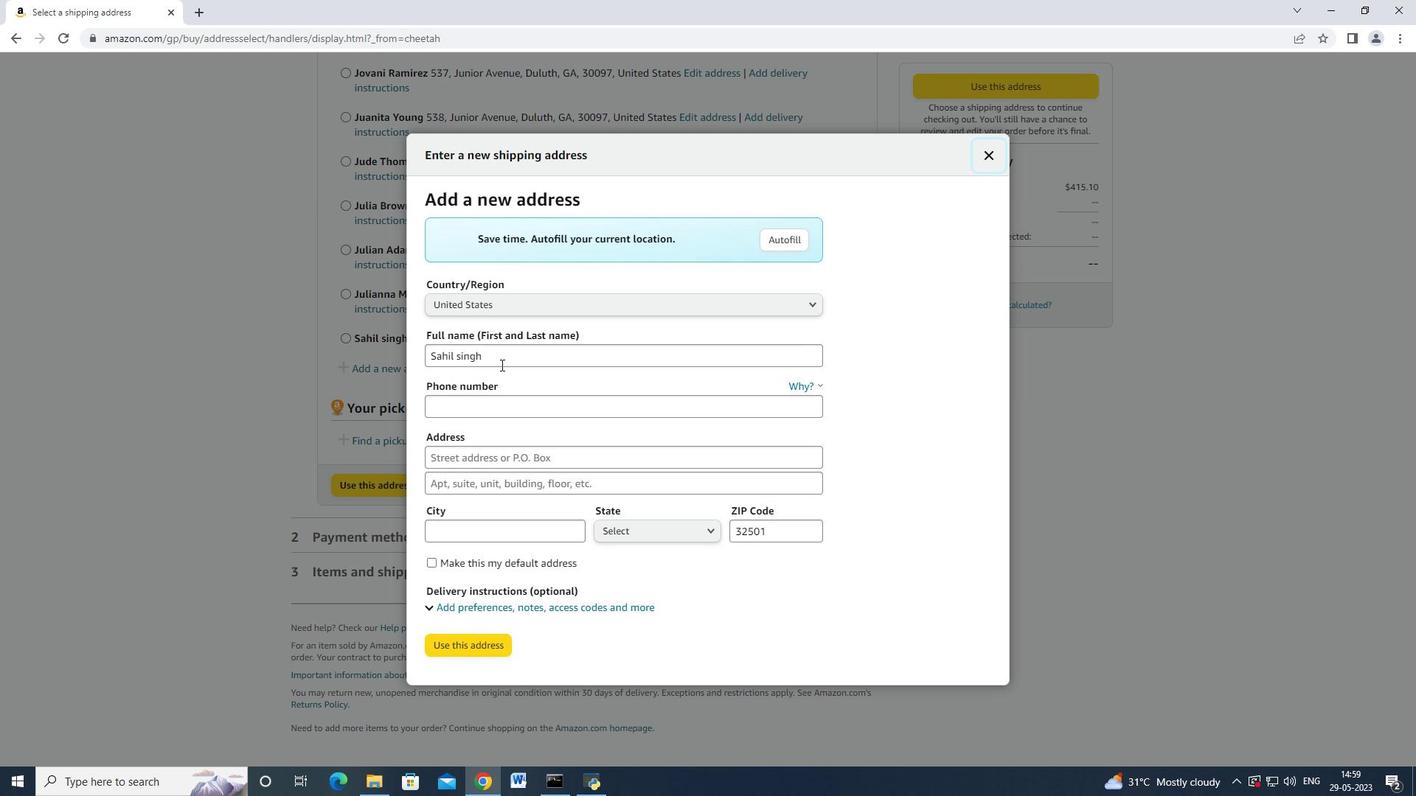 
Action: Mouse moved to (502, 365)
Screenshot: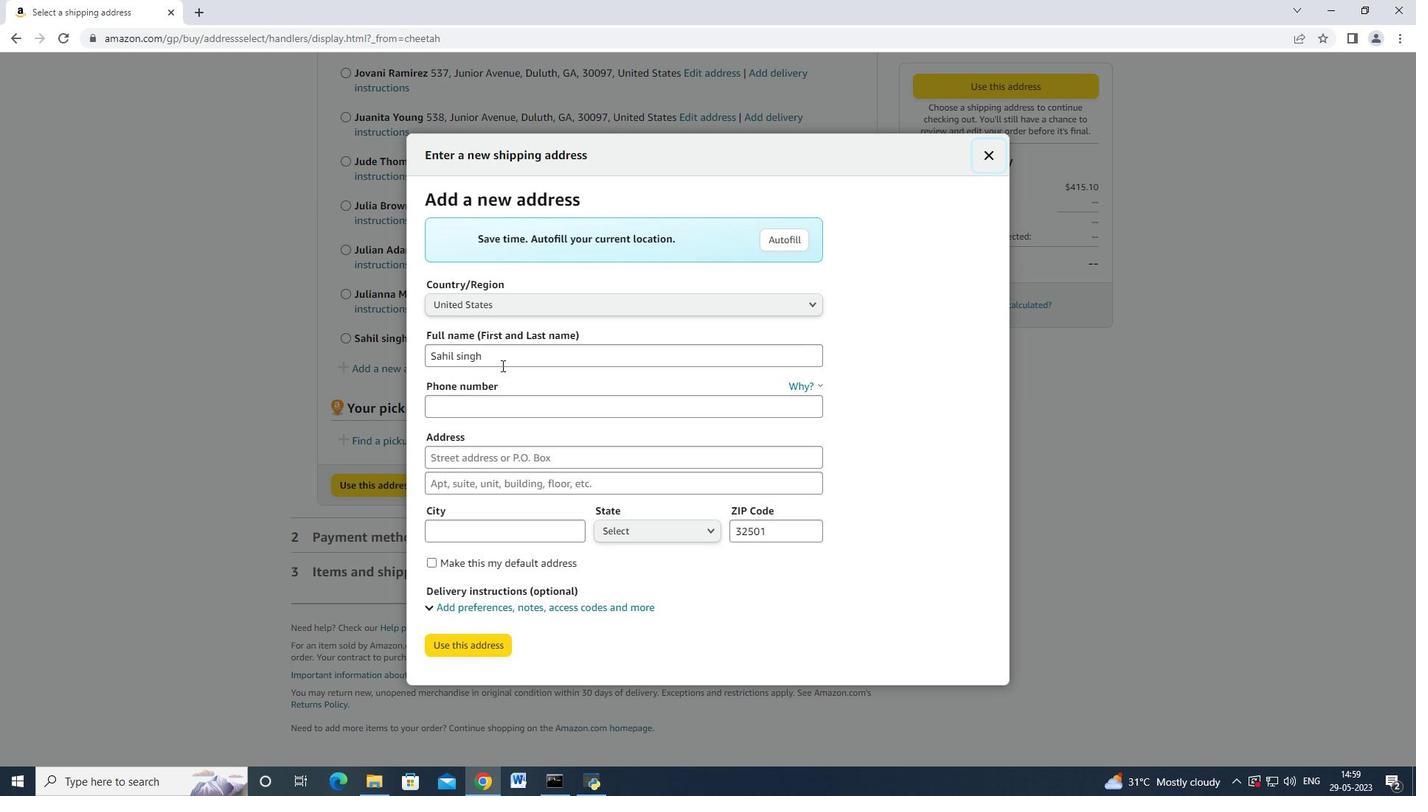 
Action: Key pressed <Key.backspace><Key.backspace><Key.backspace><Key.backspace><Key.backspace><Key.backspace><Key.backspace><Key.backspace><Key.backspace><Key.backspace><Key.backspace><Key.shift>Bethany<Key.space><Key.shift>Lewis,<Key.backspace><Key.tab><Key.tab>8148222457<Key.tab>779<Key.space><Key.shift_r>Spadafore<Key.space><Key.shift_r>Drive<Key.tab><Key.shift_r>St<Key.backspace><Key.backspace><Key.tab><Key.shift_r>State<Key.space><Key.shift>College<Key.tab><Key.enter><Key.up><Key.down><Key.down><Key.down><Key.down><Key.down><Key.down><Key.down><Key.down><Key.down><Key.down><Key.down><Key.down><Key.down><Key.down><Key.down><Key.down><Key.down><Key.down><Key.down><Key.down><Key.down><Key.down><Key.down><Key.down><Key.down><Key.down><Key.down><Key.down><Key.down><Key.down><Key.down><Key.down><Key.down><Key.down><Key.down><Key.down><Key.down><Key.down><Key.down><Key.down><Key.down><Key.down><Key.down><Key.down><Key.down><Key.down><Key.down><Key.down><Key.down><Key.down><Key.down><Key.down><Key.down><Key.down><Key.down><Key.down><Key.down><Key.down><Key.down><Key.down><Key.down><Key.down><Key.down><Key.down><Key.up><Key.up><Key.up><Key.up><Key.up><Key.up><Key.up><Key.up><Key.up><Key.up><Key.up><Key.up><Key.up><Key.up><Key.up><Key.up><Key.up><Key.enter><Key.tab><Key.backspace>16803
Screenshot: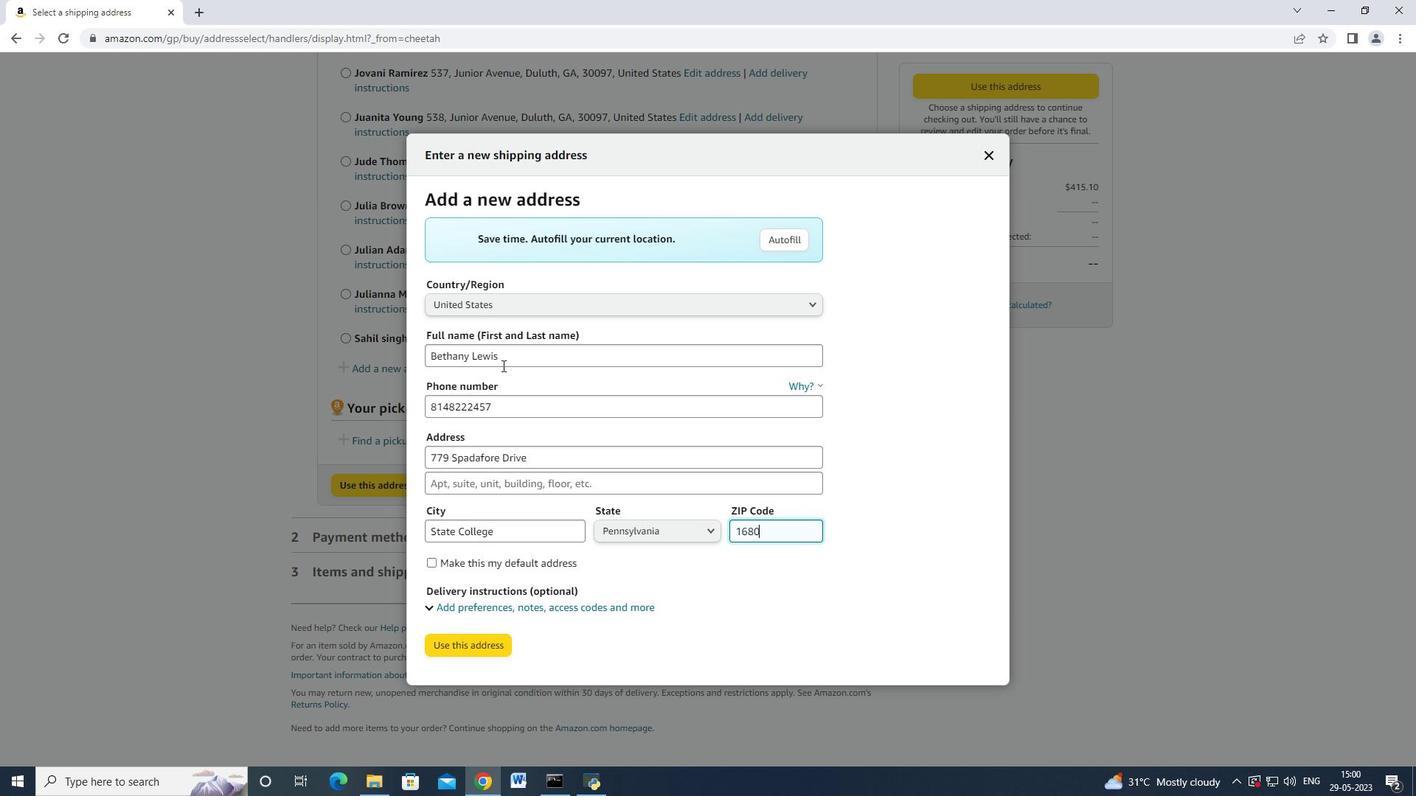 
Action: Mouse moved to (476, 649)
Screenshot: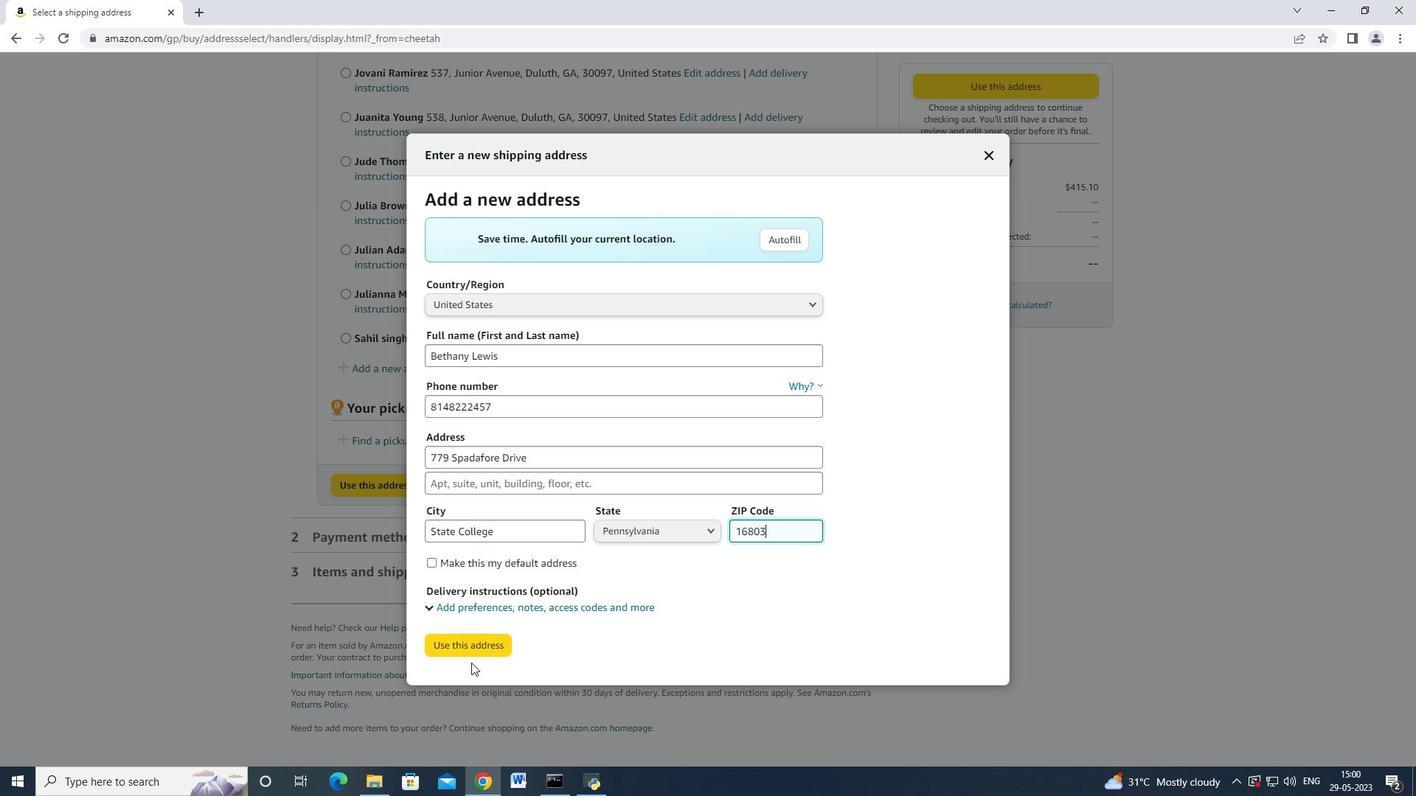 
Action: Mouse pressed left at (476, 649)
Screenshot: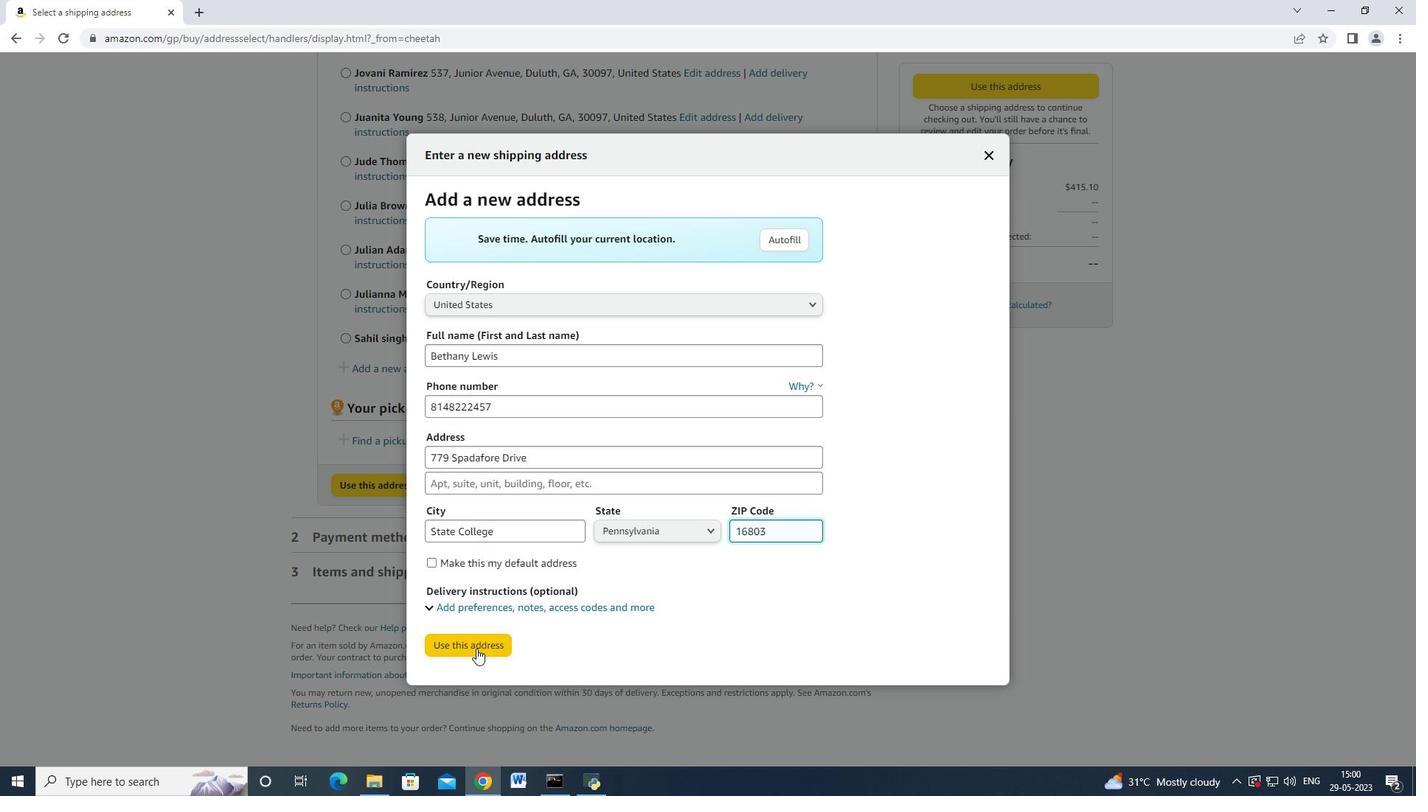 
Action: Mouse moved to (600, 479)
Screenshot: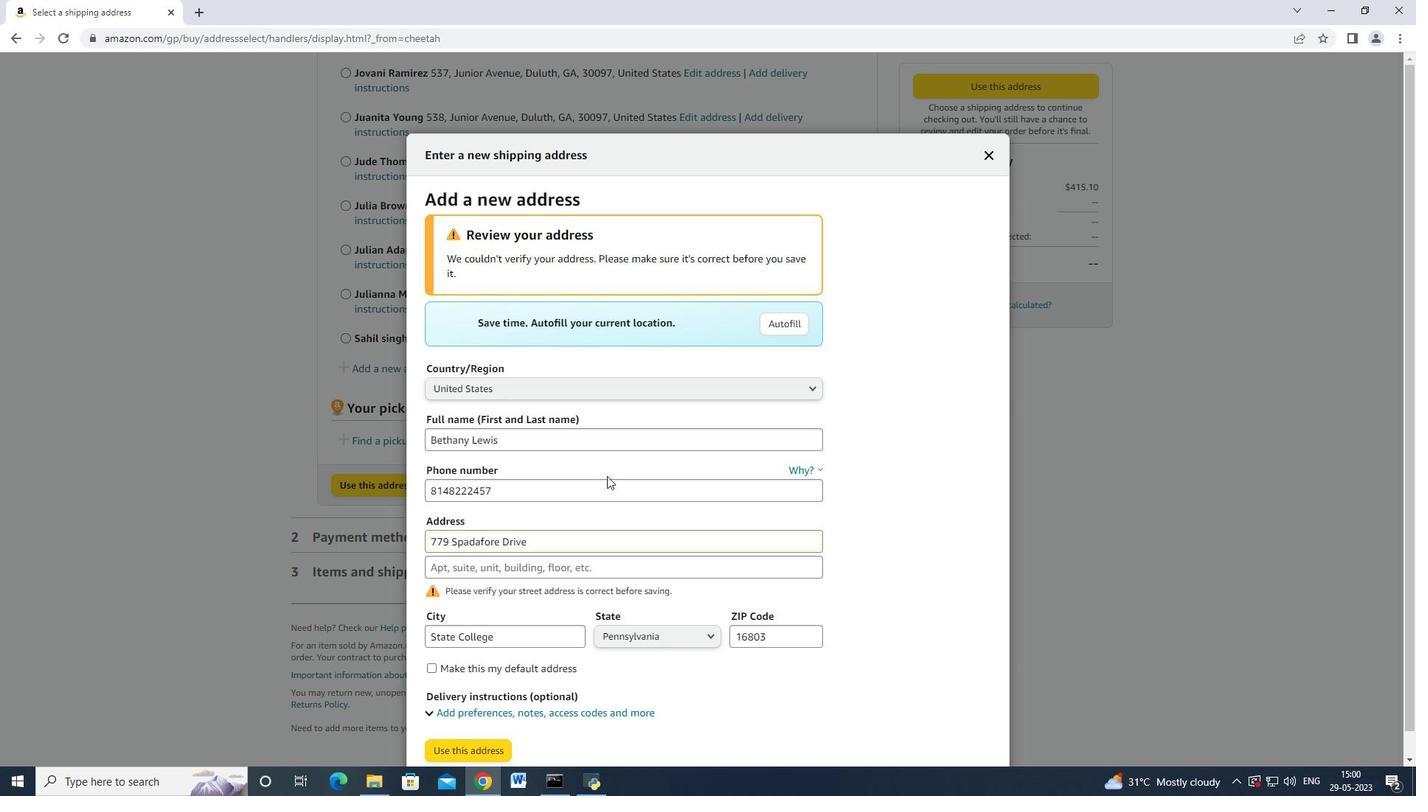 
Action: Mouse scrolled (600, 478) with delta (0, 0)
Screenshot: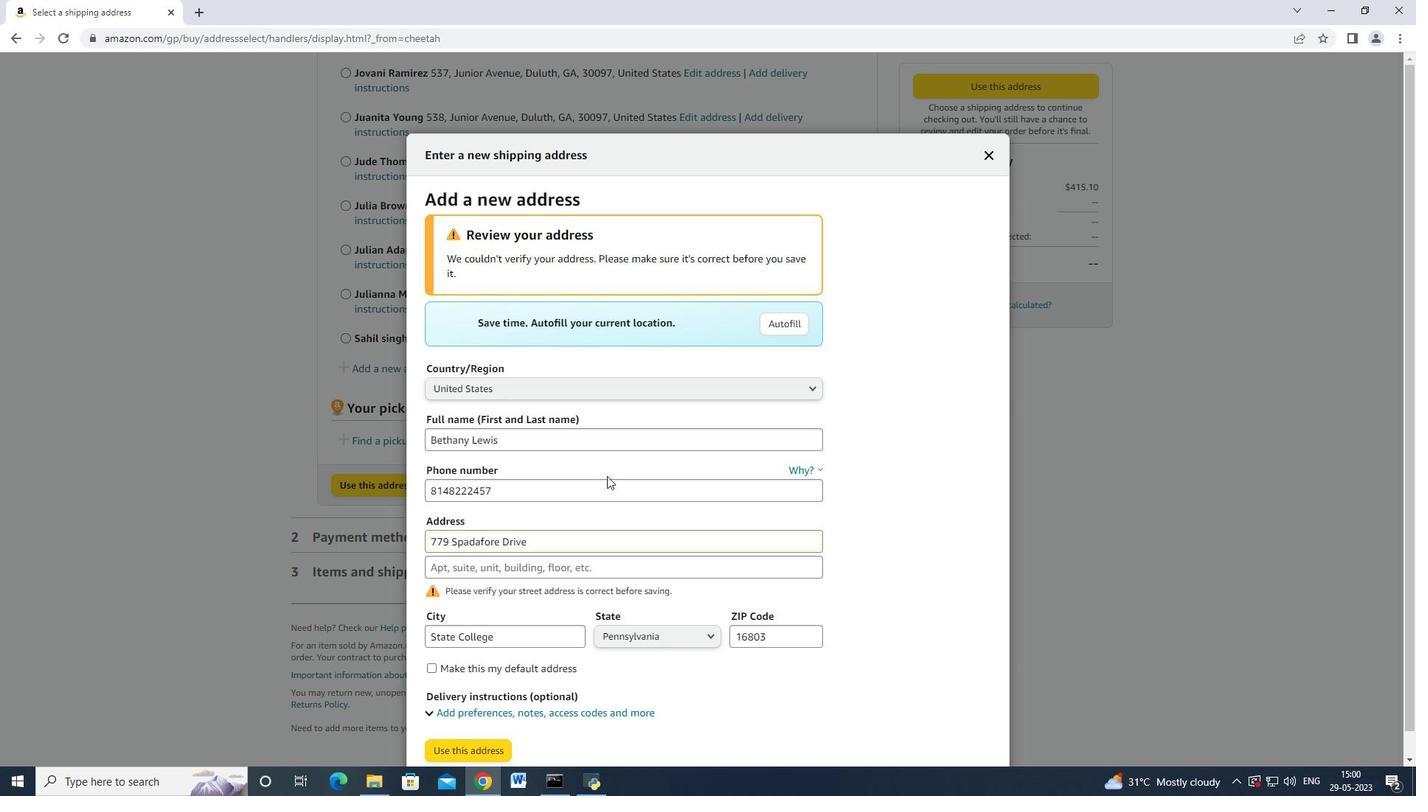 
Action: Mouse moved to (581, 493)
Screenshot: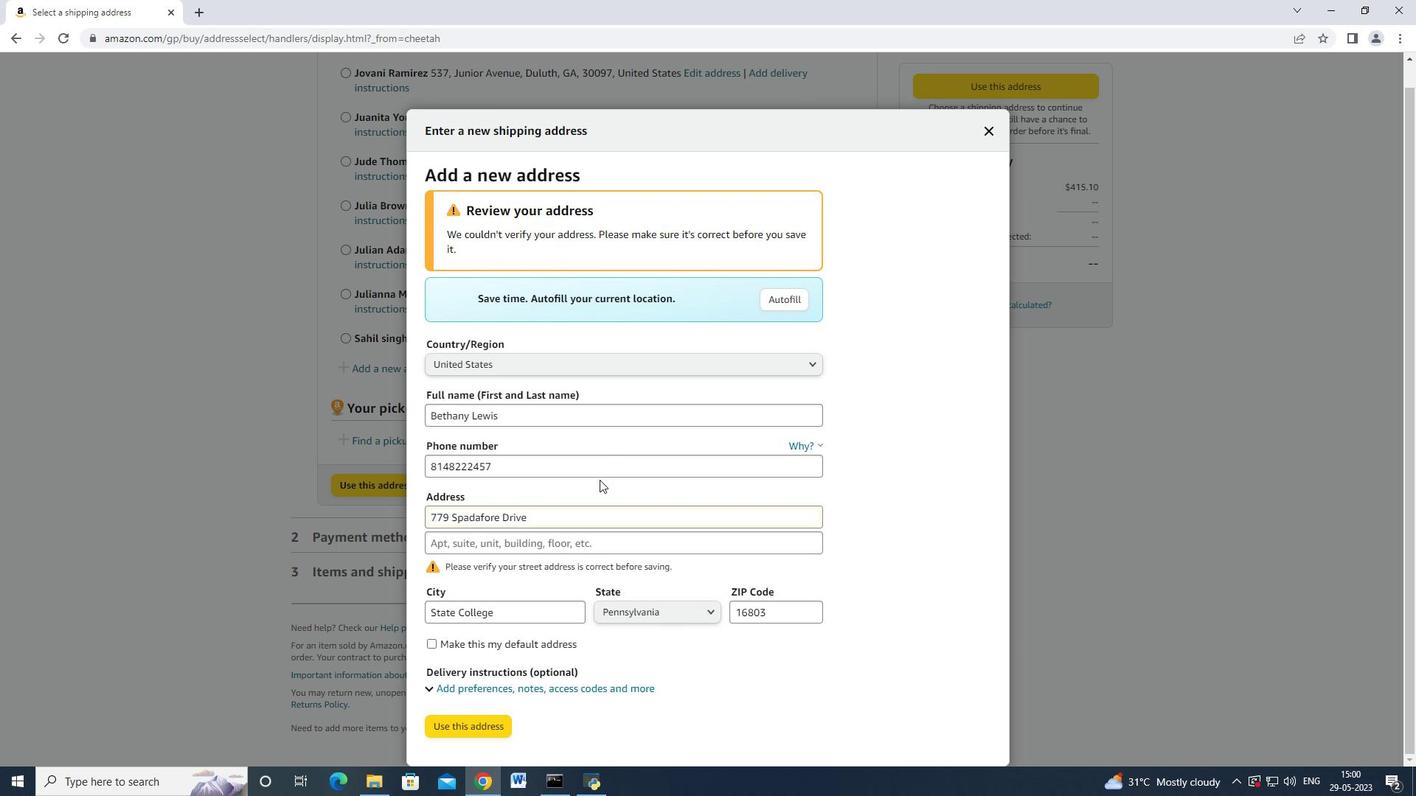 
Action: Mouse scrolled (581, 492) with delta (0, 0)
Screenshot: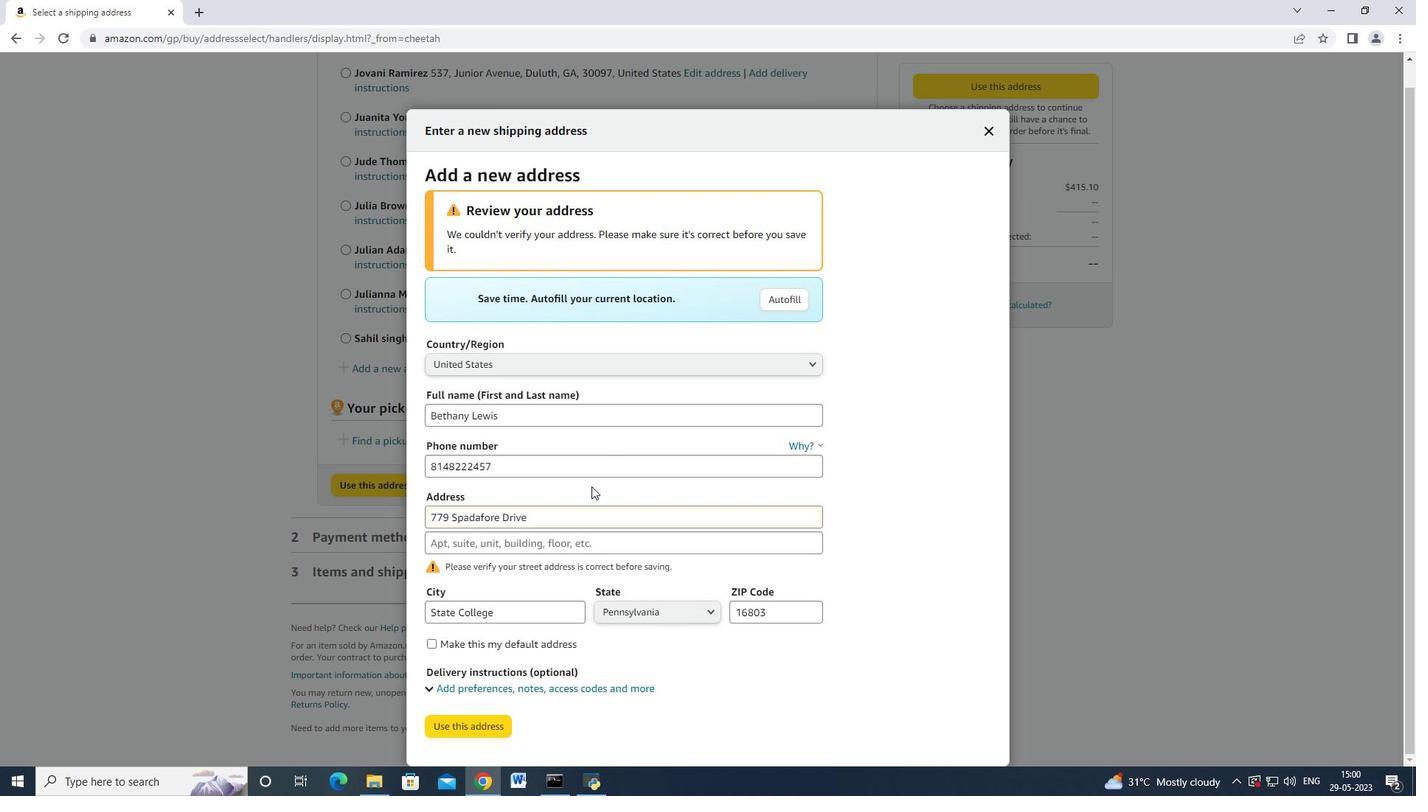
Action: Mouse moved to (564, 499)
Screenshot: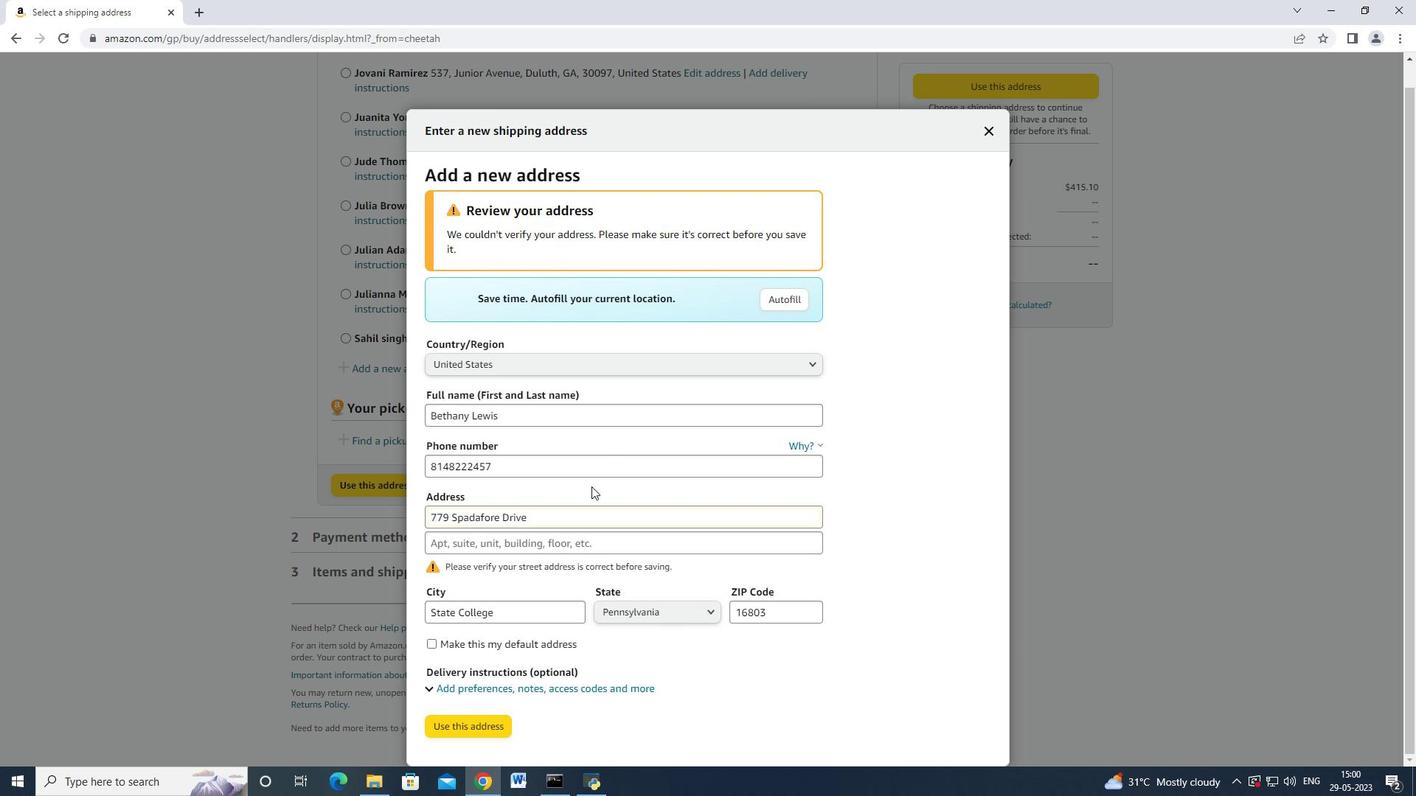 
Action: Mouse scrolled (564, 498) with delta (0, 0)
Screenshot: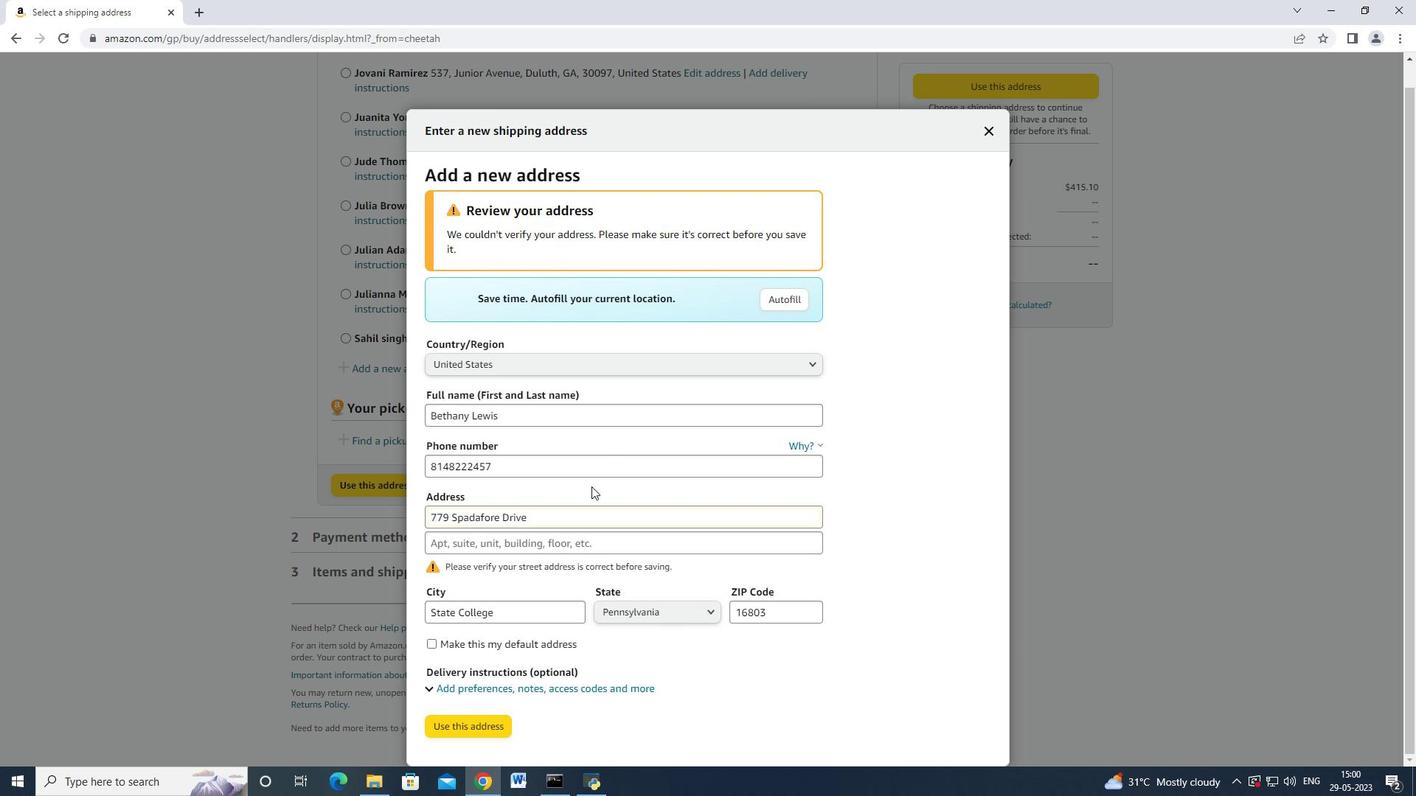 
Action: Mouse moved to (449, 726)
Screenshot: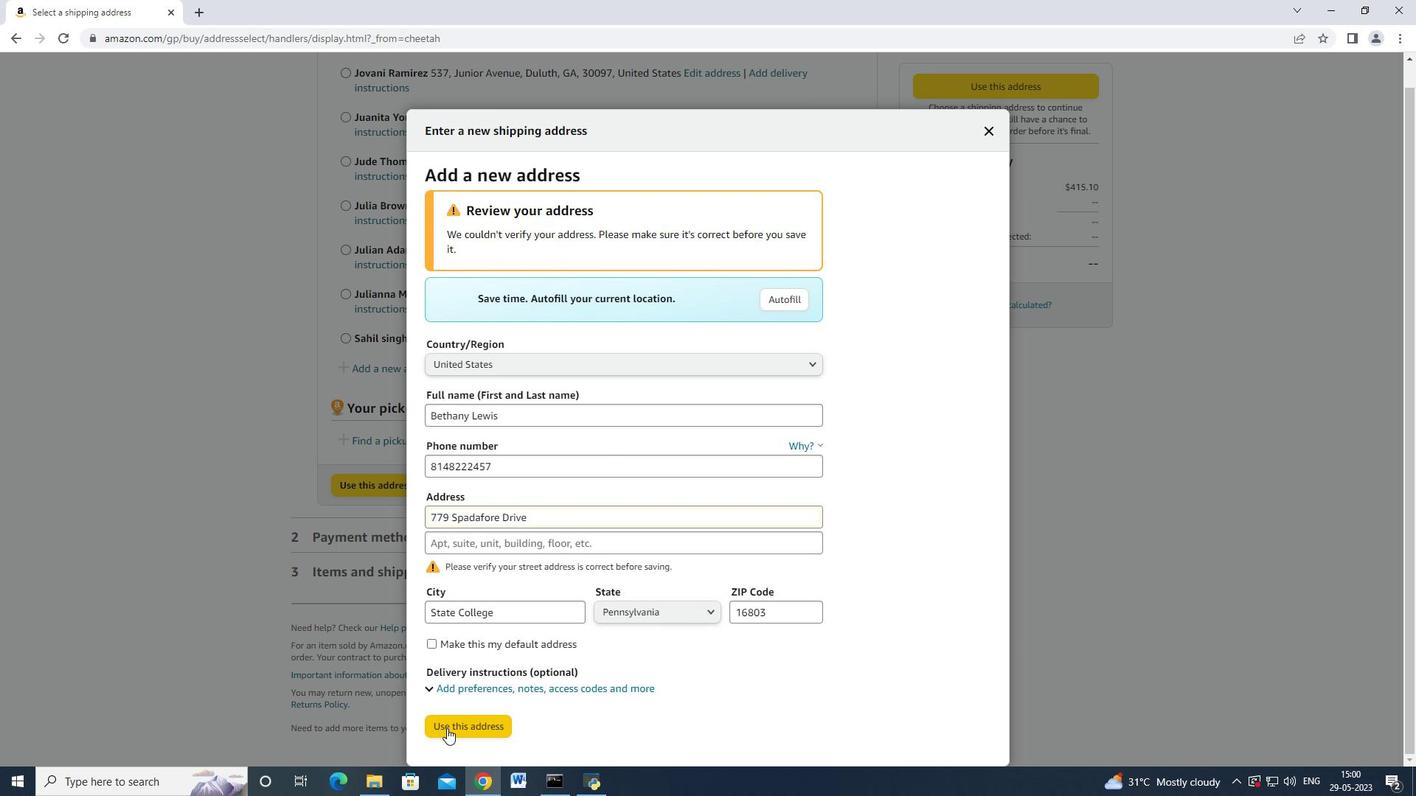 
Action: Mouse pressed left at (449, 726)
Screenshot: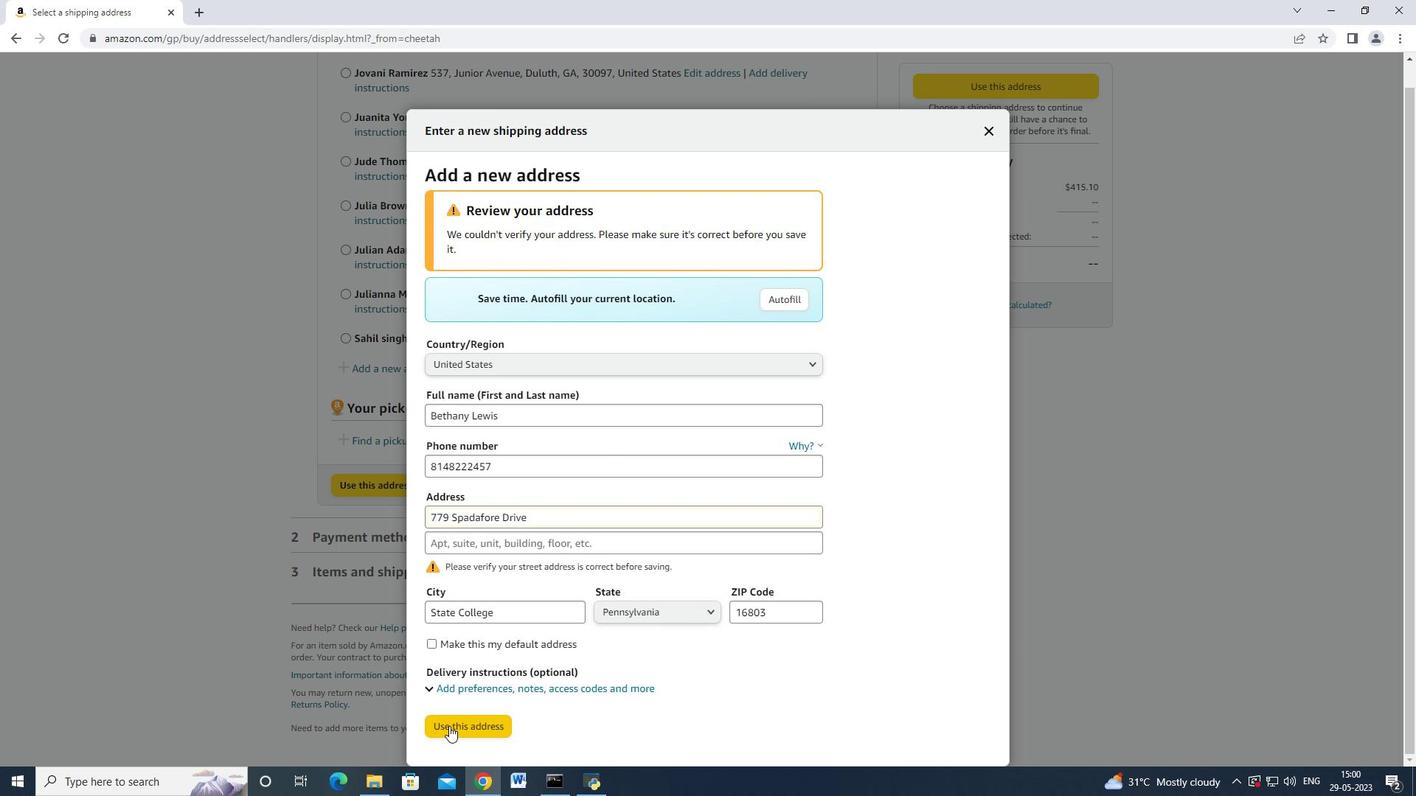 
Action: Mouse moved to (539, 316)
Screenshot: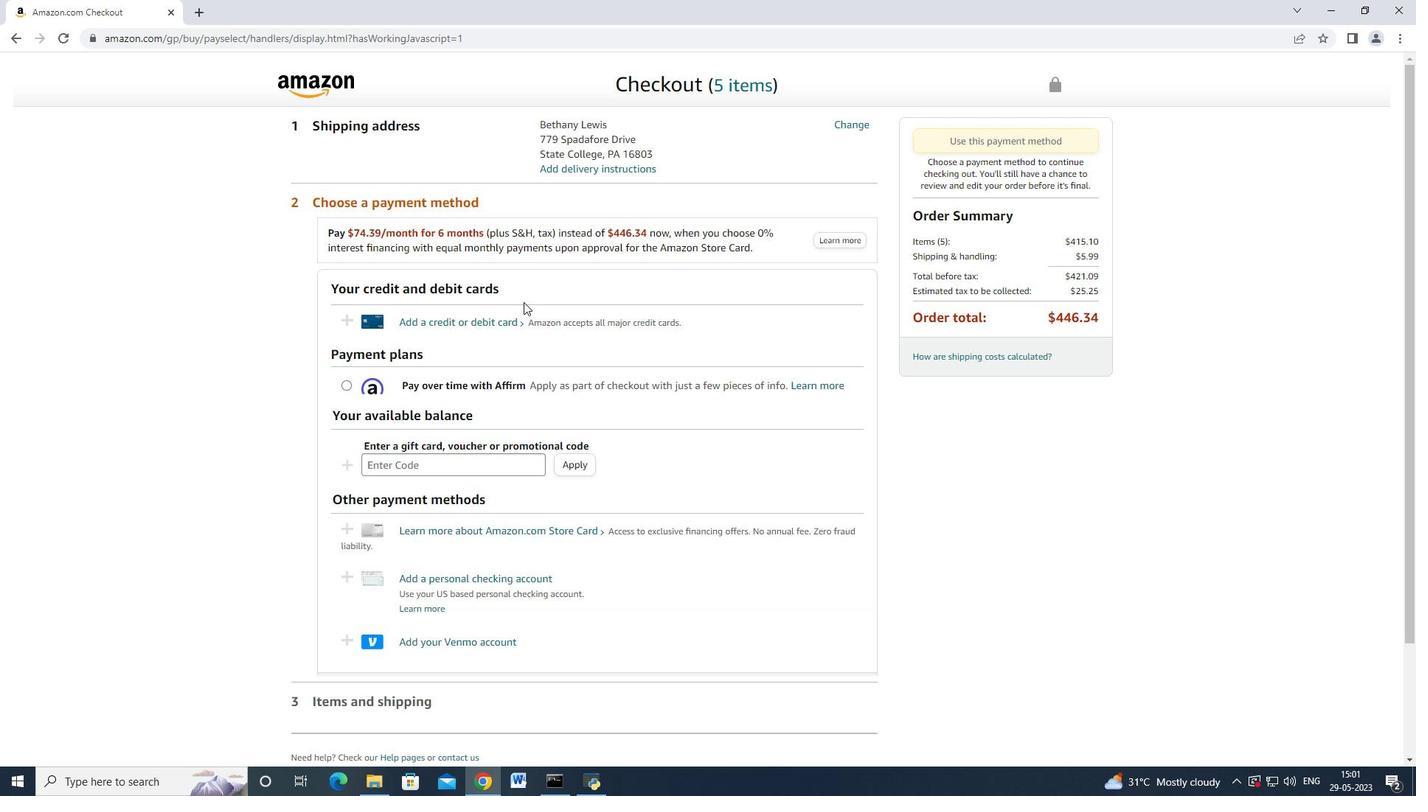 
Action: Mouse scrolled (538, 313) with delta (0, 0)
Screenshot: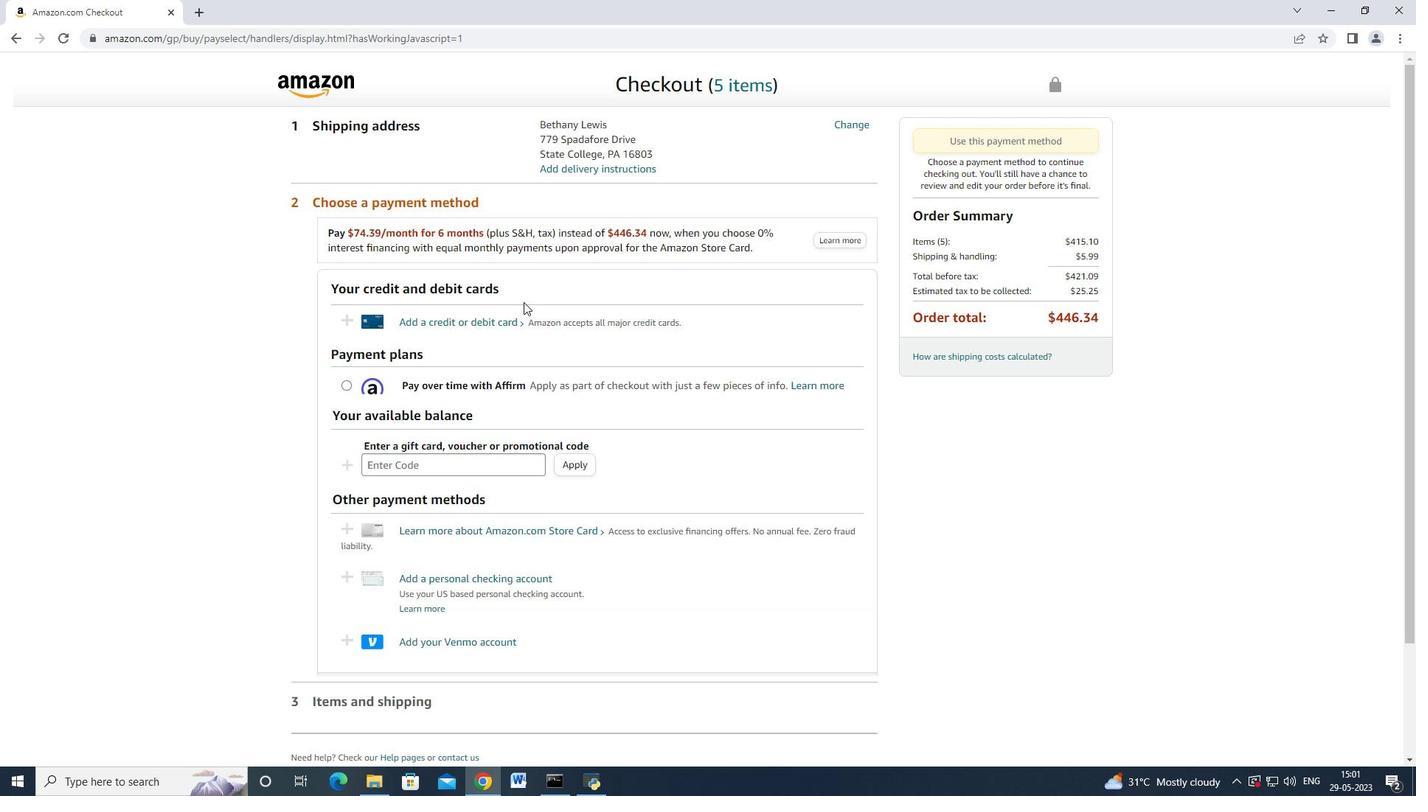 
Action: Mouse moved to (542, 321)
Screenshot: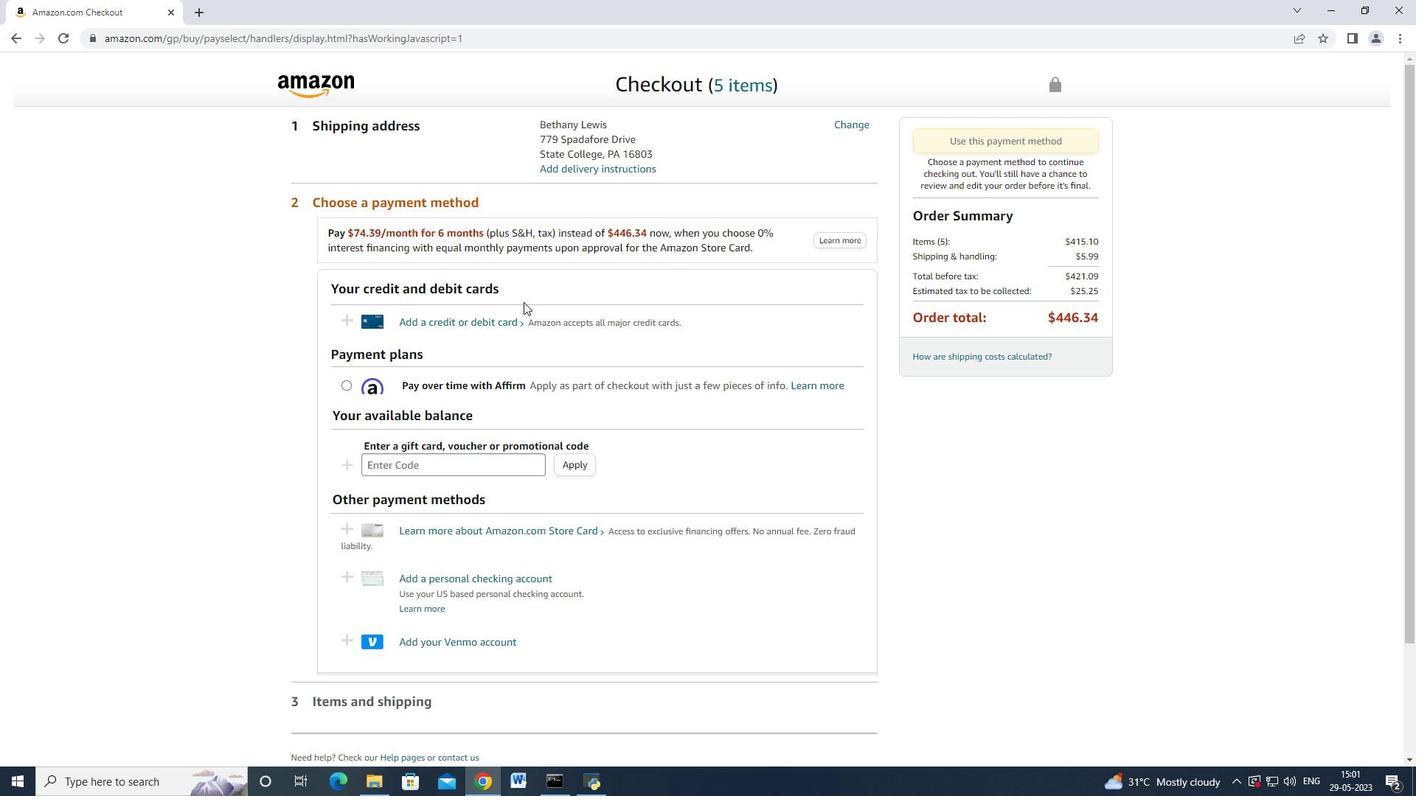 
Action: Mouse scrolled (542, 320) with delta (0, 0)
Screenshot: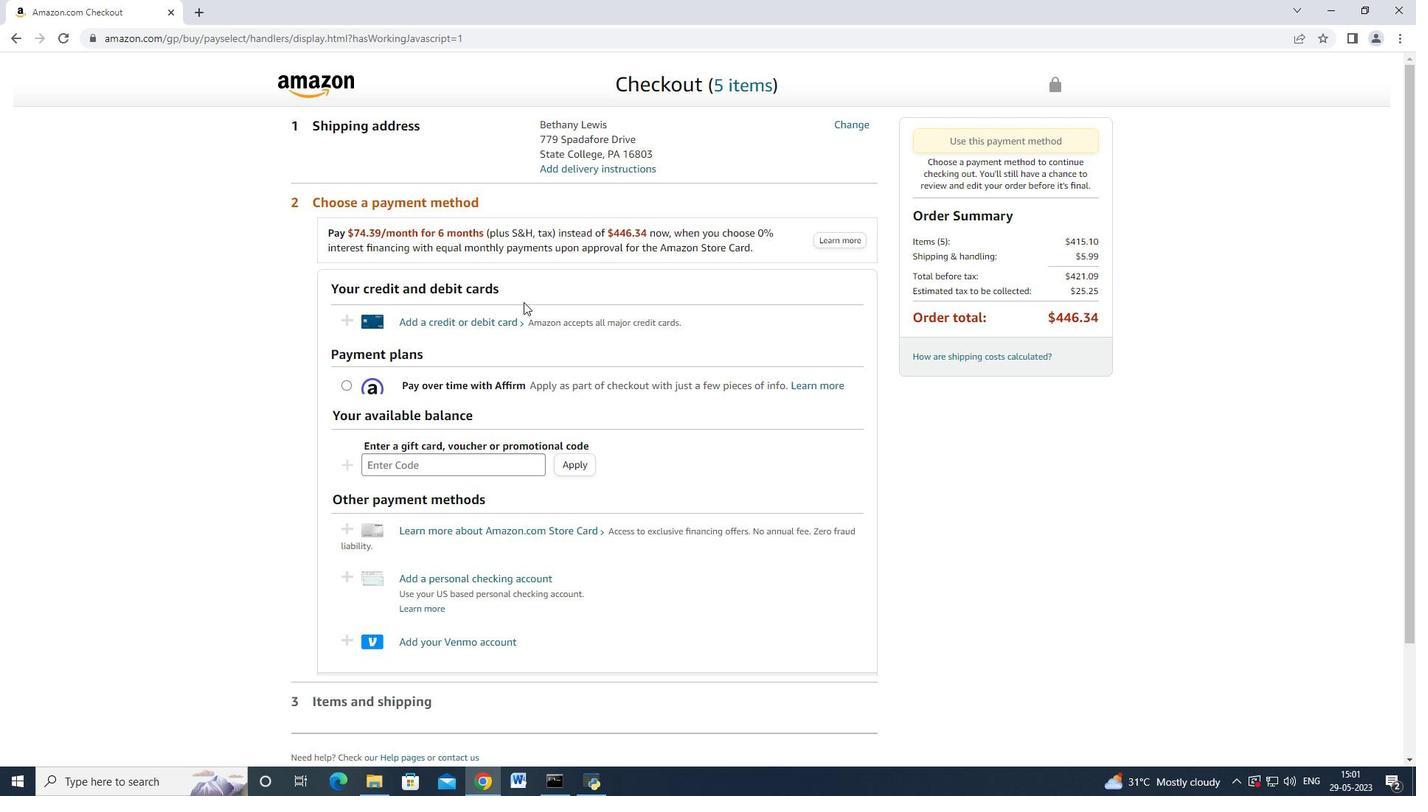
Action: Mouse scrolled (542, 320) with delta (0, 0)
Screenshot: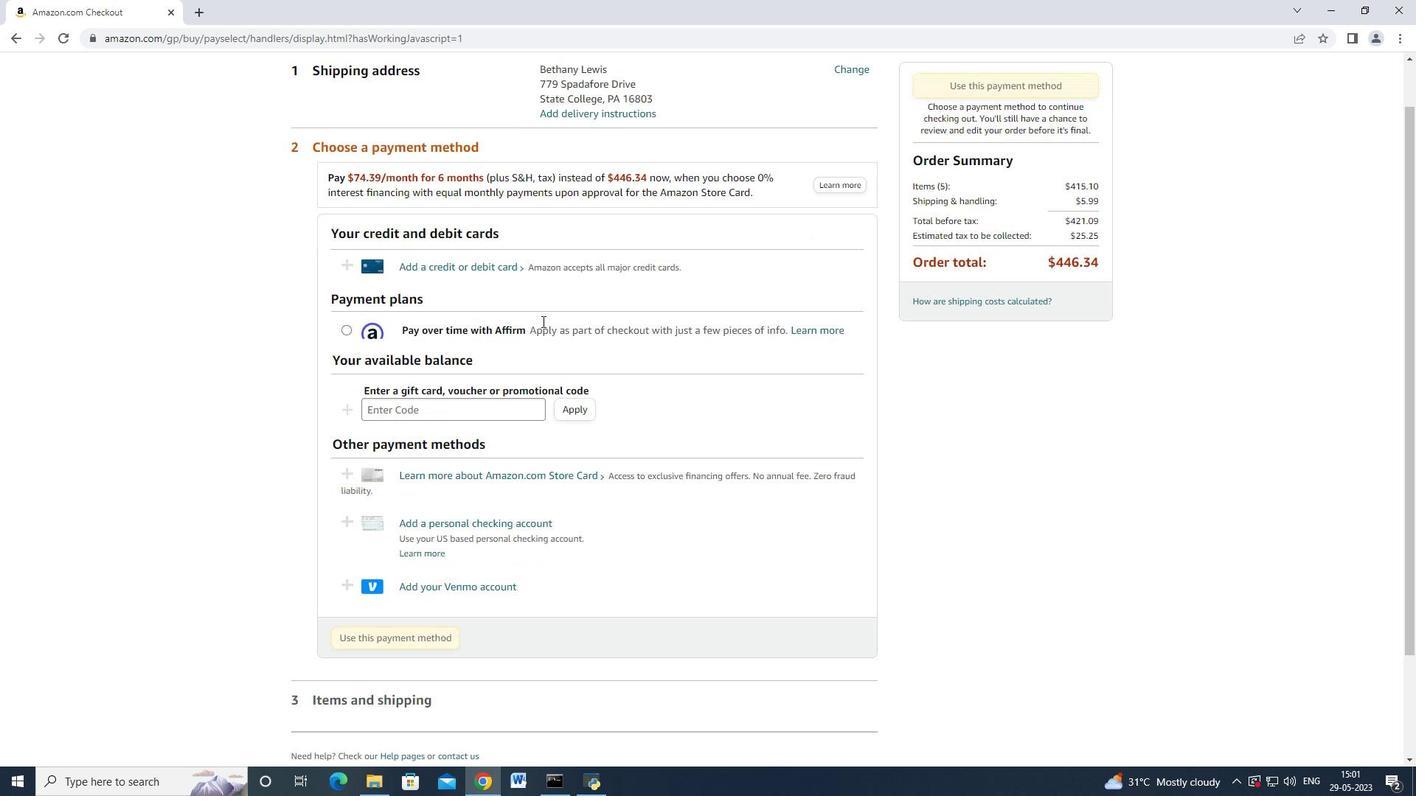 
Action: Mouse scrolled (542, 320) with delta (0, 0)
Screenshot: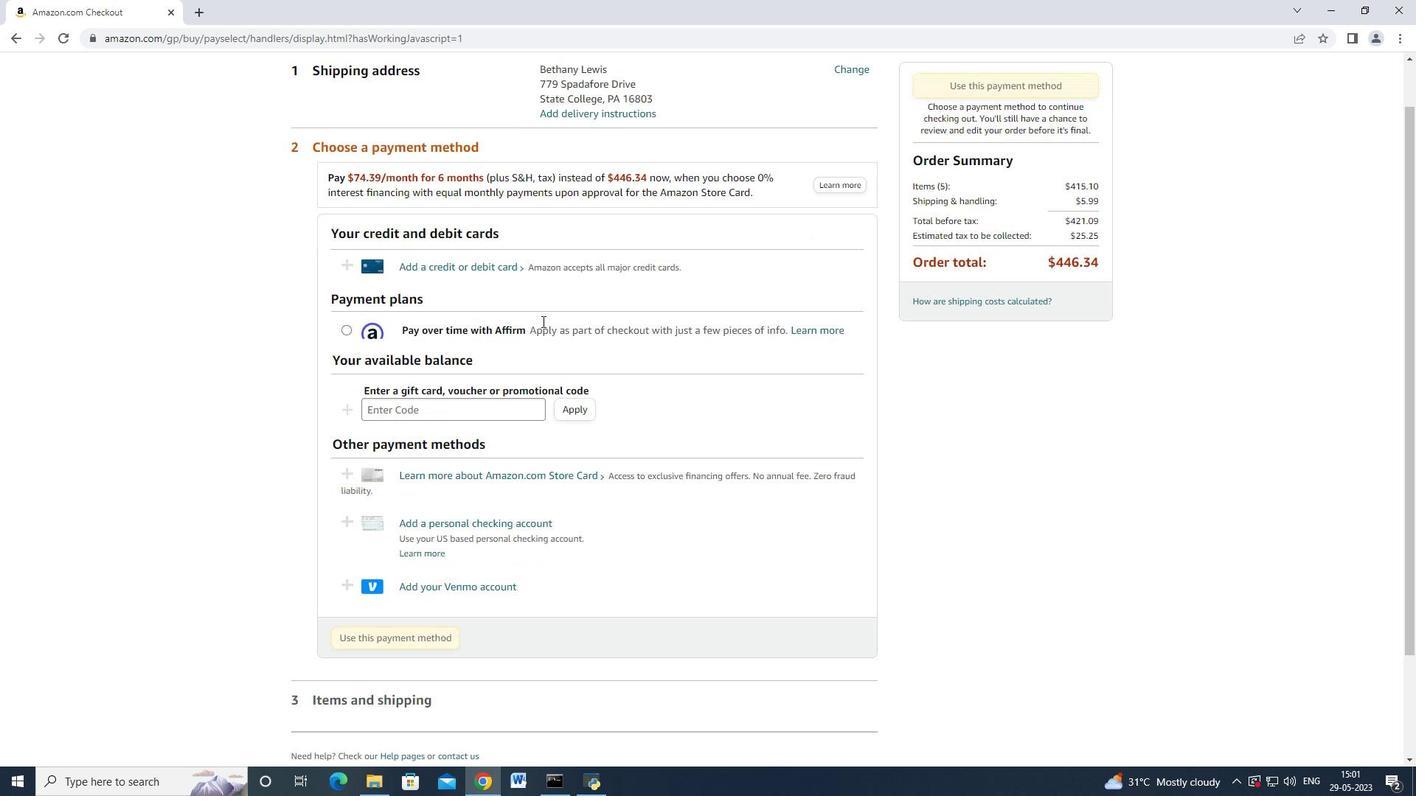 
Action: Mouse moved to (458, 135)
Screenshot: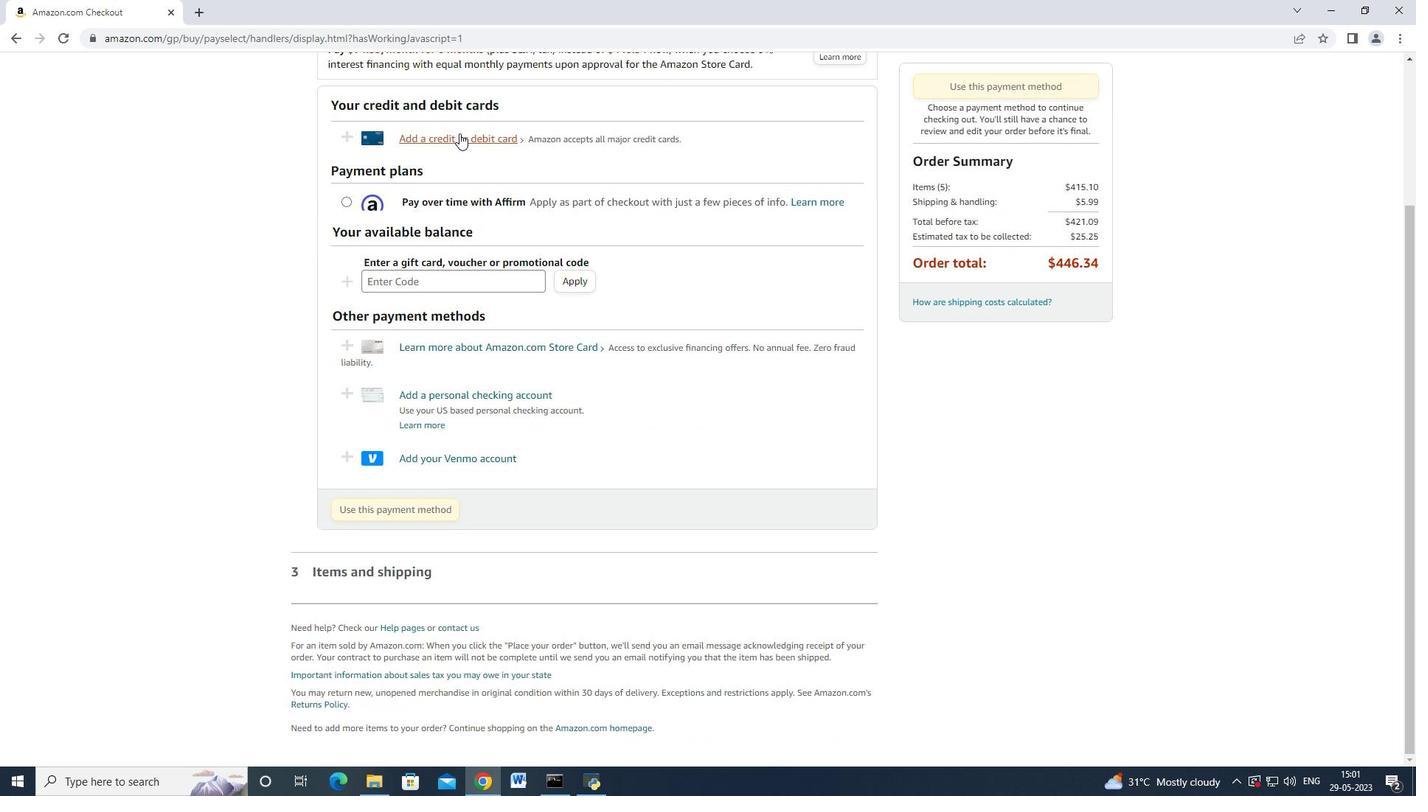 
Action: Mouse pressed left at (458, 135)
Screenshot: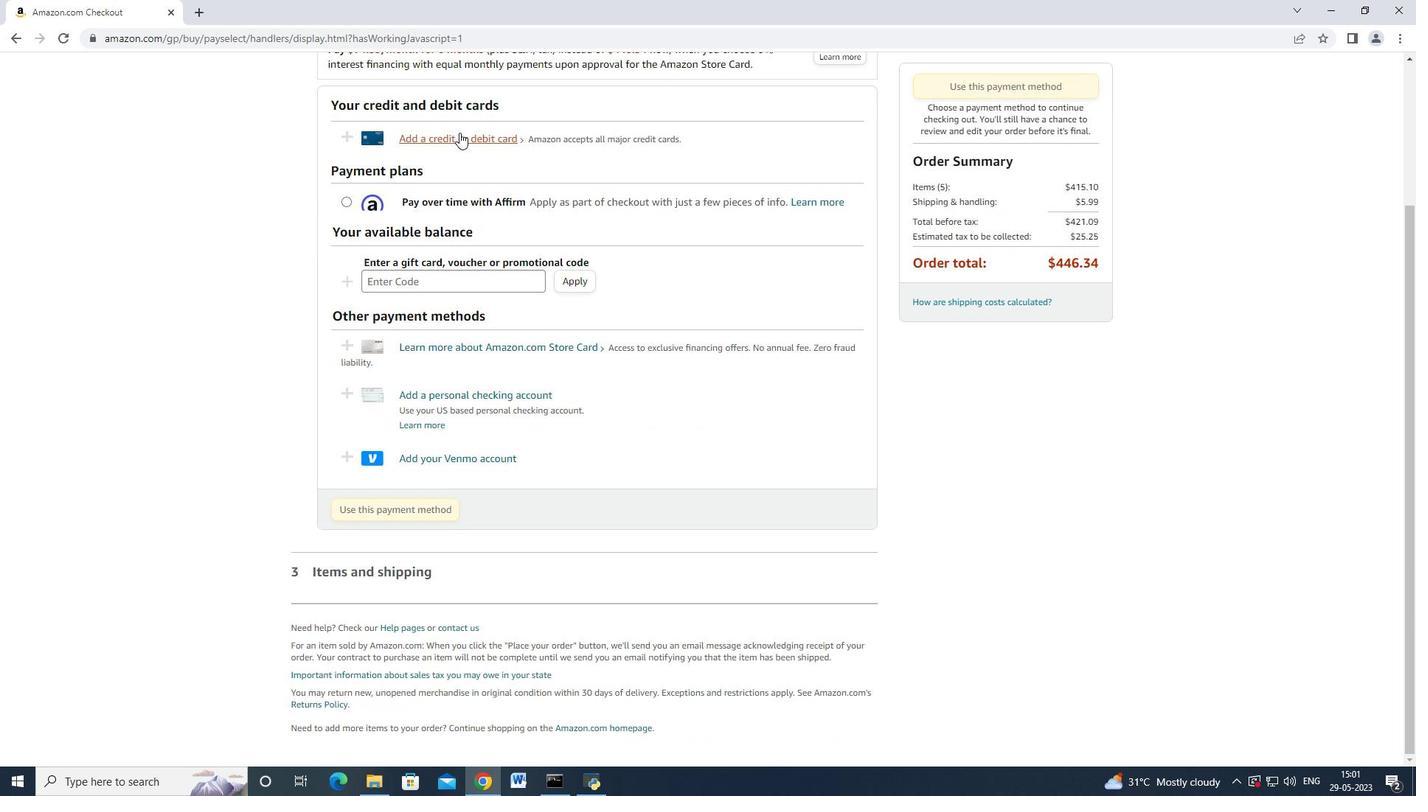 
Action: Mouse moved to (595, 337)
Screenshot: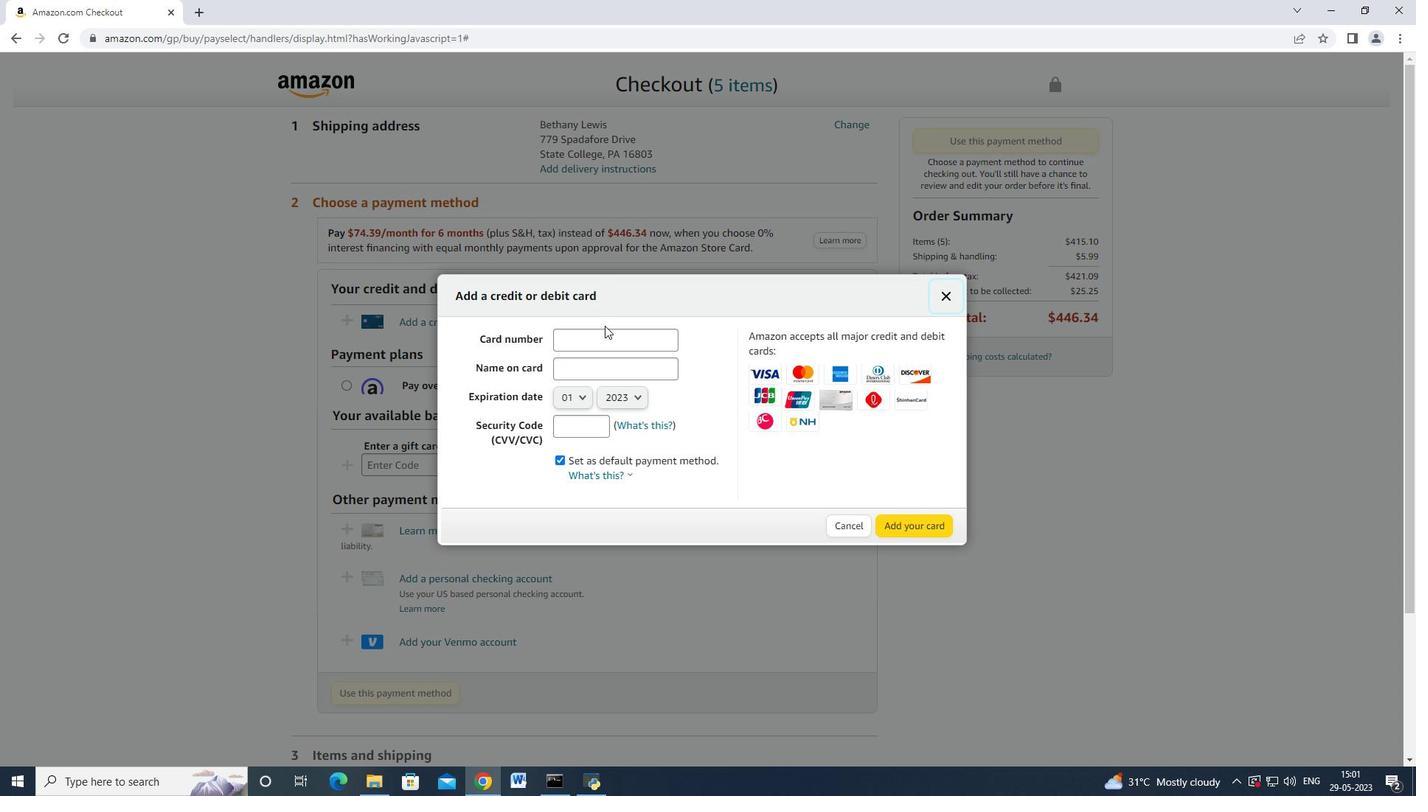 
Action: Mouse pressed left at (595, 337)
Screenshot: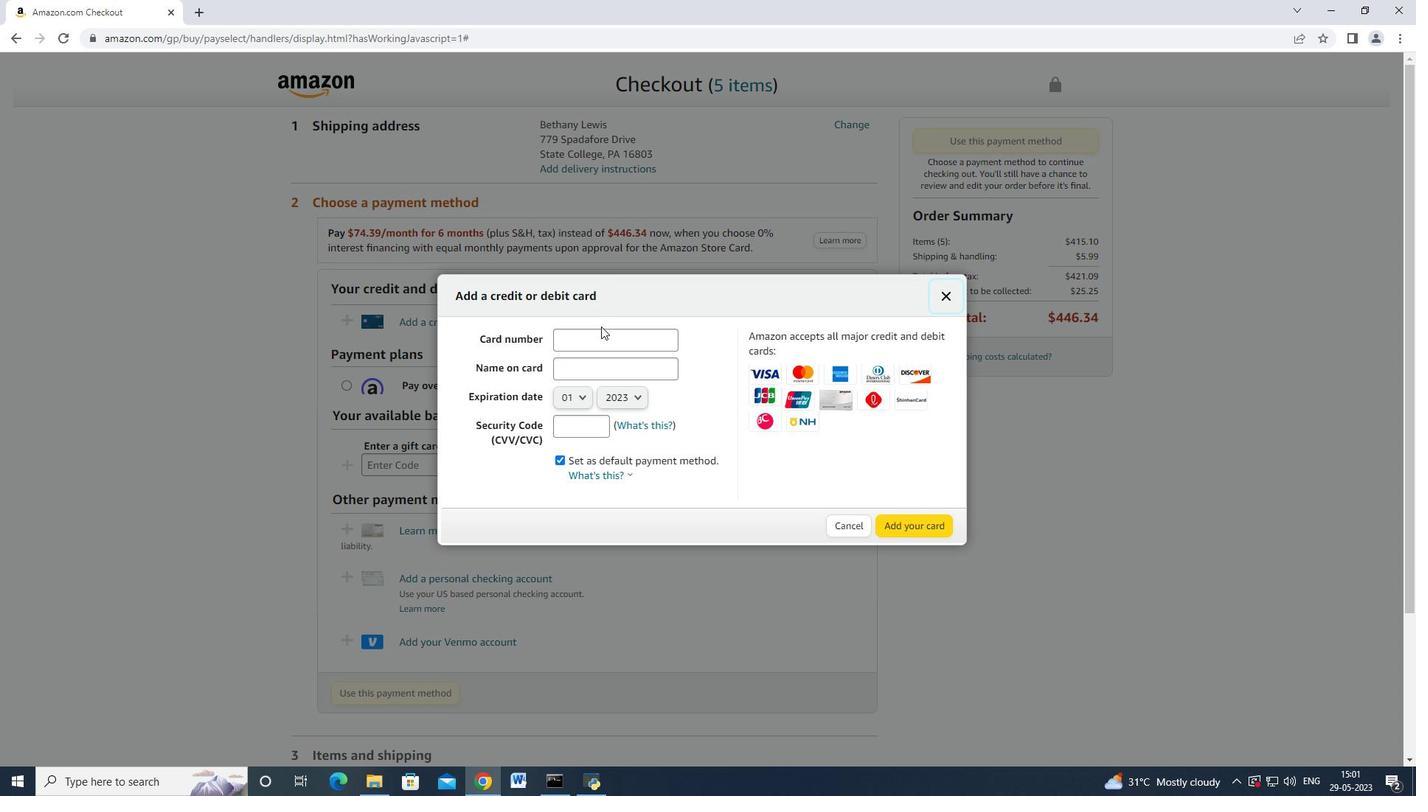 
Action: Mouse moved to (596, 336)
Screenshot: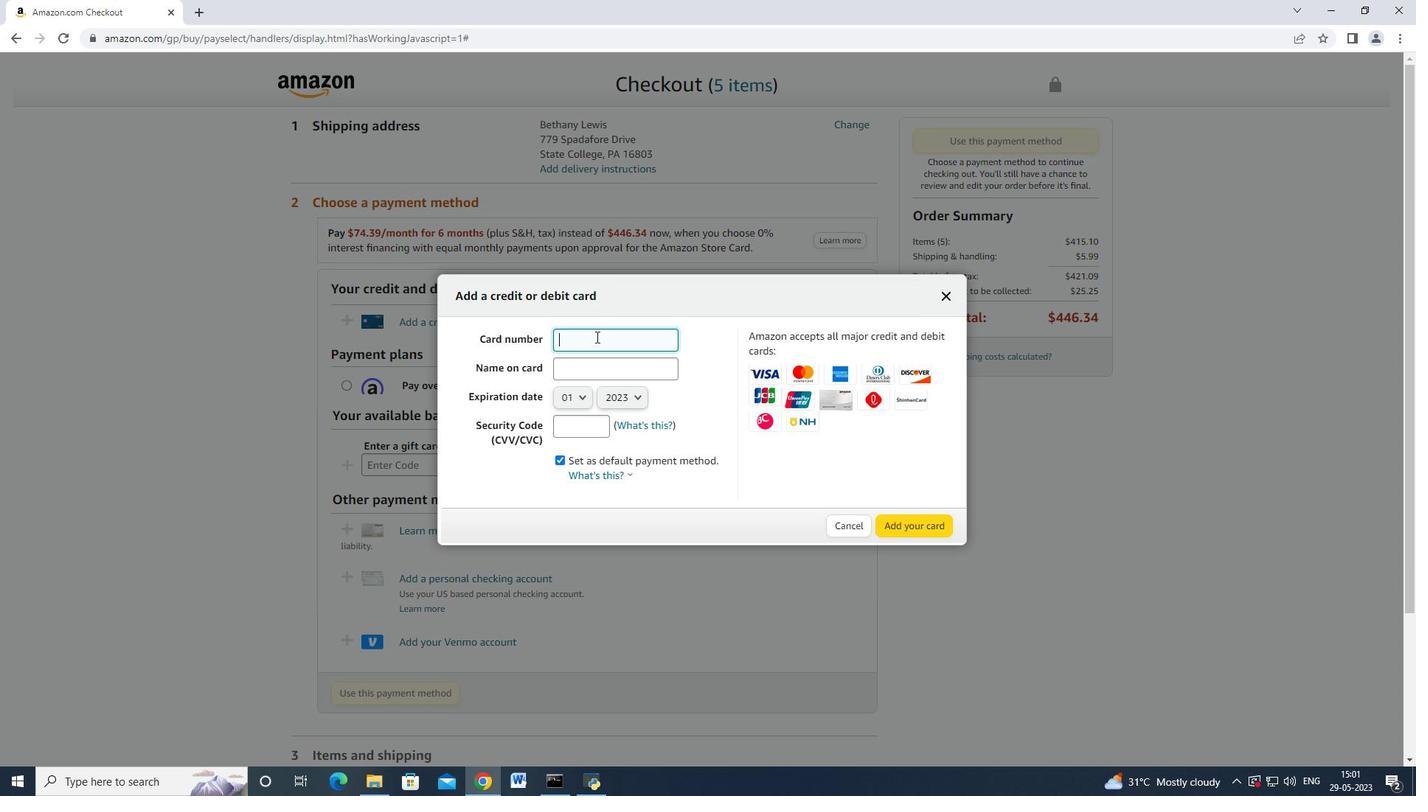 
Action: Key pressed 4762664277526010<Key.tab><Key.shift>Mark<Key.space><Key.shift_r>Adams<Key.tab><Key.enter><Key.down><Key.down><Key.down><Key.enter><Key.tab><Key.tab><Key.enter><Key.down><Key.down><Key.enter><Key.tab><Key.tab>682
Screenshot: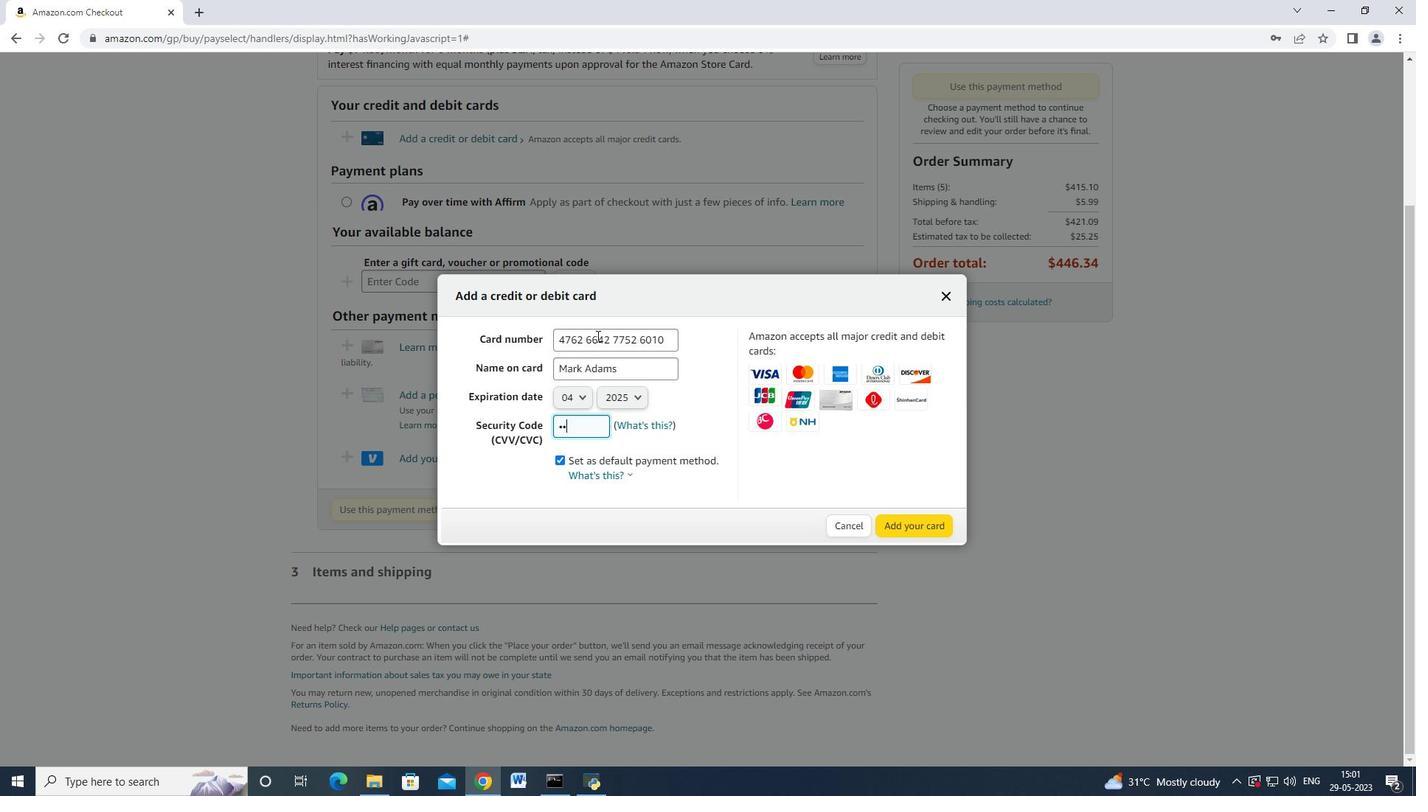 
Action: Mouse moved to (917, 518)
Screenshot: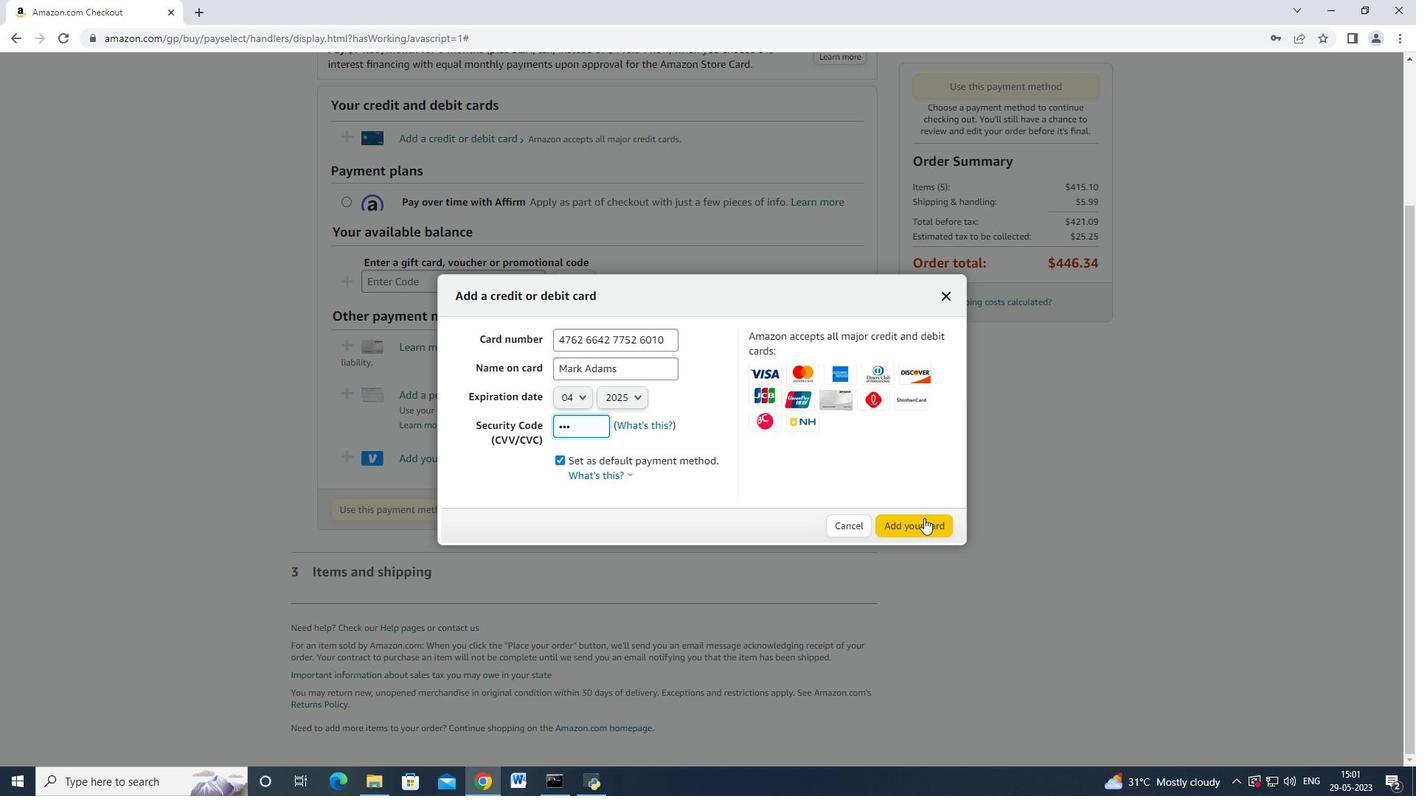 
